 Task: Create a set of stickers with the words 'WOW', 'LOL', and 'HA HA' using different shapes and colors in Figma.
Action: Key pressed f
Screenshot: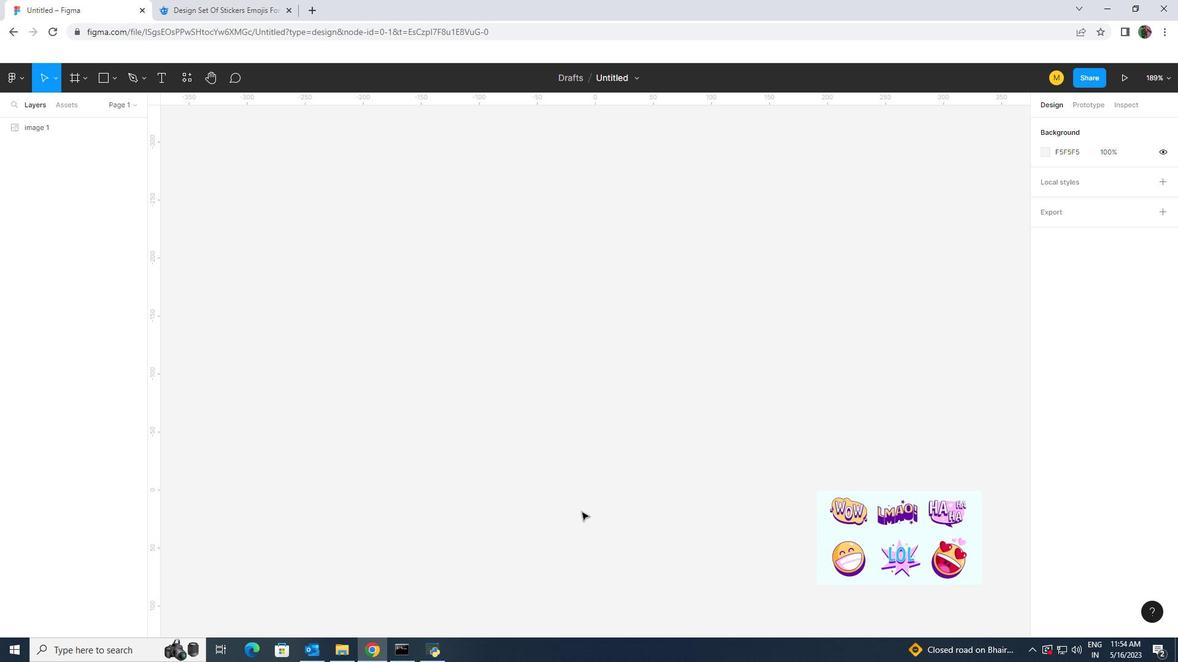 
Action: Mouse moved to (1083, 446)
Screenshot: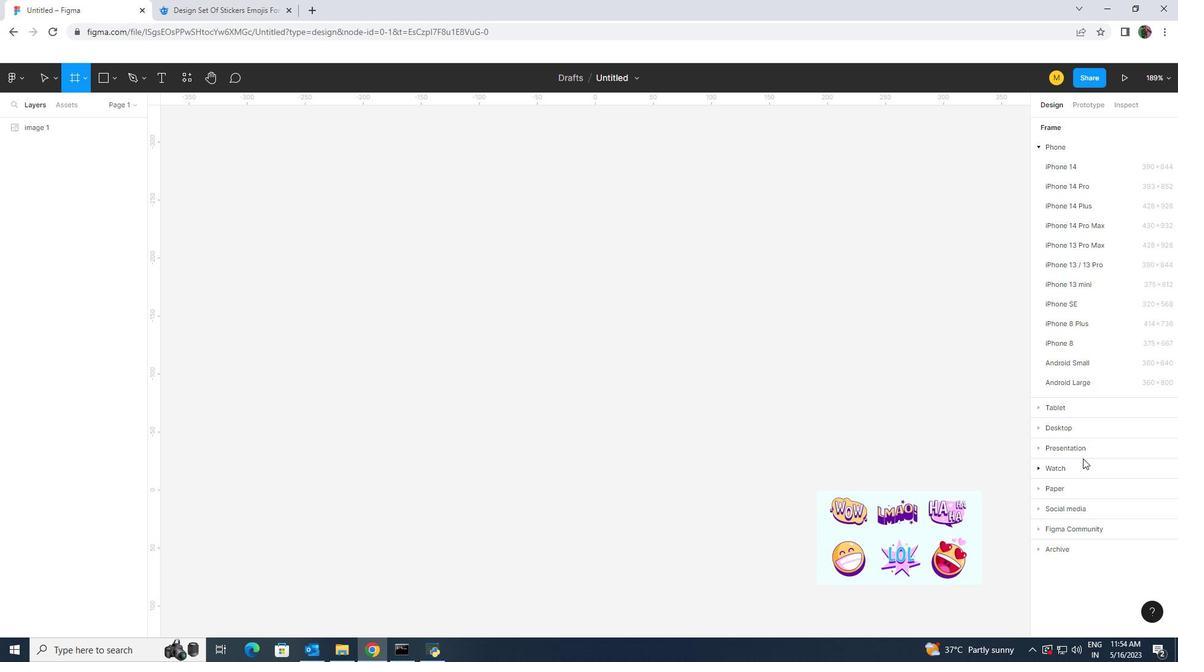 
Action: Mouse pressed left at (1083, 446)
Screenshot: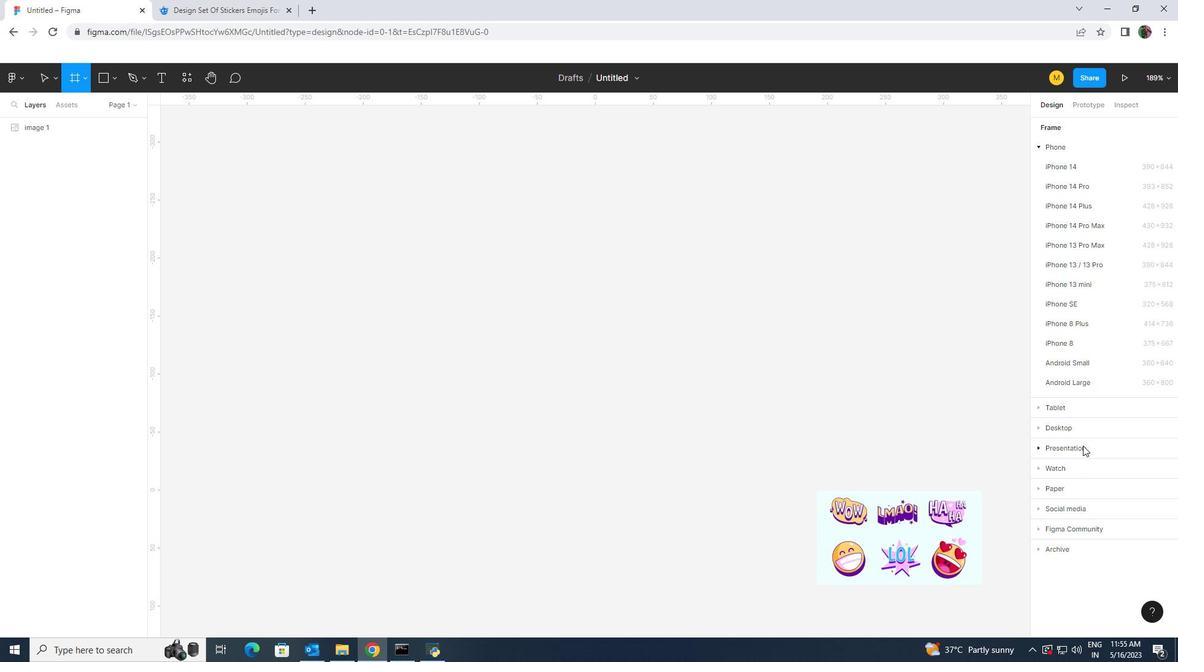 
Action: Mouse moved to (1062, 229)
Screenshot: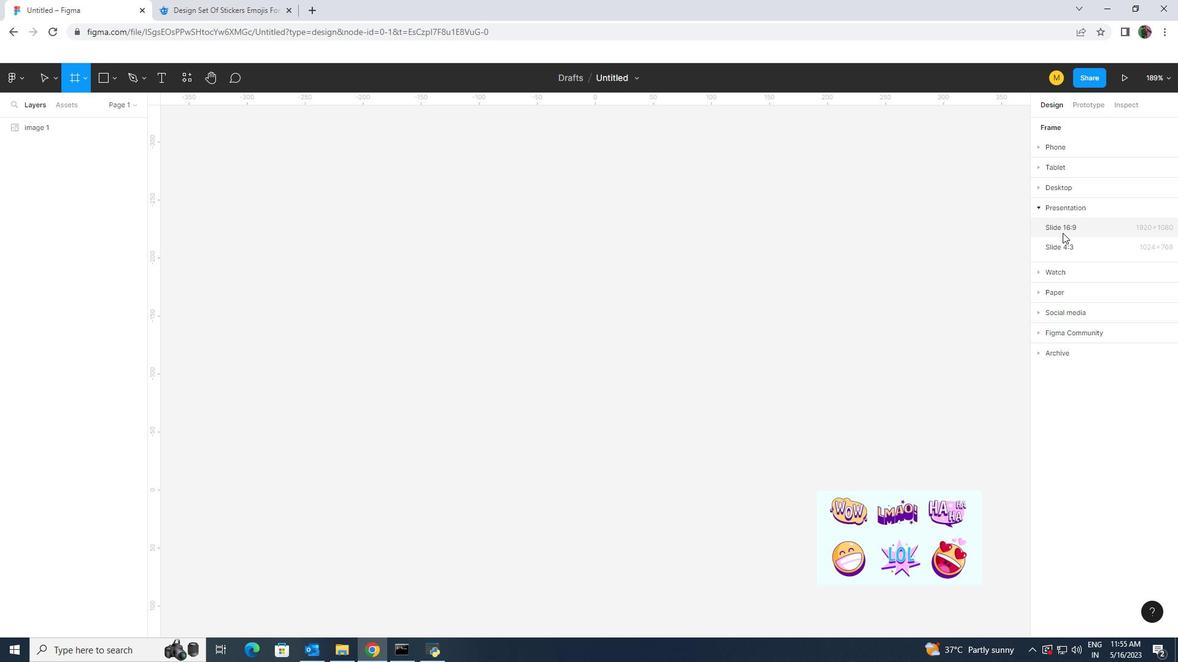
Action: Mouse pressed left at (1062, 229)
Screenshot: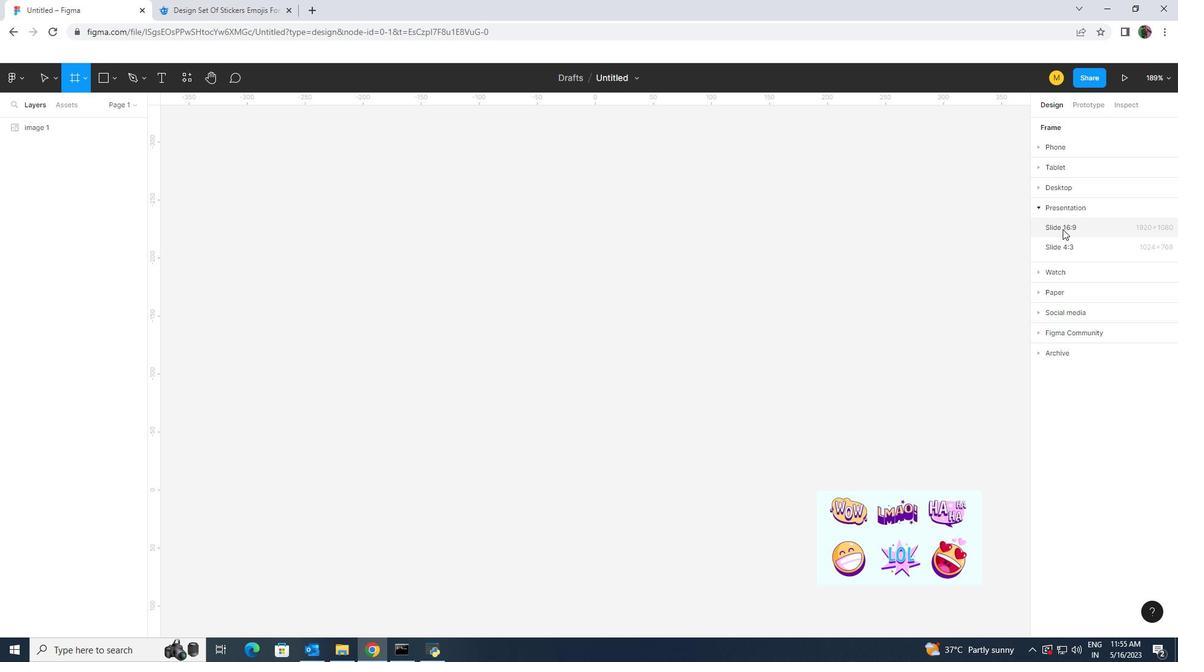 
Action: Mouse moved to (930, 274)
Screenshot: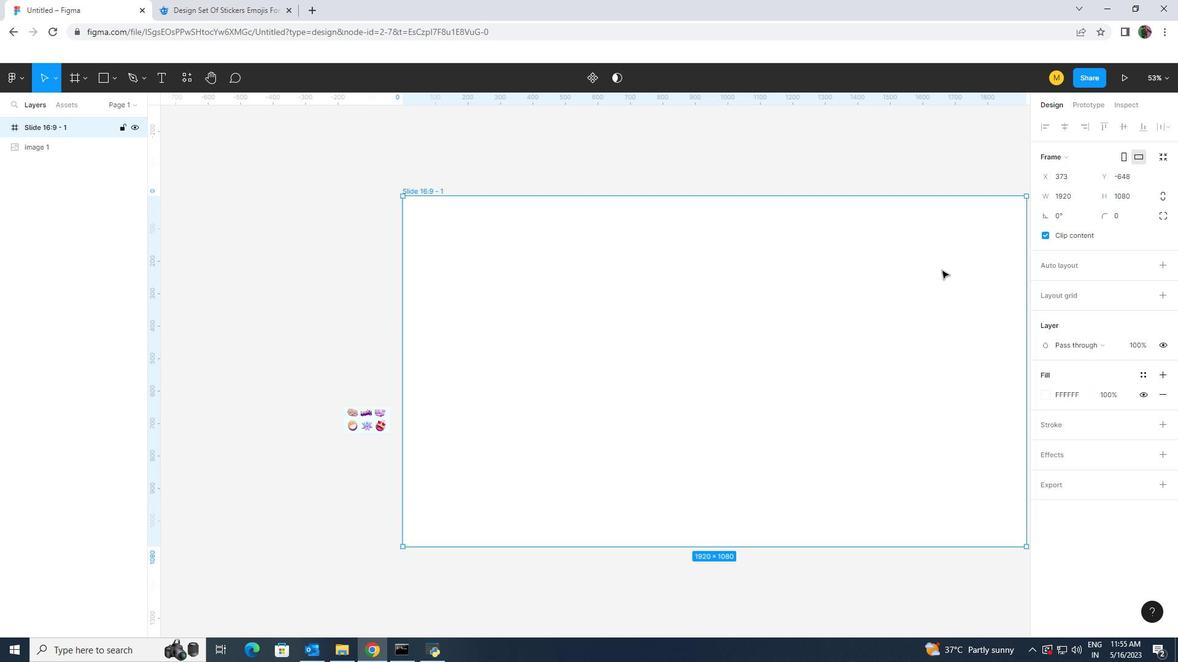 
Action: Mouse pressed left at (930, 274)
Screenshot: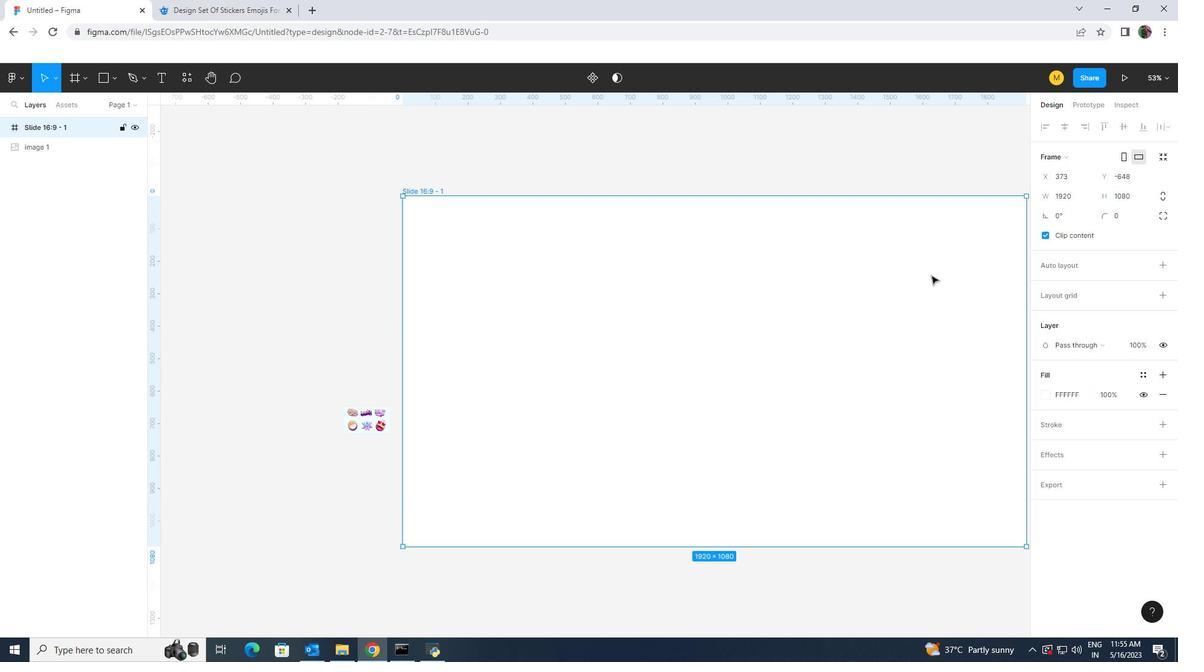 
Action: Mouse moved to (379, 420)
Screenshot: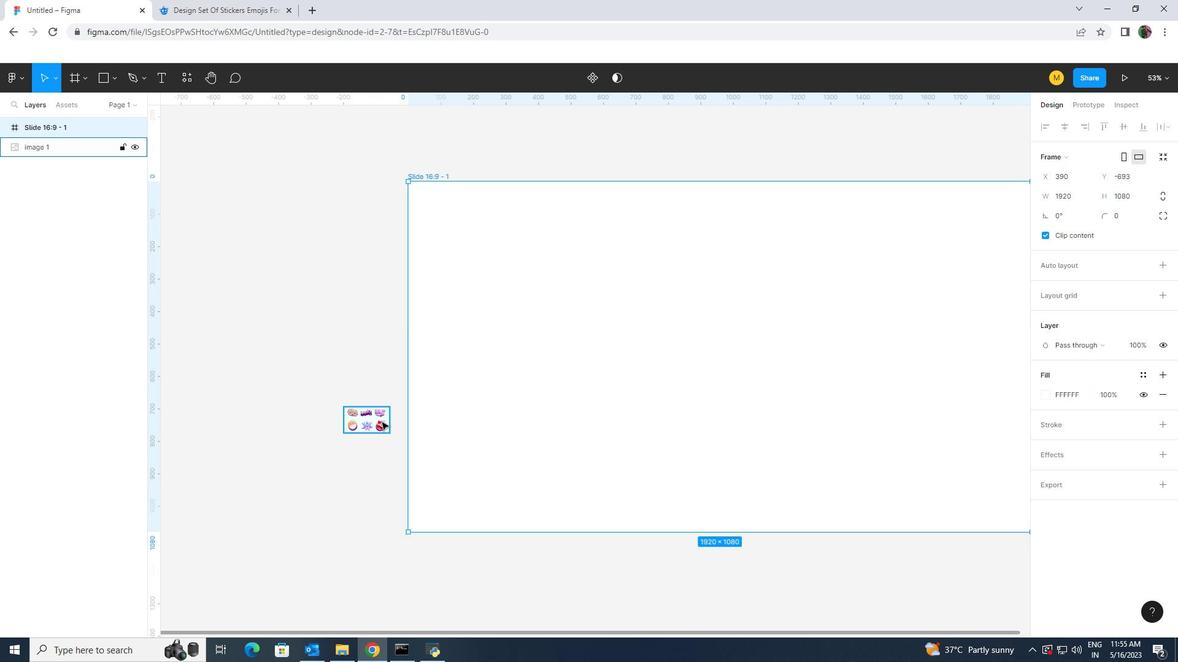 
Action: Mouse pressed left at (379, 420)
Screenshot: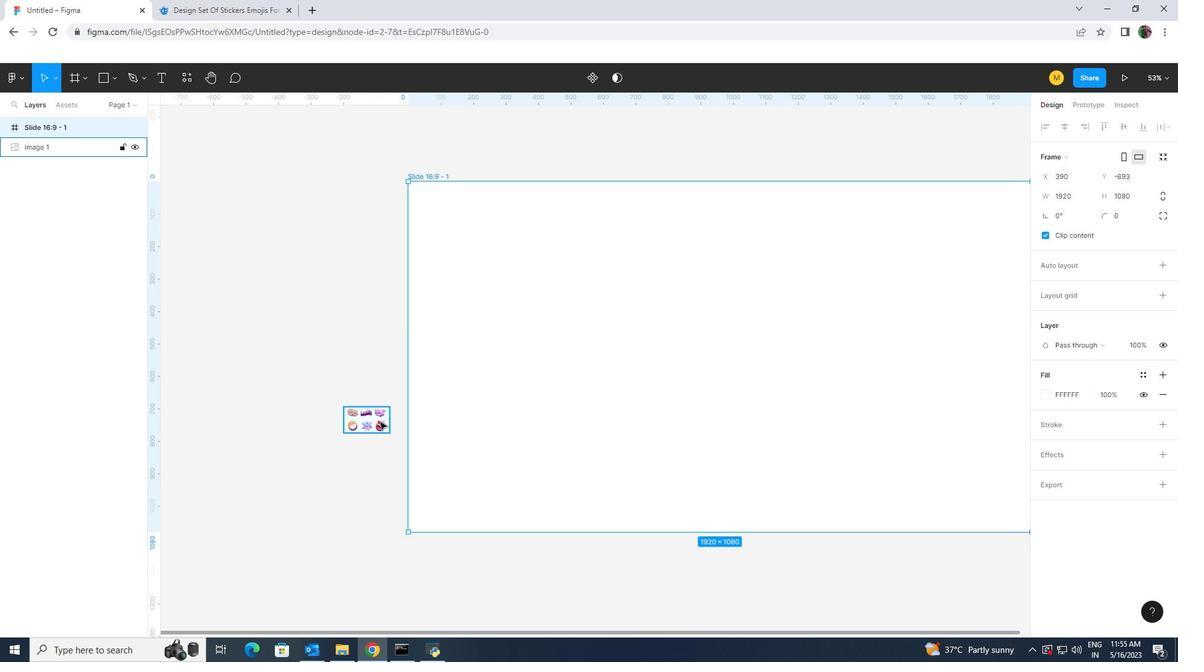 
Action: Mouse moved to (566, 460)
Screenshot: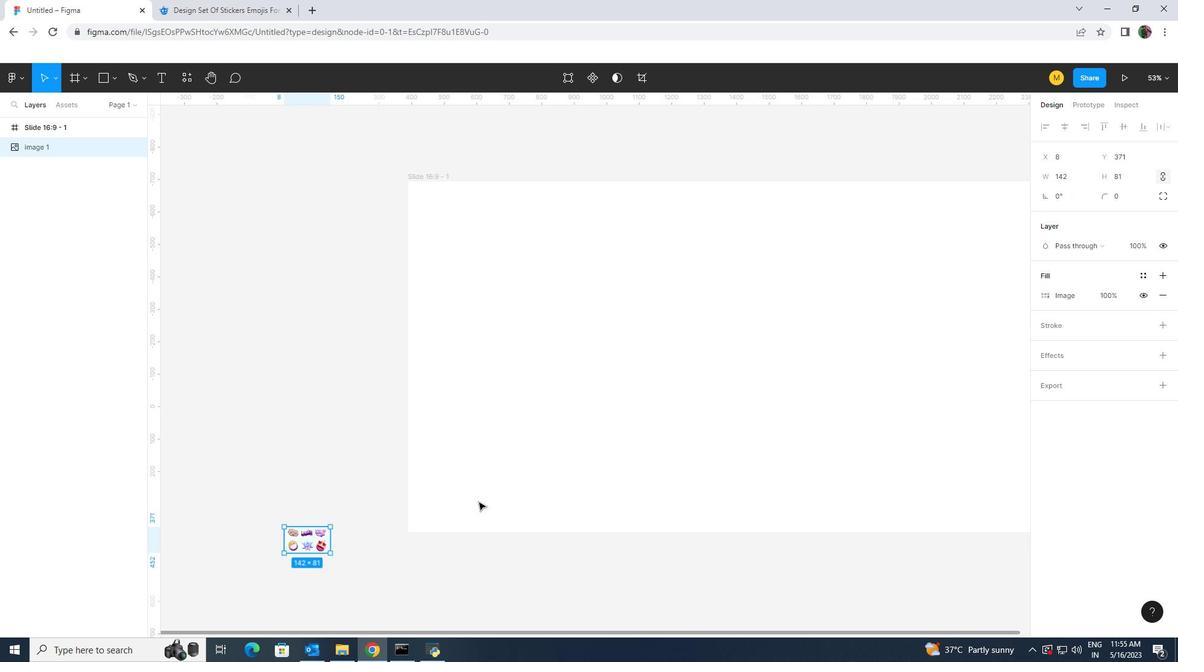 
Action: Mouse pressed left at (566, 460)
Screenshot: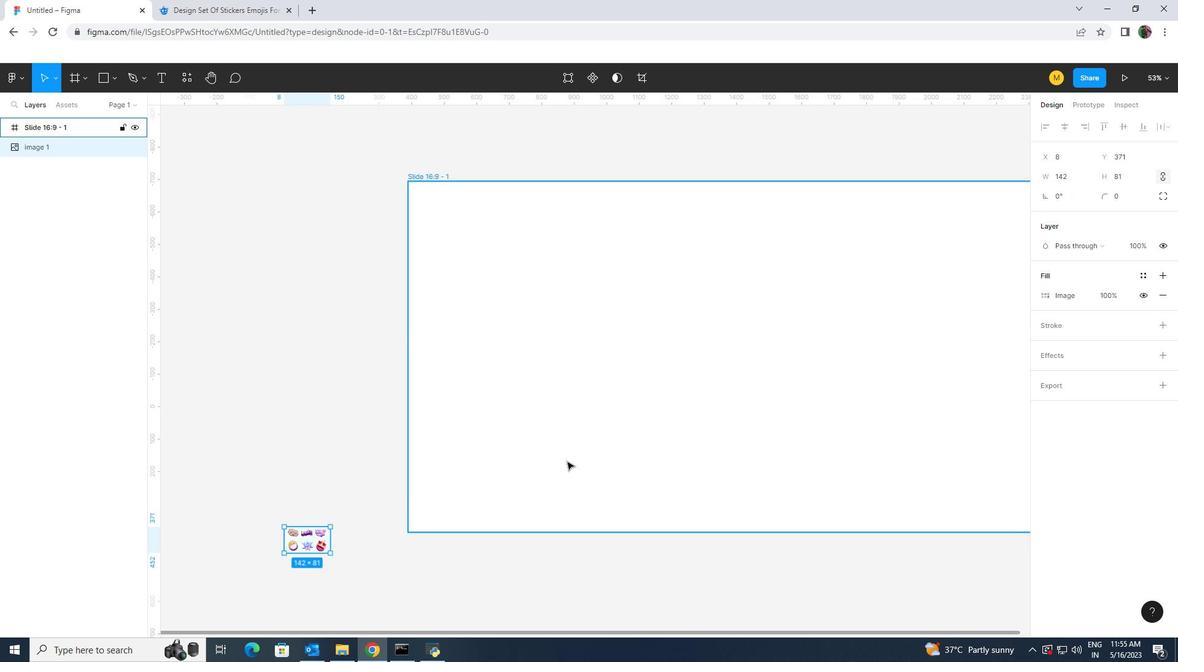 
Action: Mouse moved to (377, 161)
Screenshot: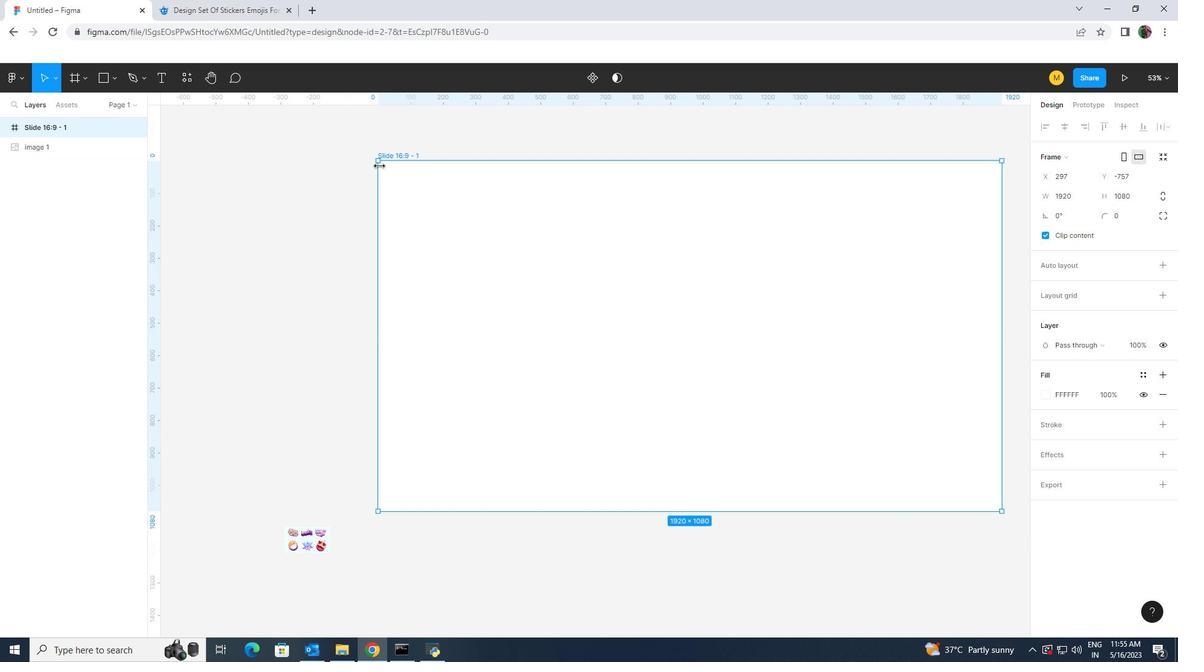 
Action: Mouse pressed left at (377, 161)
Screenshot: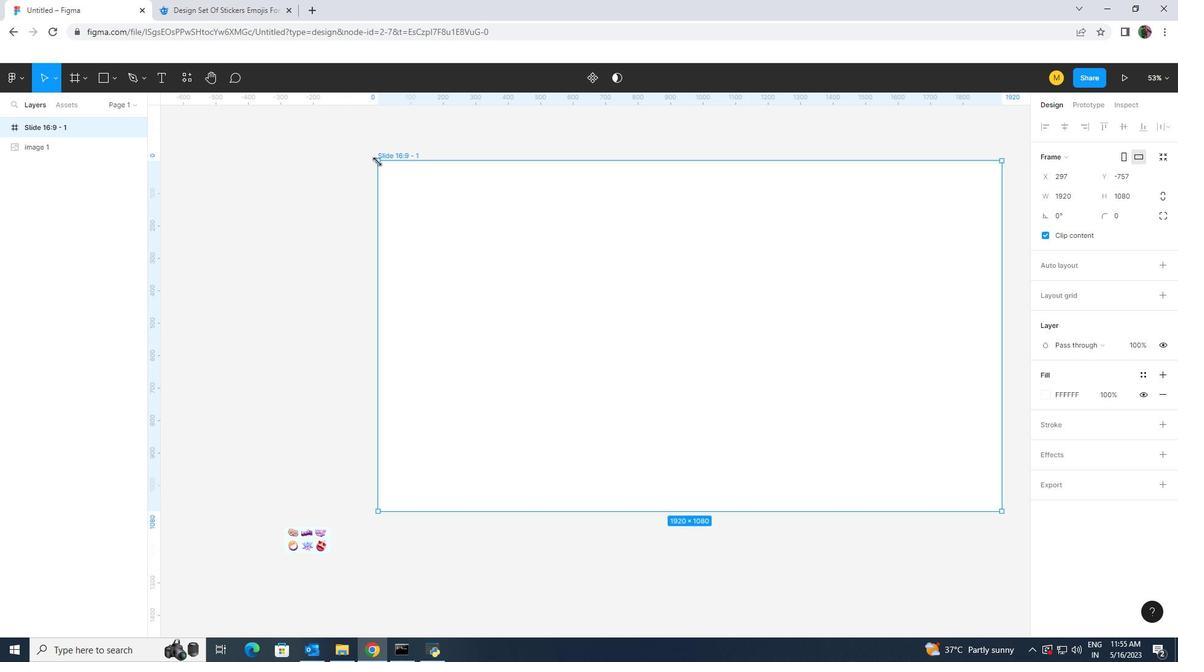 
Action: Mouse moved to (713, 404)
Screenshot: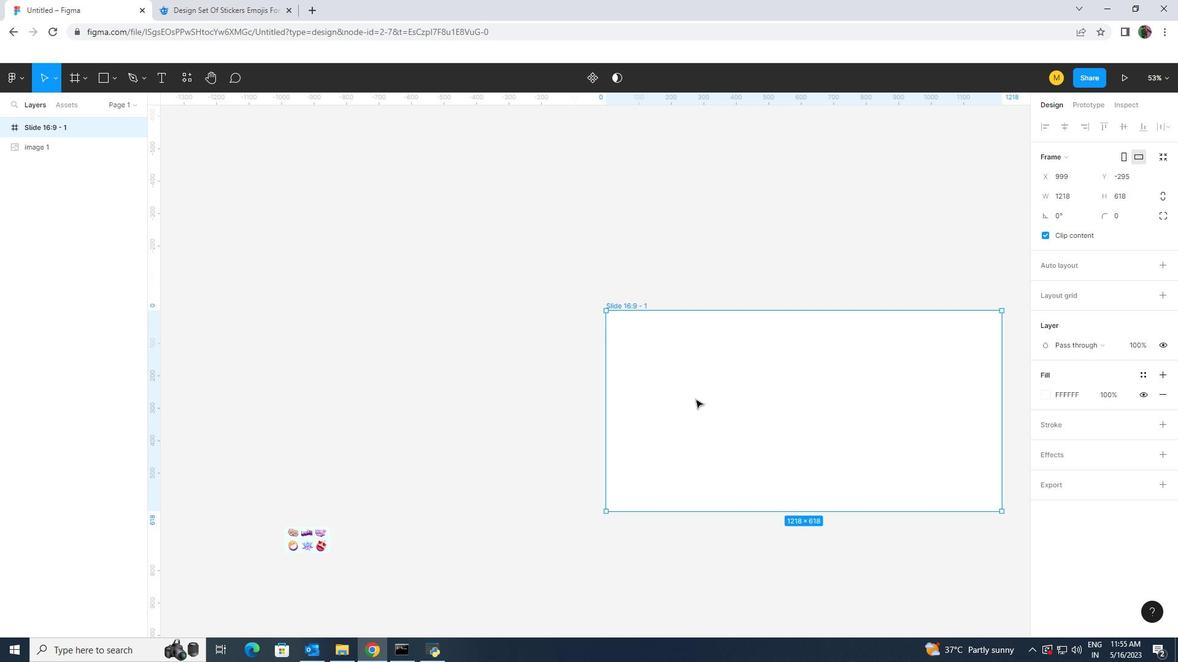 
Action: Mouse pressed left at (713, 404)
Screenshot: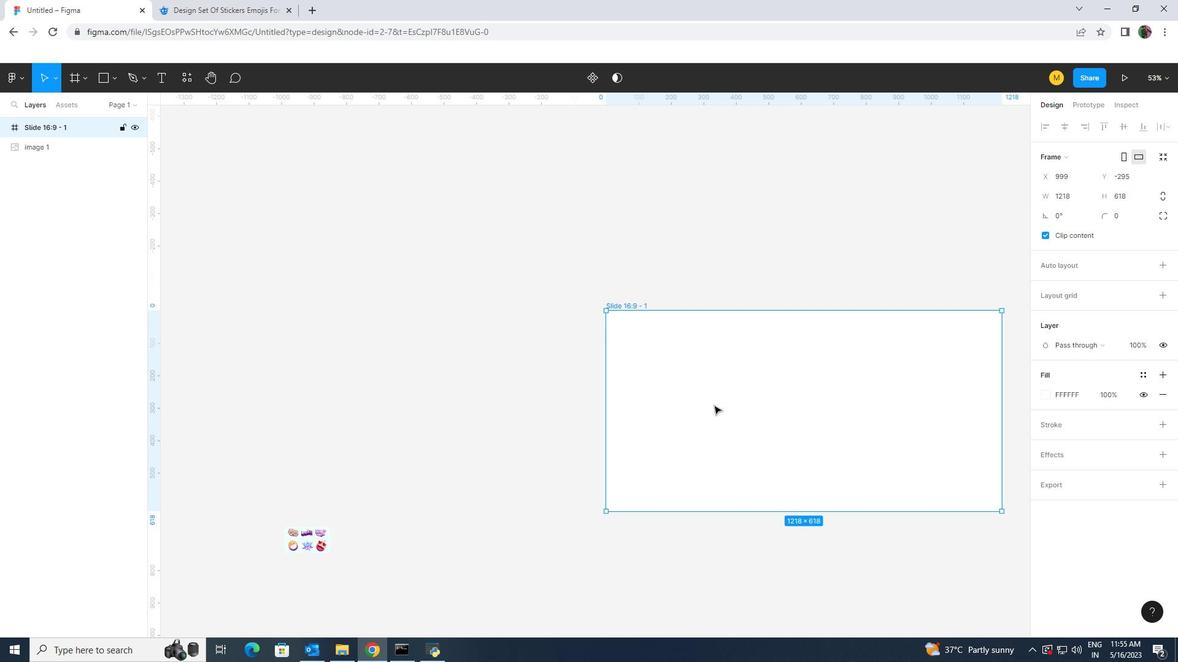 
Action: Mouse moved to (1169, 76)
Screenshot: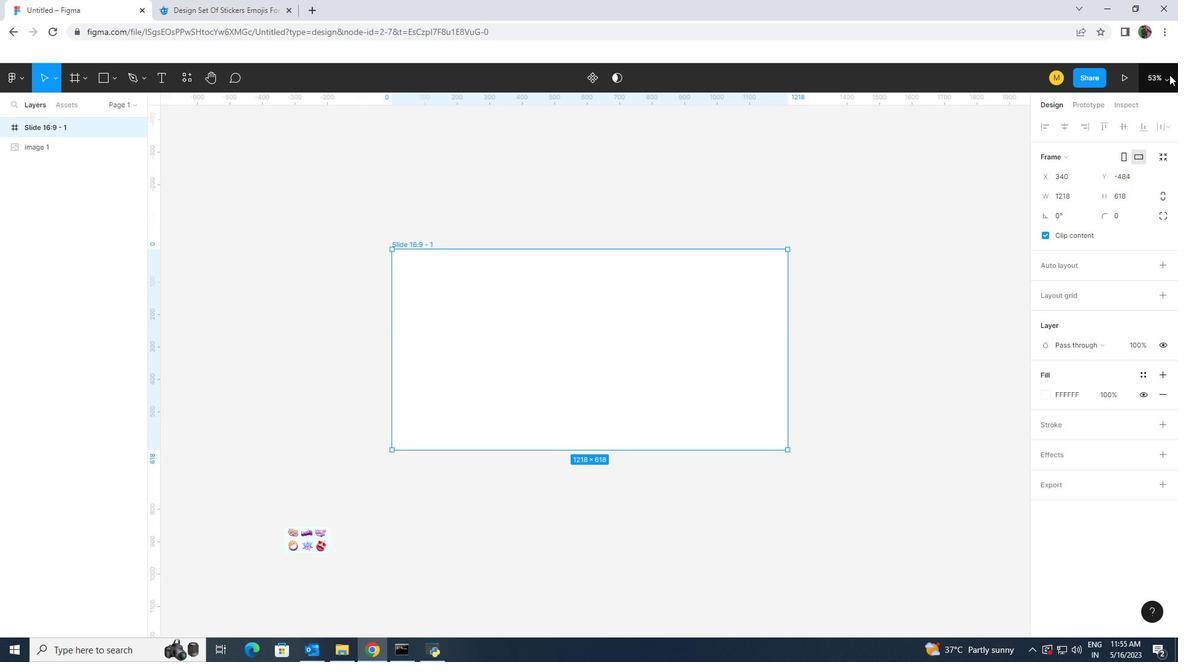 
Action: Mouse pressed left at (1169, 76)
Screenshot: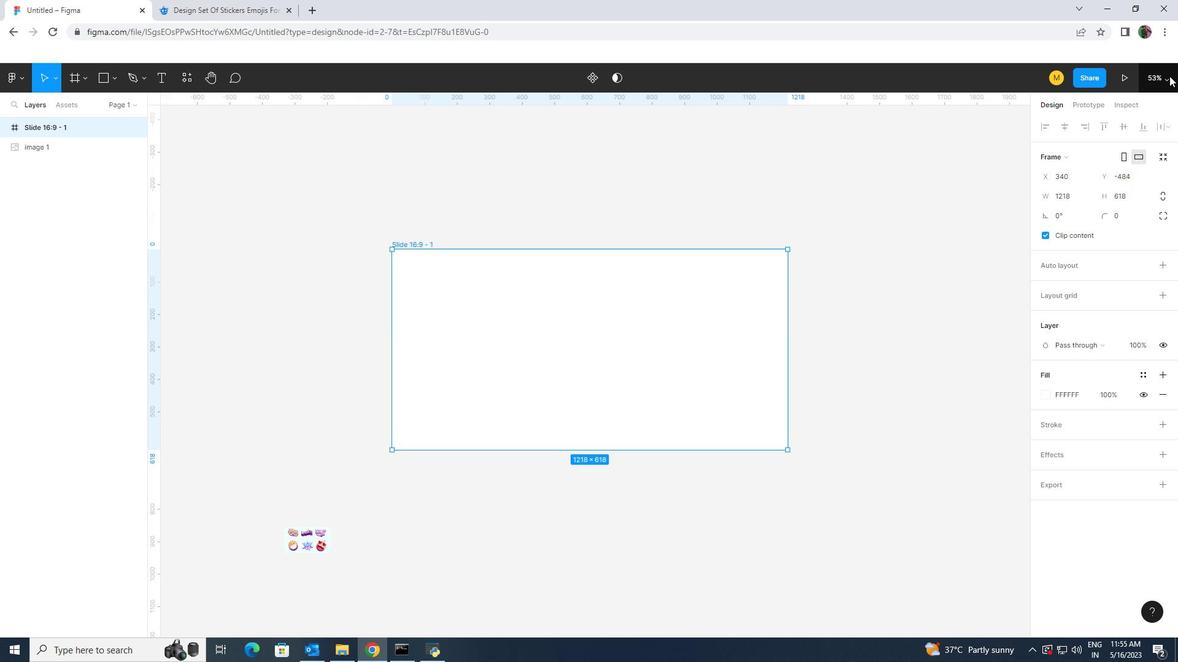 
Action: Mouse moved to (1095, 196)
Screenshot: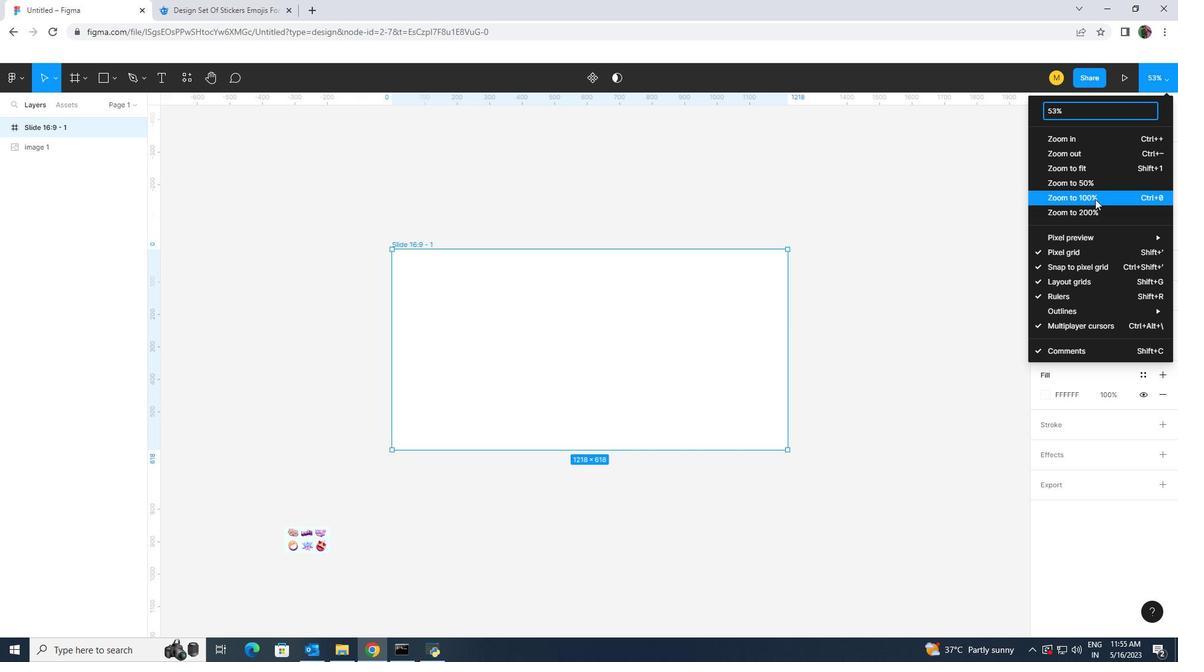
Action: Mouse pressed left at (1095, 196)
Screenshot: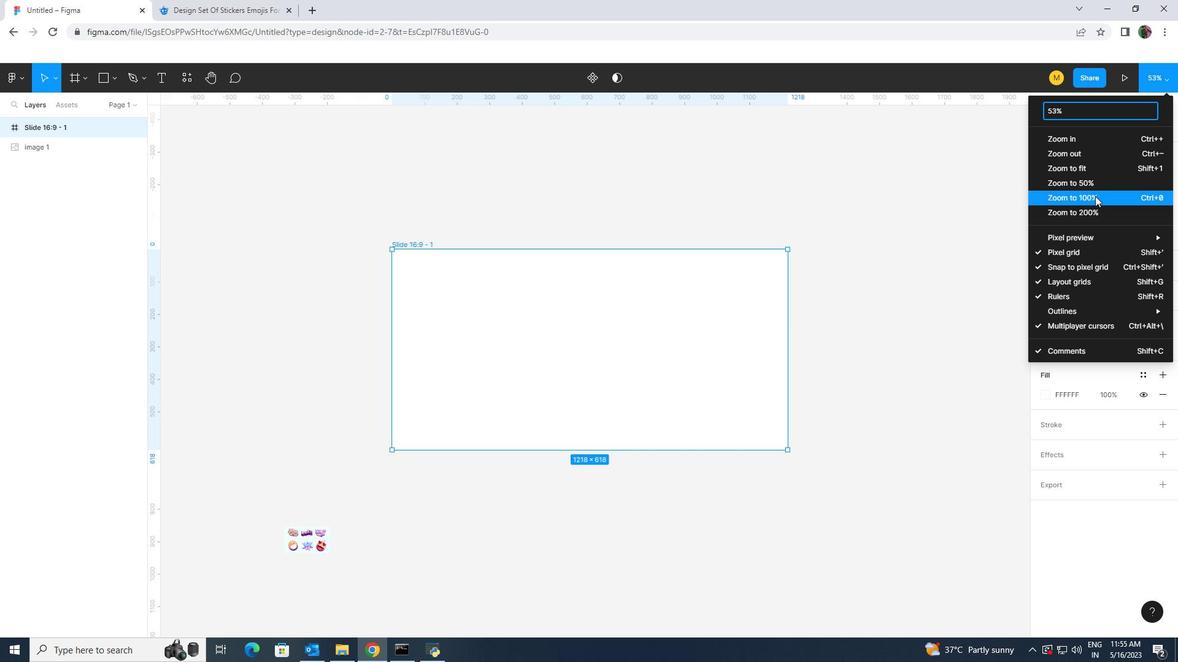 
Action: Mouse moved to (611, 301)
Screenshot: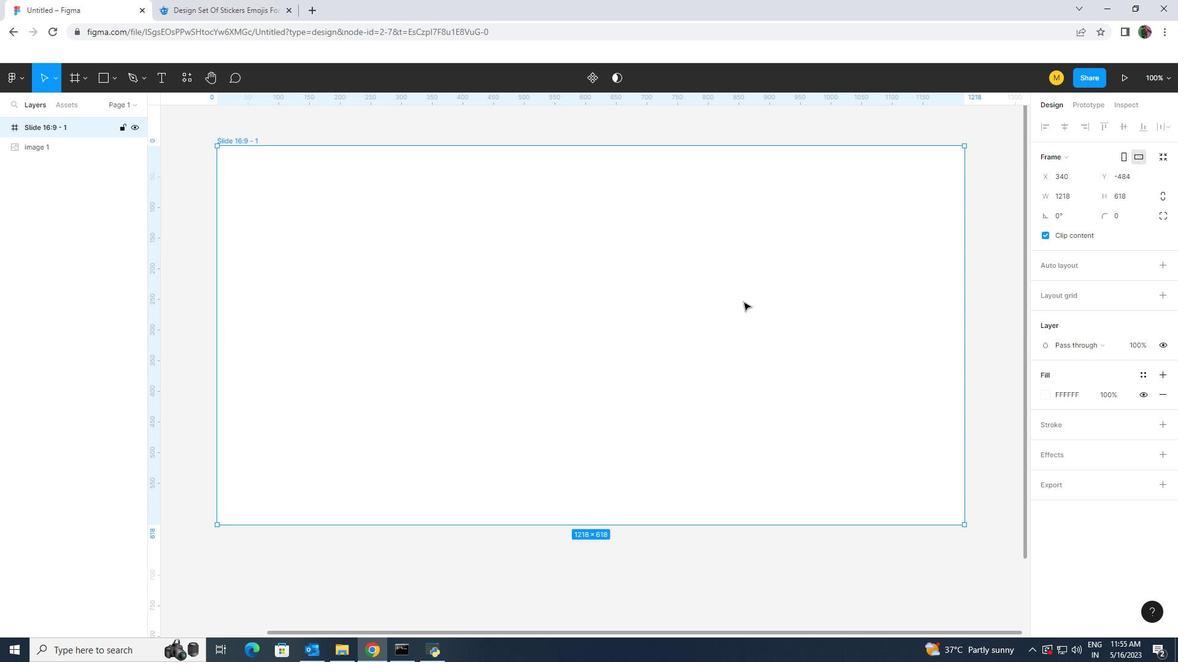 
Action: Mouse pressed left at (611, 301)
Screenshot: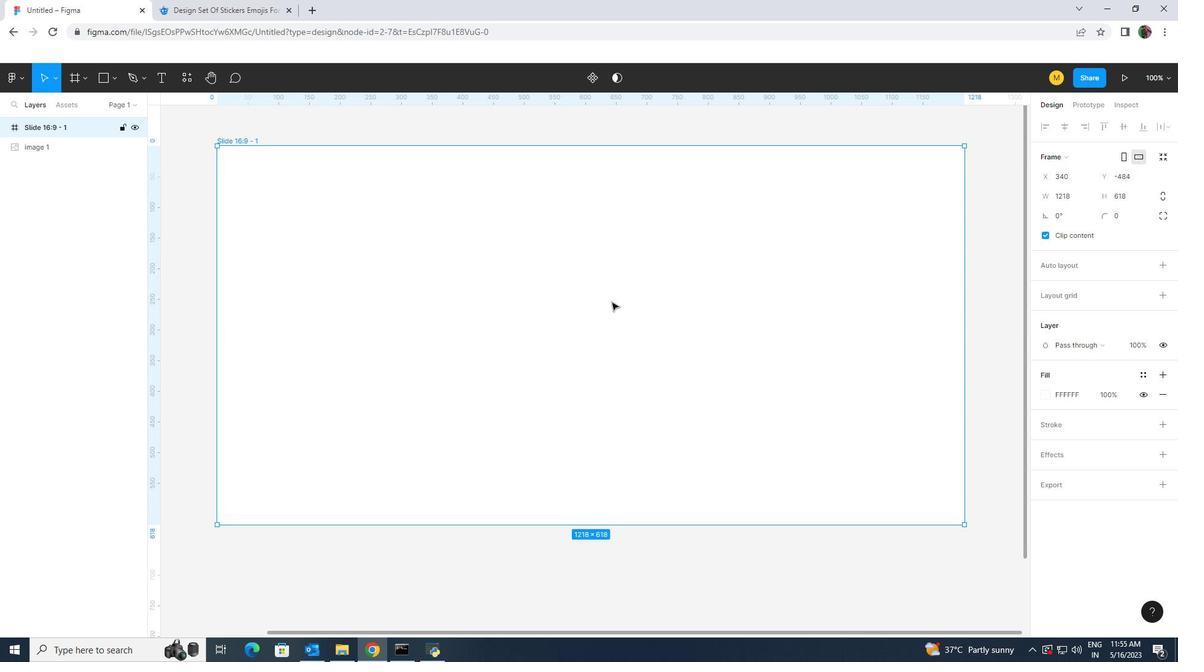 
Action: Mouse moved to (1169, 82)
Screenshot: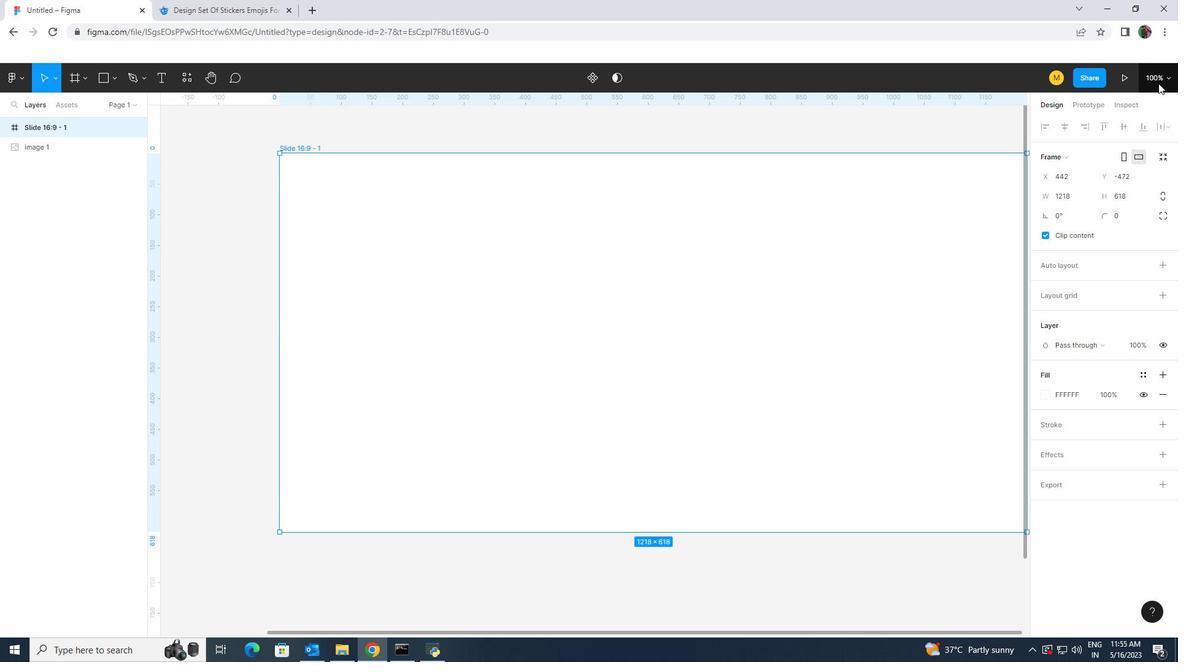 
Action: Mouse pressed left at (1169, 82)
Screenshot: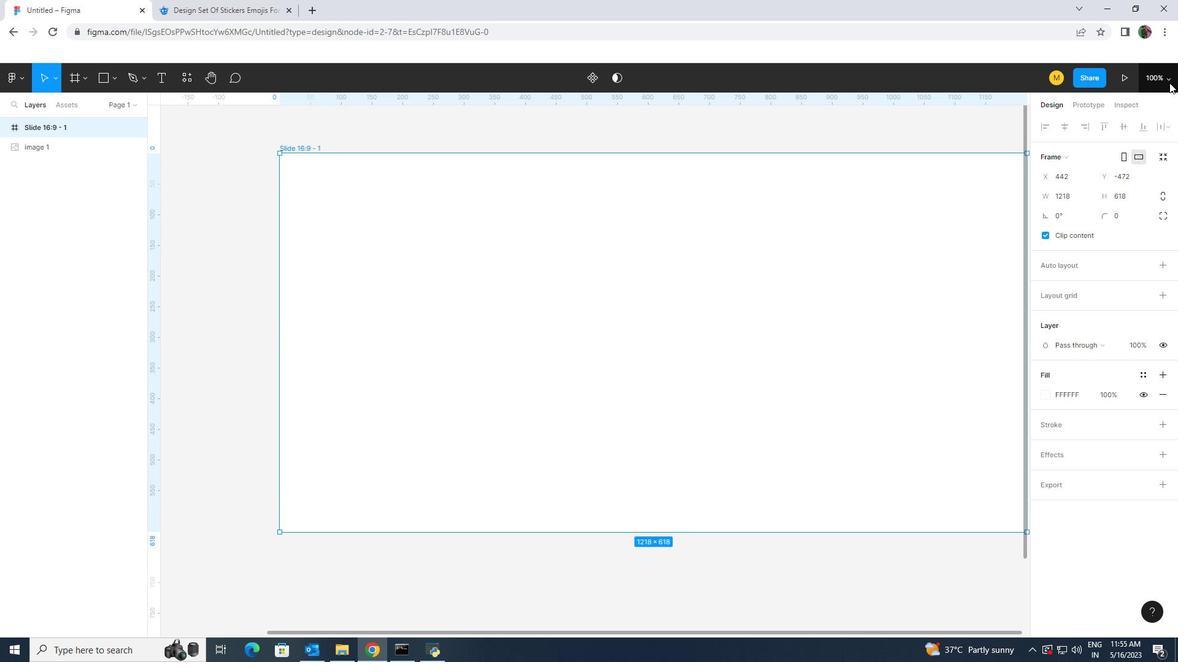 
Action: Mouse moved to (1121, 183)
Screenshot: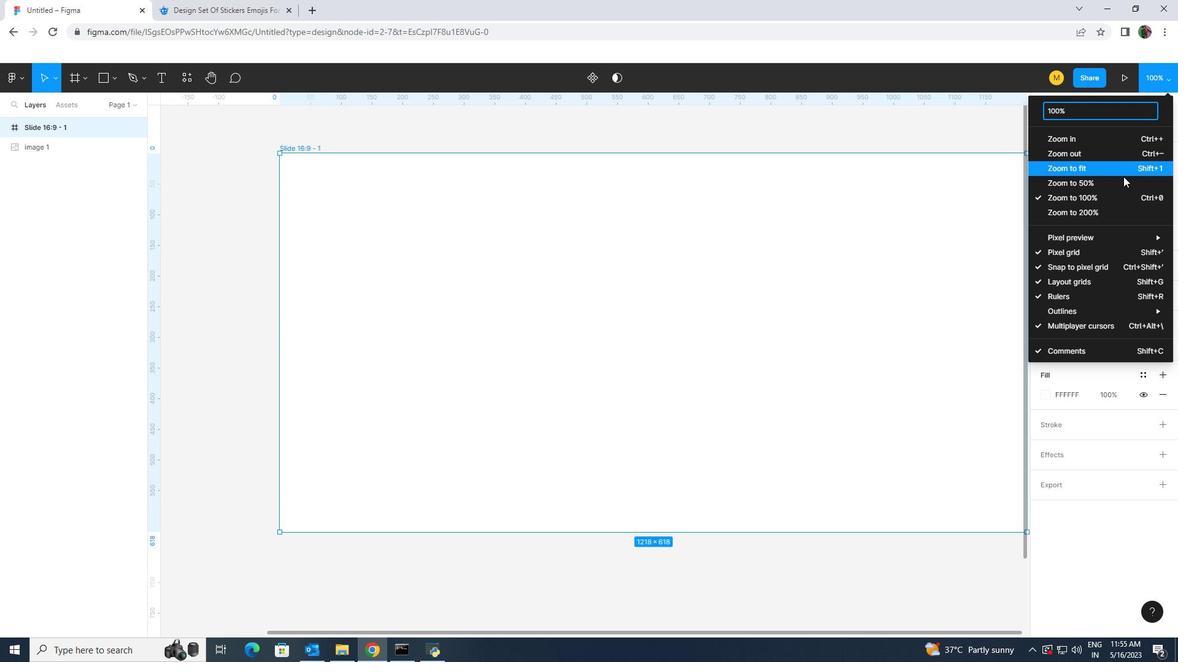 
Action: Mouse pressed left at (1121, 183)
Screenshot: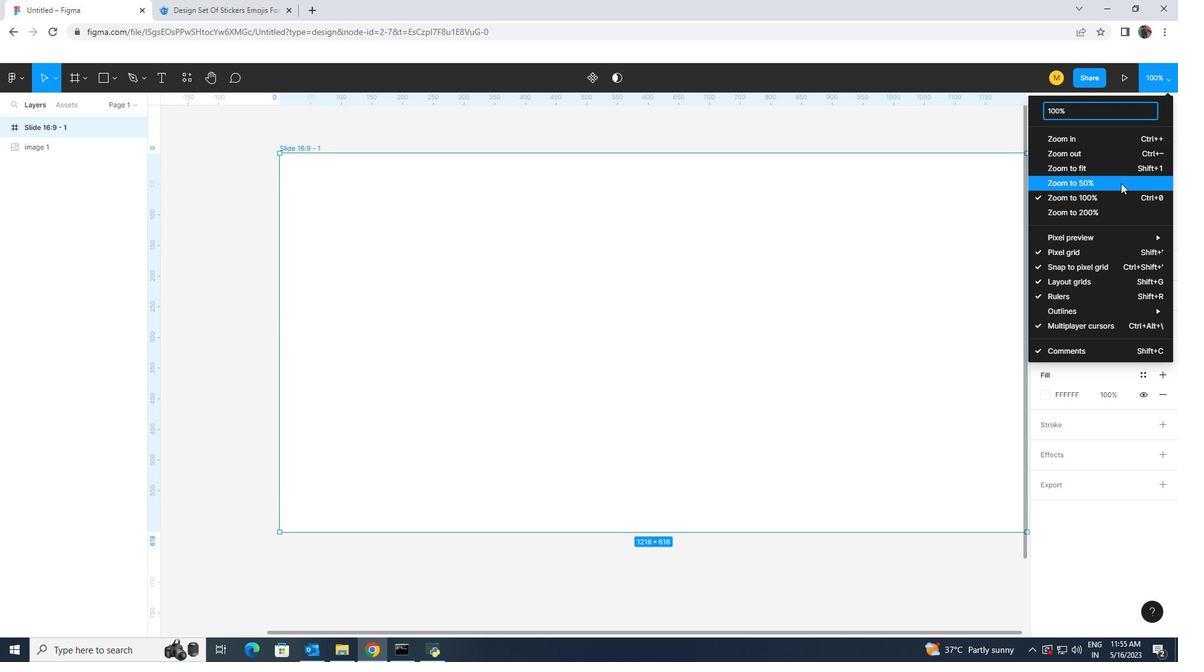 
Action: Mouse moved to (498, 422)
Screenshot: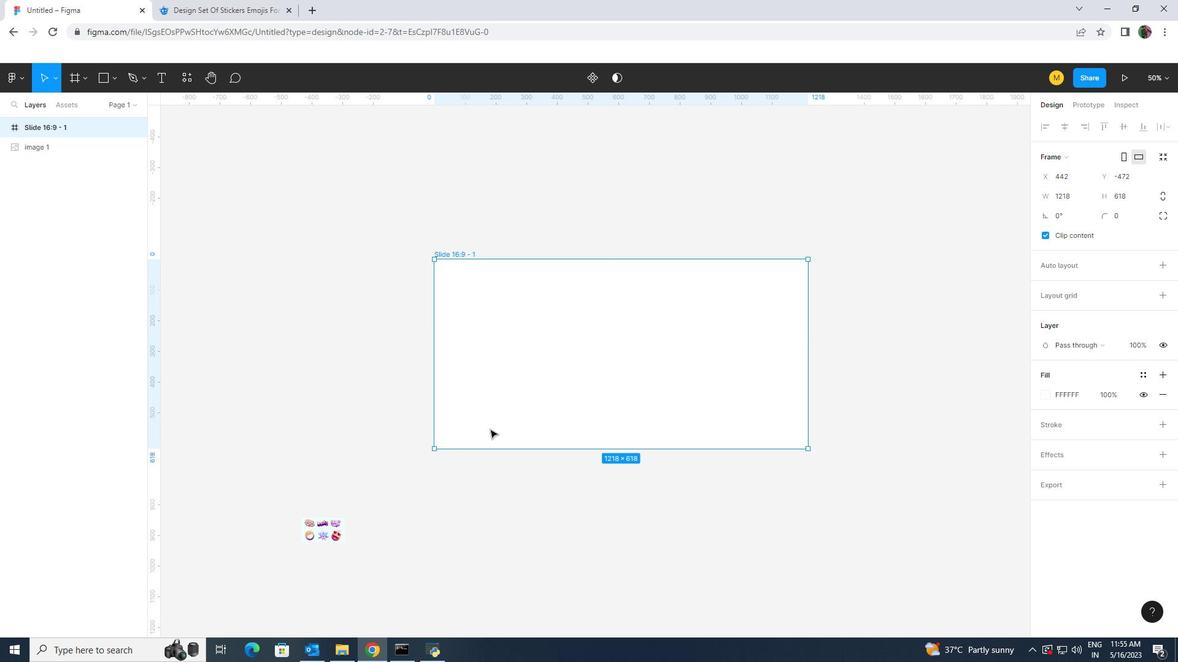 
Action: Mouse pressed left at (498, 422)
Screenshot: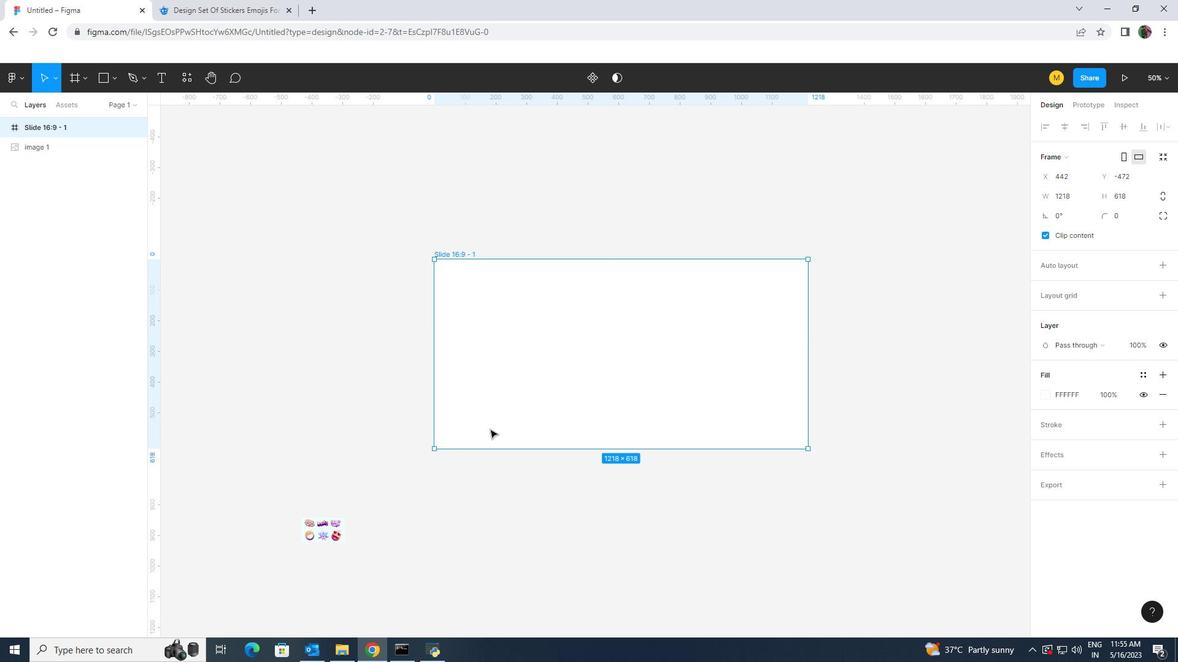 
Action: Mouse moved to (343, 530)
Screenshot: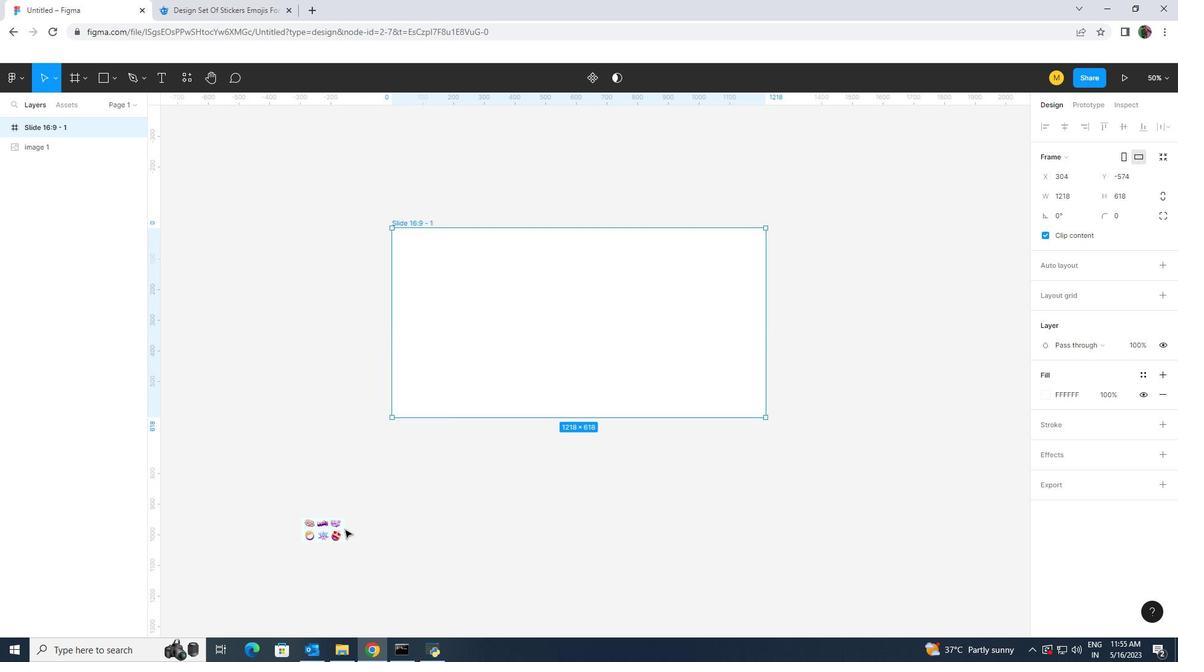 
Action: Mouse pressed left at (343, 530)
Screenshot: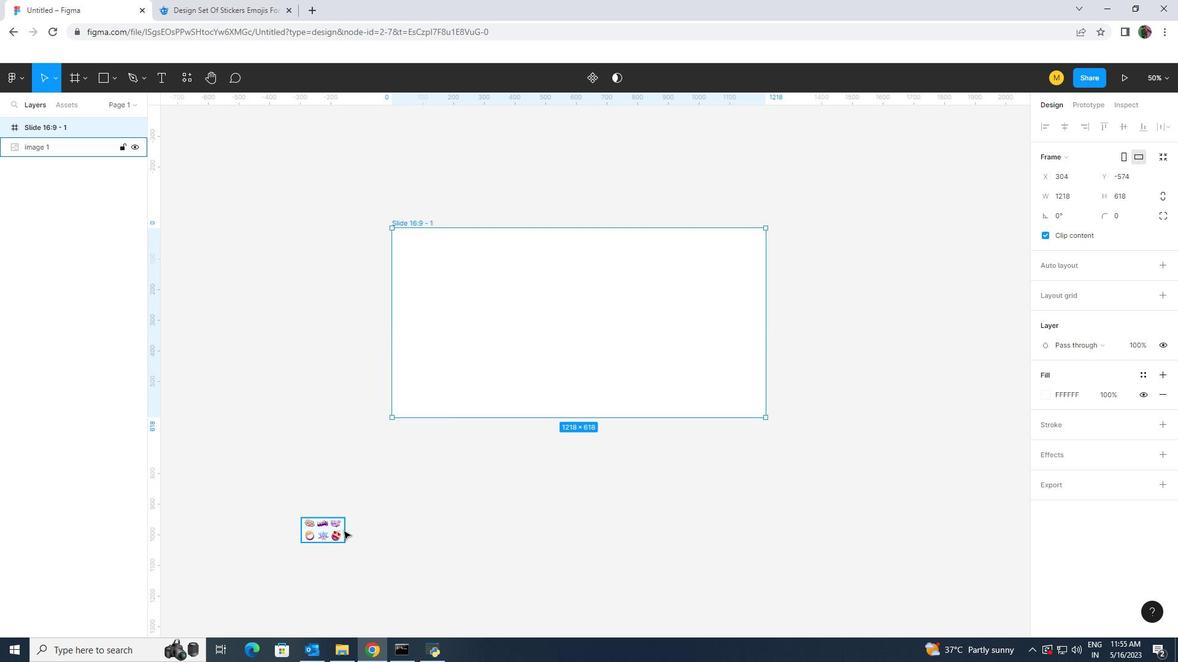 
Action: Mouse moved to (346, 544)
Screenshot: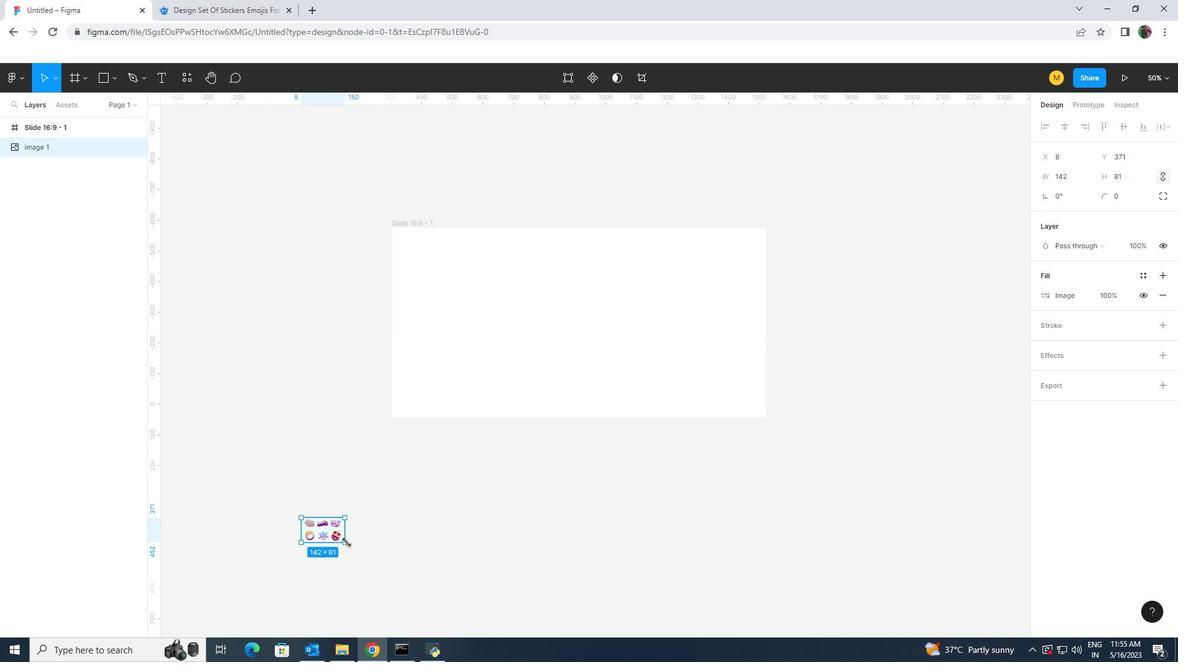 
Action: Mouse pressed left at (346, 544)
Screenshot: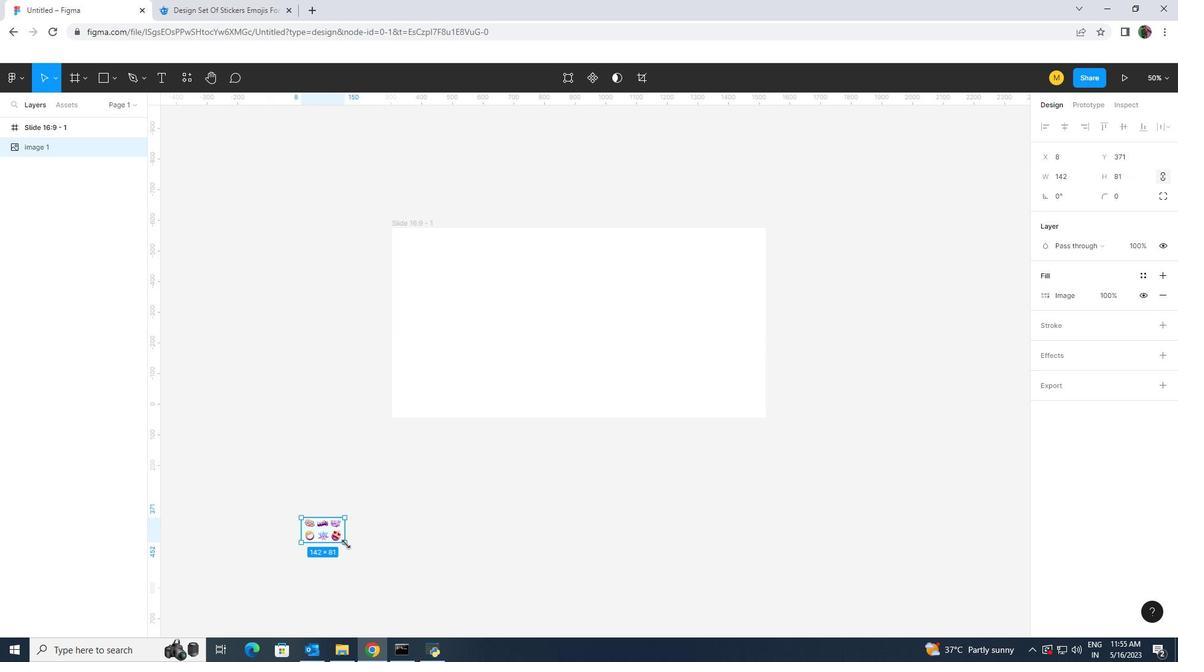 
Action: Mouse moved to (474, 489)
Screenshot: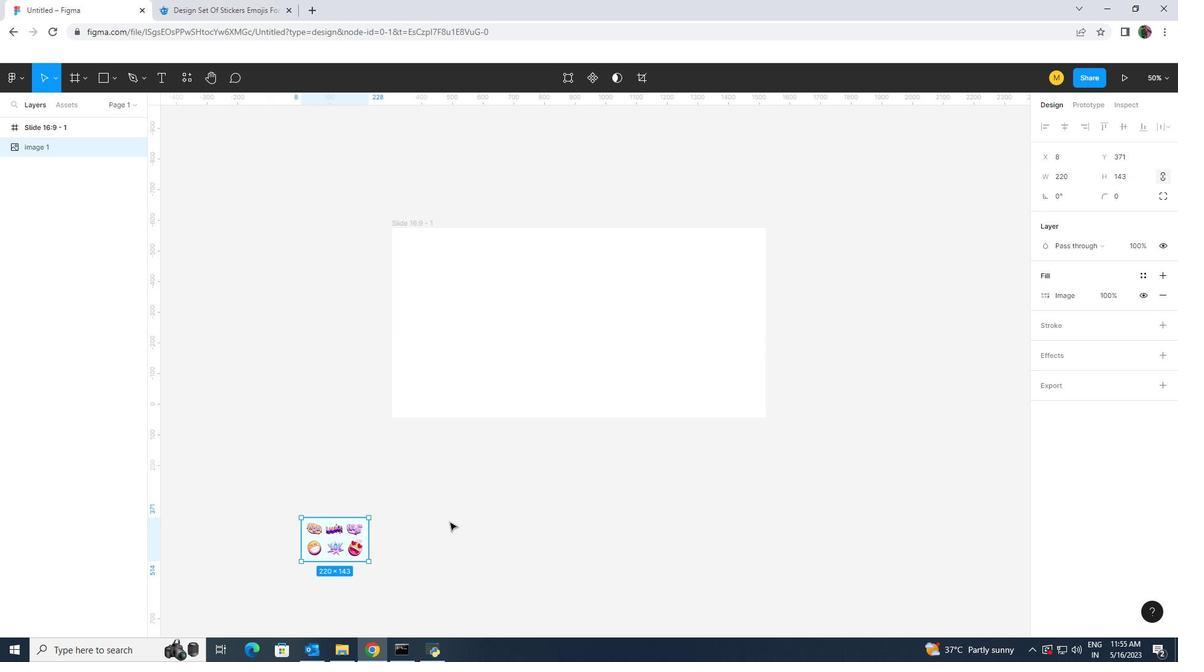 
Action: Mouse pressed left at (474, 489)
Screenshot: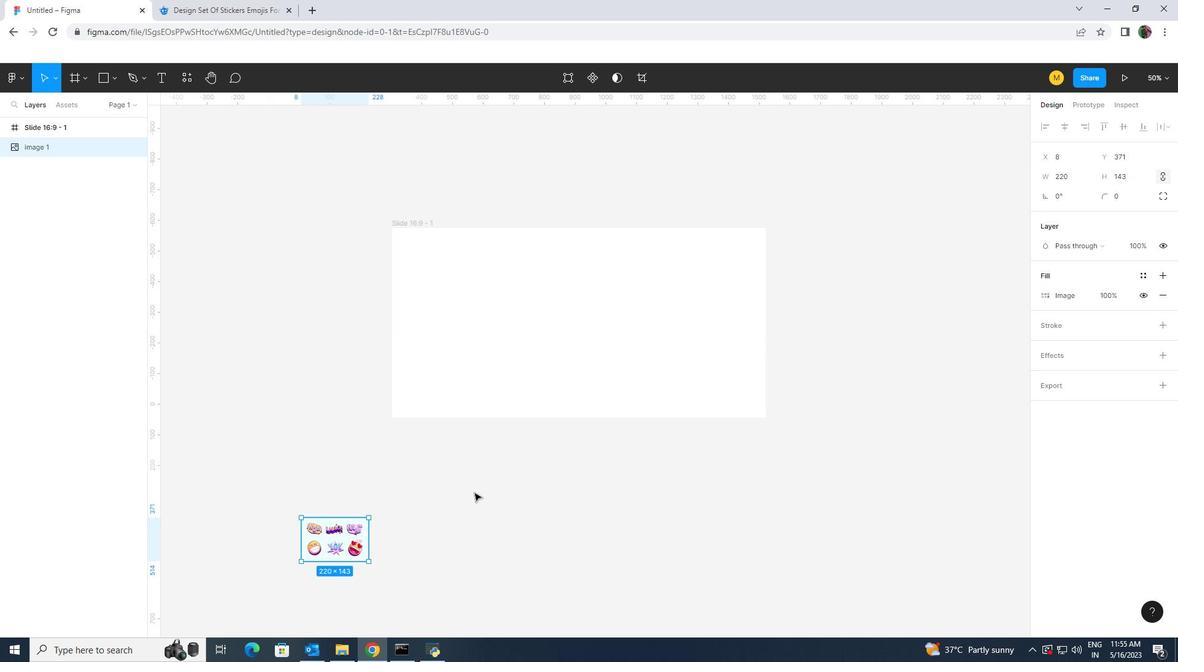 
Action: Mouse moved to (112, 78)
Screenshot: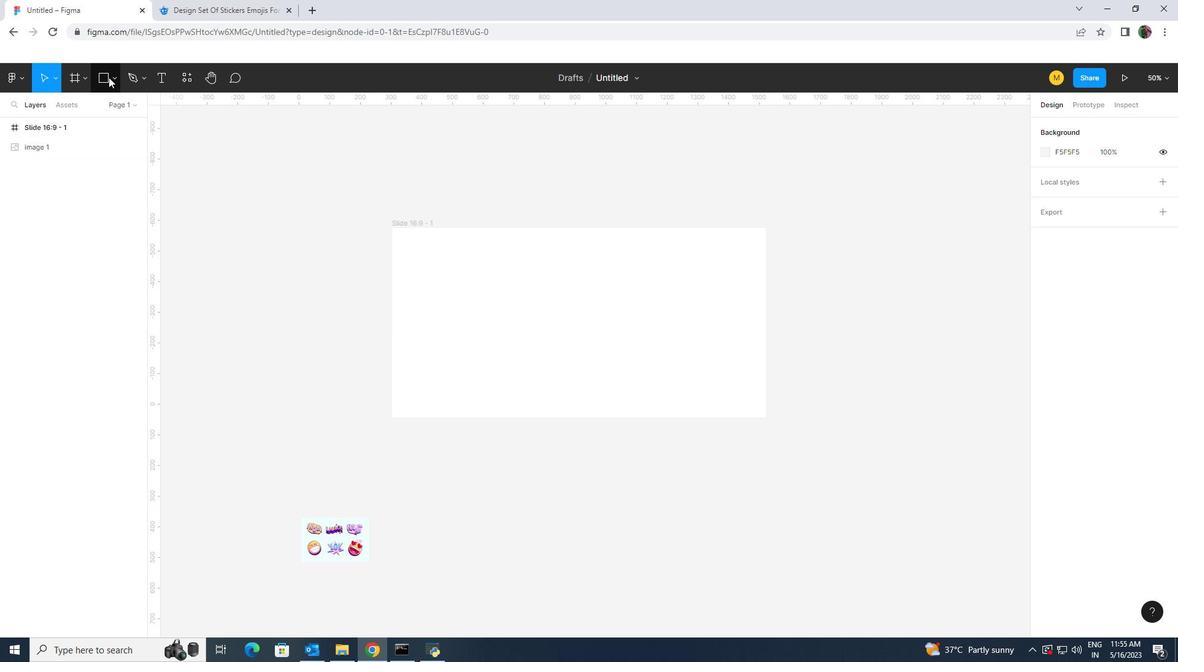 
Action: Mouse pressed left at (112, 78)
Screenshot: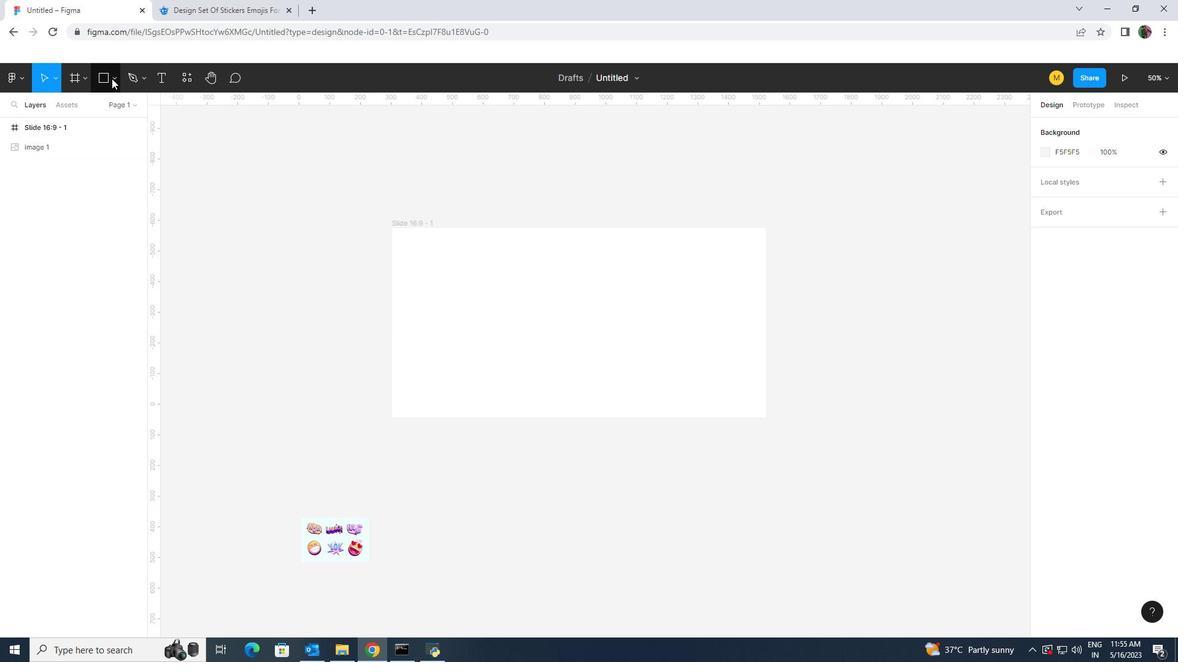 
Action: Mouse moved to (111, 152)
Screenshot: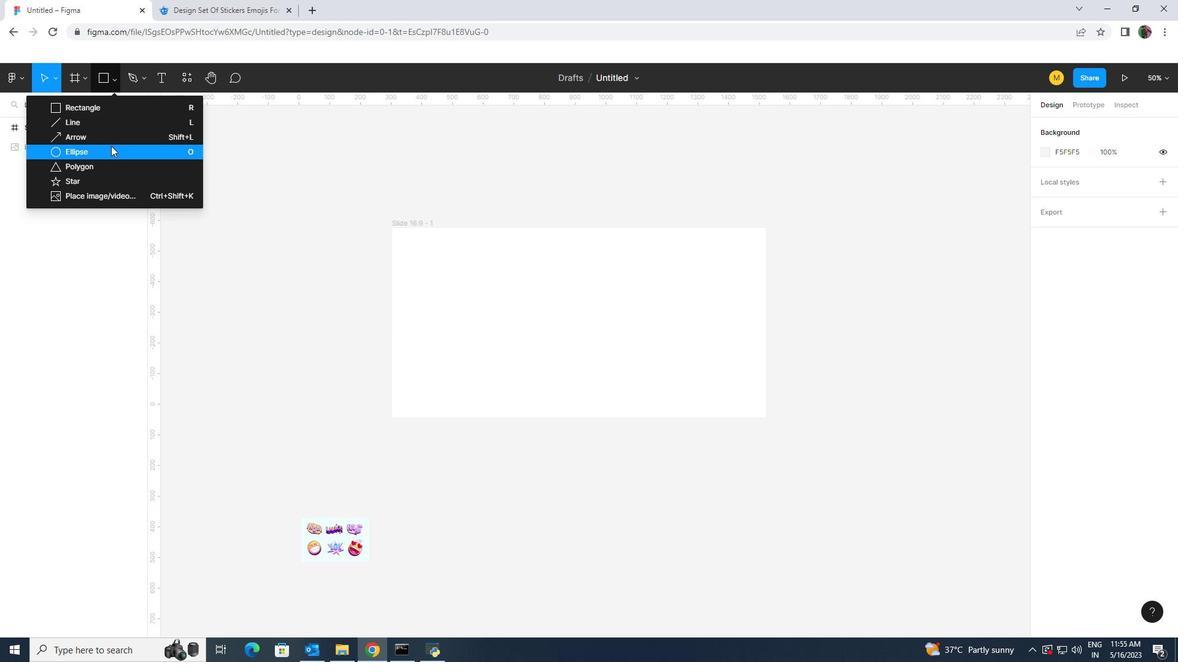 
Action: Mouse pressed left at (111, 152)
Screenshot: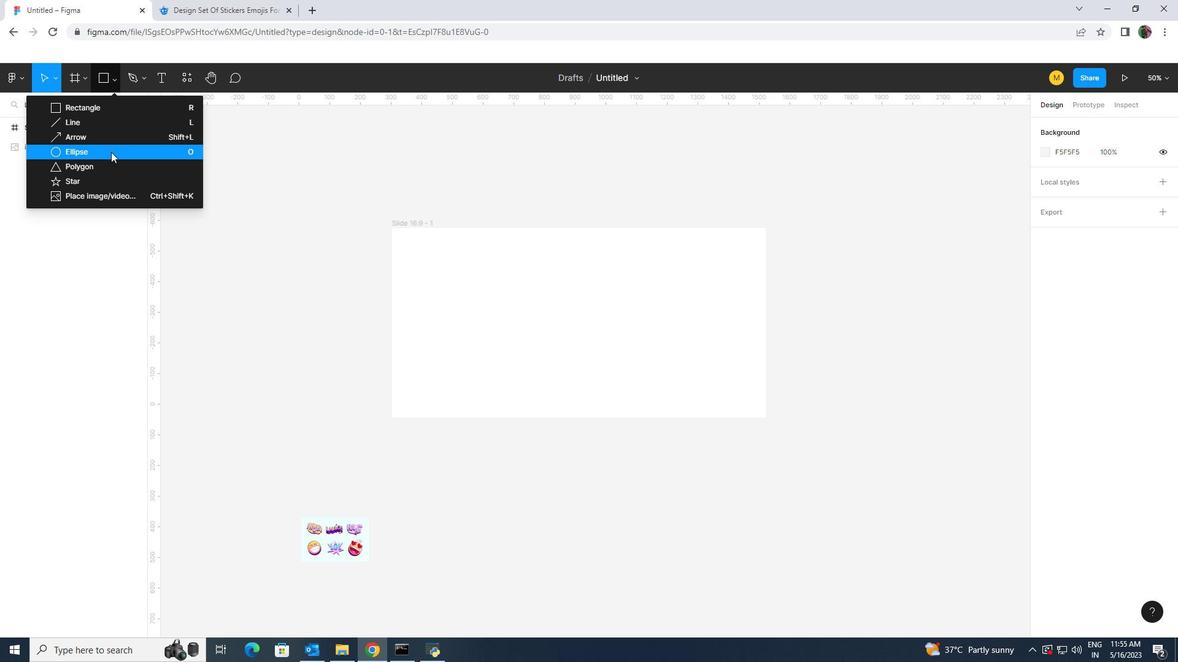 
Action: Mouse moved to (451, 268)
Screenshot: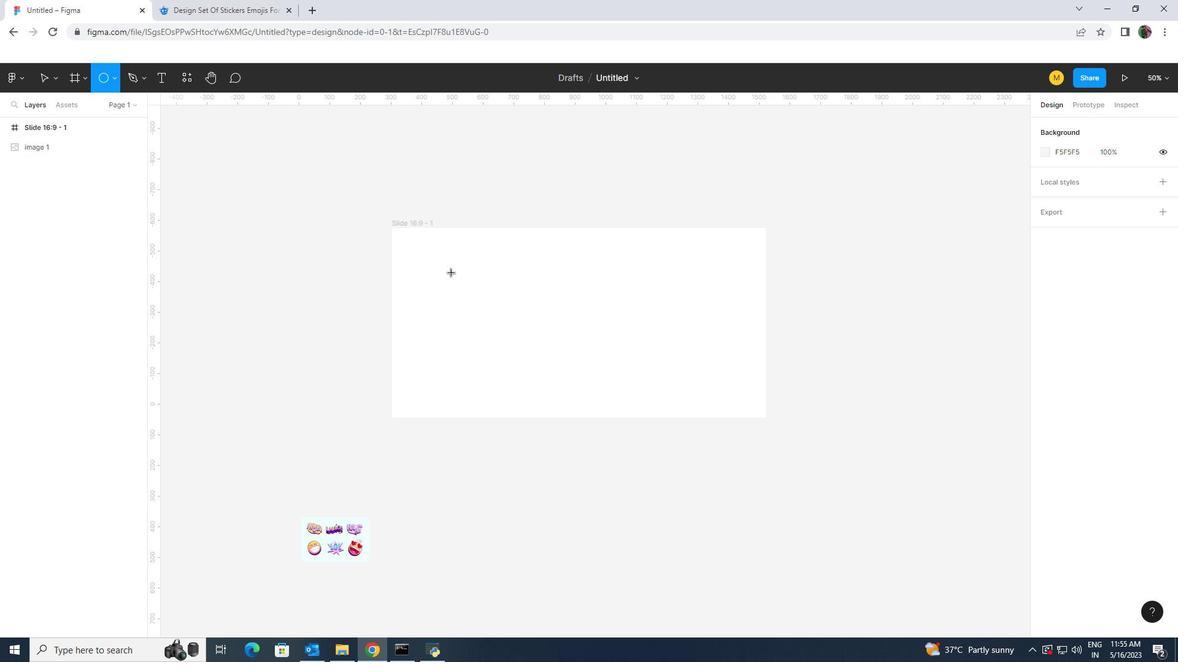 
Action: Mouse pressed left at (451, 268)
Screenshot: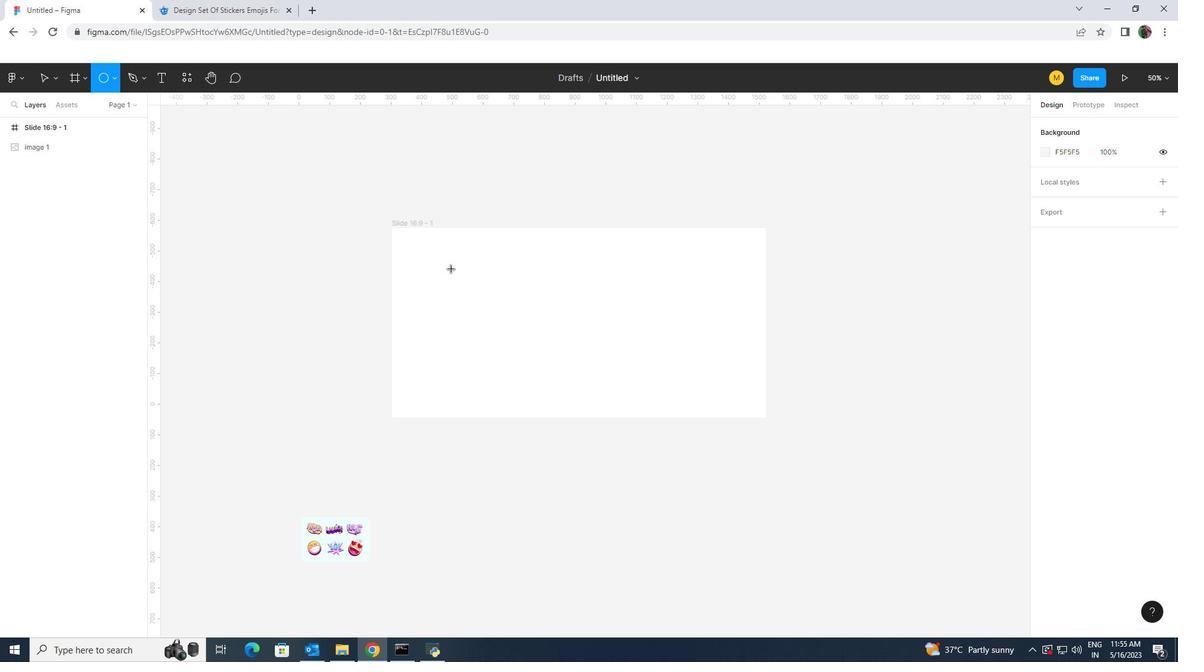
Action: Mouse moved to (454, 305)
Screenshot: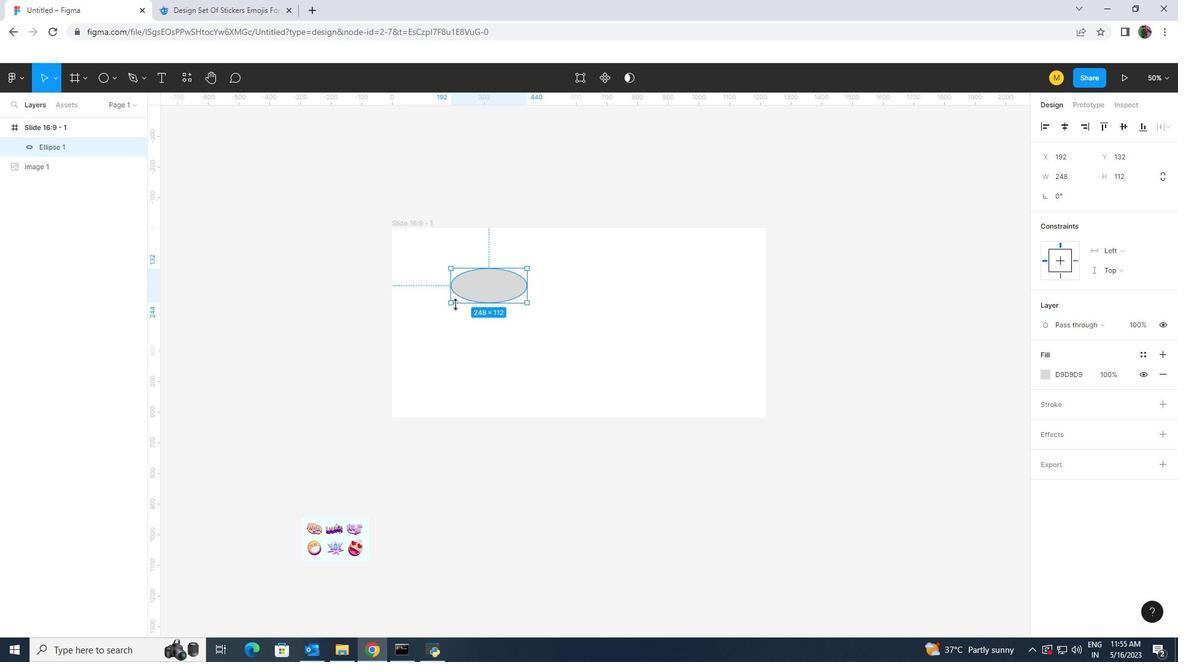 
Action: Mouse pressed left at (454, 305)
Screenshot: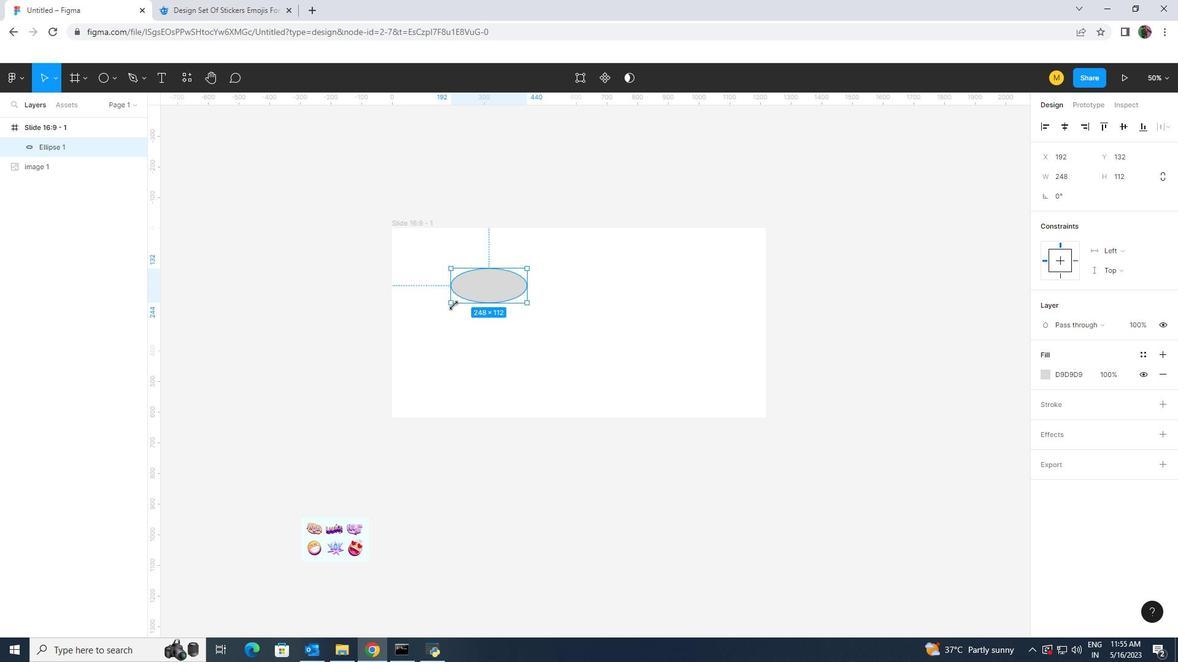 
Action: Mouse moved to (595, 427)
Screenshot: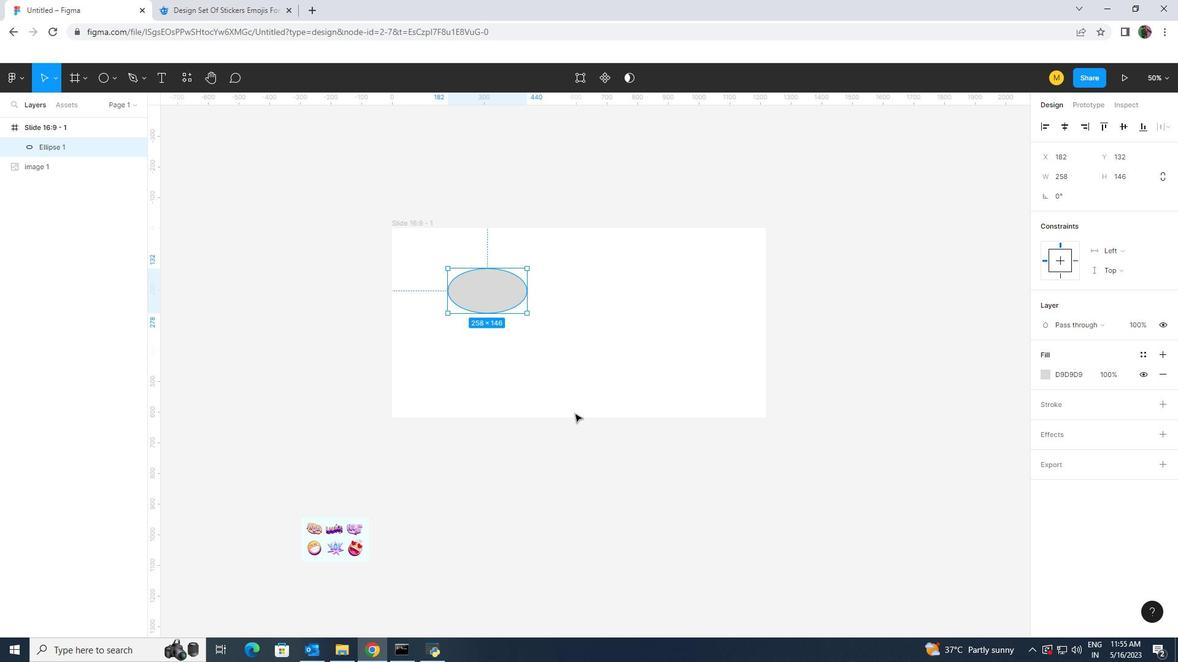 
Action: Mouse pressed left at (595, 427)
Screenshot: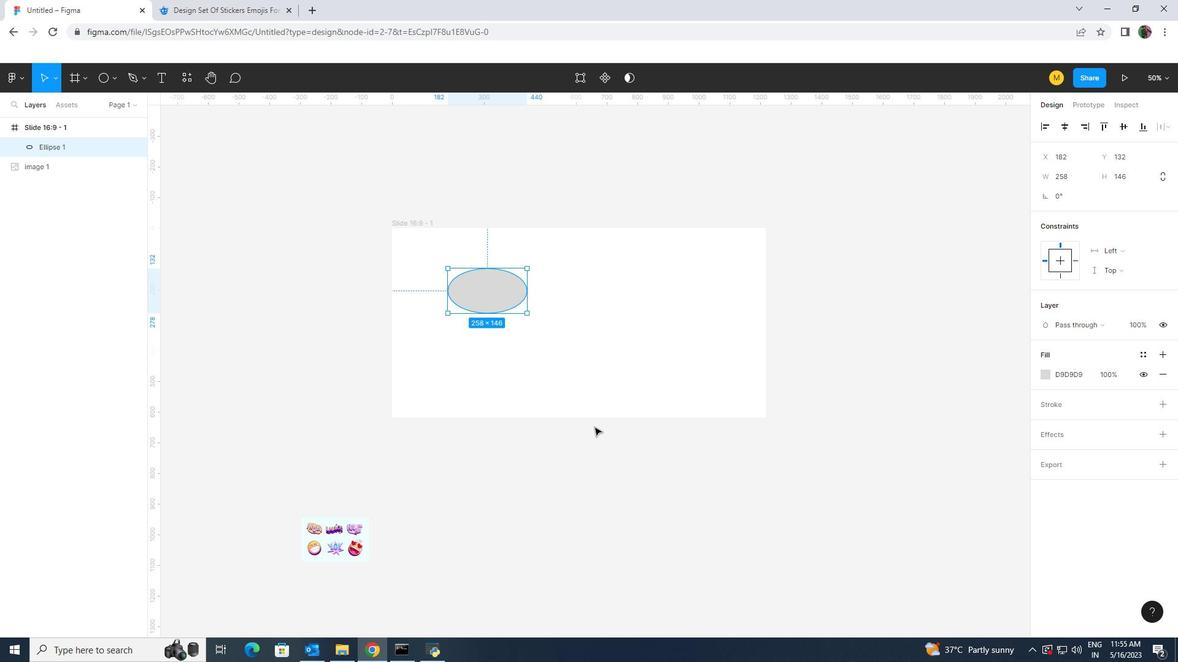 
Action: Mouse moved to (514, 303)
Screenshot: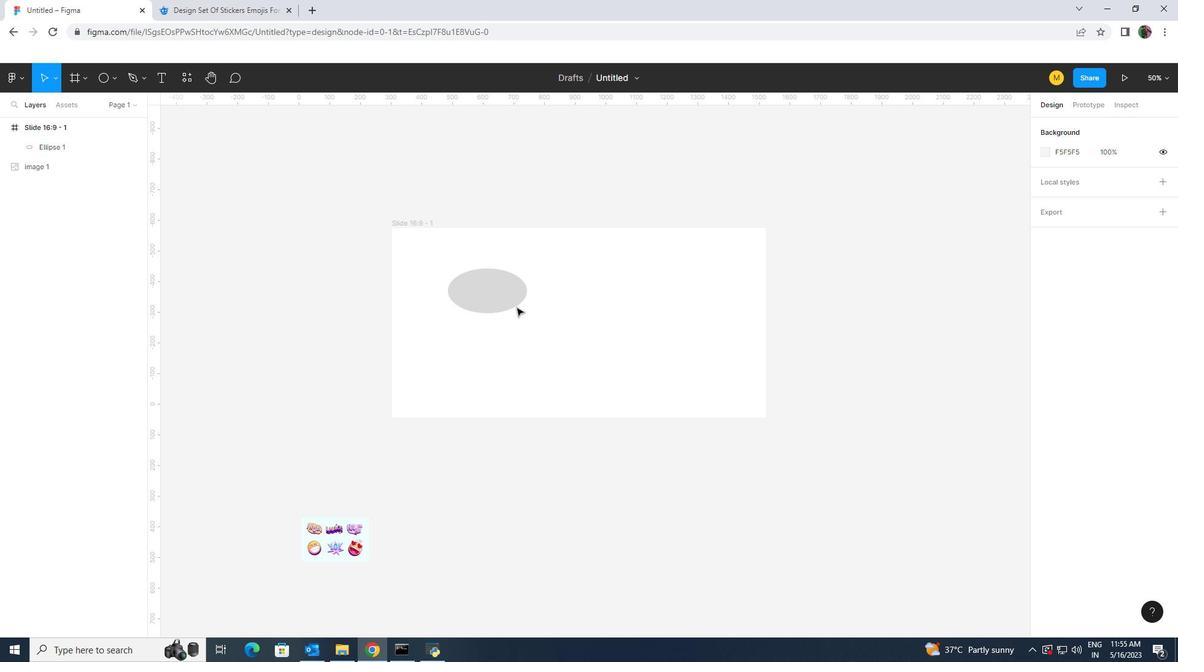 
Action: Mouse pressed left at (514, 303)
Screenshot: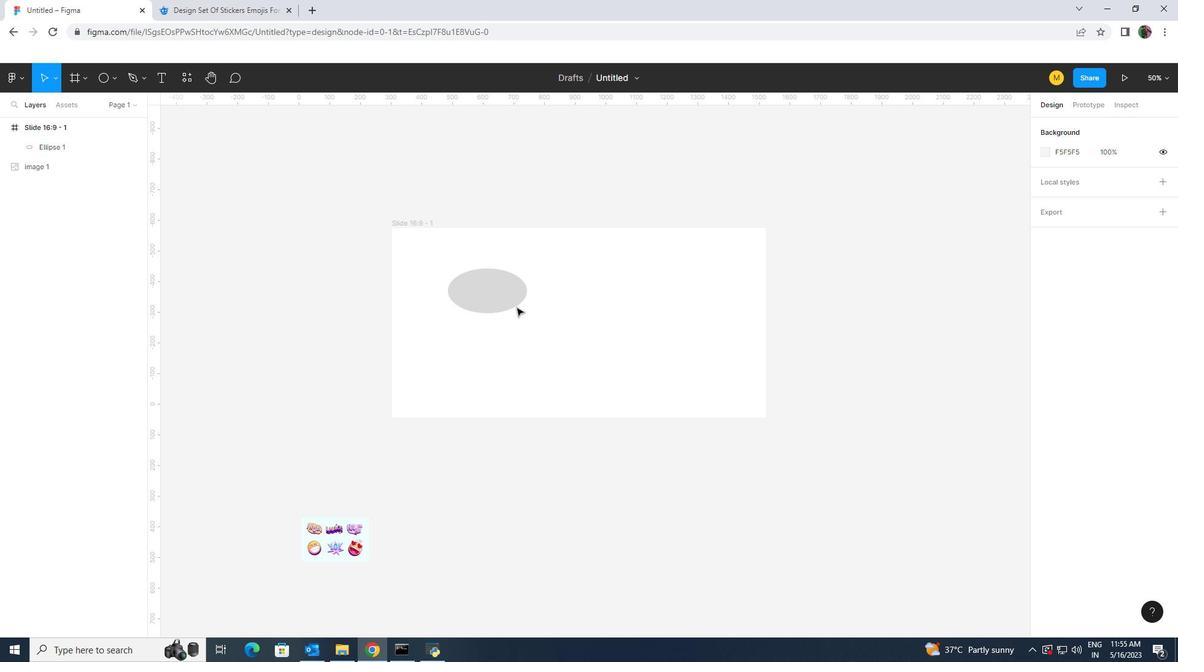 
Action: Mouse moved to (1046, 376)
Screenshot: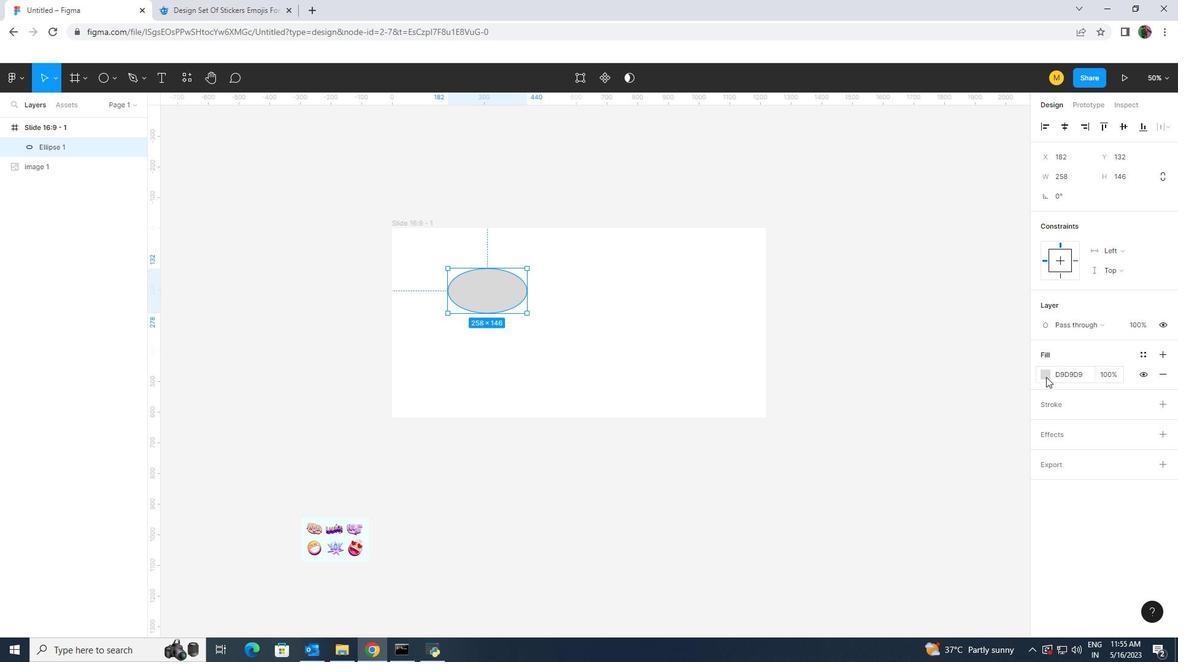 
Action: Mouse pressed left at (1046, 376)
Screenshot: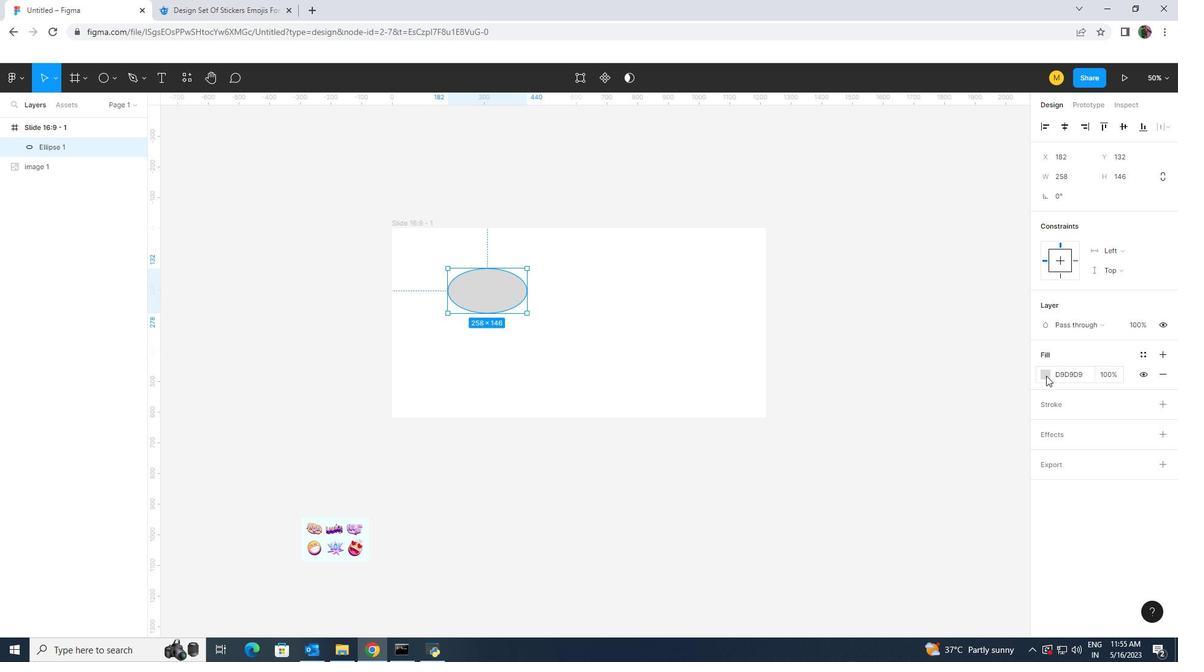 
Action: Mouse moved to (937, 492)
Screenshot: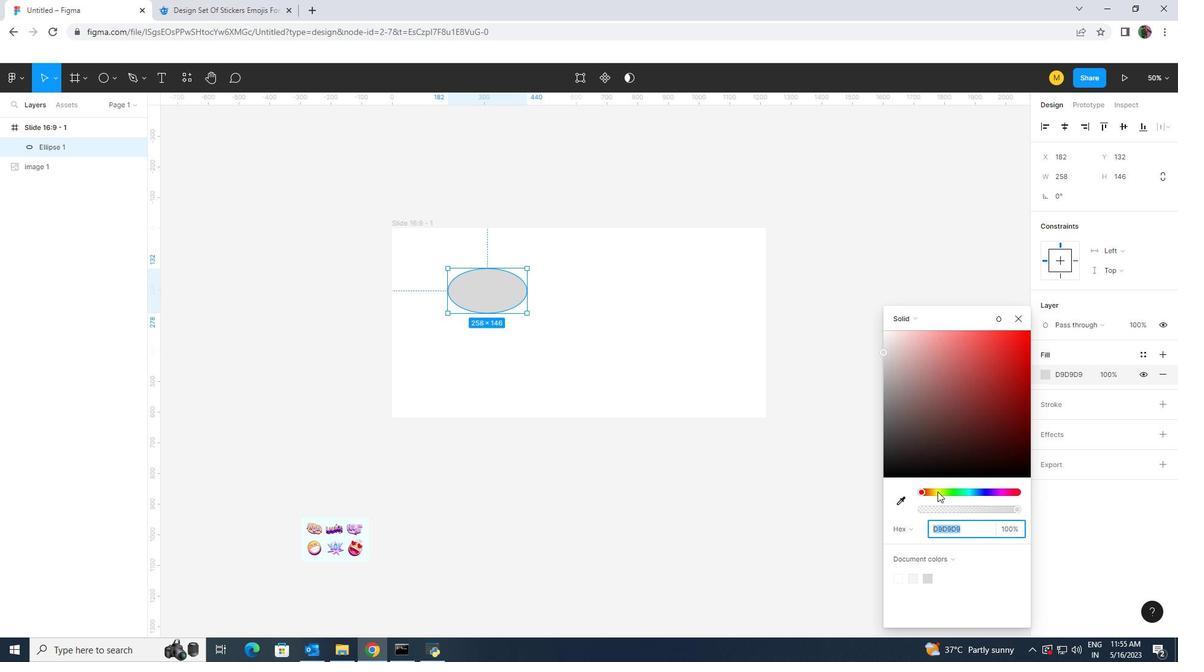 
Action: Mouse pressed left at (937, 492)
Screenshot: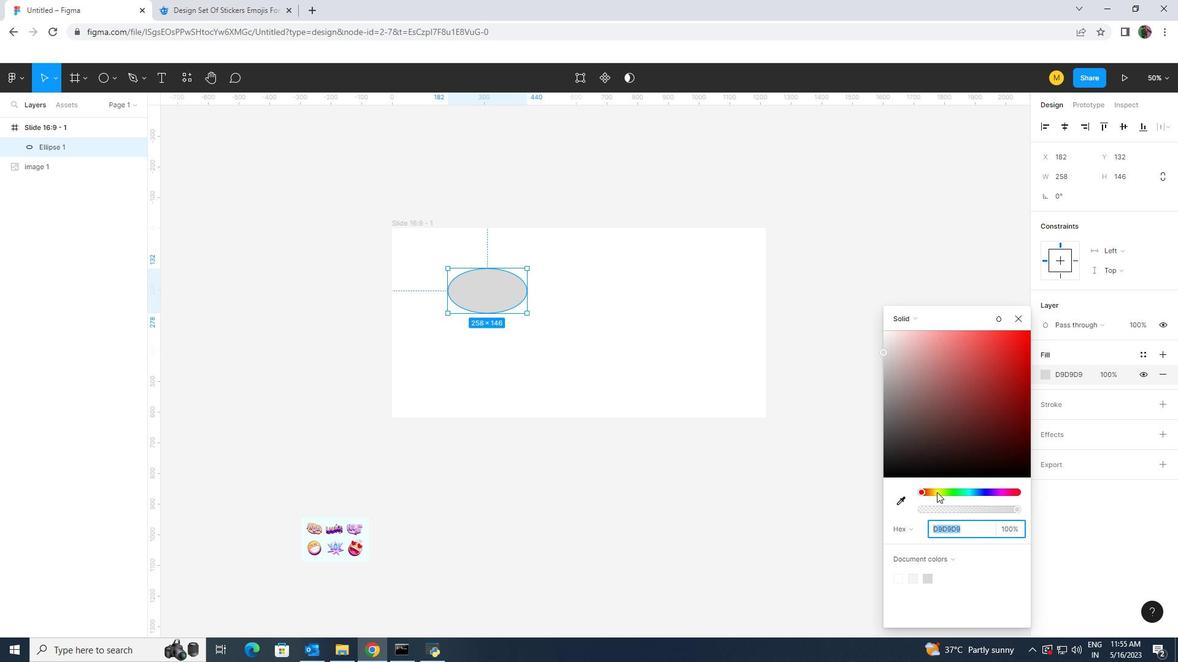 
Action: Mouse moved to (933, 496)
Screenshot: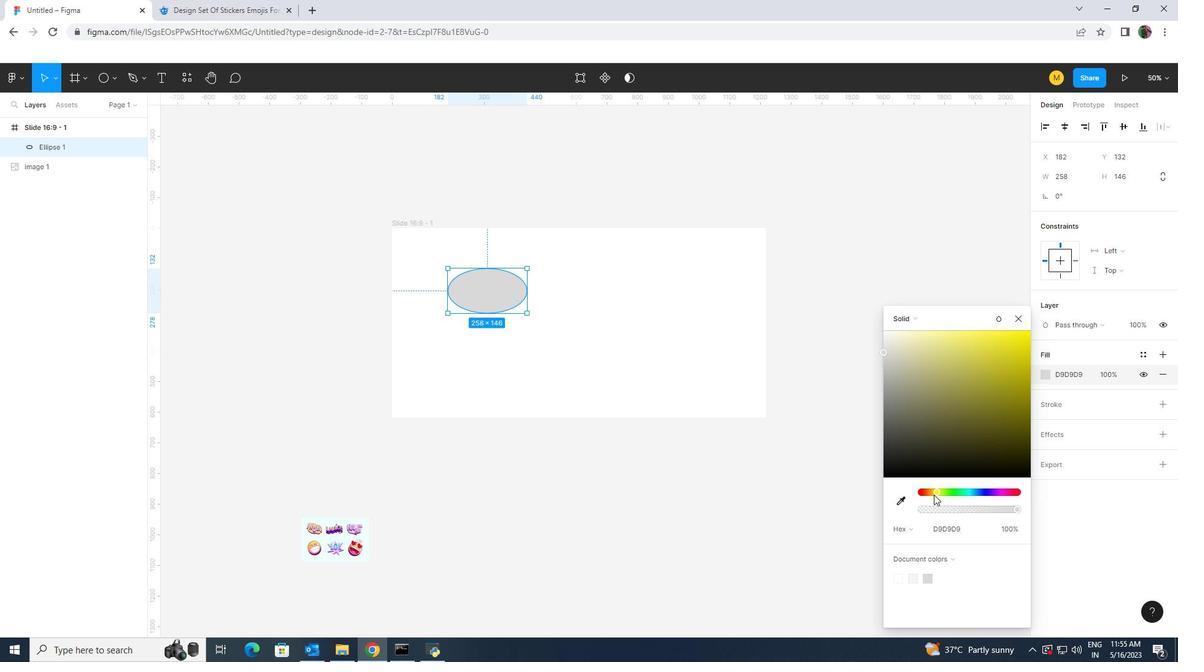 
Action: Mouse pressed left at (933, 496)
Screenshot: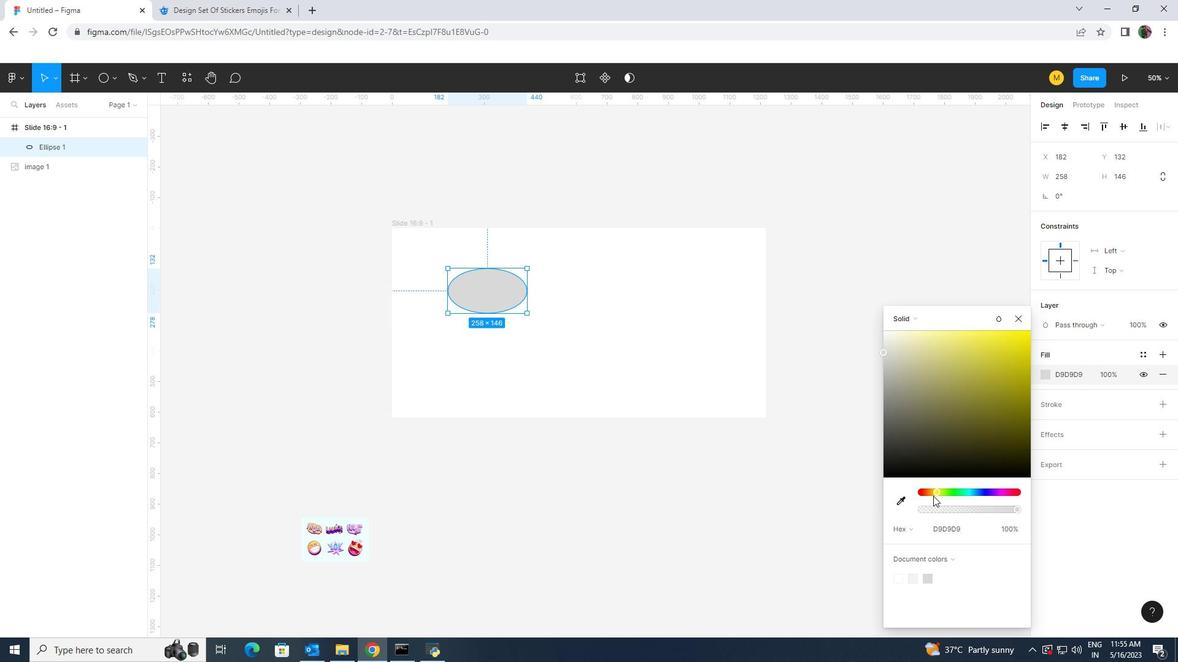 
Action: Mouse moved to (968, 360)
Screenshot: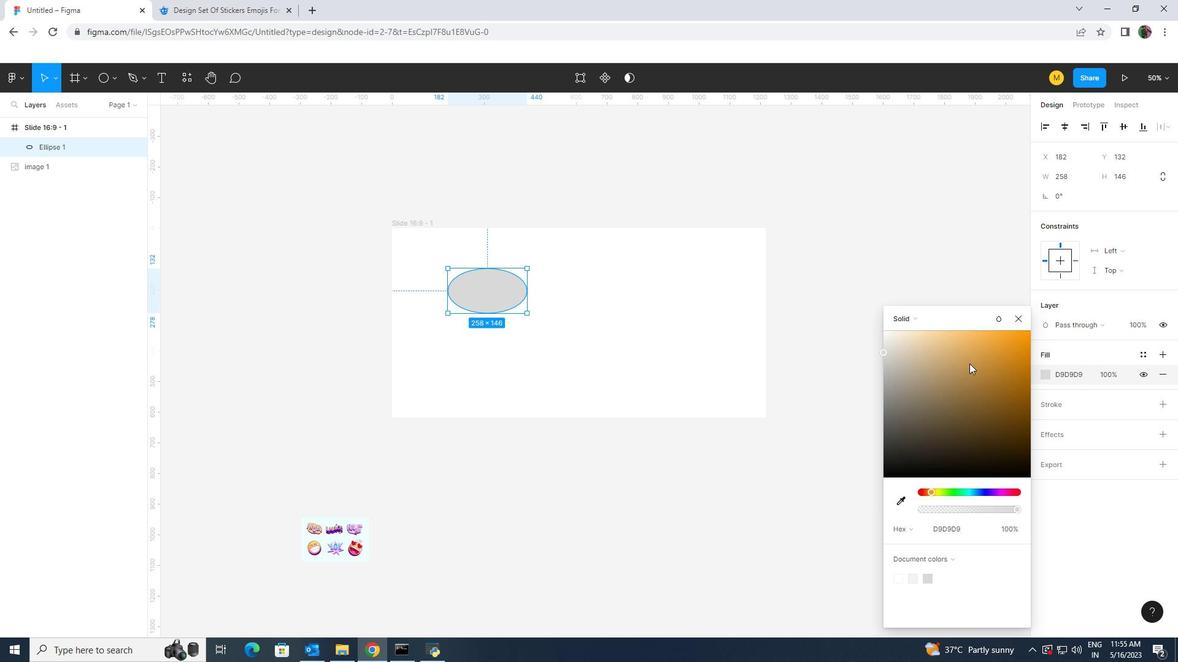
Action: Mouse pressed left at (968, 360)
Screenshot: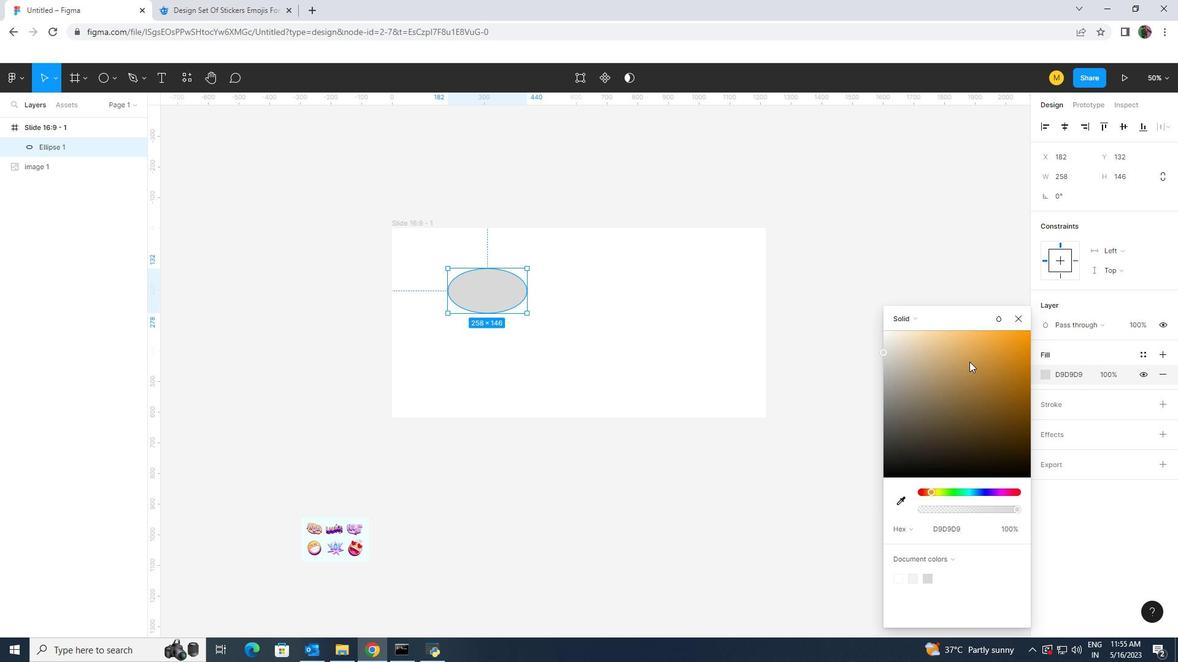 
Action: Mouse moved to (795, 348)
Screenshot: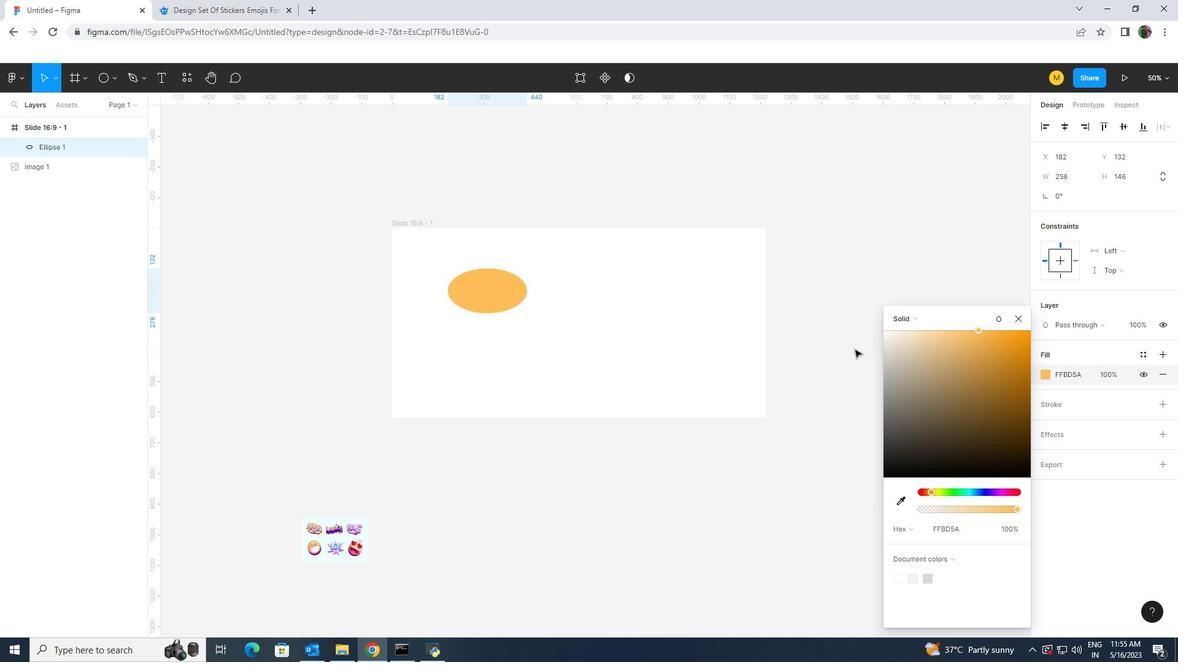 
Action: Mouse pressed left at (795, 348)
Screenshot: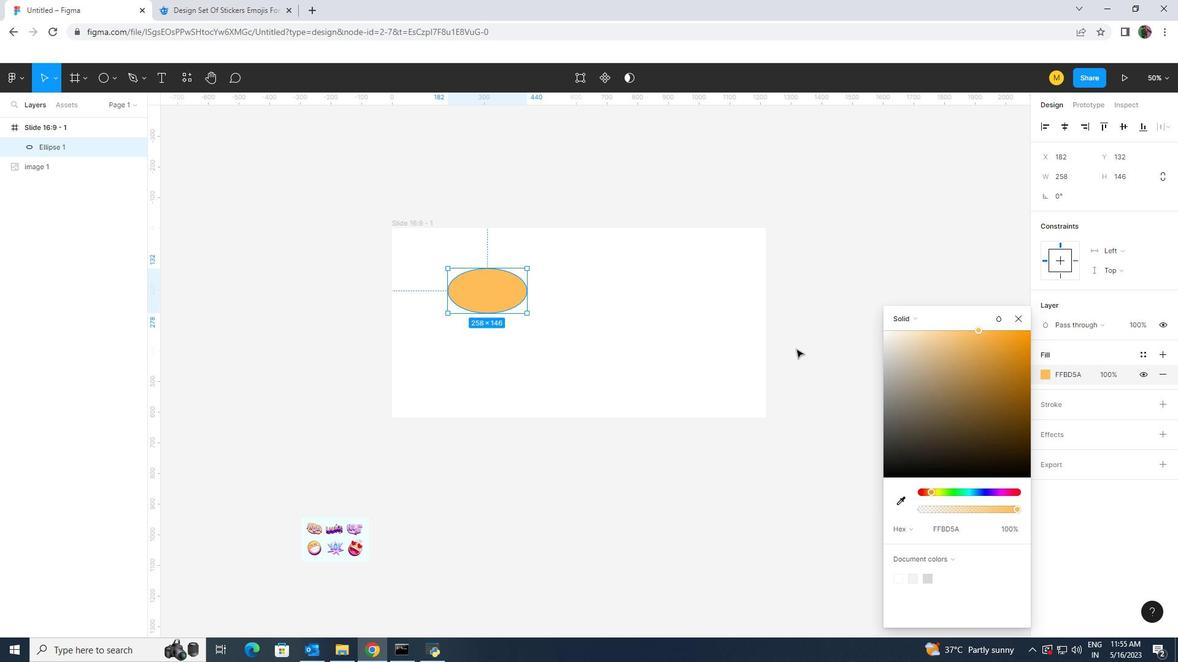 
Action: Mouse moved to (503, 309)
Screenshot: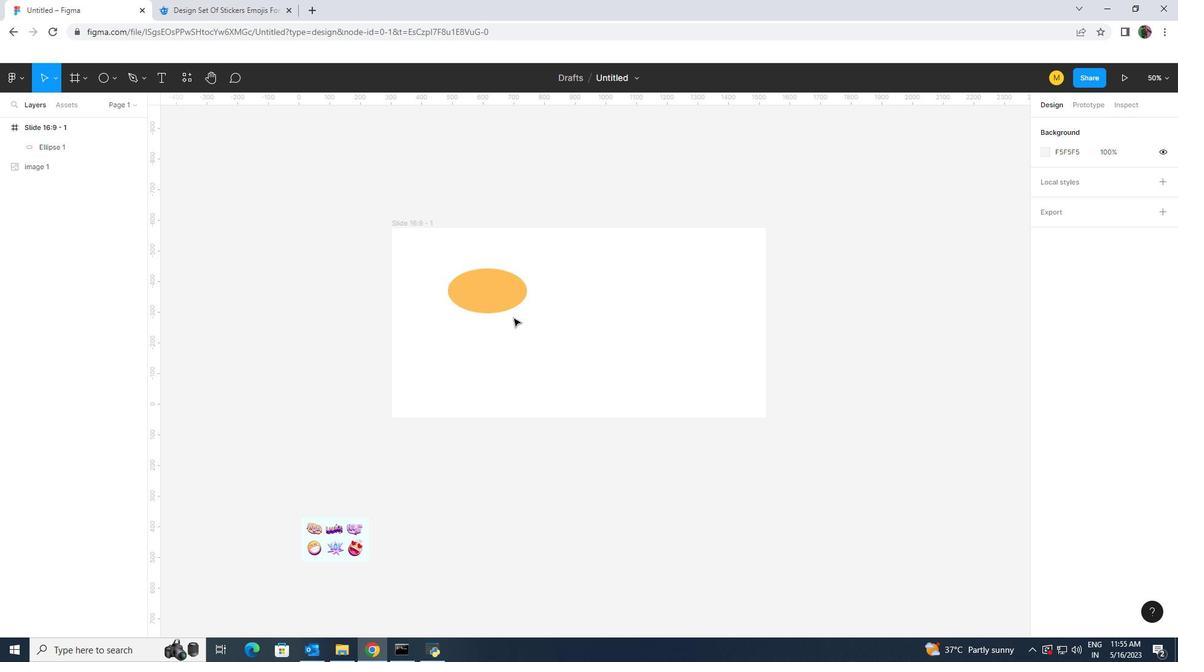 
Action: Mouse pressed left at (503, 309)
Screenshot: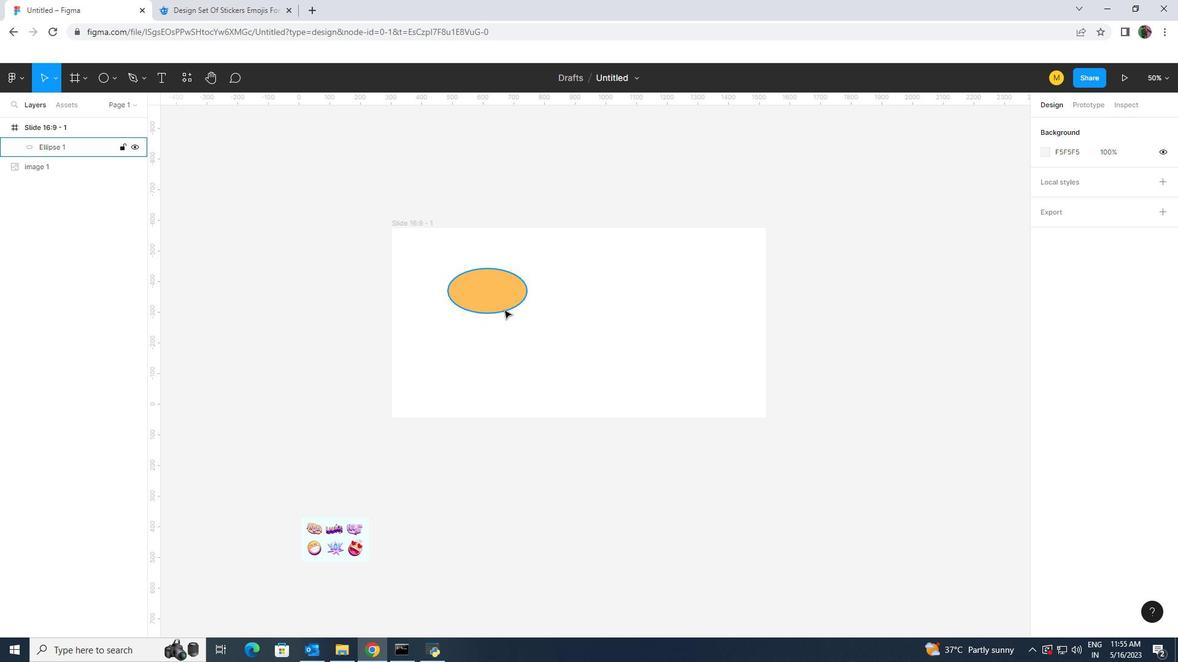 
Action: Mouse moved to (528, 292)
Screenshot: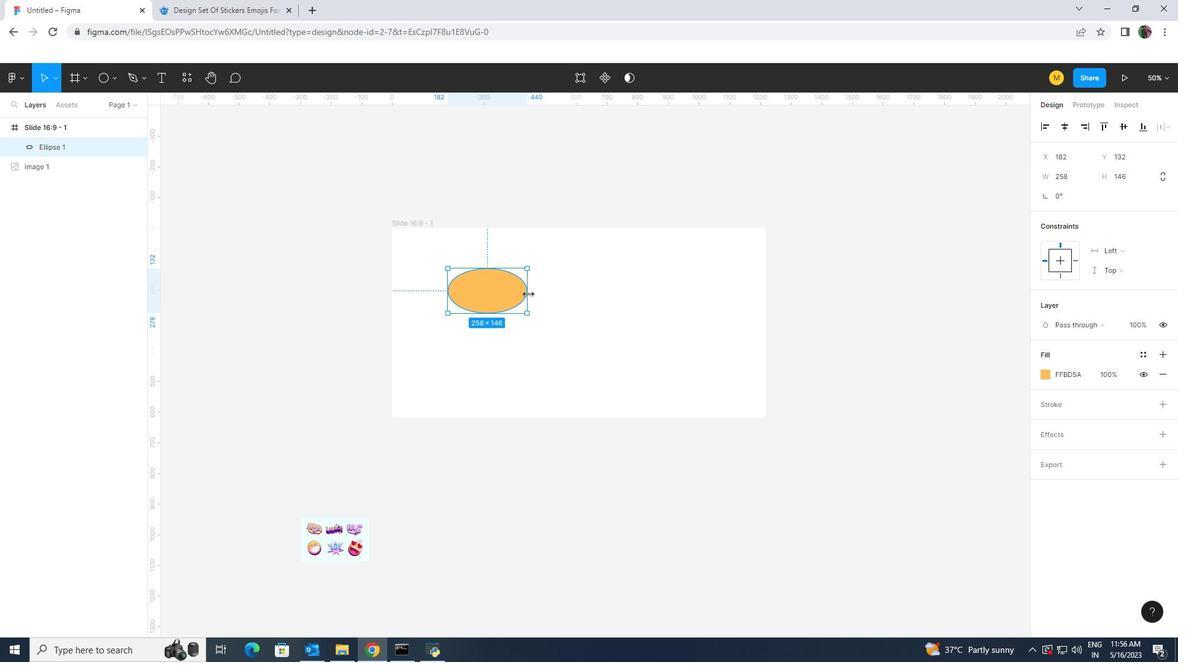 
Action: Mouse pressed left at (528, 292)
Screenshot: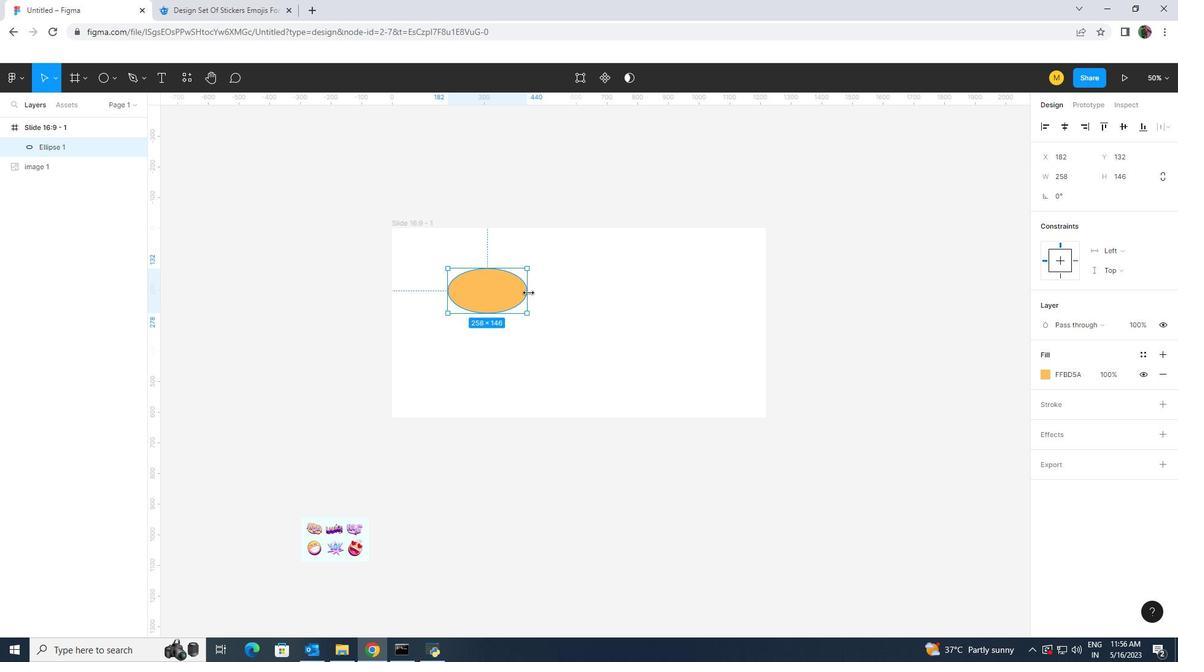 
Action: Mouse pressed left at (528, 292)
Screenshot: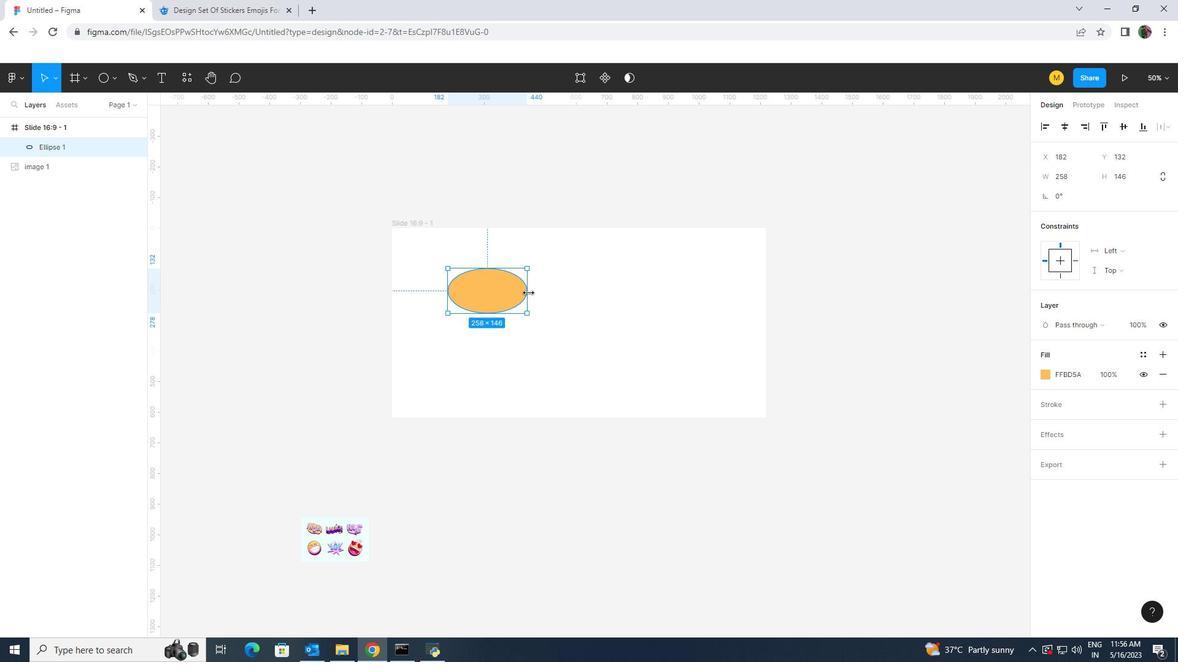 
Action: Mouse pressed left at (528, 292)
Screenshot: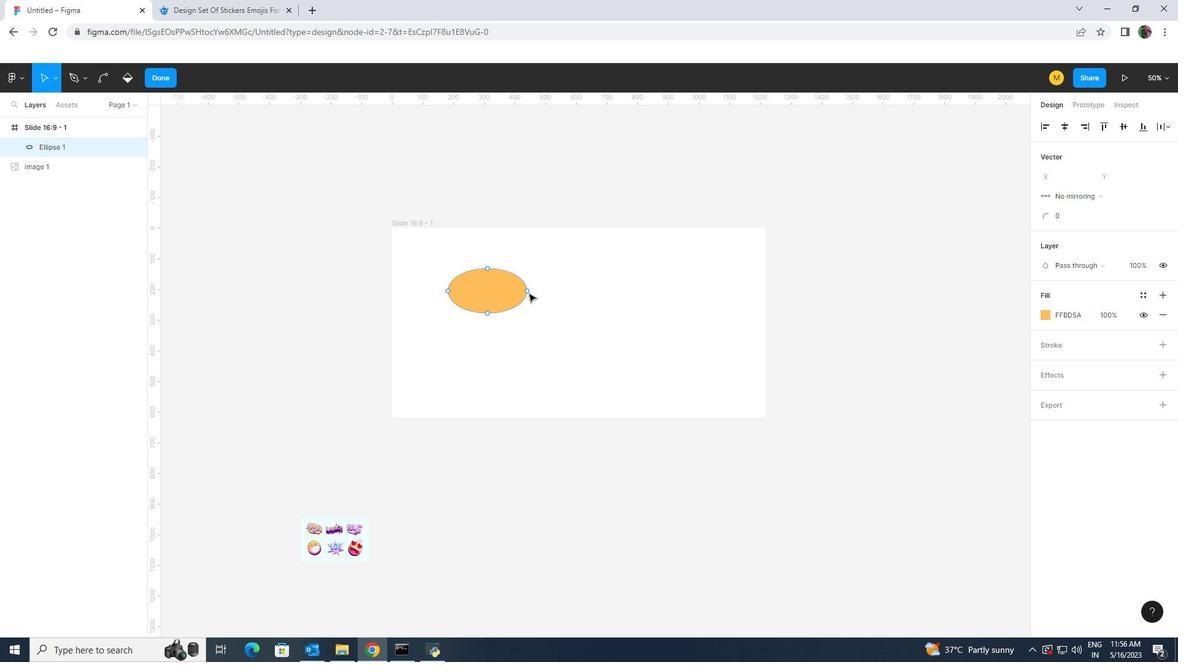 
Action: Mouse moved to (526, 292)
Screenshot: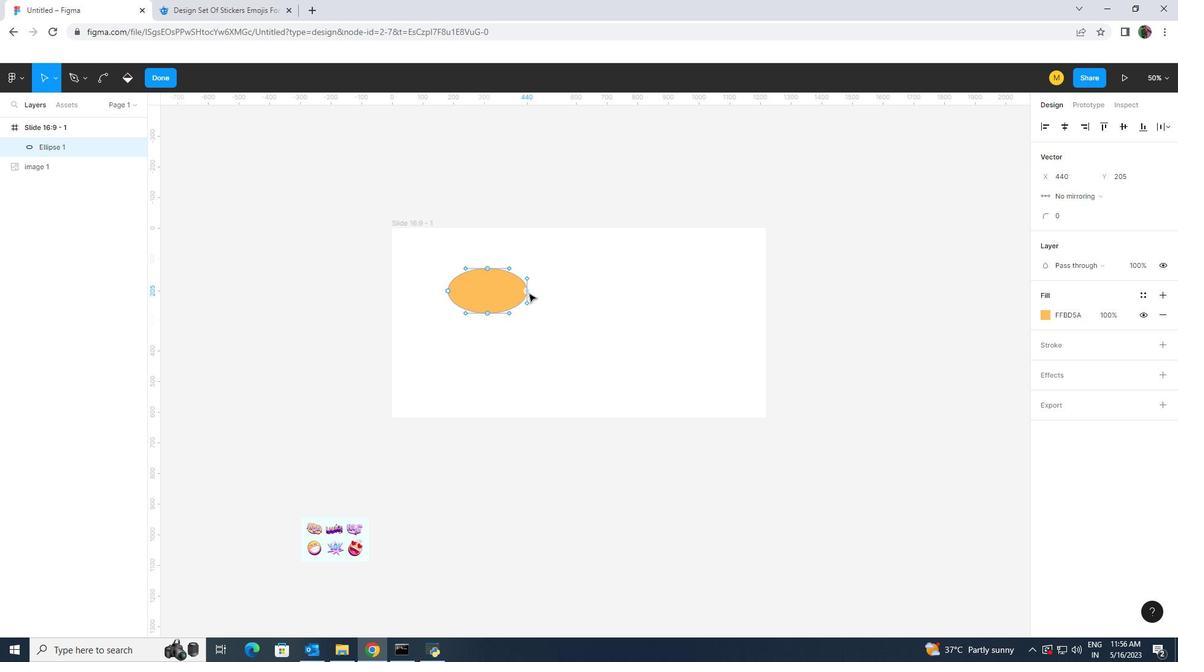 
Action: Mouse pressed left at (526, 292)
Screenshot: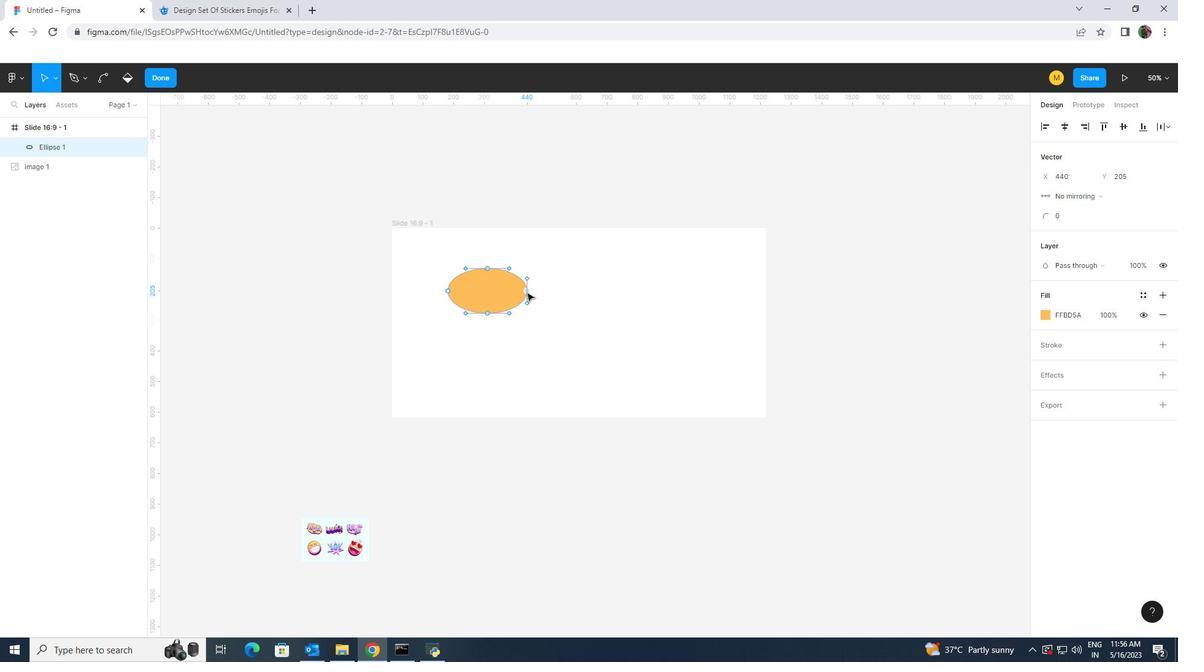 
Action: Mouse moved to (487, 312)
Screenshot: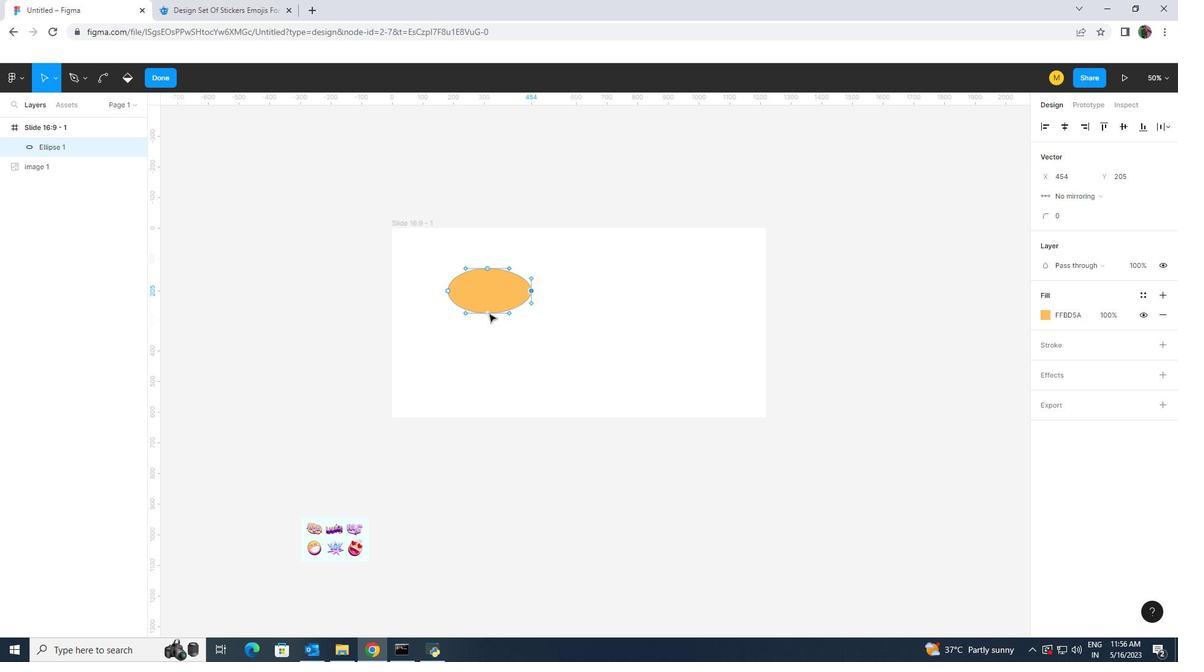 
Action: Mouse pressed left at (487, 312)
Screenshot: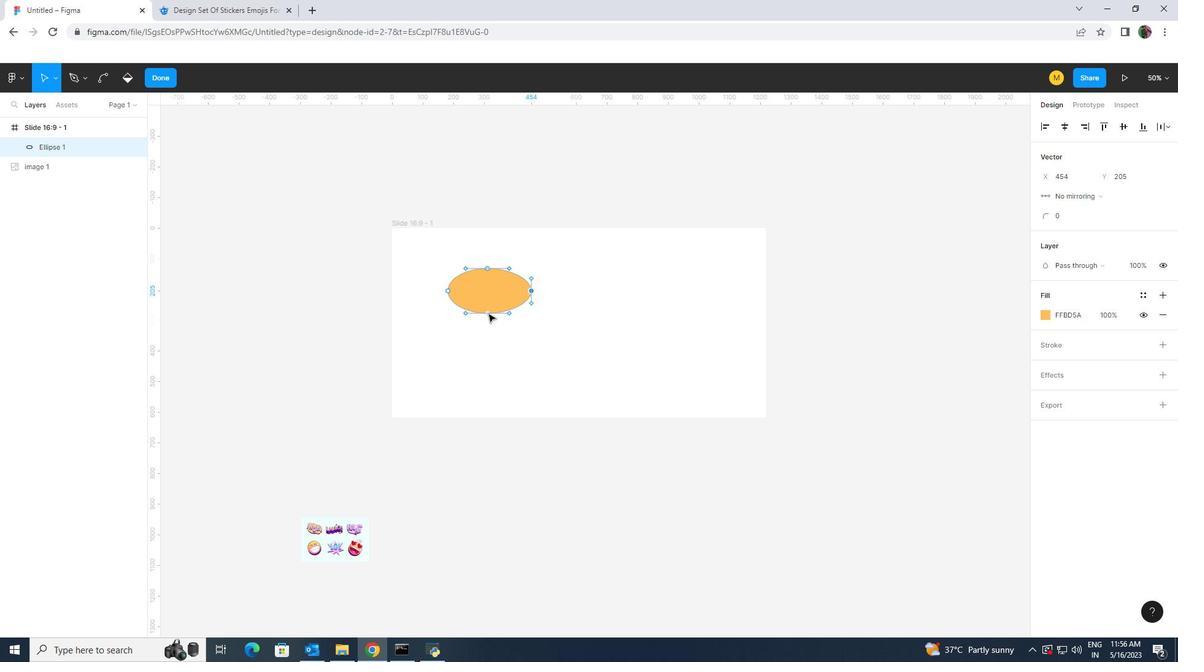 
Action: Mouse moved to (486, 312)
Screenshot: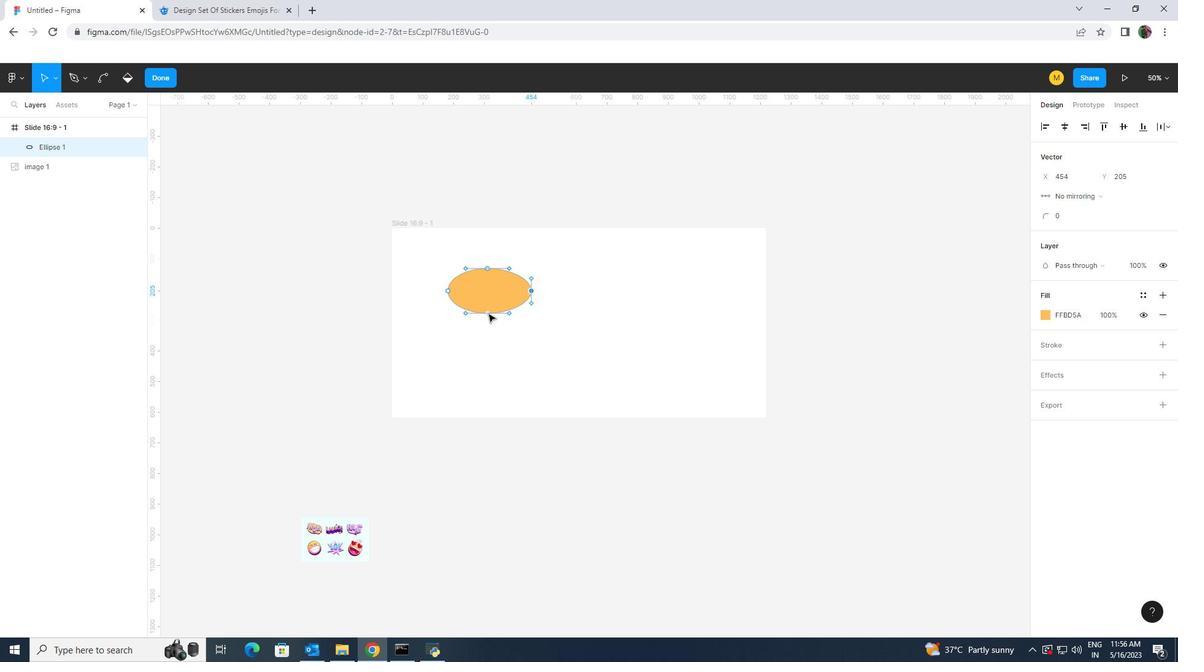 
Action: Mouse pressed left at (486, 312)
Screenshot: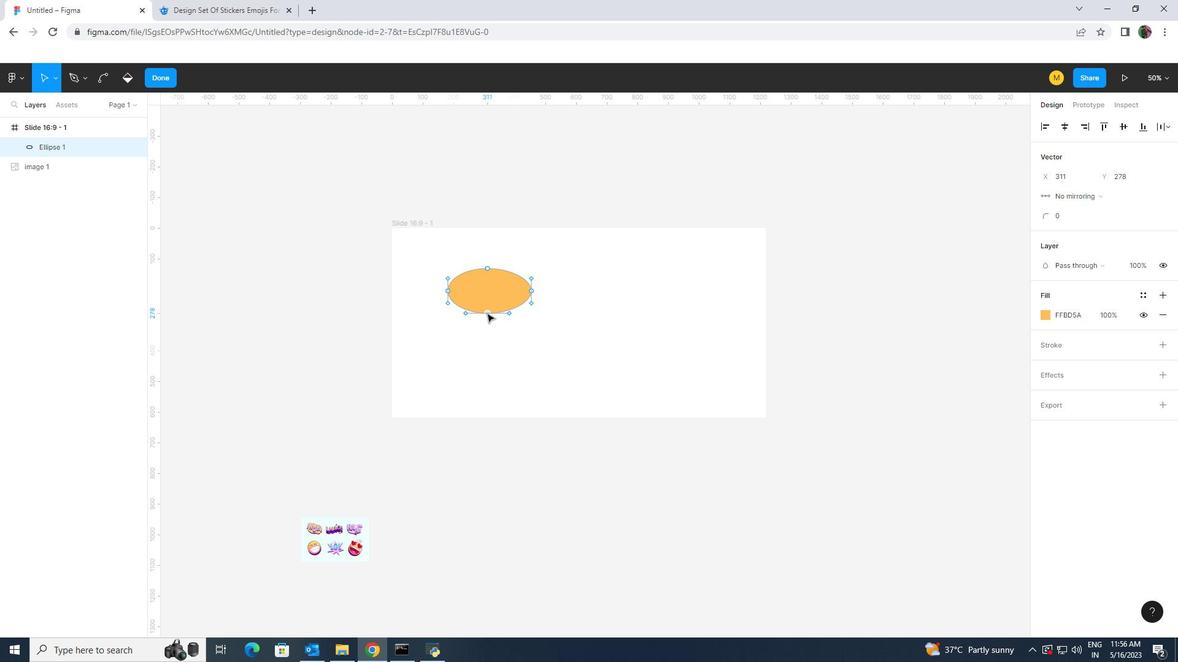 
Action: Mouse moved to (486, 312)
Screenshot: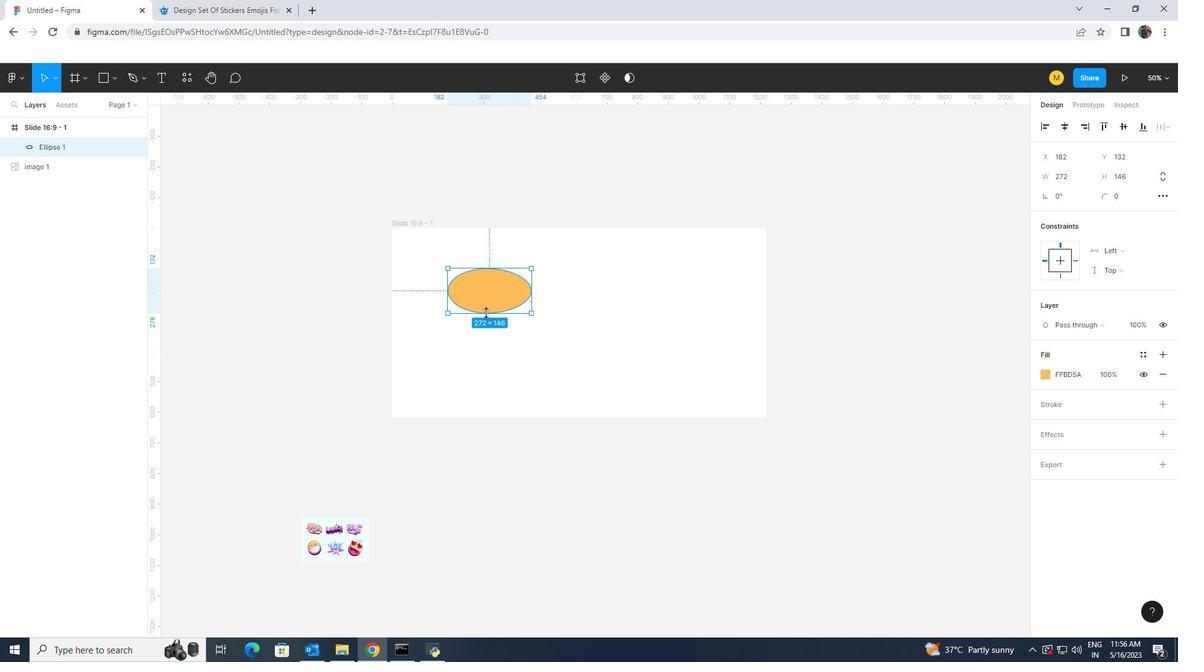 
Action: Mouse pressed left at (486, 312)
Screenshot: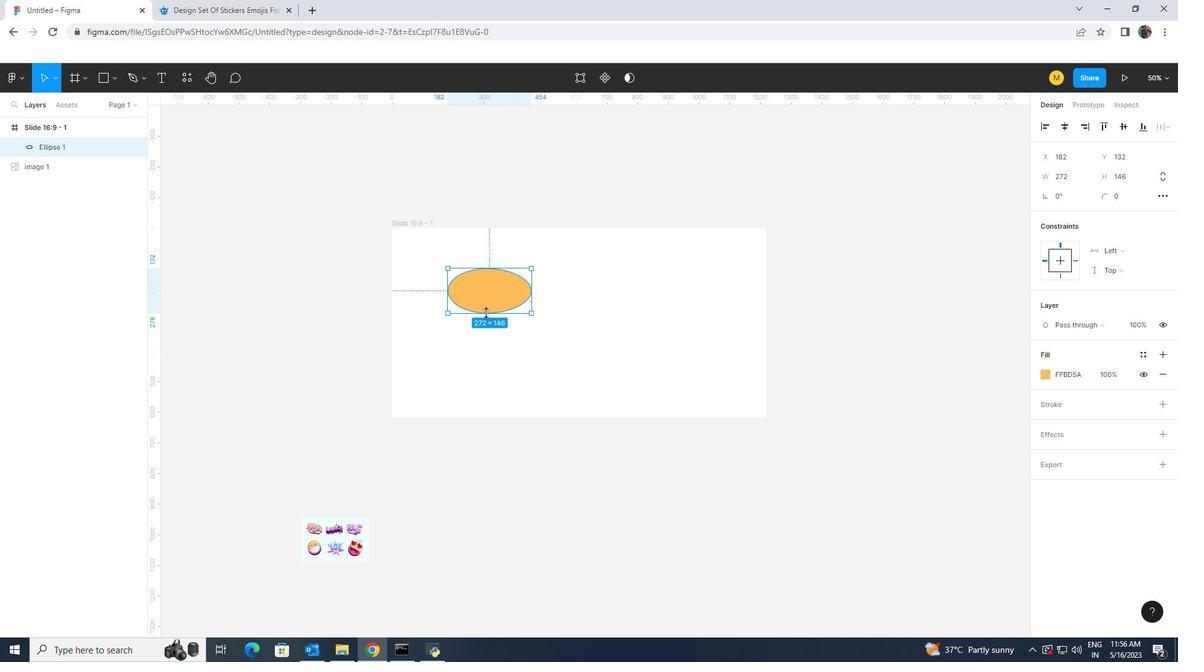 
Action: Mouse pressed left at (486, 312)
Screenshot: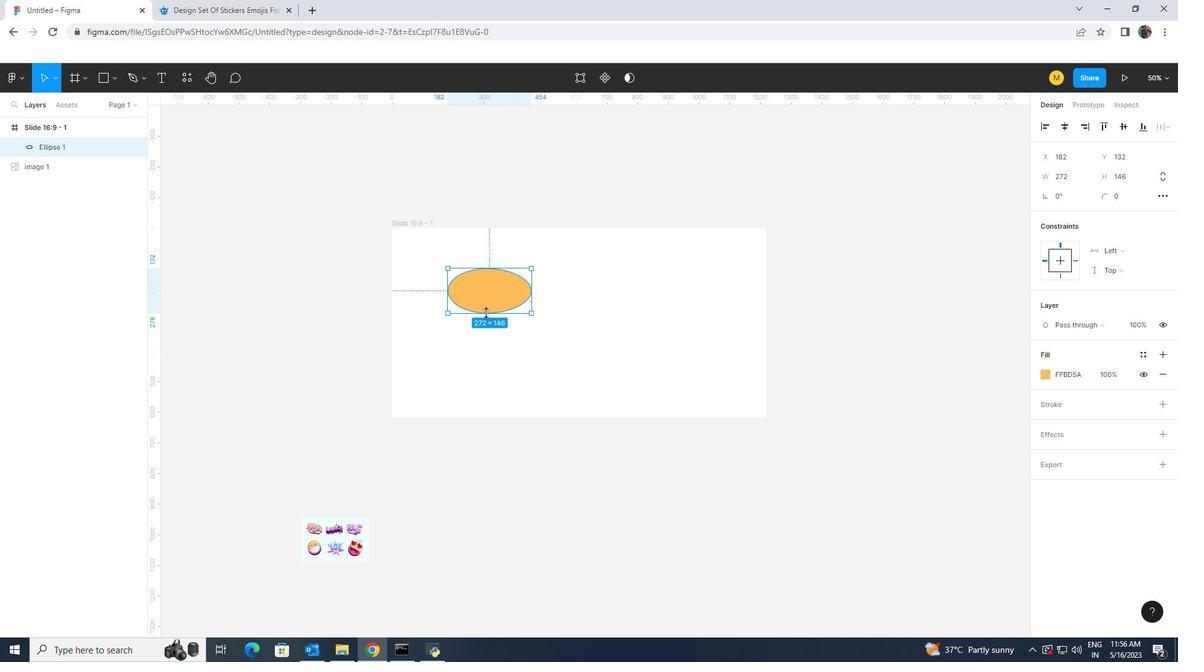 
Action: Mouse moved to (487, 312)
Screenshot: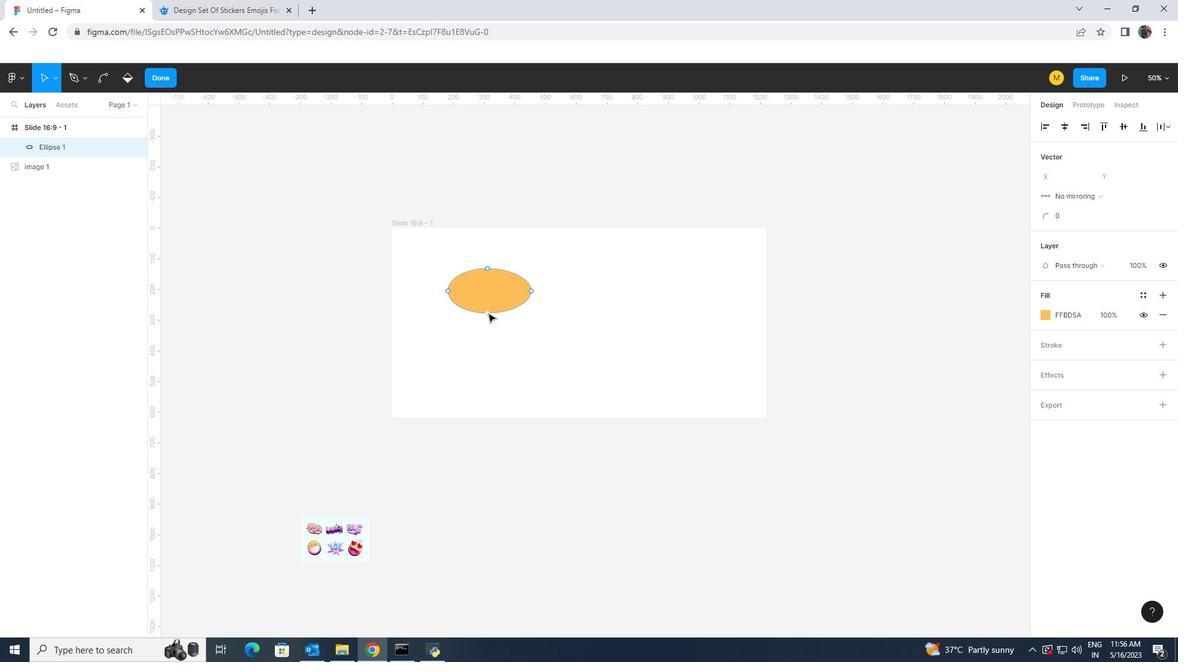 
Action: Mouse pressed left at (487, 312)
Screenshot: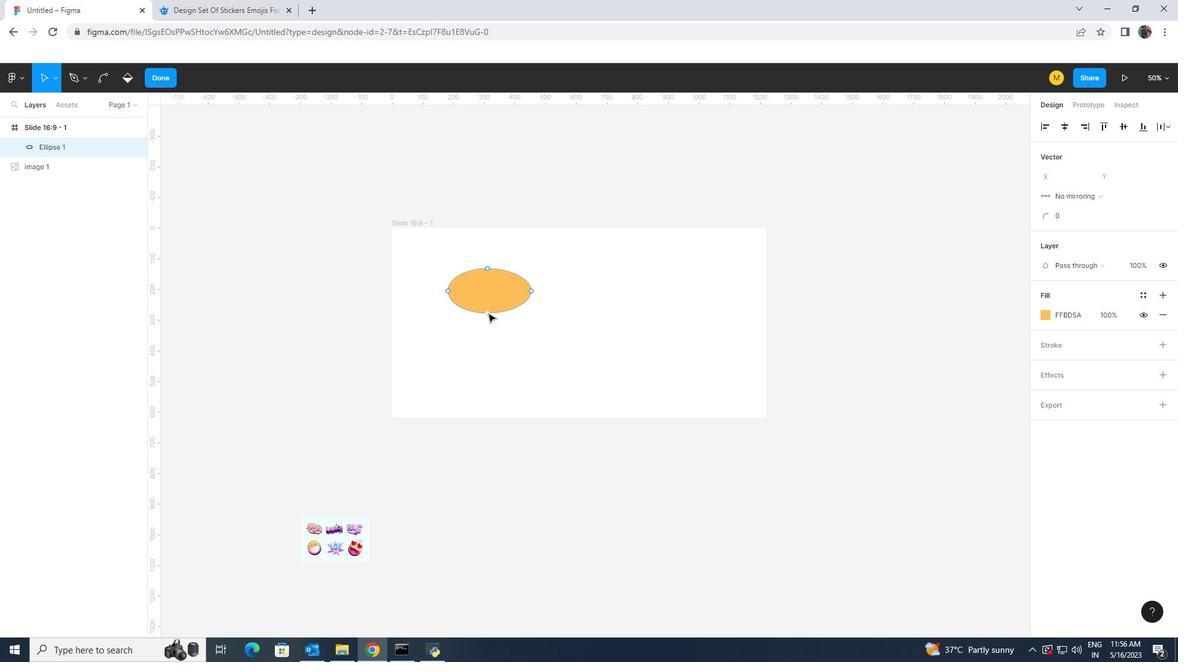 
Action: Mouse moved to (447, 290)
Screenshot: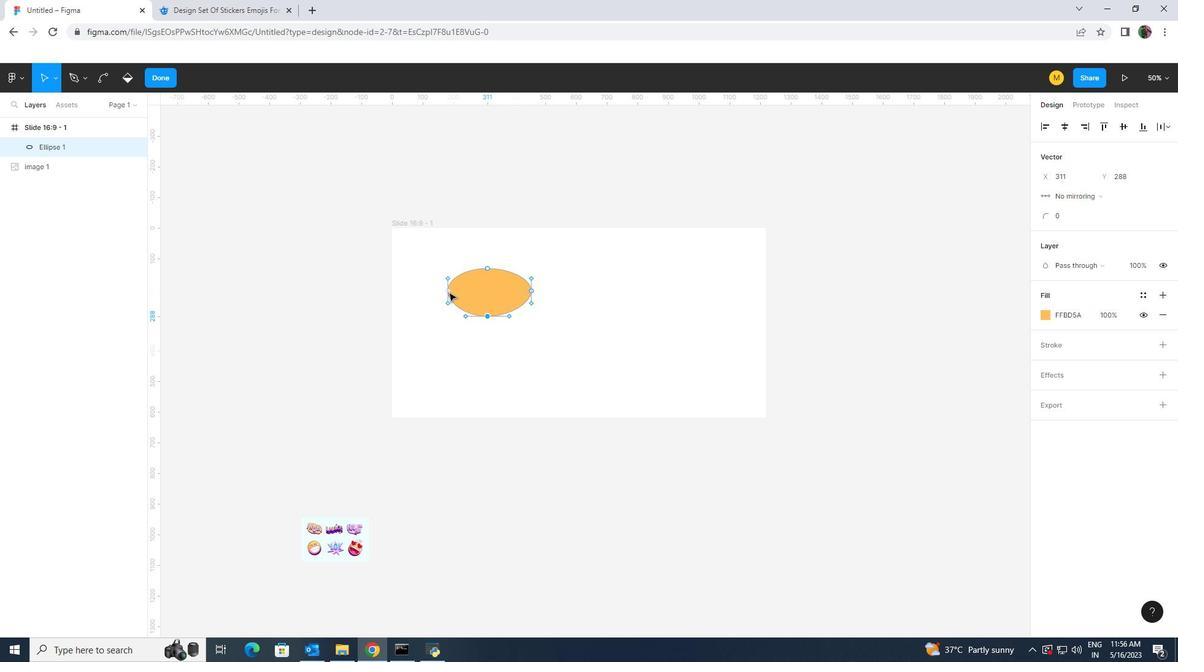 
Action: Mouse pressed left at (447, 290)
Screenshot: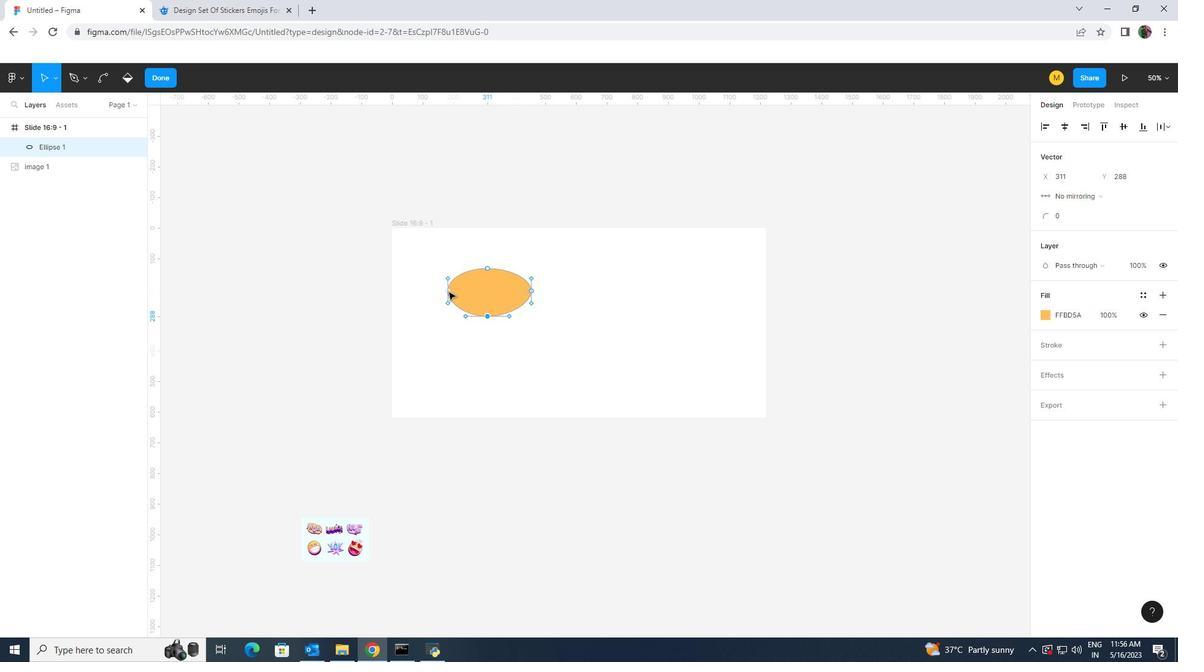 
Action: Mouse pressed left at (447, 290)
Screenshot: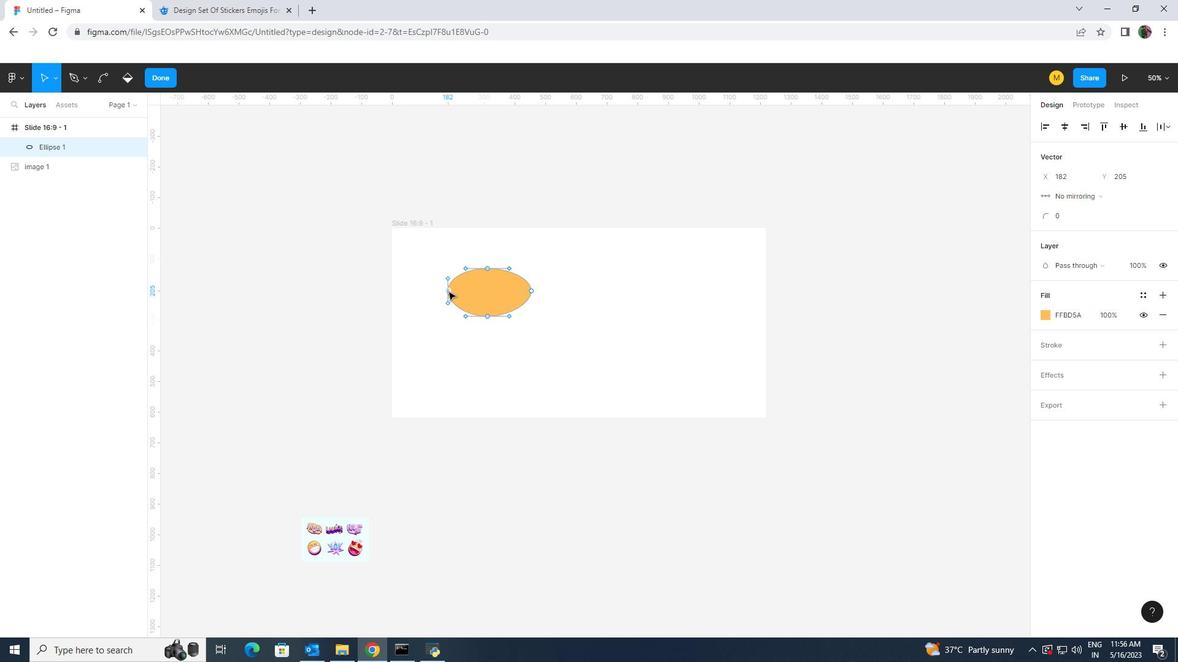 
Action: Mouse moved to (446, 290)
Screenshot: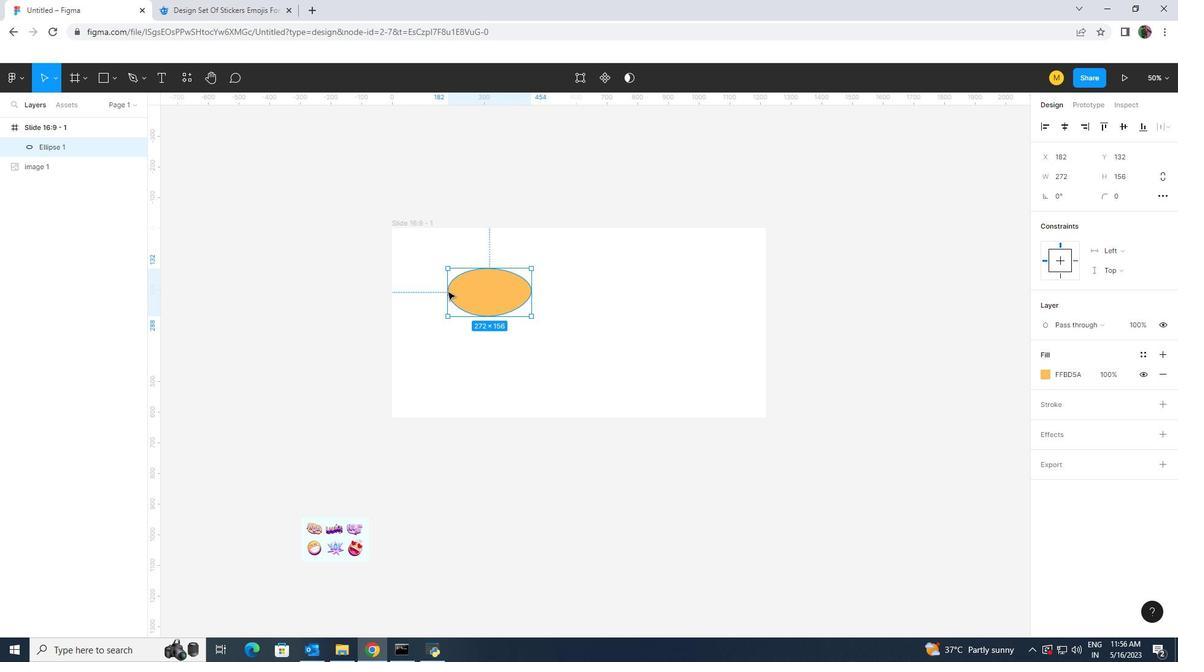 
Action: Mouse pressed left at (446, 290)
Screenshot: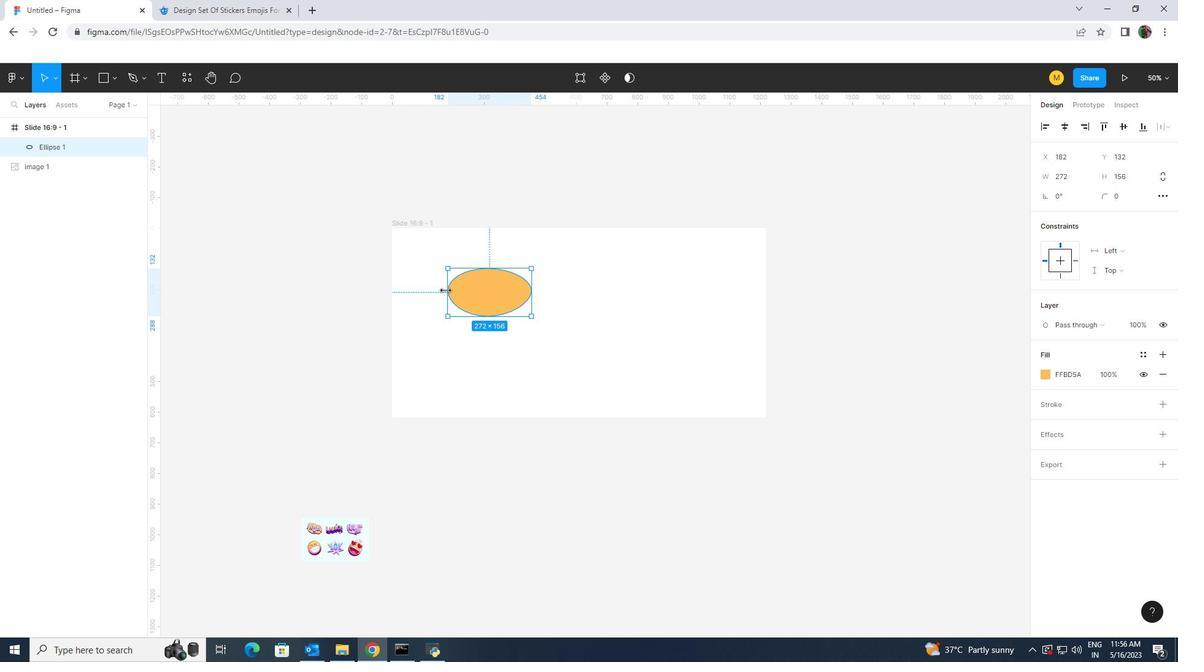 
Action: Mouse pressed left at (446, 290)
Screenshot: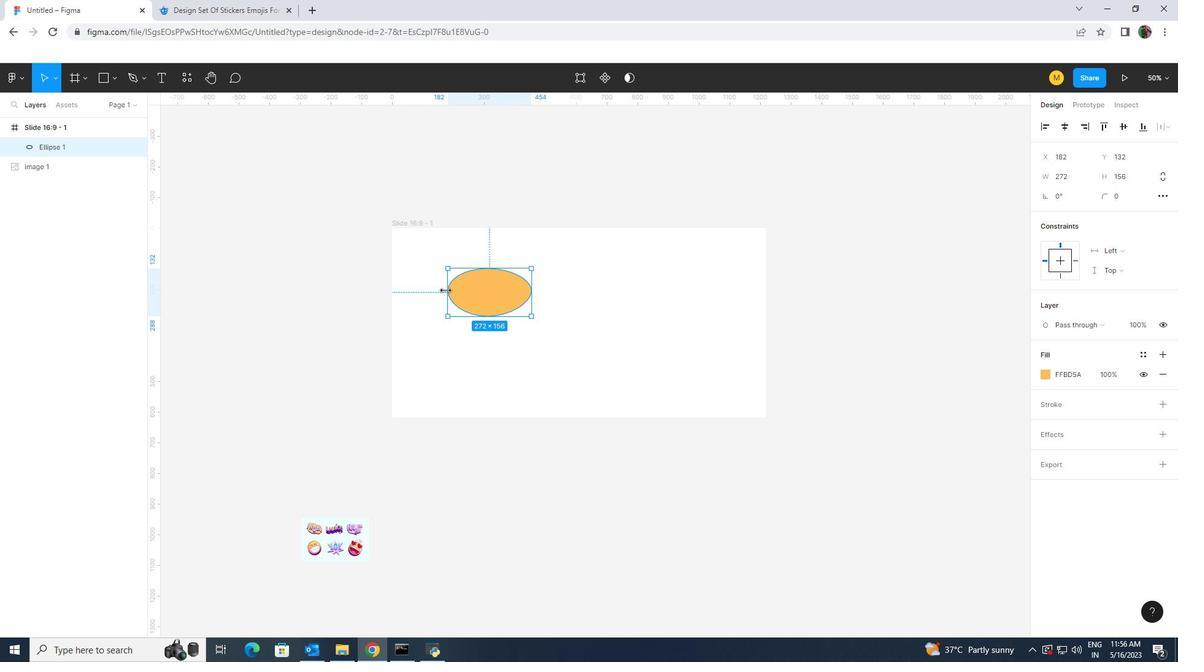 
Action: Mouse pressed left at (446, 290)
Screenshot: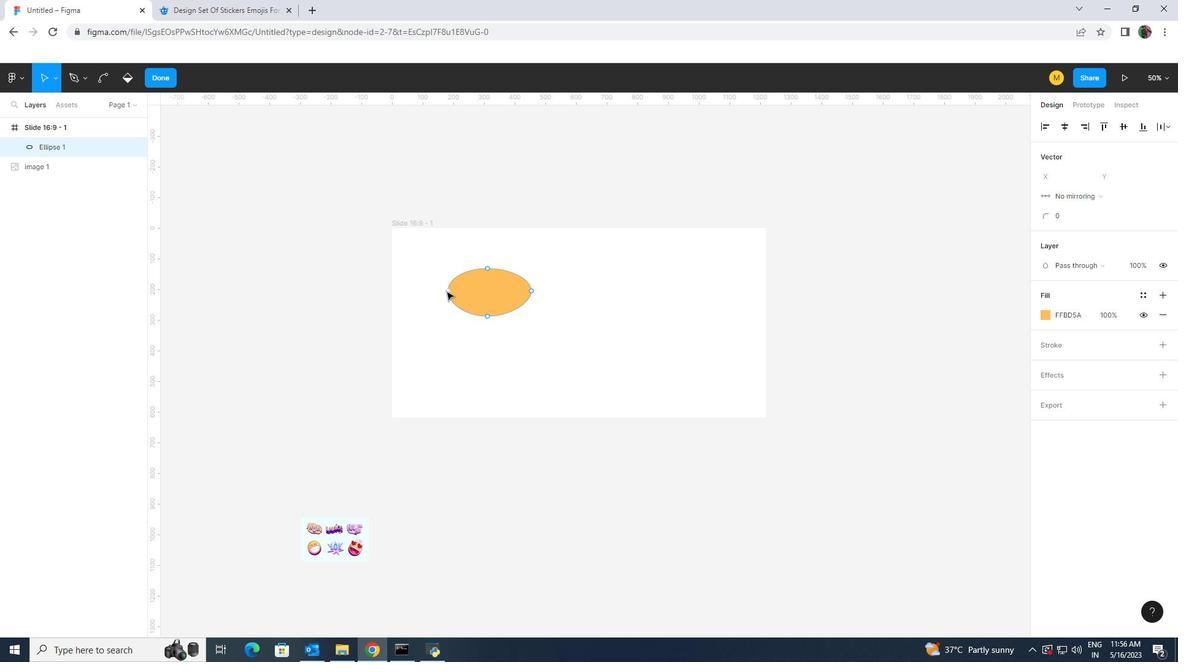 
Action: Mouse moved to (484, 266)
Screenshot: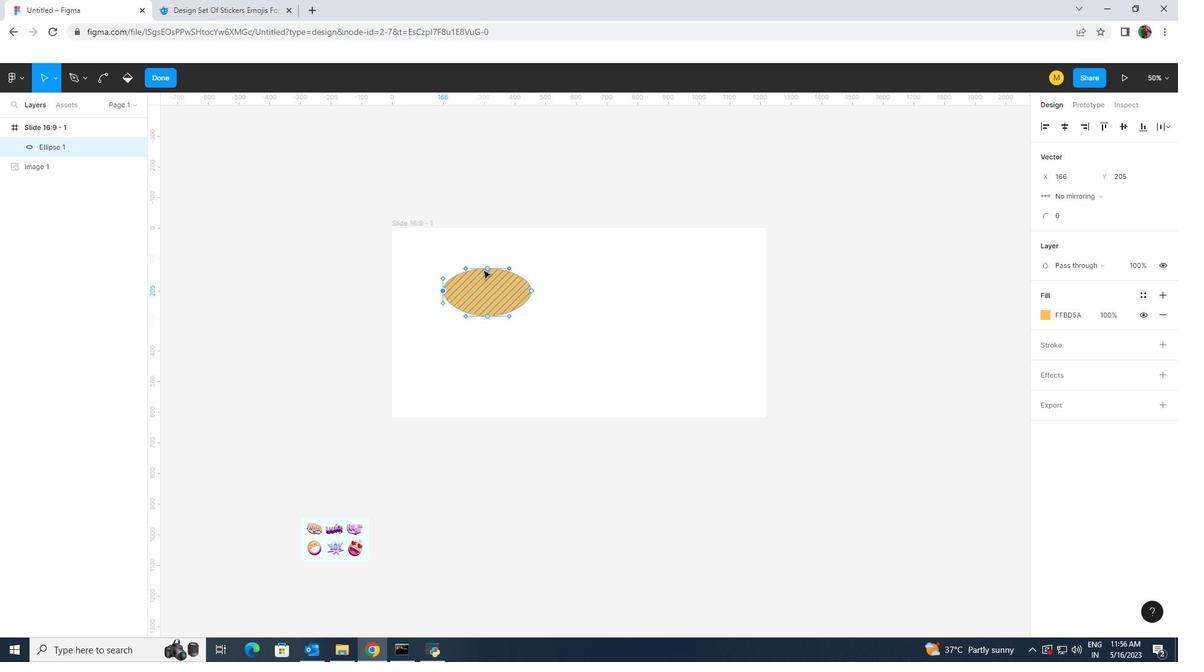 
Action: Mouse pressed left at (484, 266)
Screenshot: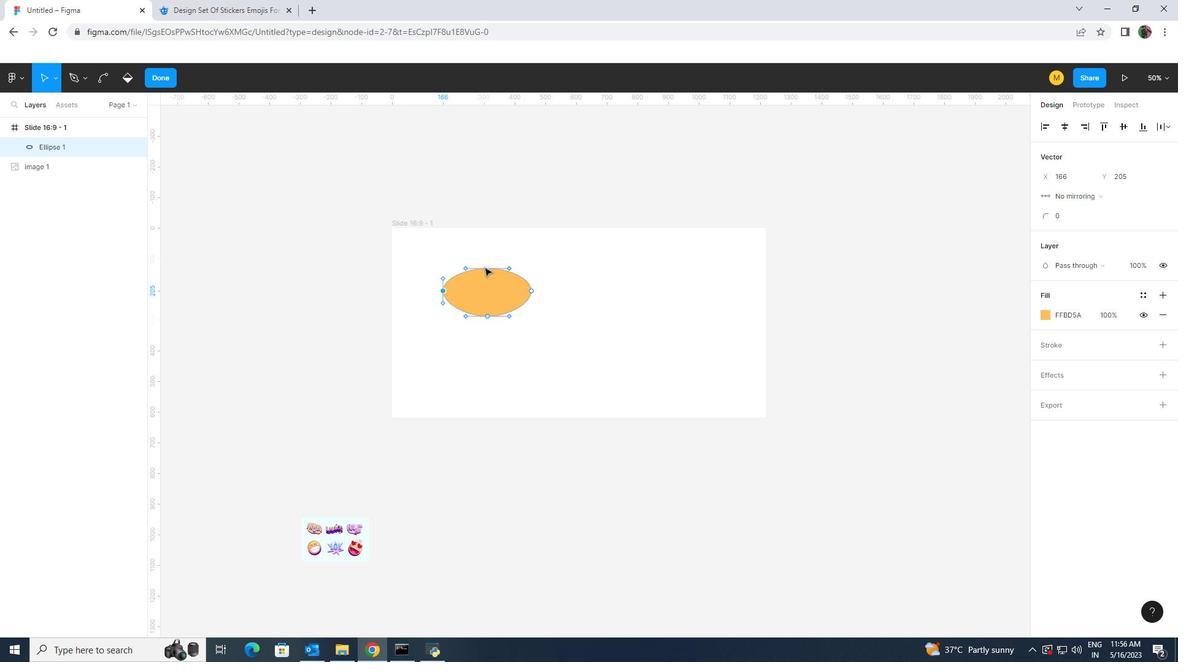 
Action: Mouse pressed left at (484, 266)
Screenshot: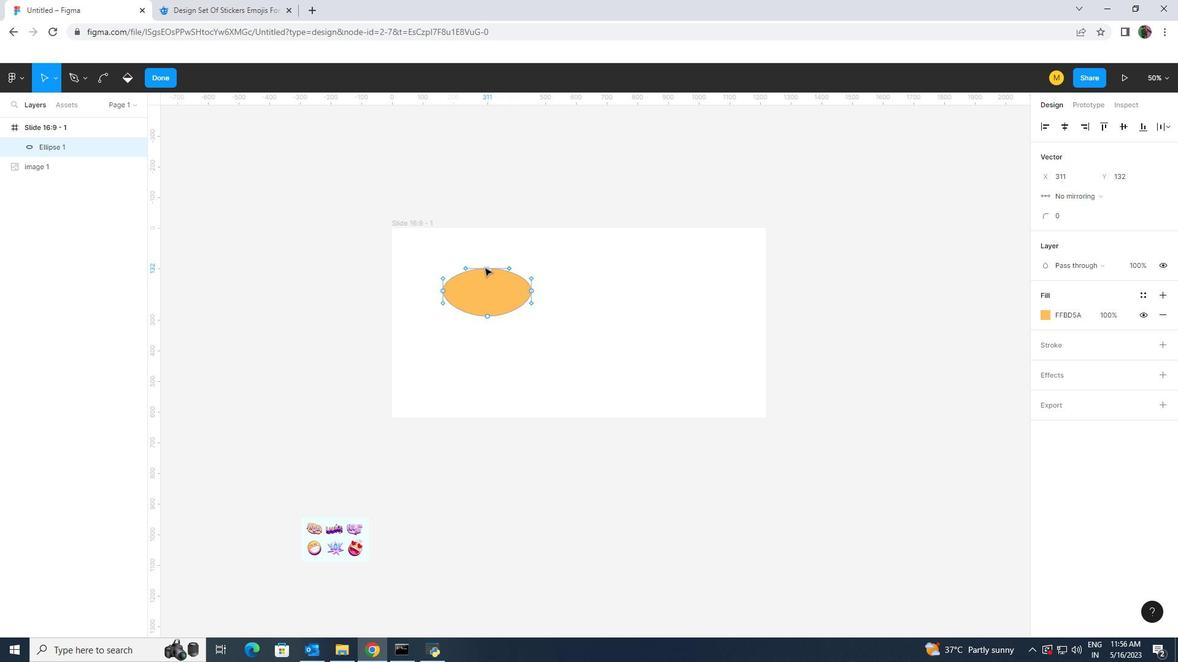 
Action: Mouse pressed left at (484, 266)
Screenshot: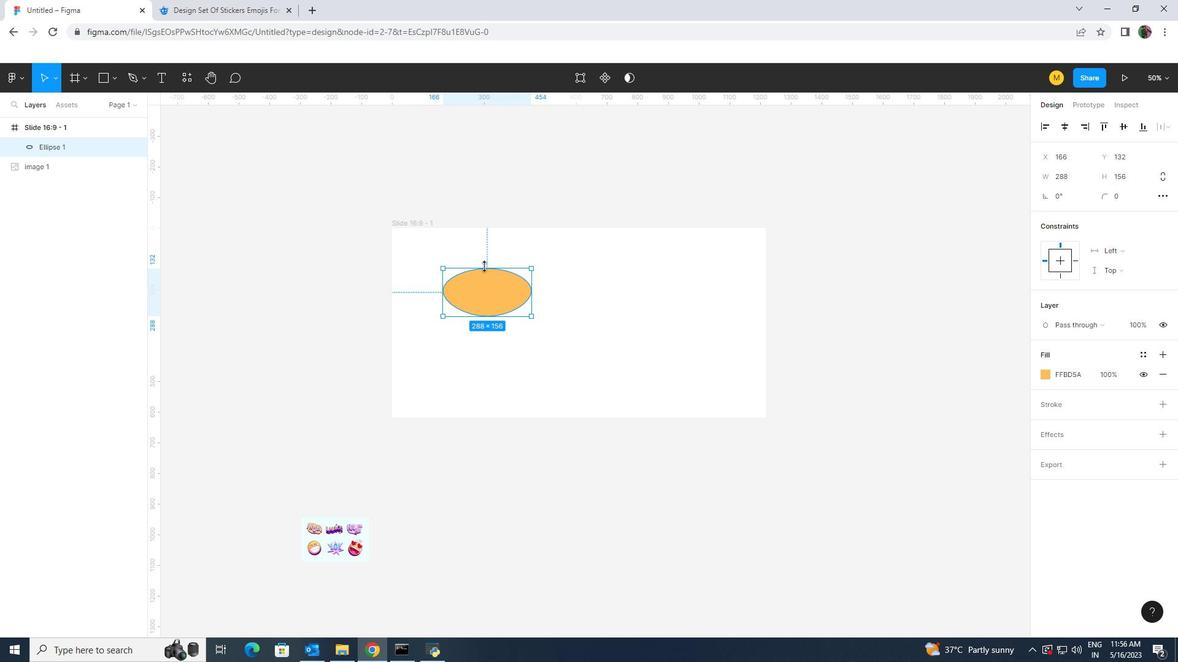 
Action: Mouse moved to (487, 281)
Screenshot: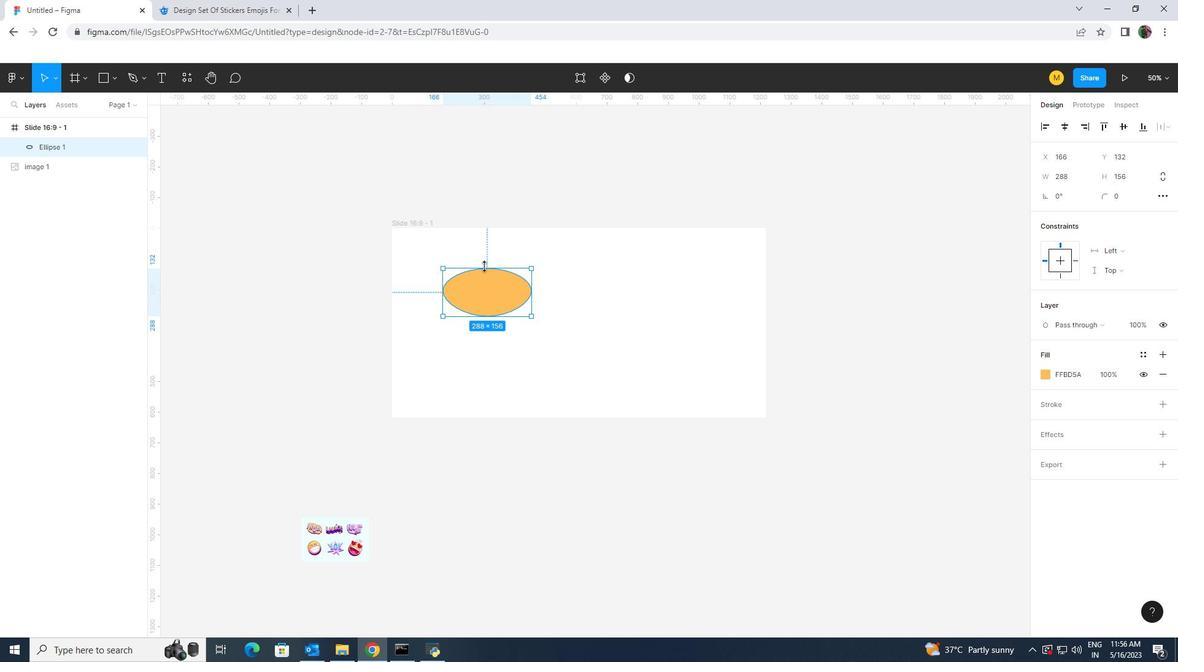 
Action: Mouse pressed left at (487, 281)
Screenshot: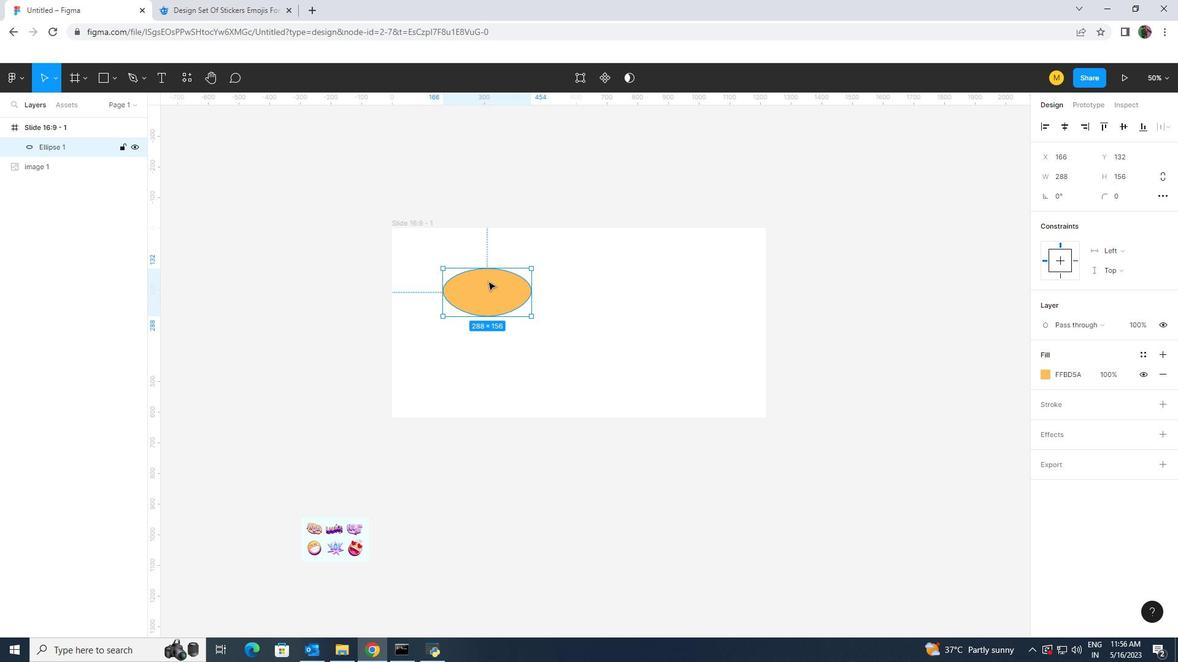 
Action: Mouse moved to (488, 284)
Screenshot: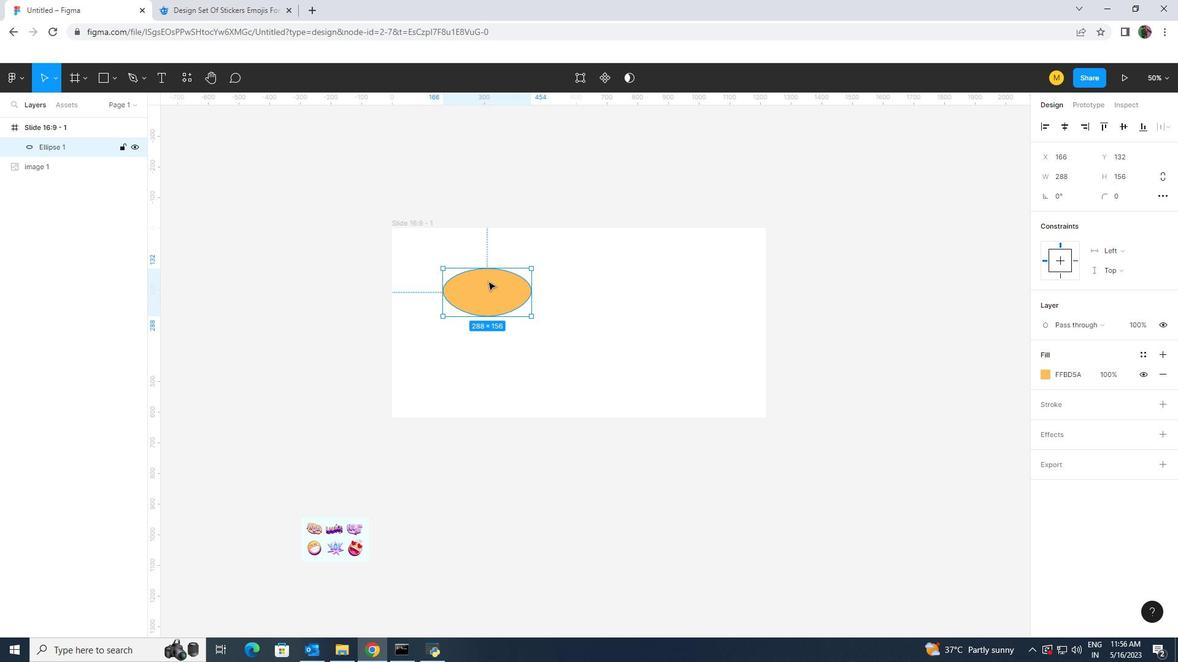 
Action: Mouse pressed left at (488, 284)
Screenshot: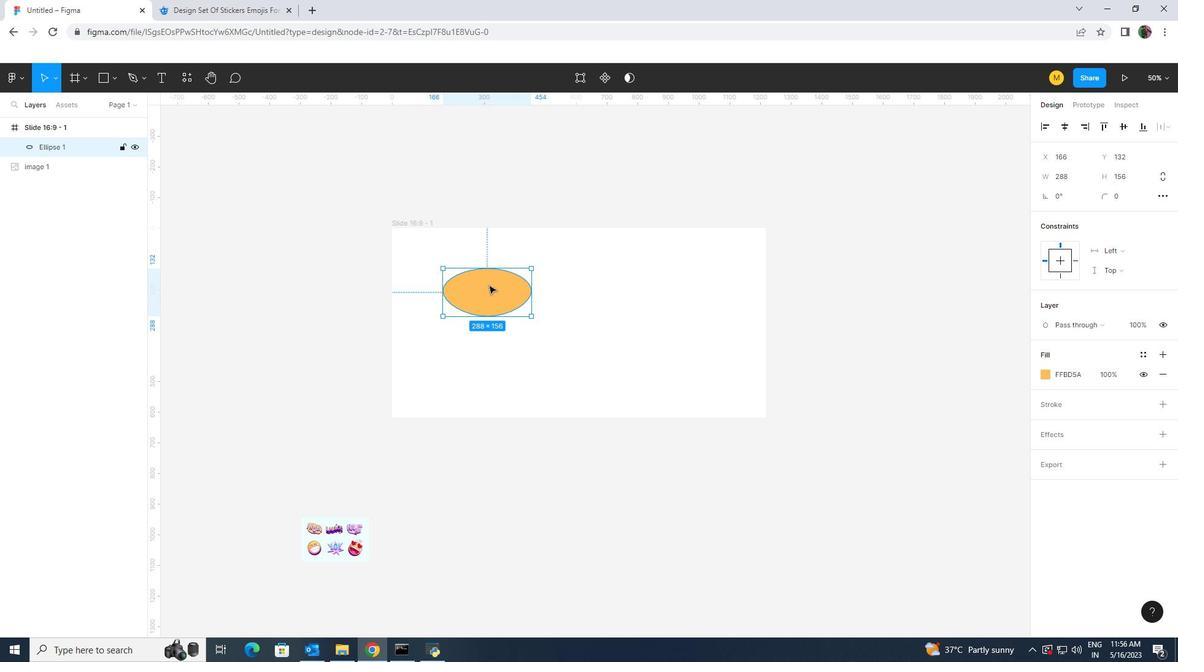 
Action: Mouse moved to (567, 357)
Screenshot: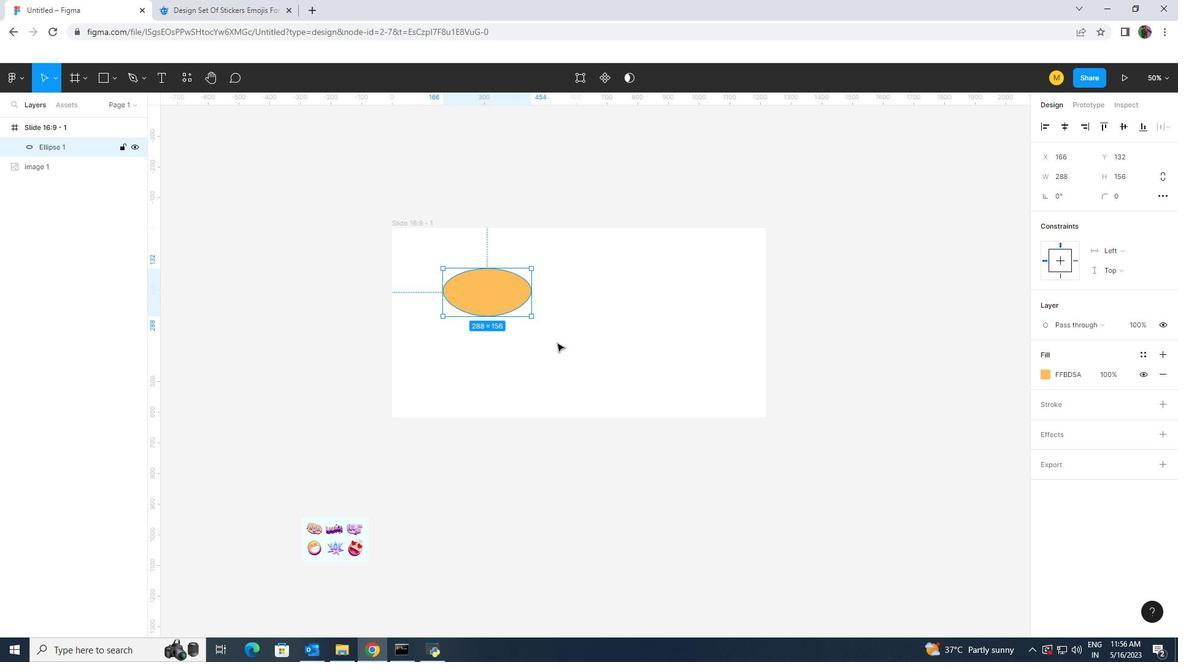 
Action: Mouse pressed left at (567, 357)
Screenshot: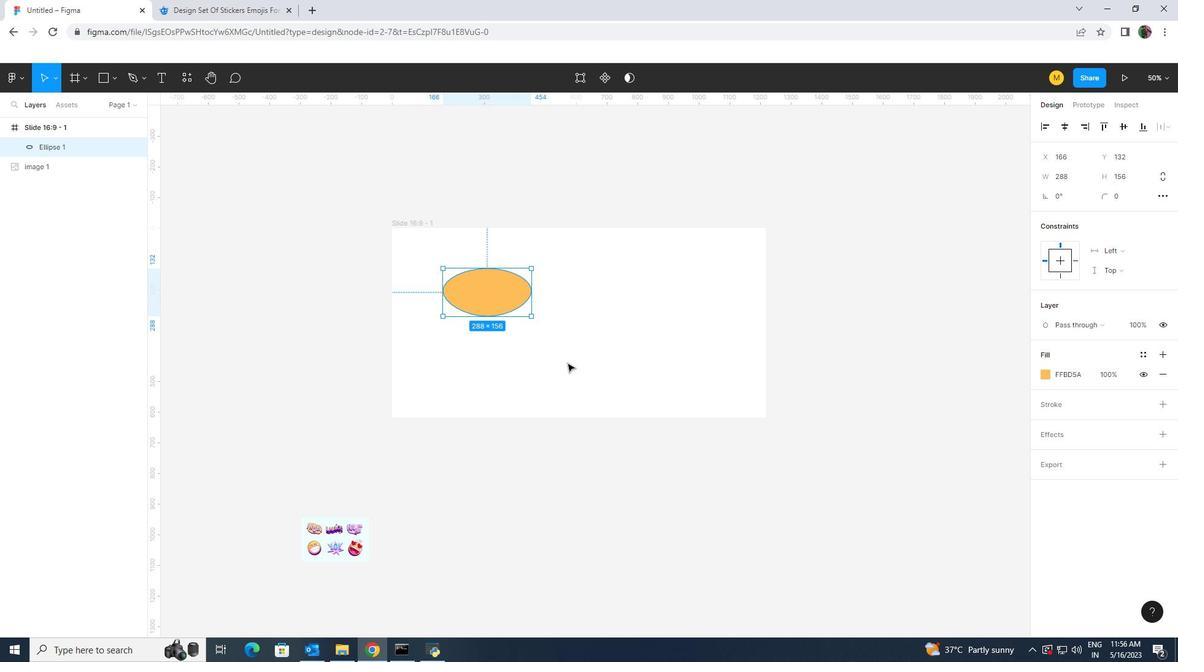 
Action: Mouse moved to (493, 298)
Screenshot: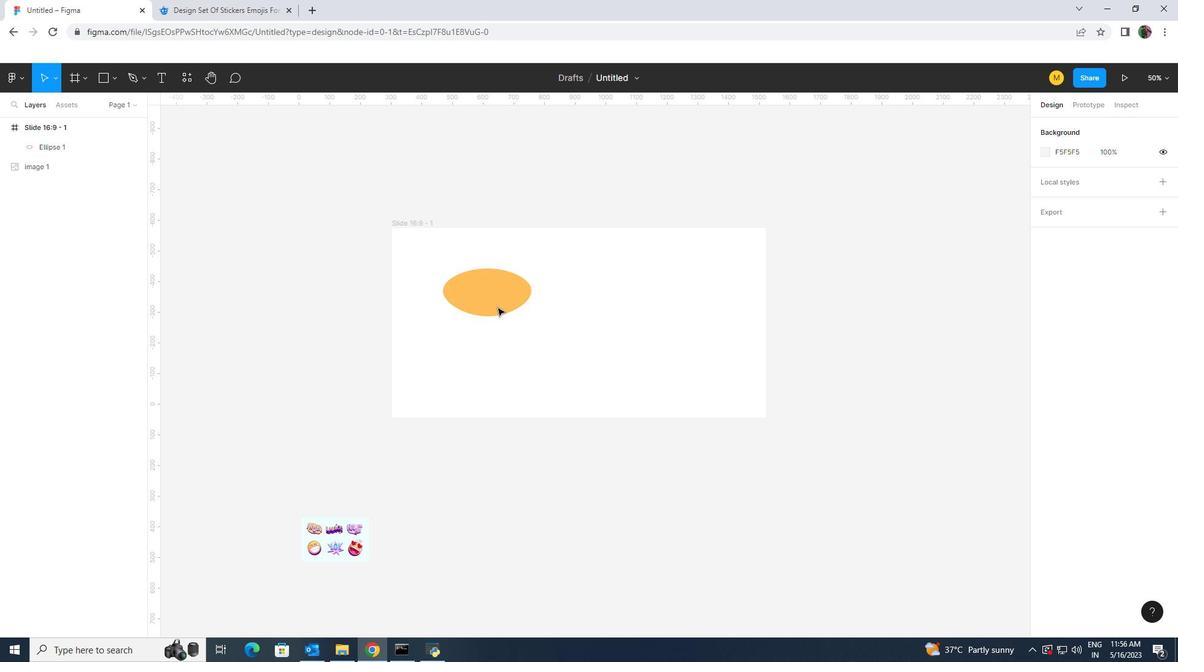 
Action: Mouse pressed left at (493, 298)
Screenshot: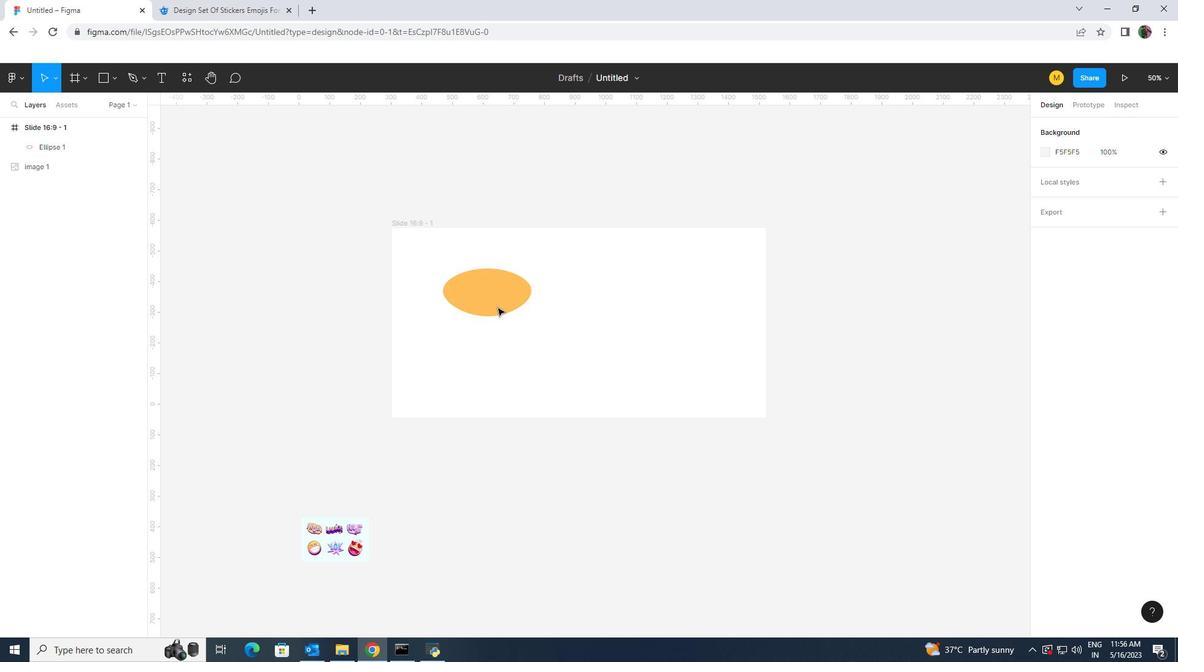 
Action: Mouse moved to (490, 269)
Screenshot: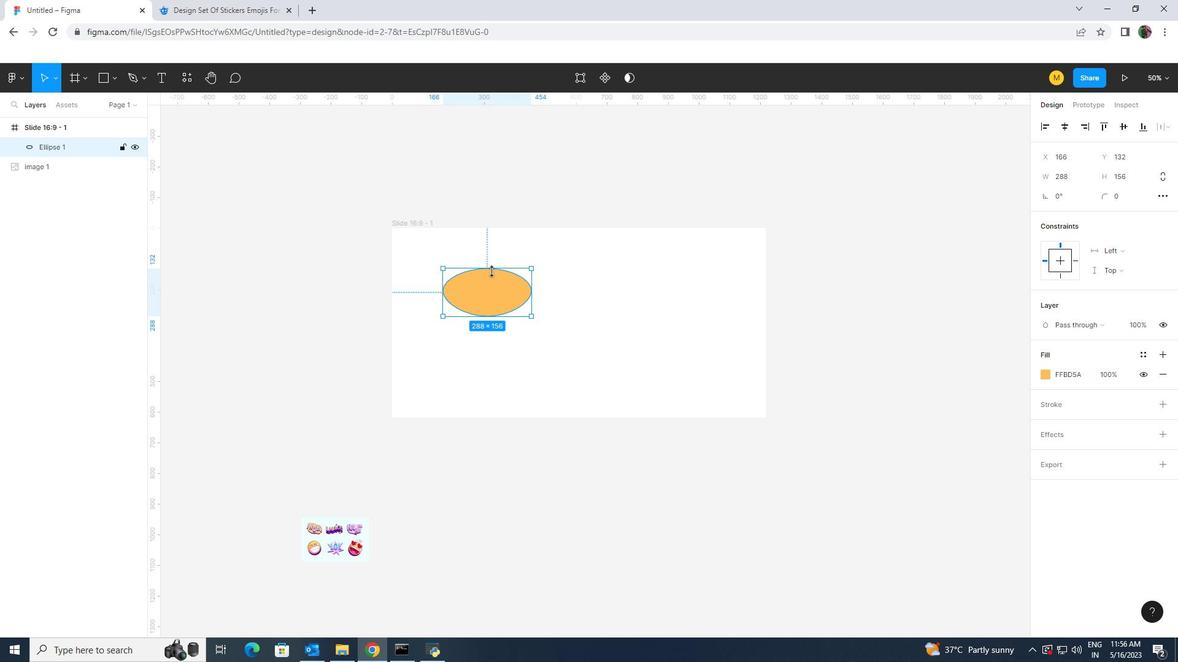 
Action: Mouse pressed left at (490, 269)
Screenshot: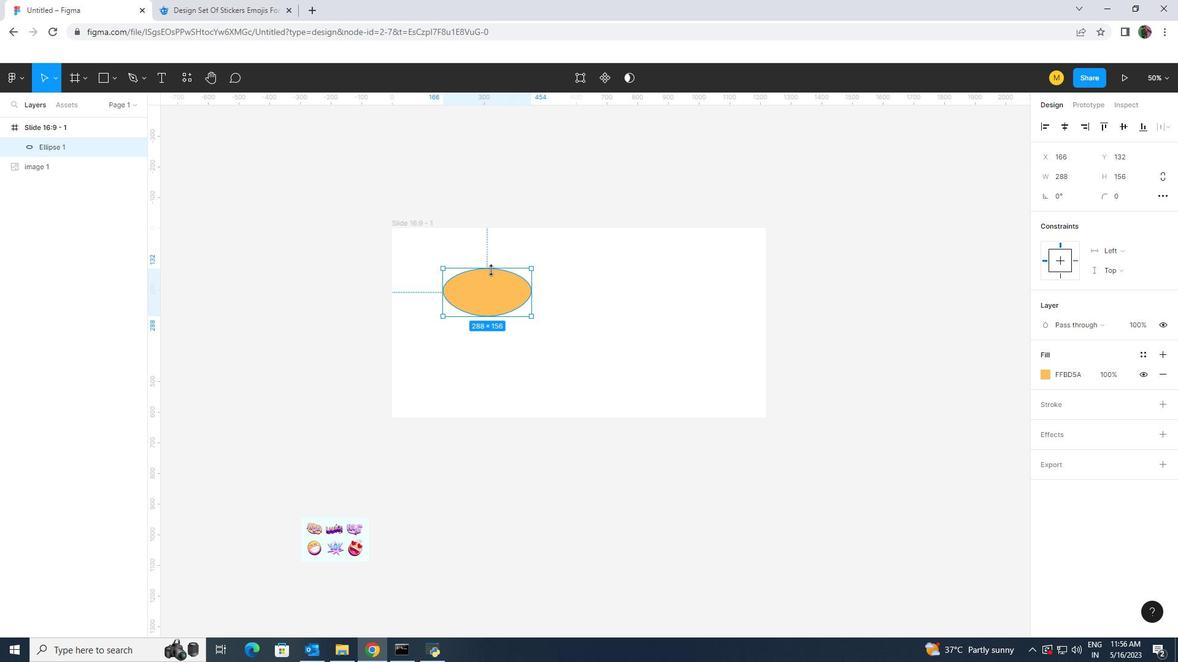 
Action: Mouse pressed left at (490, 269)
Screenshot: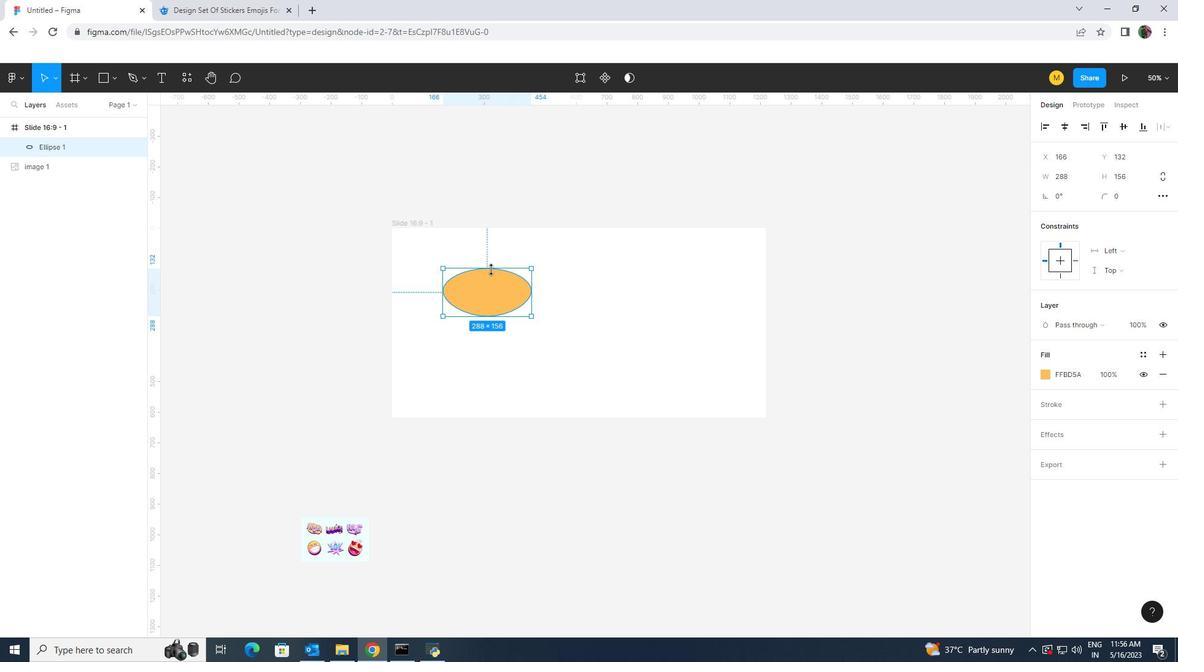
Action: Mouse moved to (487, 267)
Screenshot: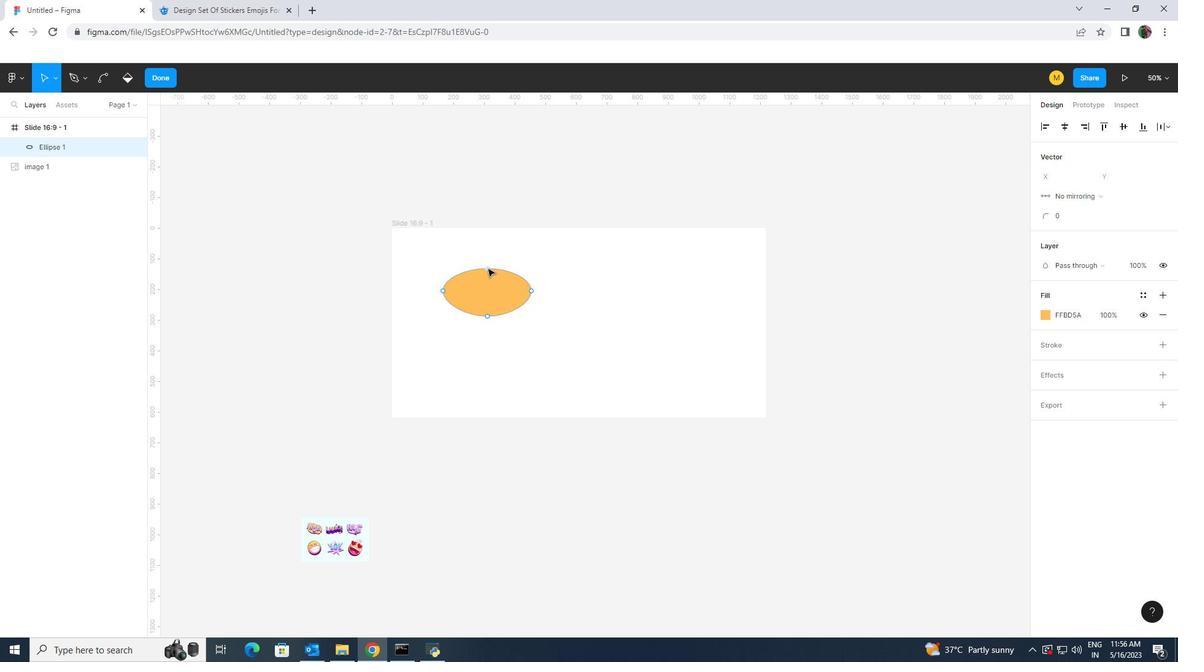 
Action: Mouse pressed left at (487, 267)
Screenshot: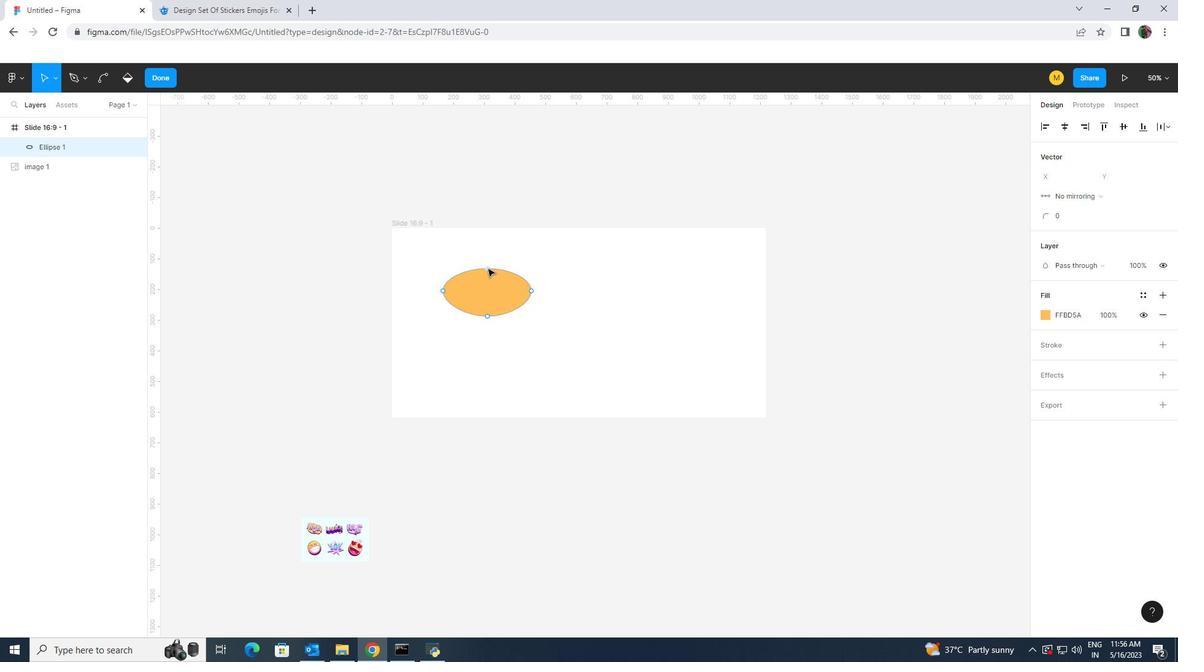 
Action: Mouse moved to (533, 322)
Screenshot: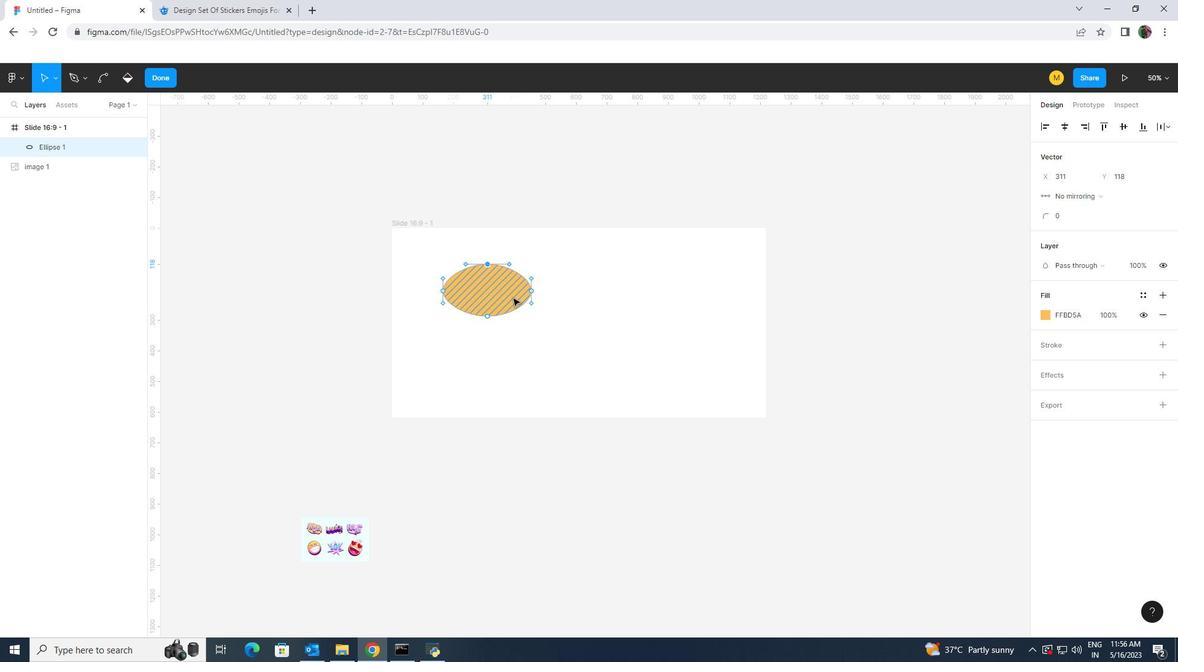 
Action: Mouse pressed left at (533, 322)
Screenshot: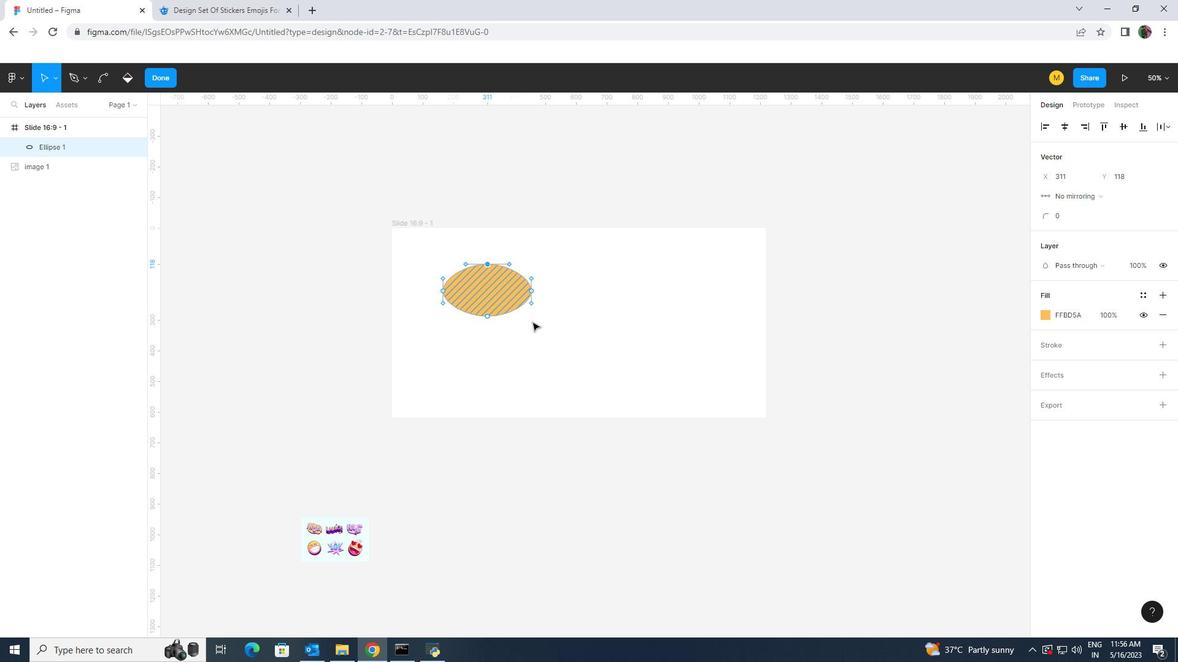 
Action: Mouse moved to (533, 323)
Screenshot: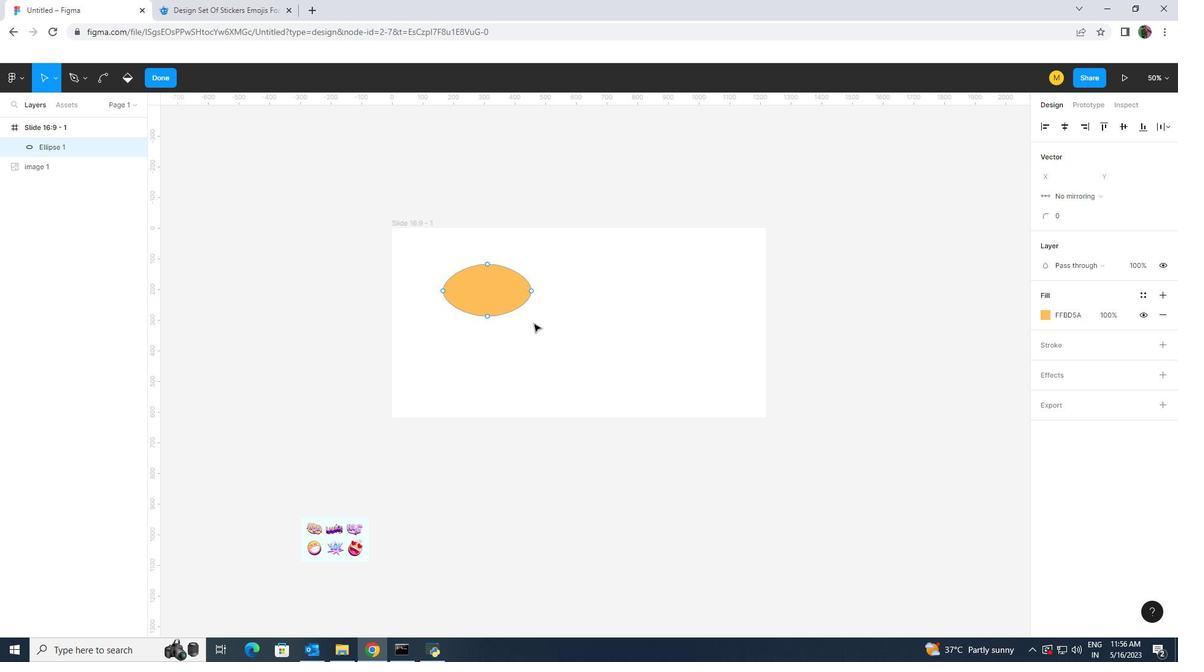 
Action: Mouse pressed left at (533, 323)
Screenshot: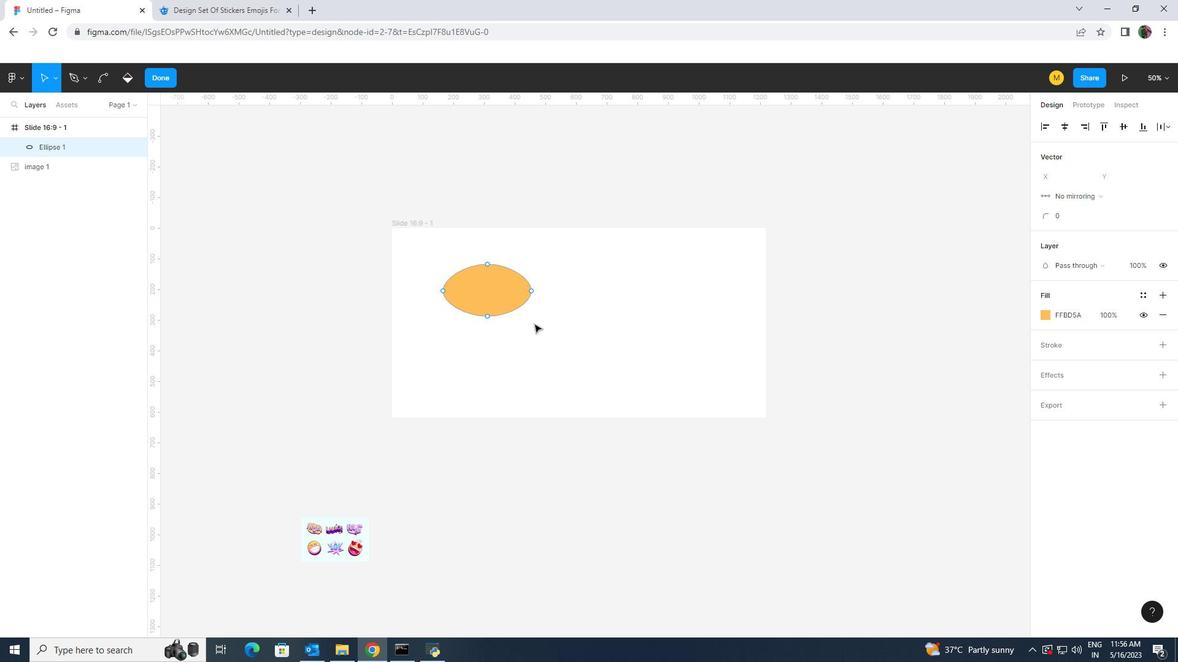 
Action: Mouse pressed left at (533, 323)
Screenshot: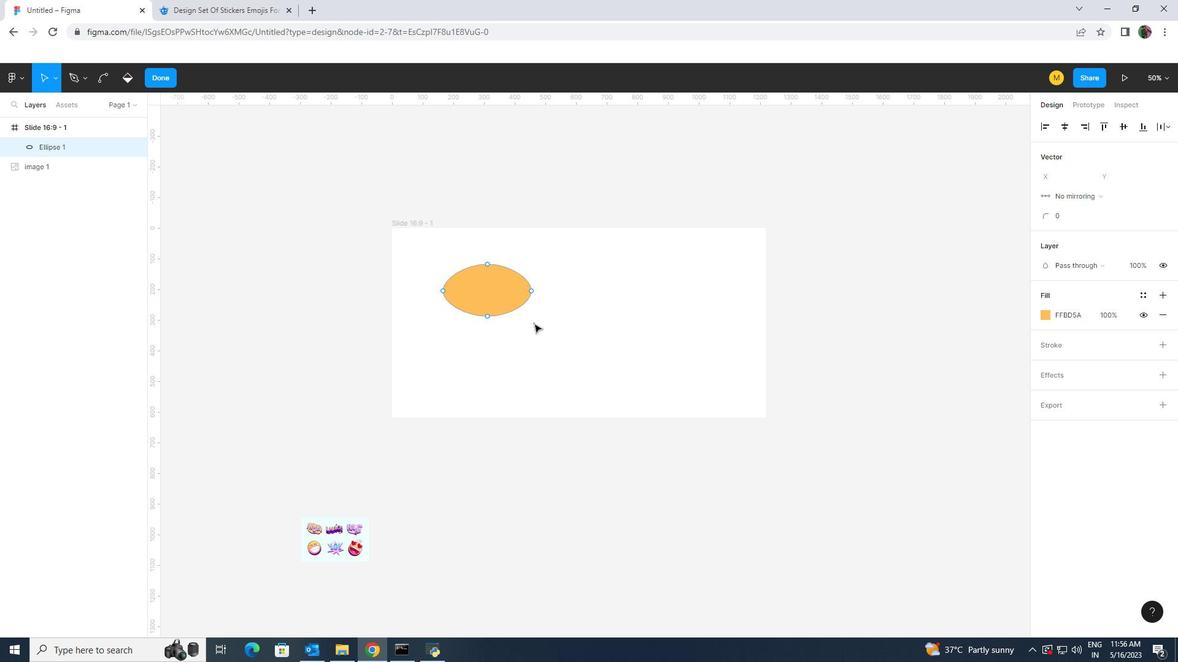 
Action: Mouse pressed left at (533, 323)
Screenshot: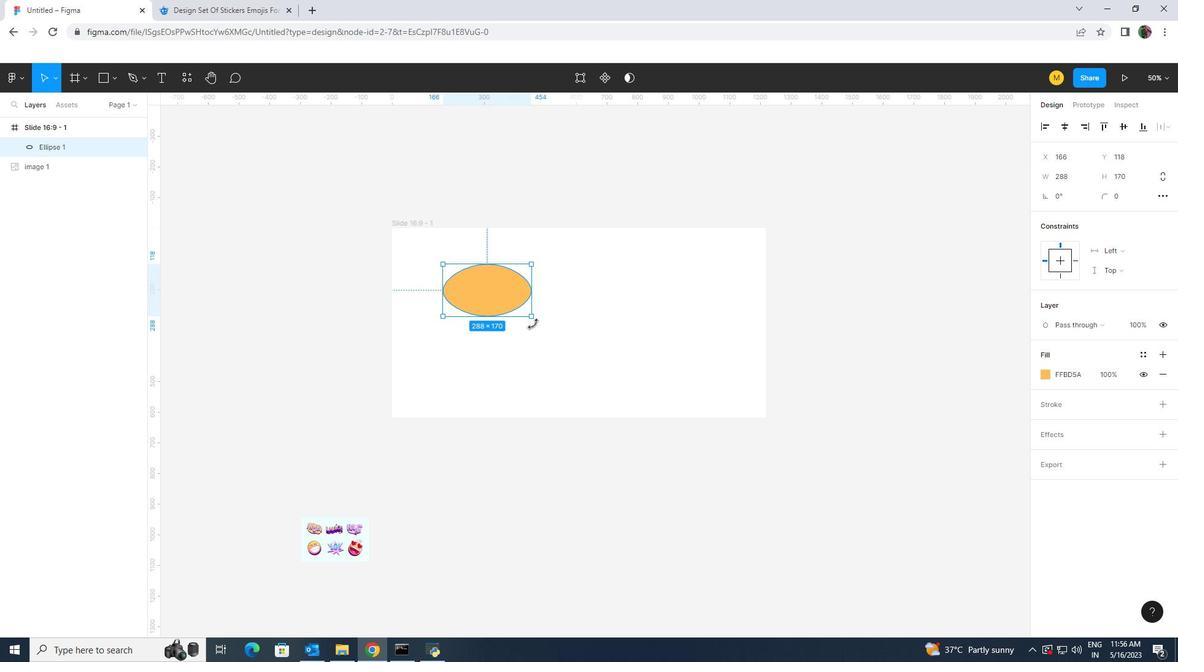 
Action: Mouse moved to (554, 351)
Screenshot: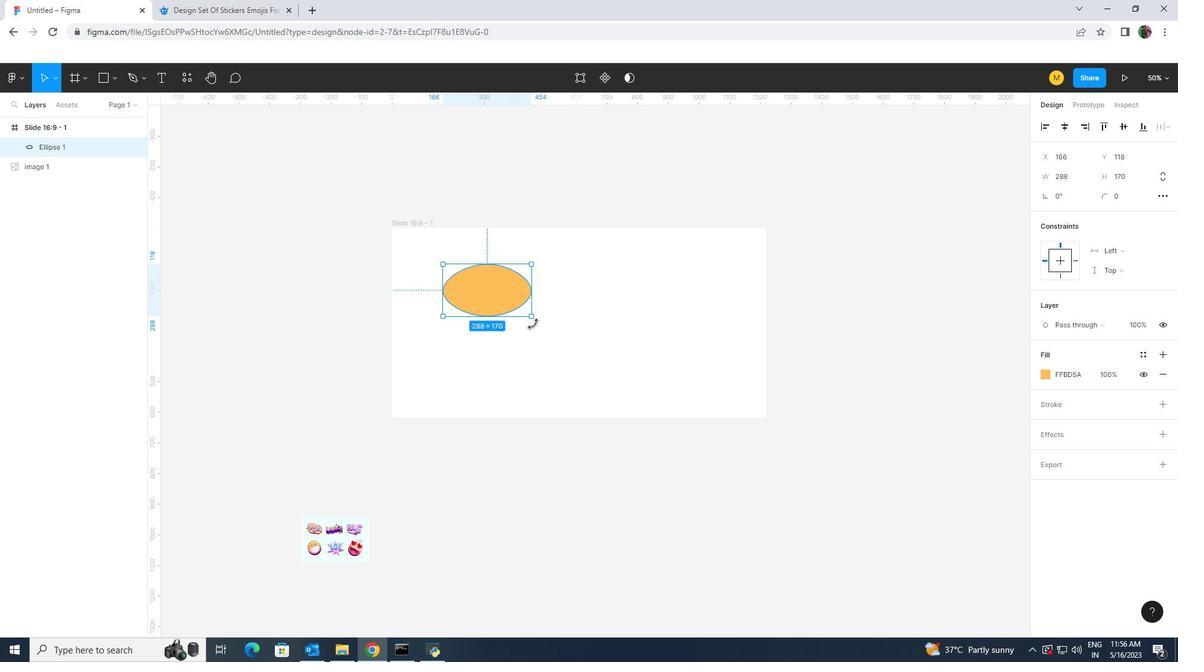 
Action: Mouse pressed left at (554, 351)
Screenshot: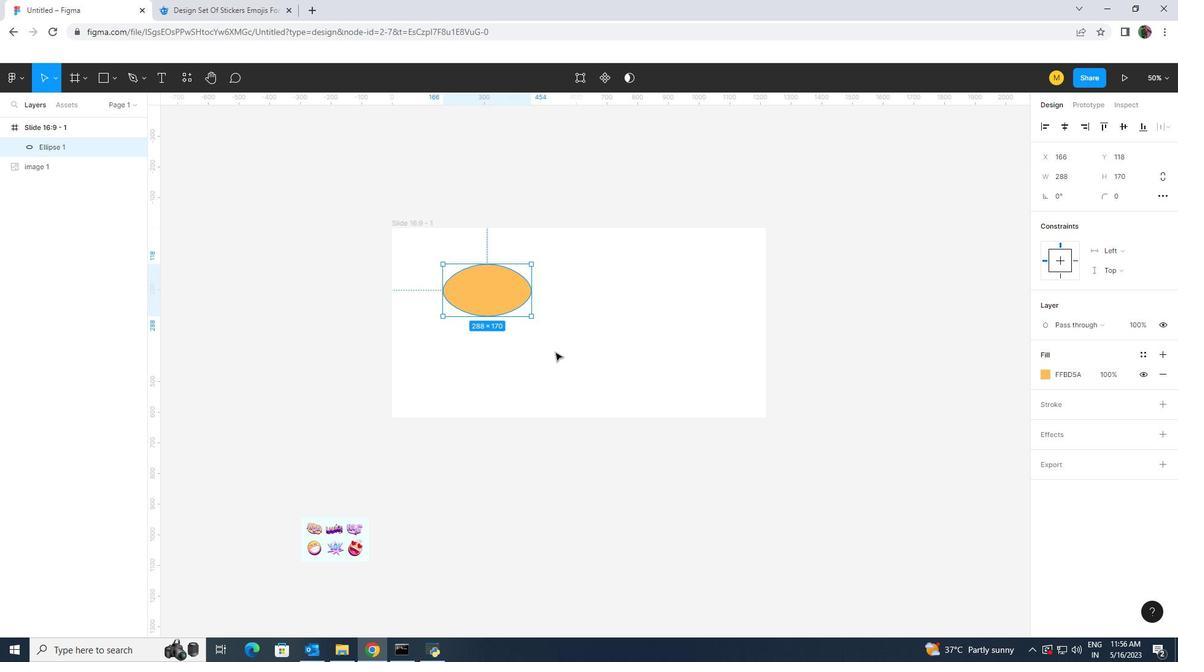 
Action: Mouse moved to (498, 301)
Screenshot: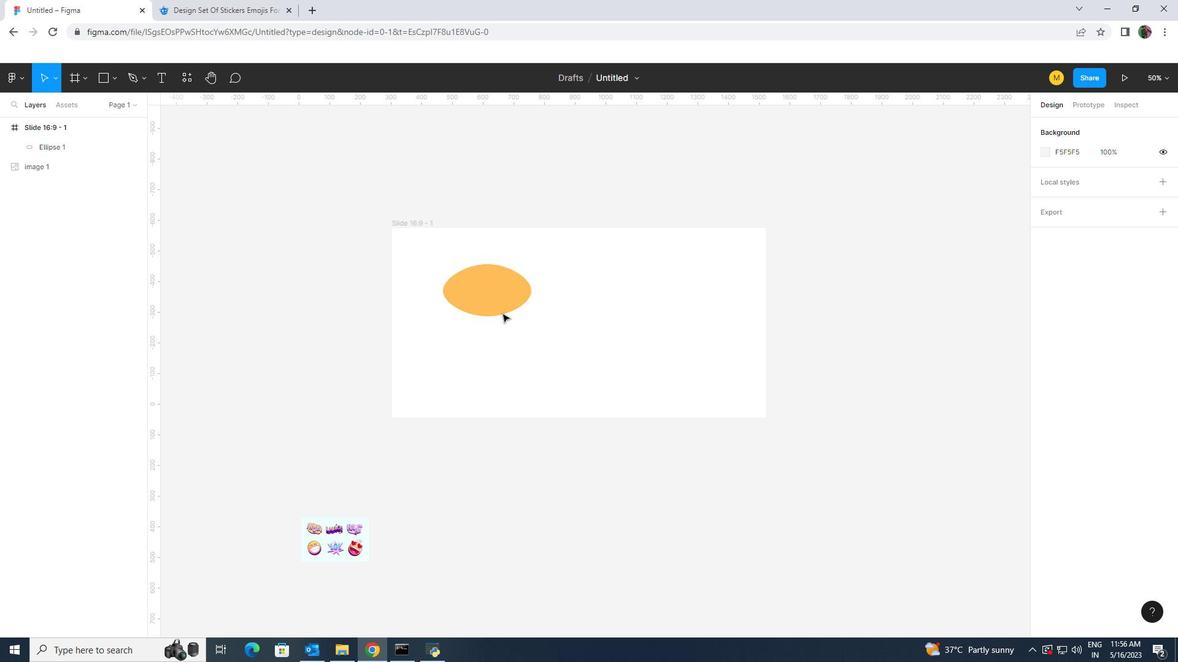 
Action: Mouse pressed left at (498, 301)
Screenshot: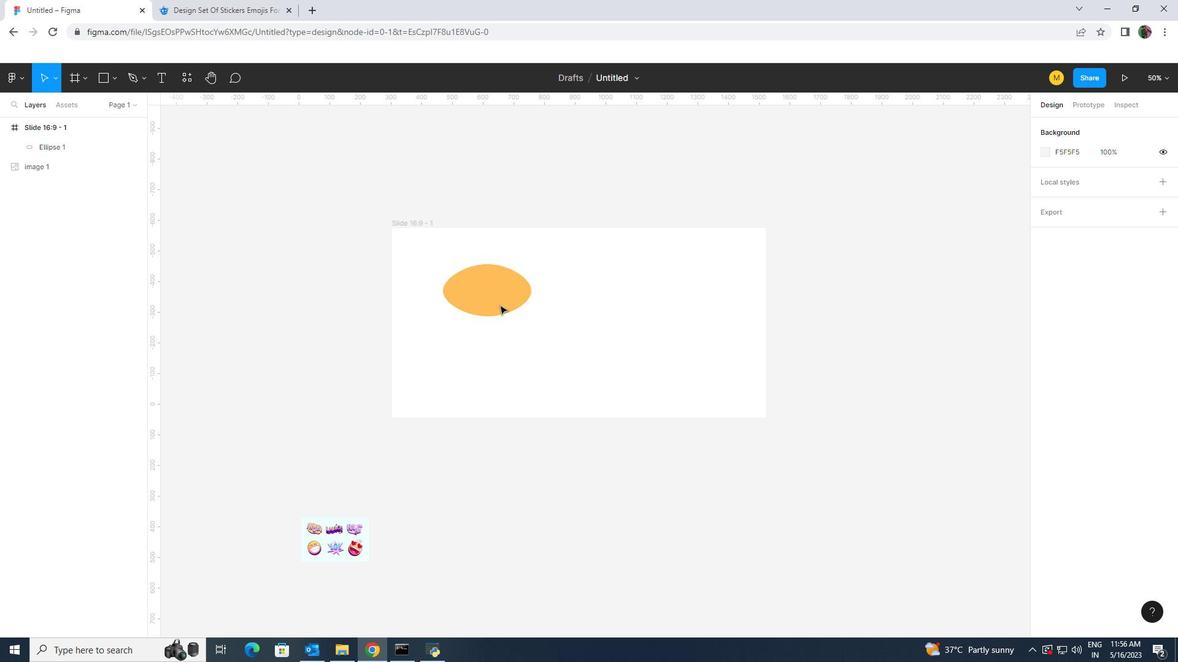 
Action: Mouse moved to (161, 84)
Screenshot: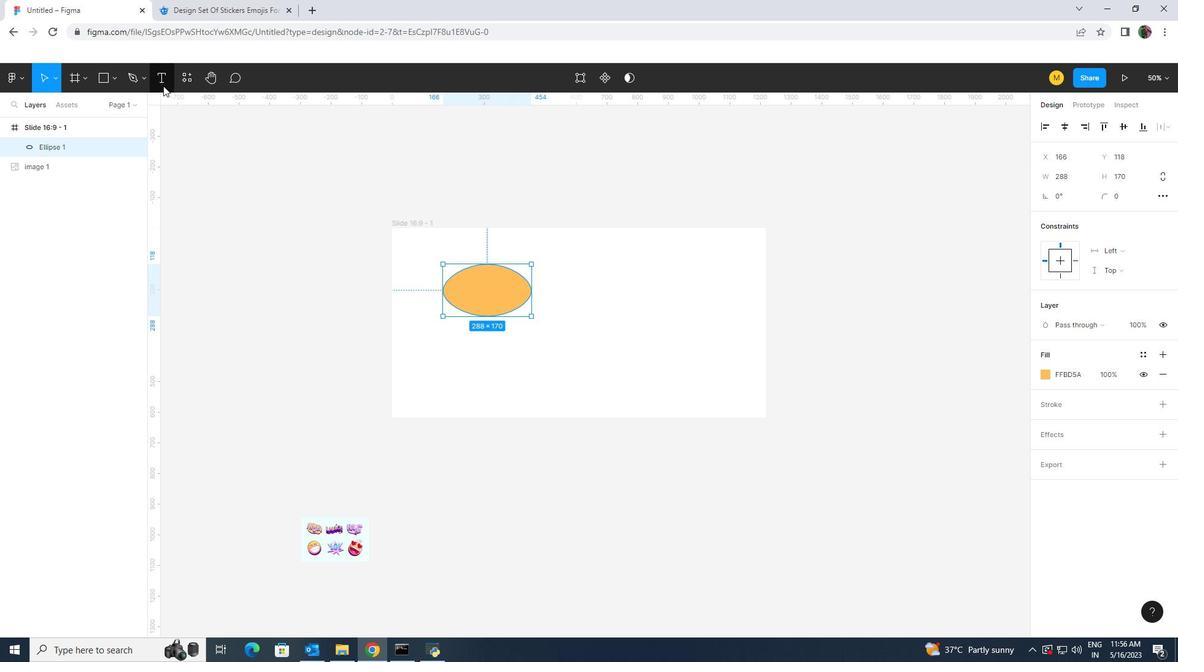 
Action: Mouse pressed left at (161, 84)
Screenshot: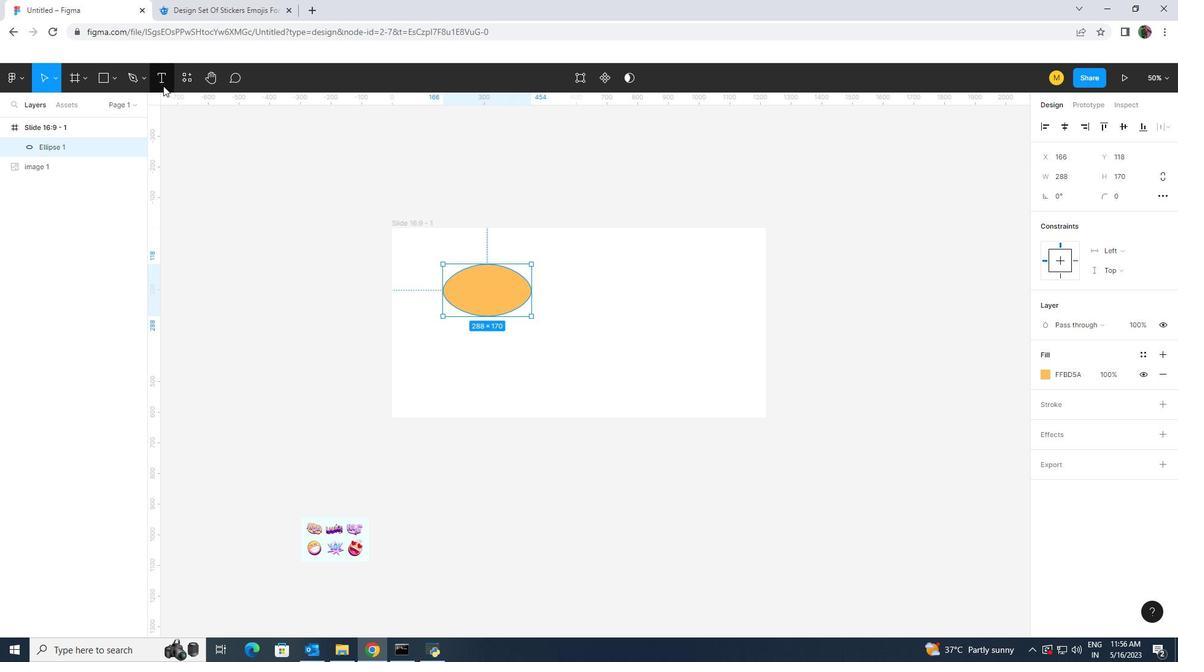 
Action: Mouse moved to (572, 301)
Screenshot: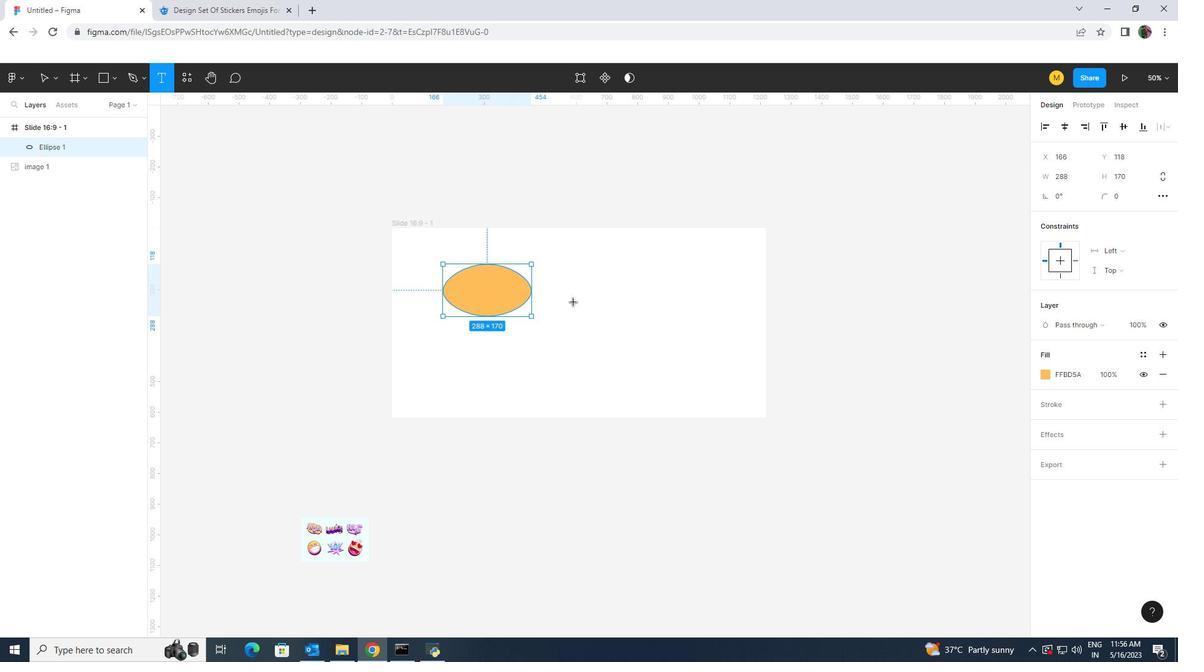 
Action: Mouse pressed left at (572, 301)
Screenshot: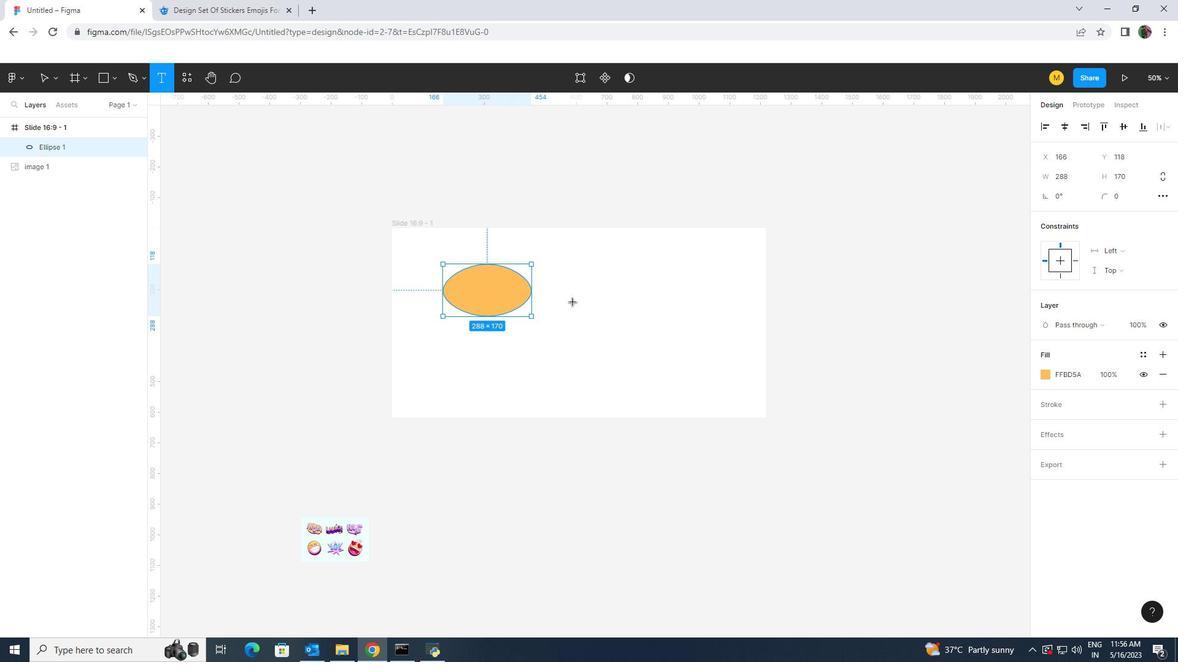
Action: Key pressed <Key.shift><Key.shift><Key.shift><Key.shift><Key.shift><Key.shift><Key.shift><Key.shift><Key.shift><Key.shift><Key.shift><Key.shift><Key.shift><Key.shift><Key.shift><Key.shift><Key.shift><Key.shift><Key.shift><Key.shift><Key.shift><Key.shift><Key.shift><Key.shift><Key.shift><Key.shift><Key.shift><Key.shift><Key.shift><Key.shift><Key.shift><Key.shift><Key.shift>Wo<Key.shift><Key.shift>W
Screenshot: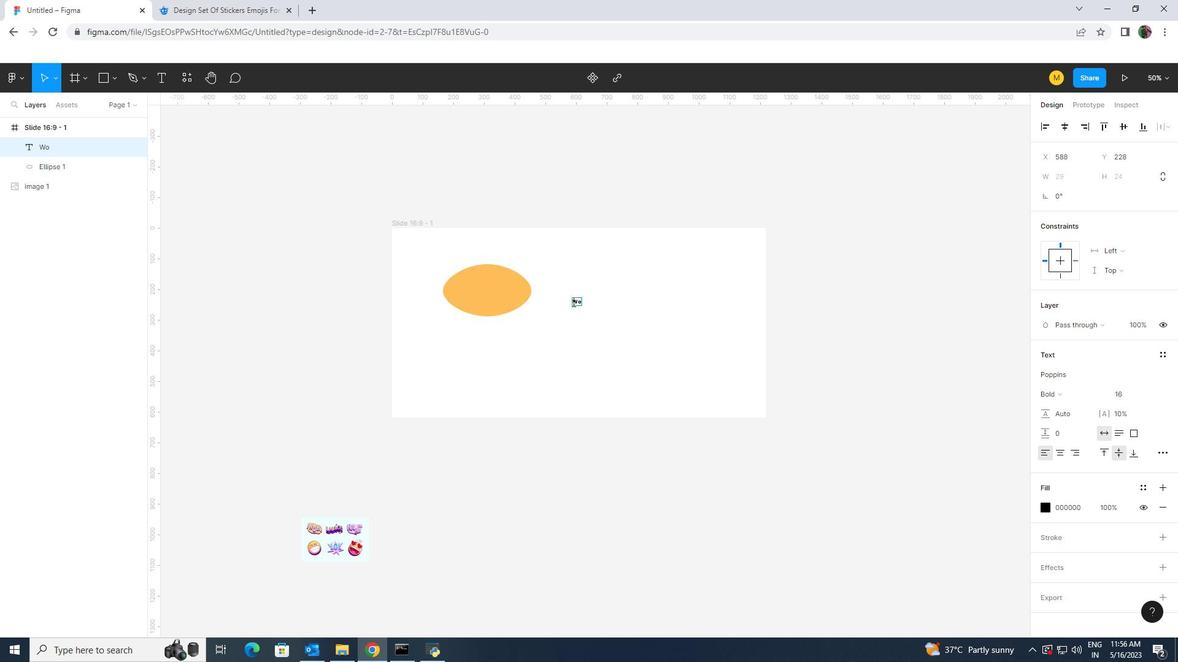 
Action: Mouse moved to (578, 302)
Screenshot: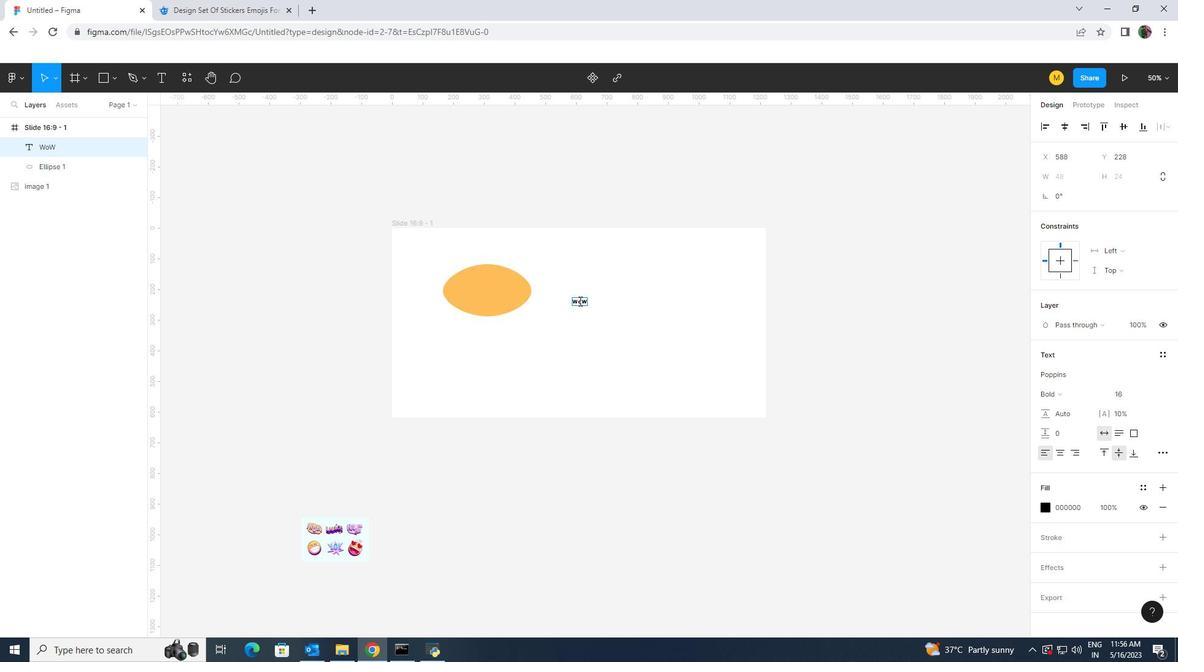 
Action: Mouse pressed left at (578, 302)
Screenshot: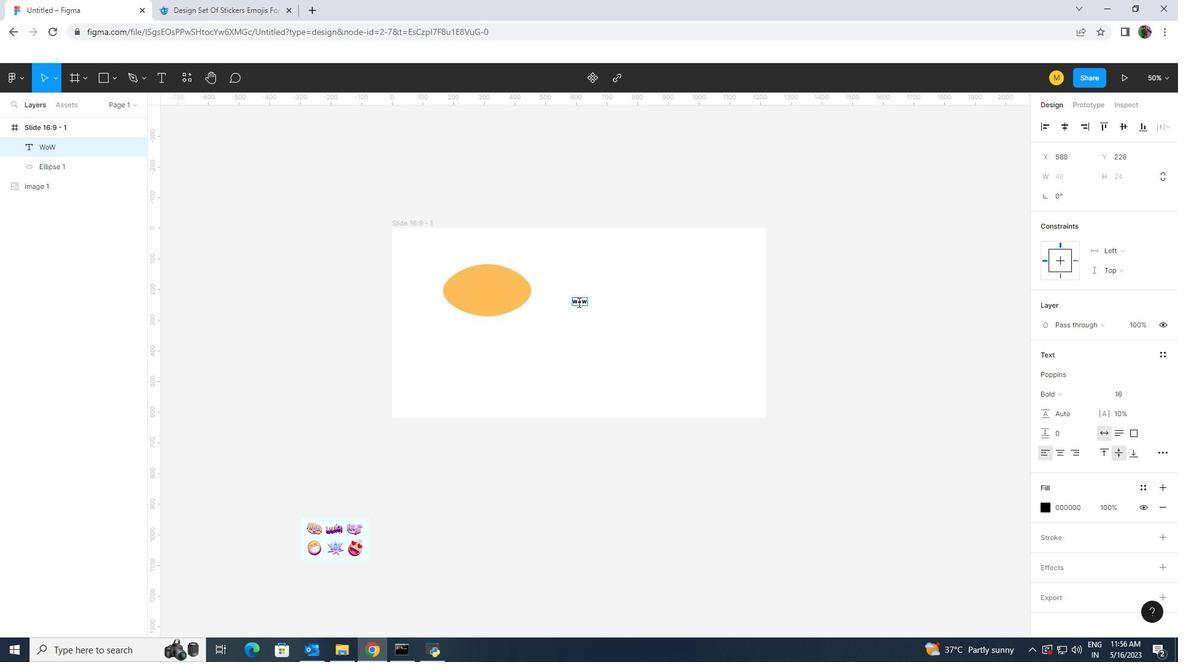 
Action: Mouse moved to (582, 301)
Screenshot: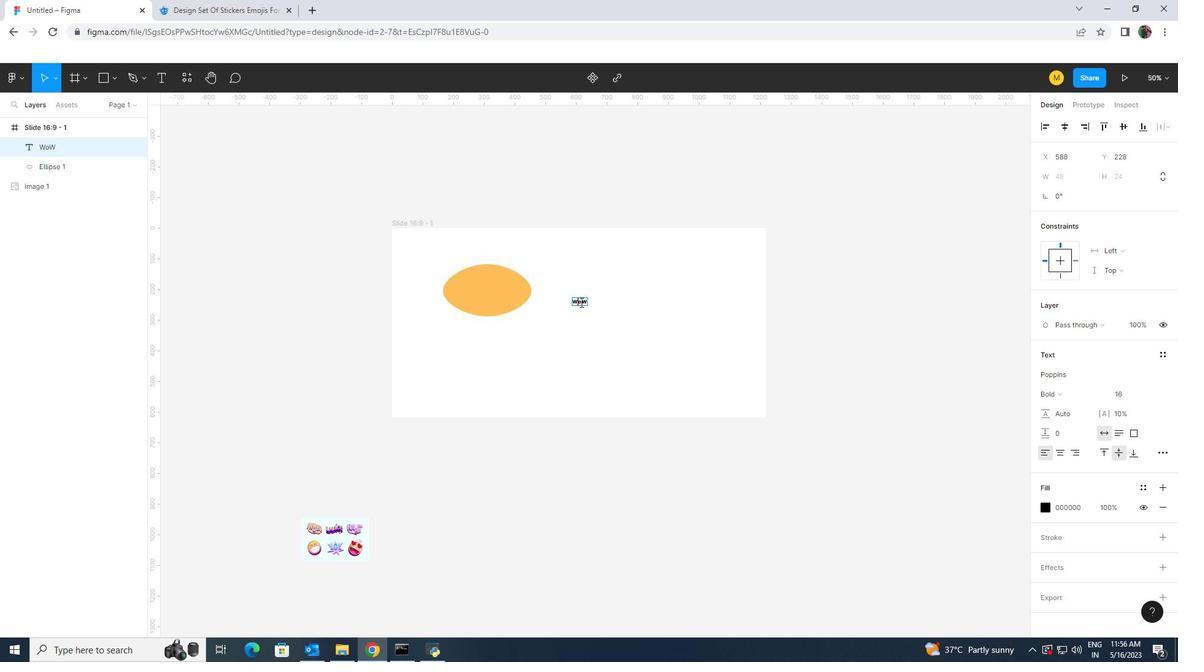 
Action: Key pressed <Key.backspace>o
Screenshot: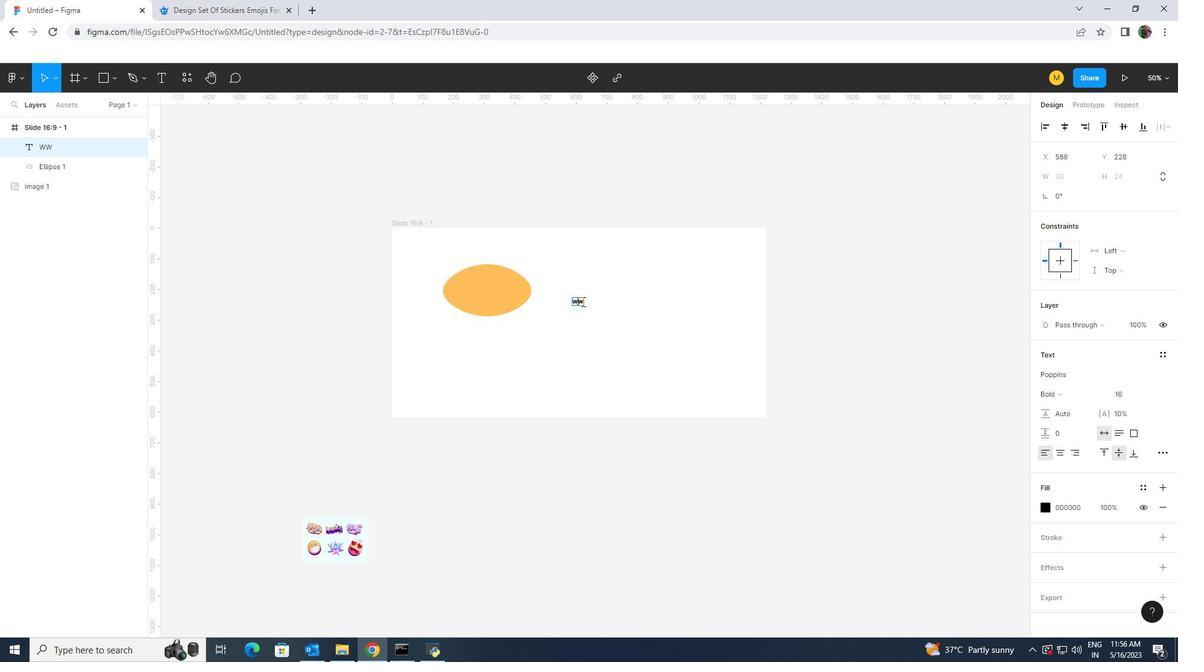
Action: Mouse moved to (601, 325)
Screenshot: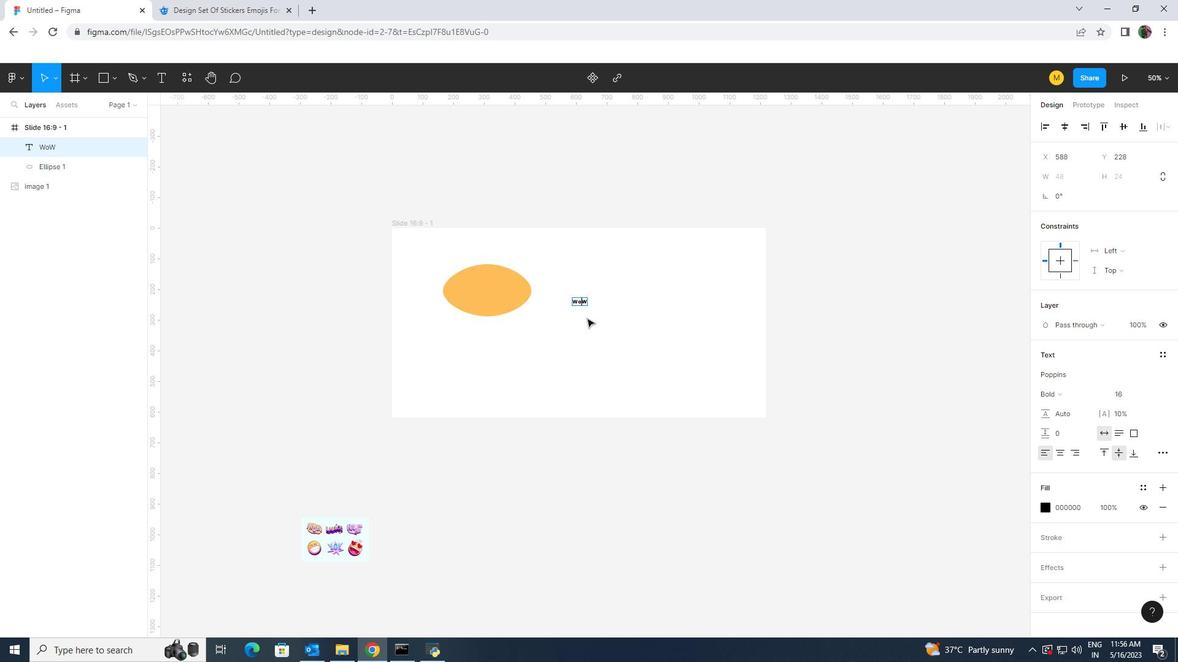 
Action: Mouse pressed left at (601, 325)
Screenshot: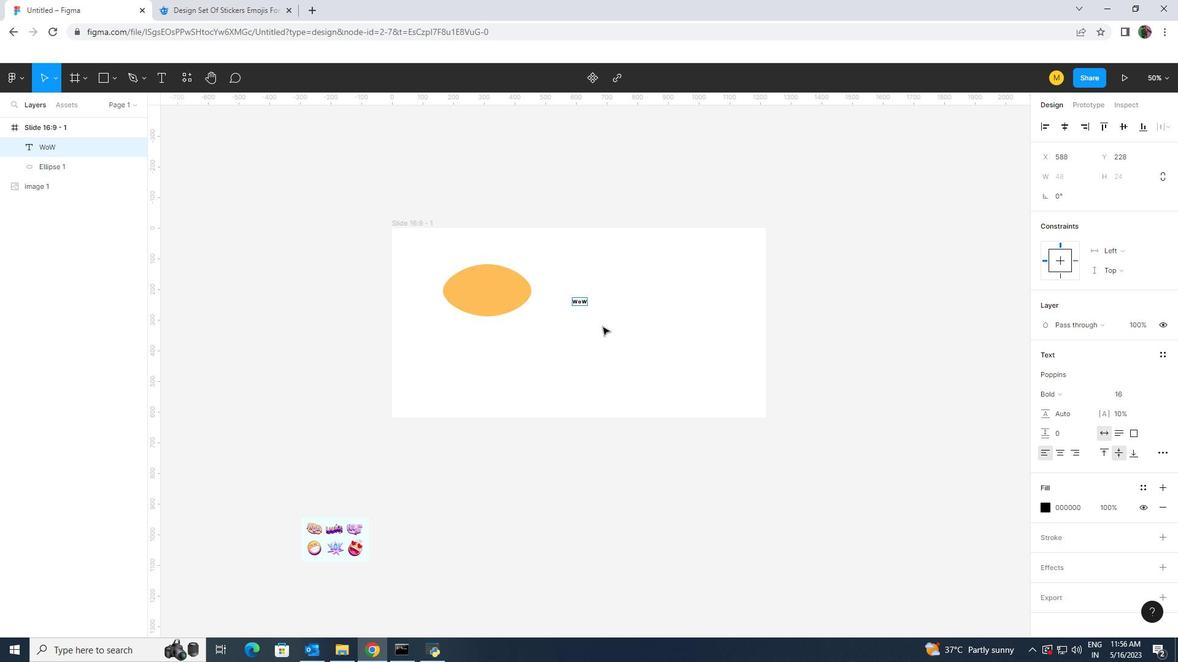 
Action: Mouse moved to (601, 322)
Screenshot: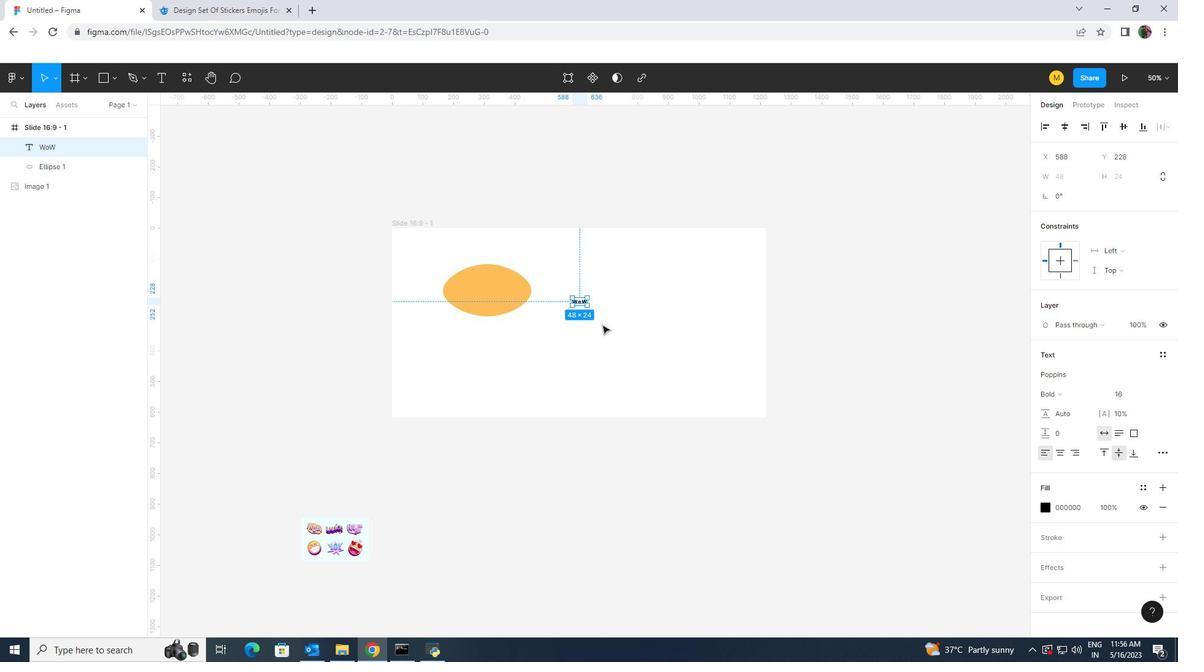 
Action: Mouse pressed left at (601, 322)
Screenshot: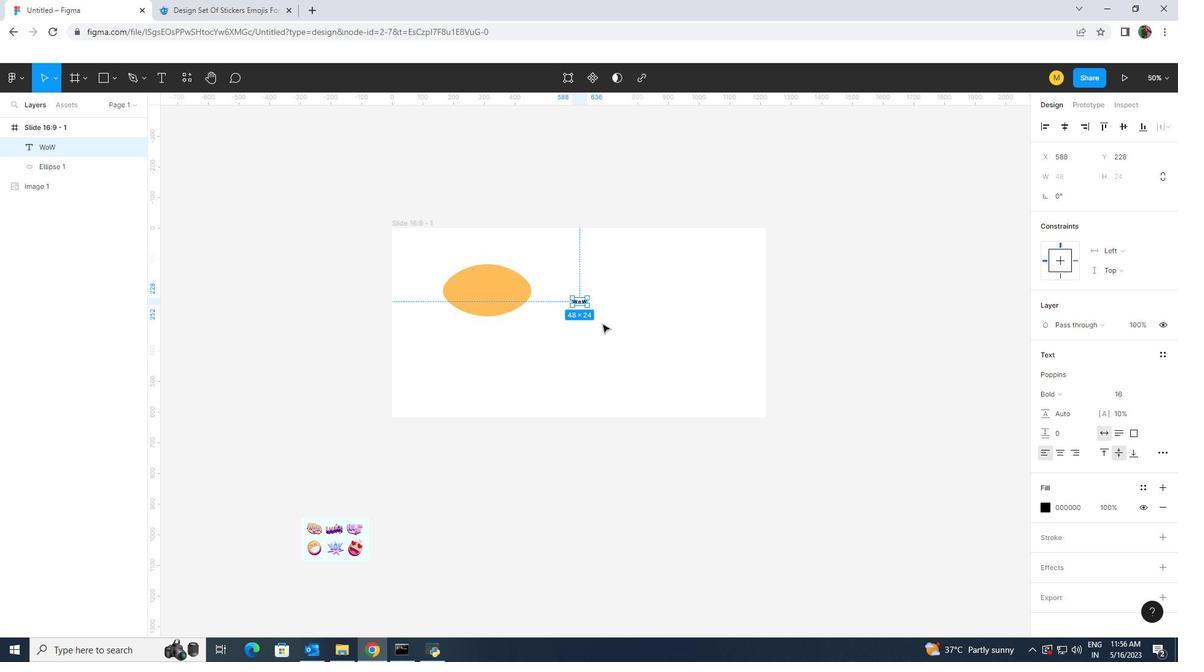 
Action: Mouse moved to (575, 298)
Screenshot: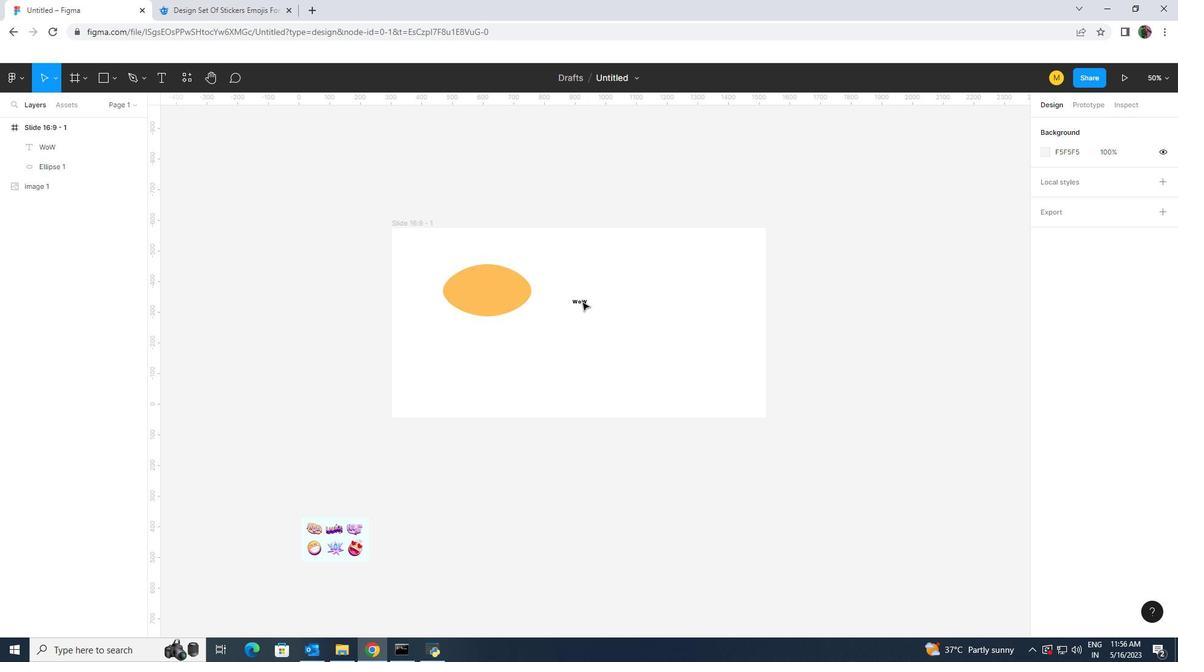 
Action: Mouse pressed left at (575, 298)
Screenshot: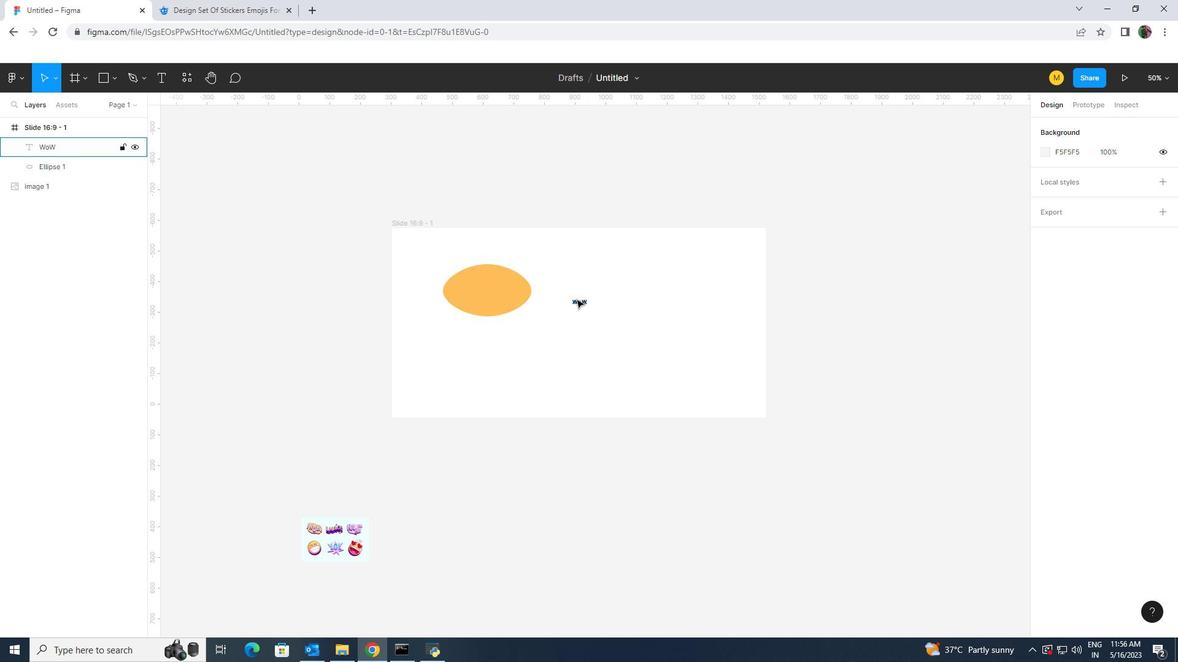 
Action: Key pressed <Key.backspace><Key.shift><Key.shift>Wt
Screenshot: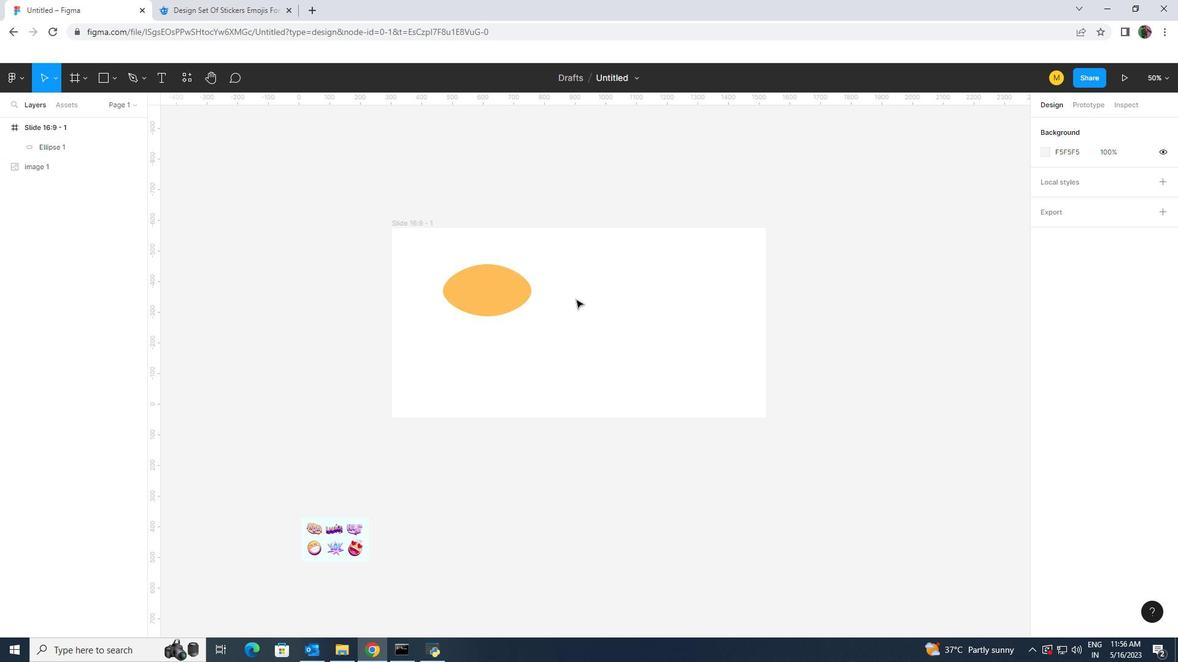 
Action: Mouse pressed left at (575, 298)
Screenshot: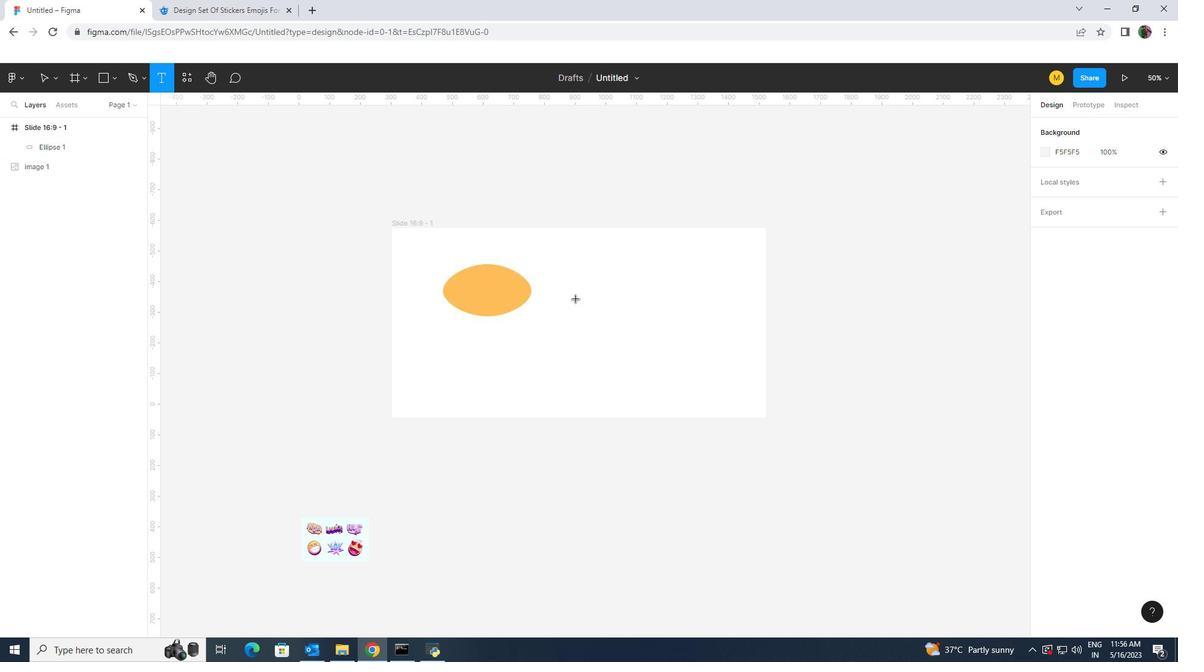 
Action: Key pressed <Key.shift>WOW
Screenshot: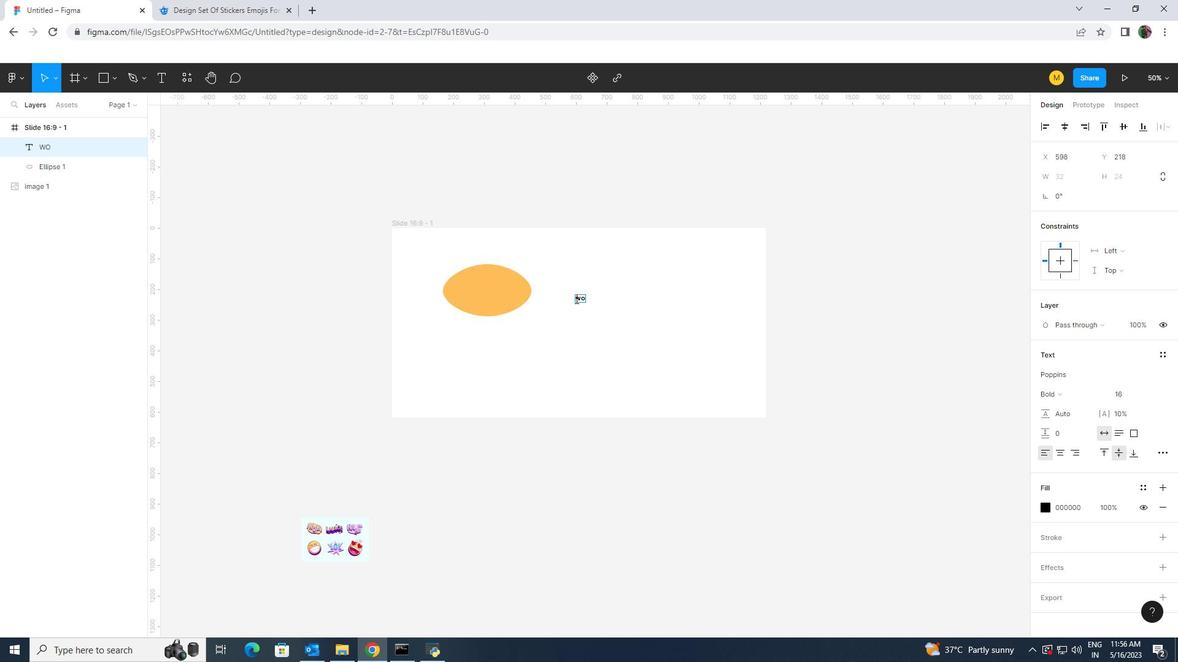 
Action: Mouse moved to (600, 307)
Screenshot: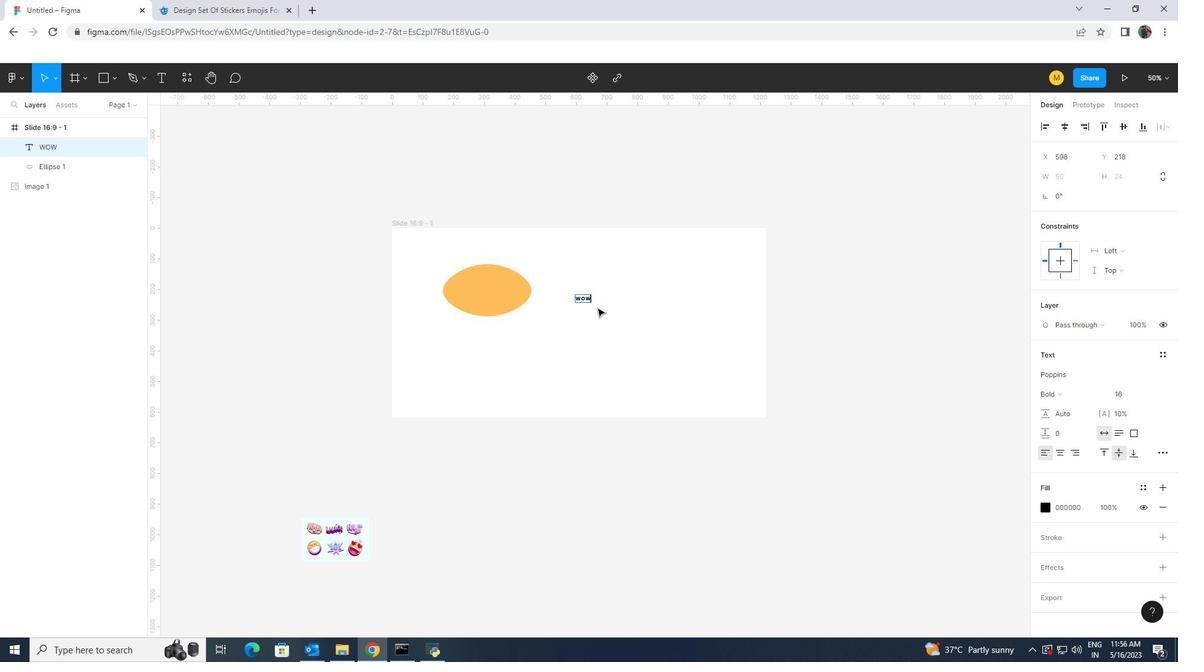 
Action: Mouse pressed left at (600, 307)
Screenshot: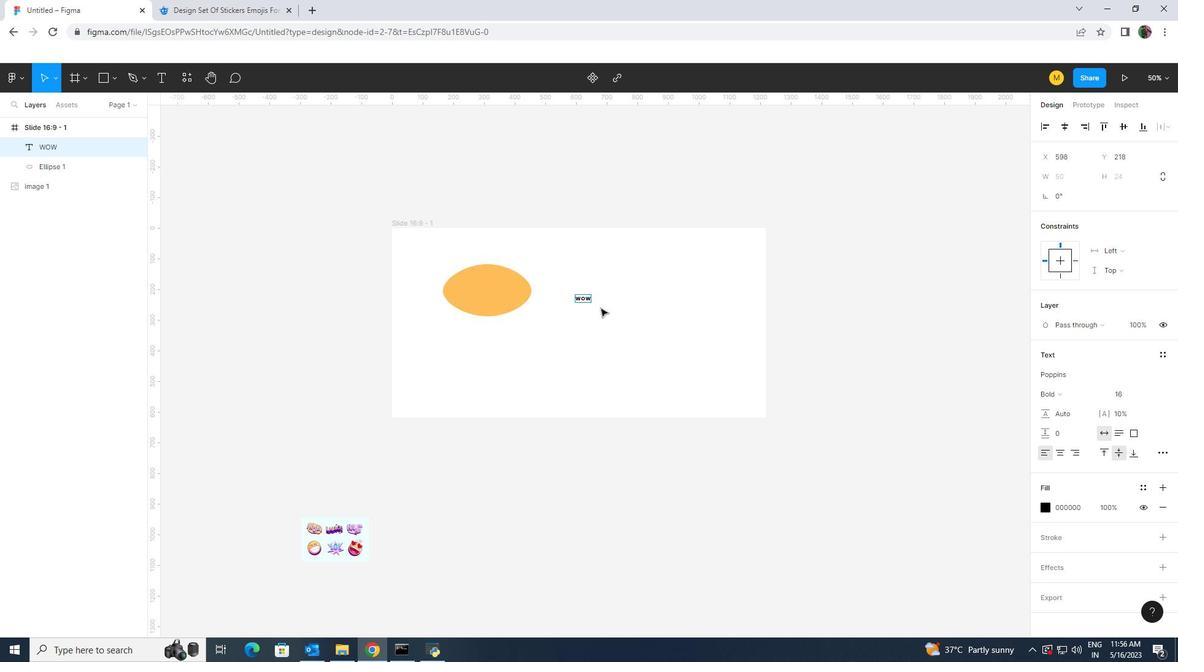 
Action: Mouse moved to (593, 303)
Screenshot: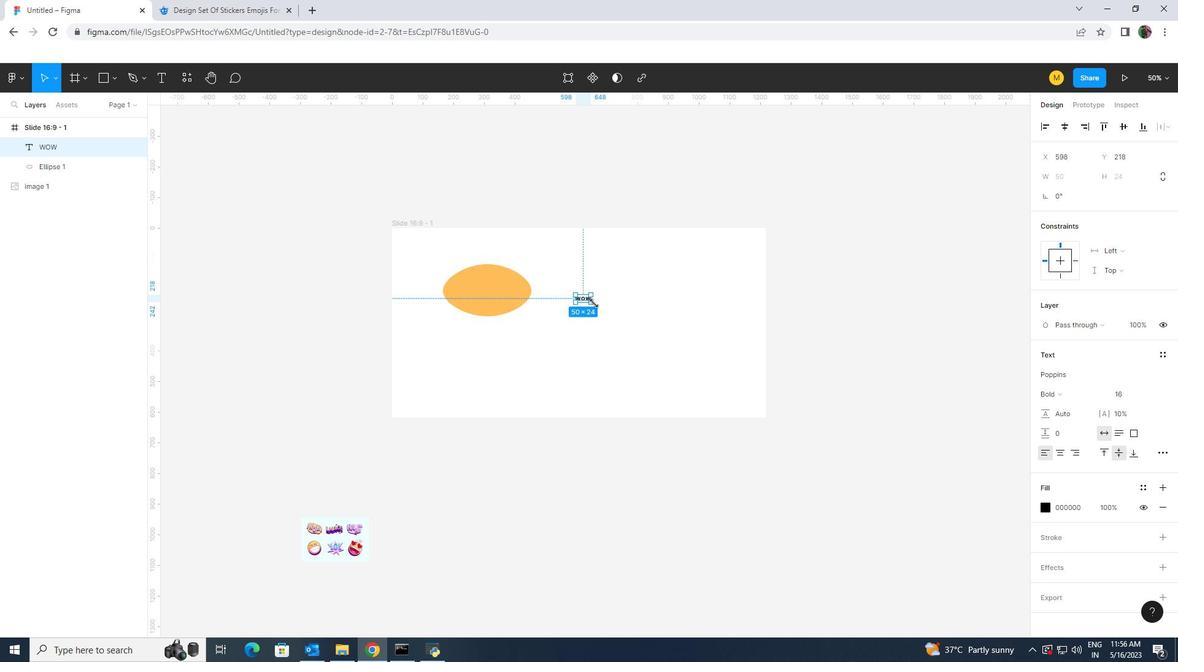 
Action: Mouse pressed left at (593, 303)
Screenshot: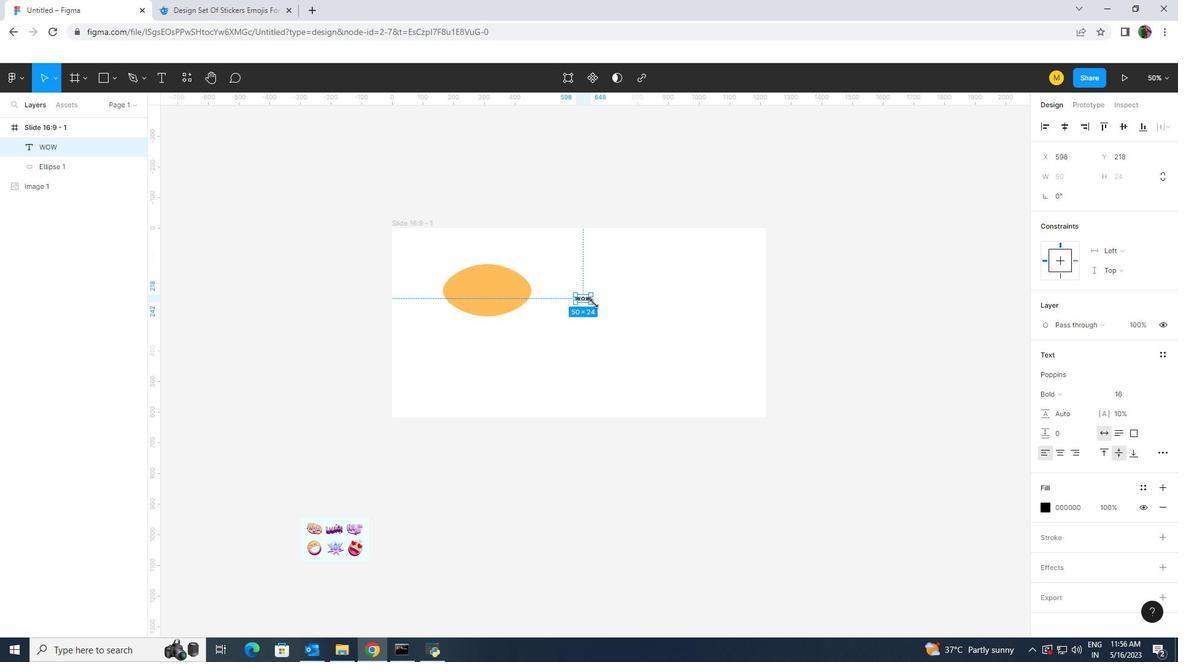 
Action: Mouse moved to (1152, 393)
Screenshot: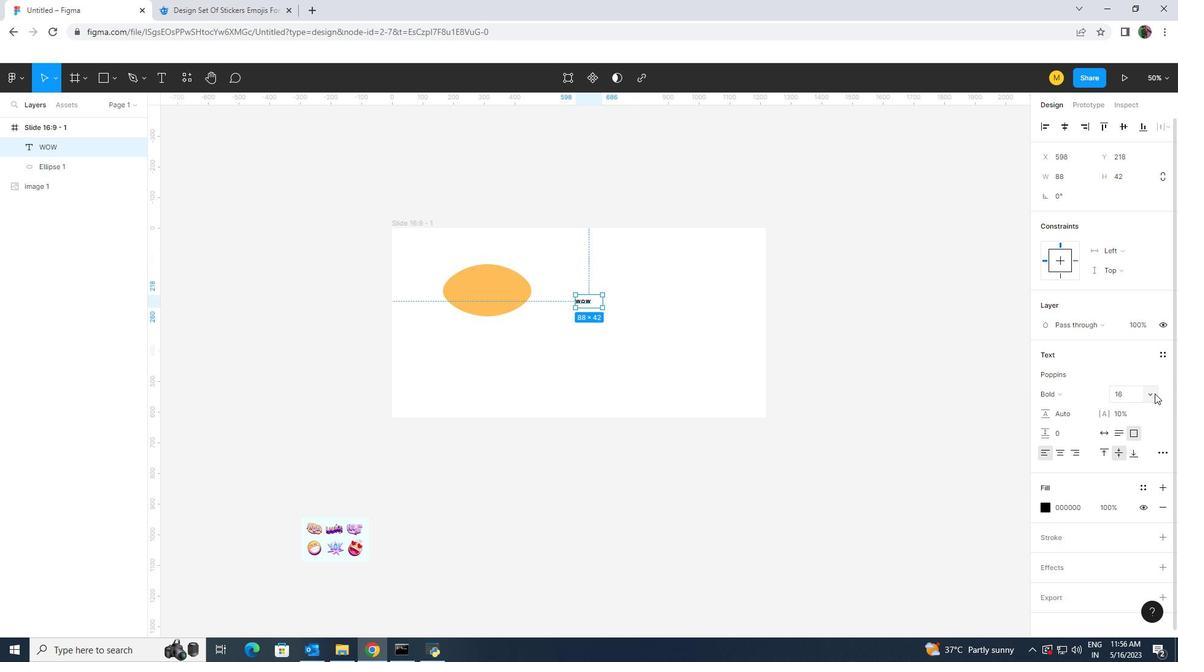 
Action: Mouse pressed left at (1152, 393)
Screenshot: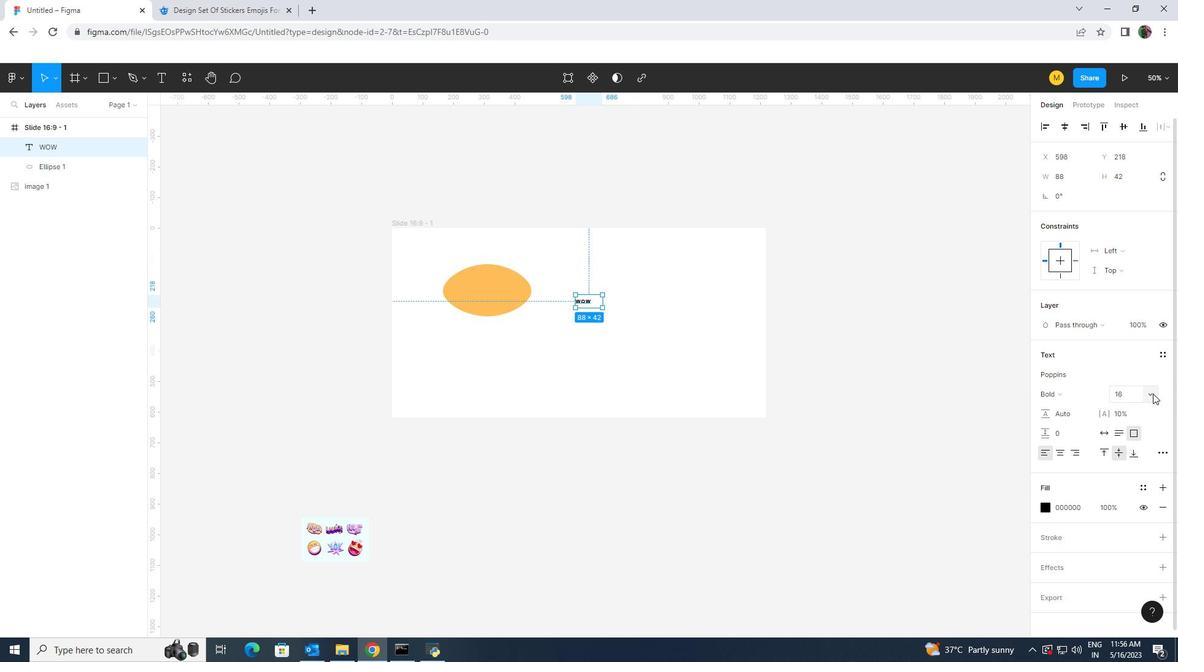 
Action: Mouse moved to (1139, 435)
Screenshot: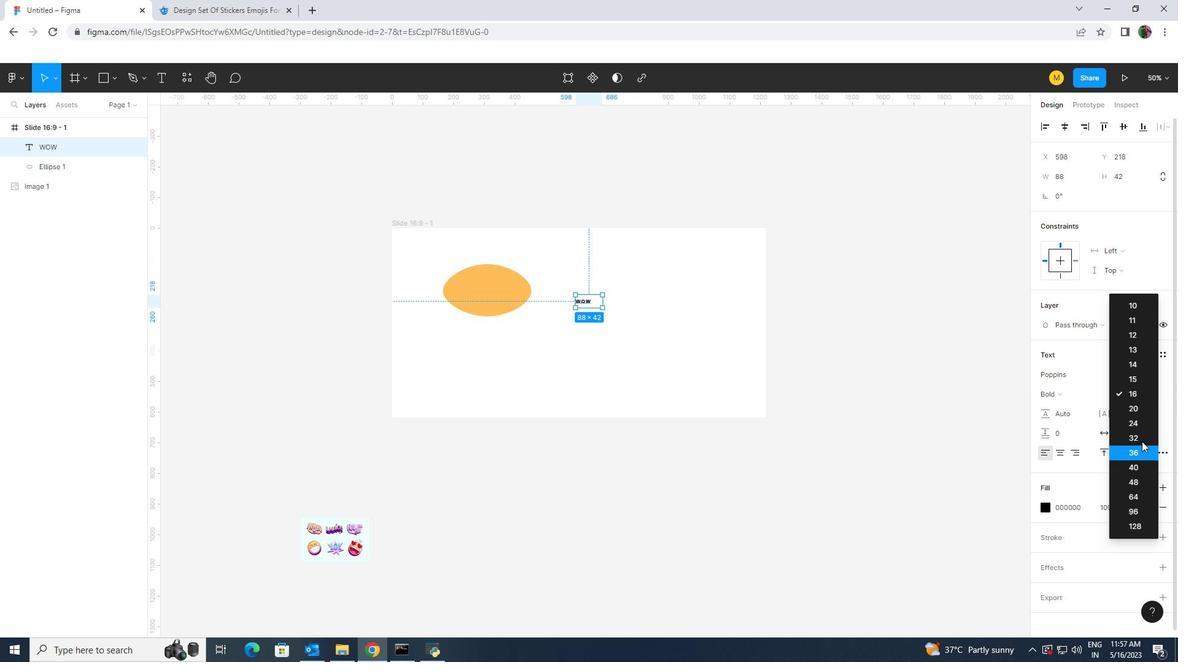 
Action: Mouse pressed left at (1139, 435)
Screenshot: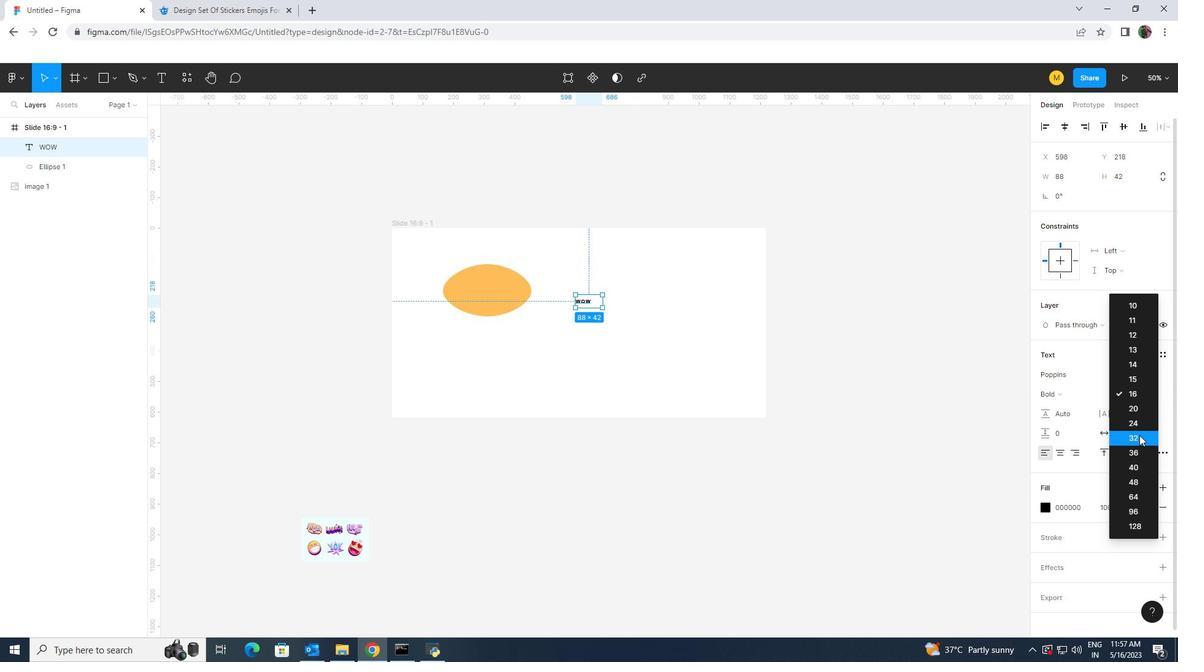 
Action: Mouse moved to (602, 301)
Screenshot: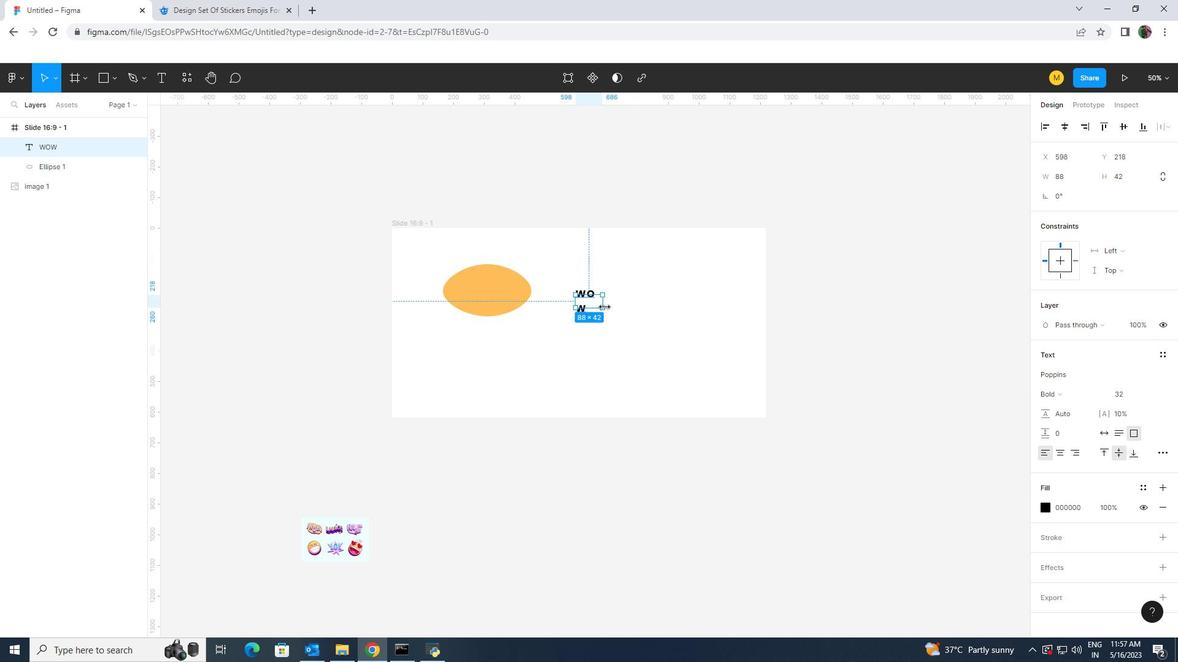 
Action: Mouse pressed left at (602, 301)
Screenshot: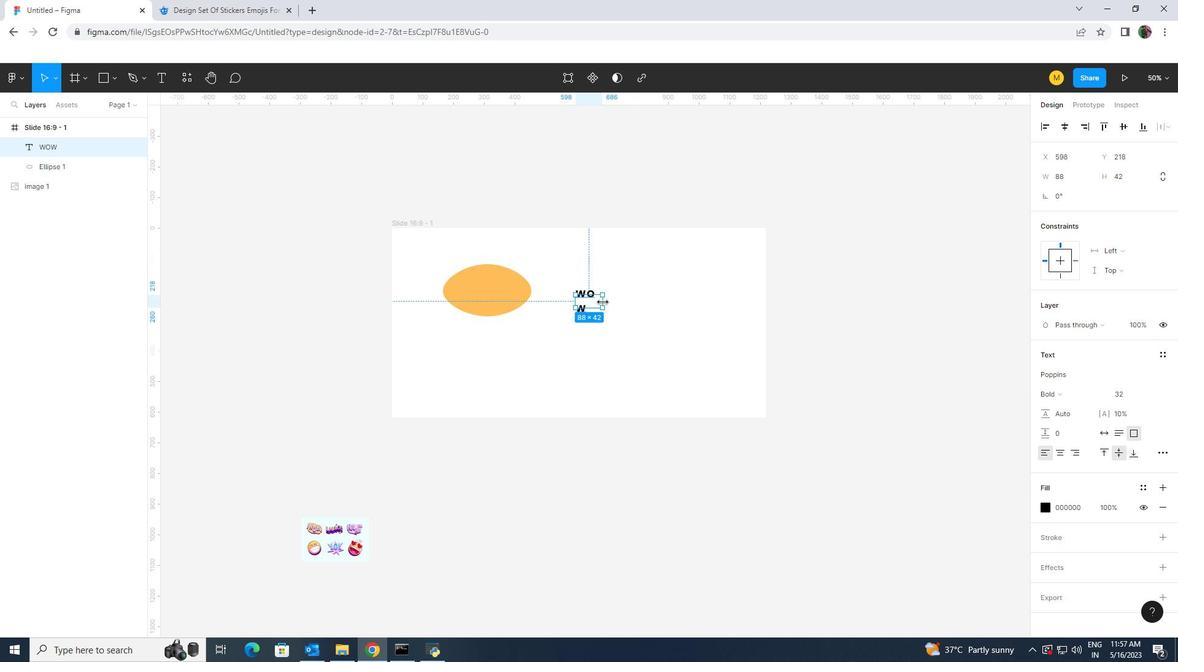 
Action: Mouse moved to (631, 333)
Screenshot: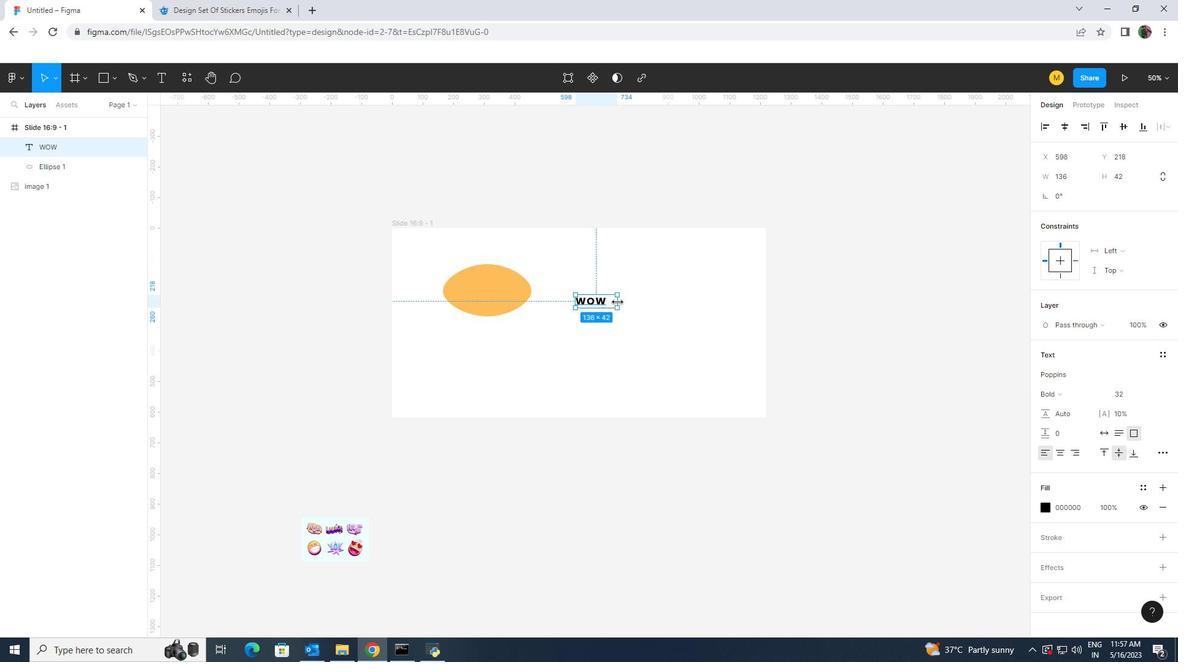 
Action: Mouse pressed left at (631, 333)
Screenshot: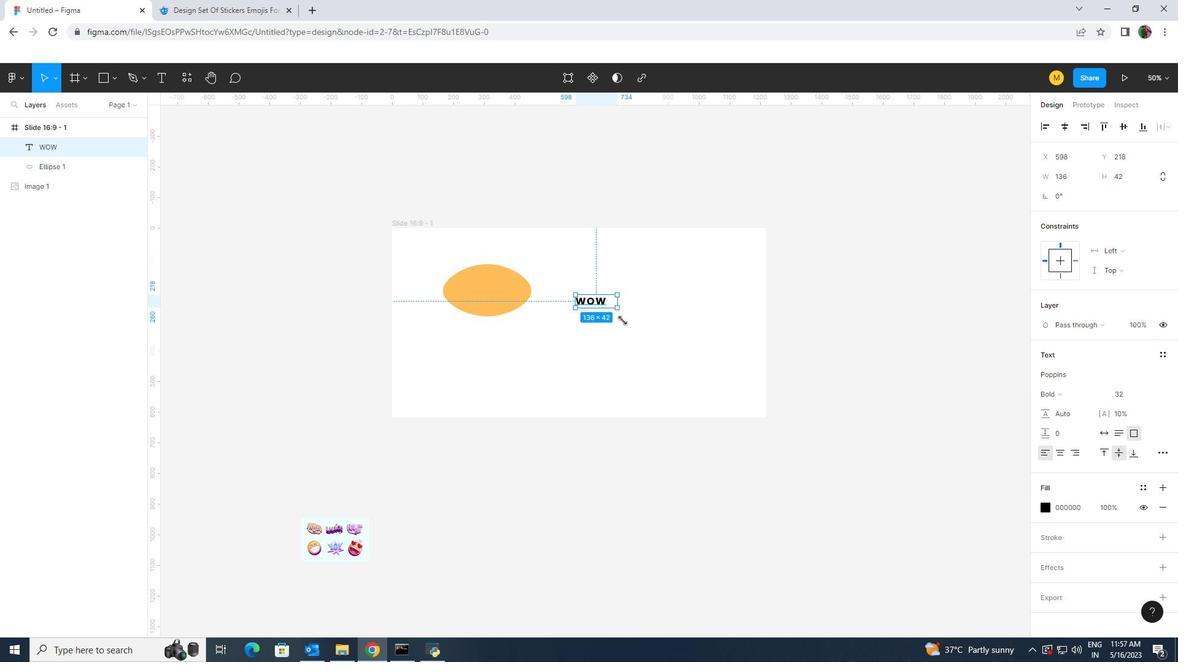 
Action: Mouse moved to (600, 306)
Screenshot: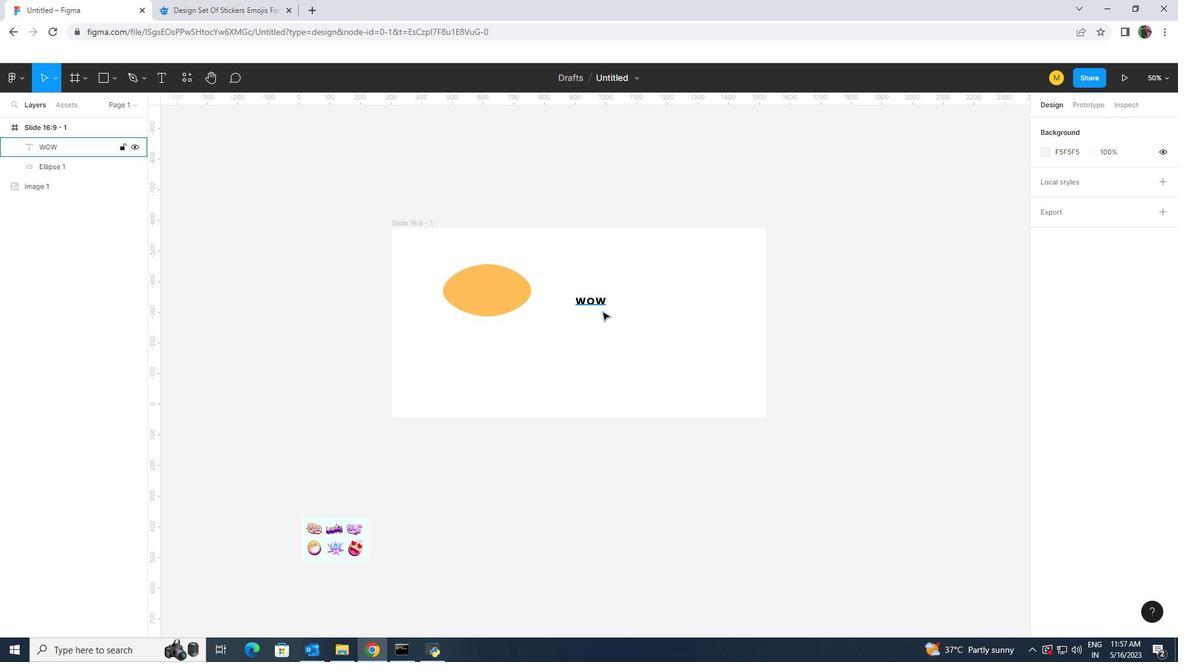 
Action: Mouse pressed left at (600, 306)
Screenshot: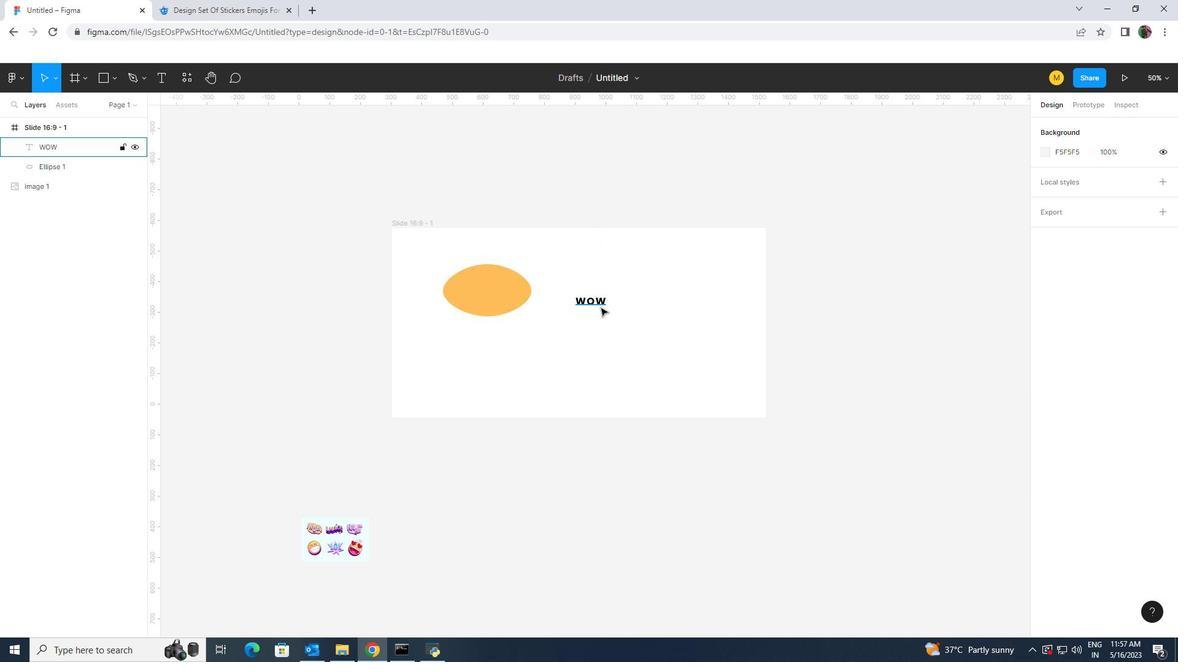 
Action: Mouse moved to (1101, 394)
Screenshot: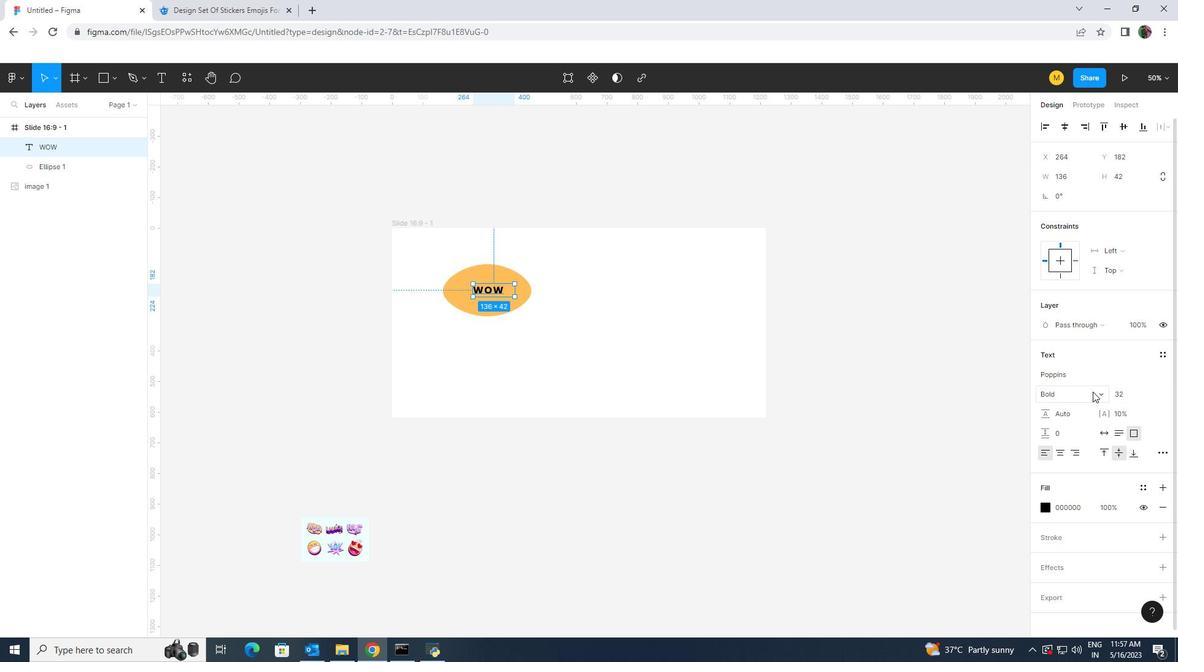 
Action: Mouse pressed left at (1101, 394)
Screenshot: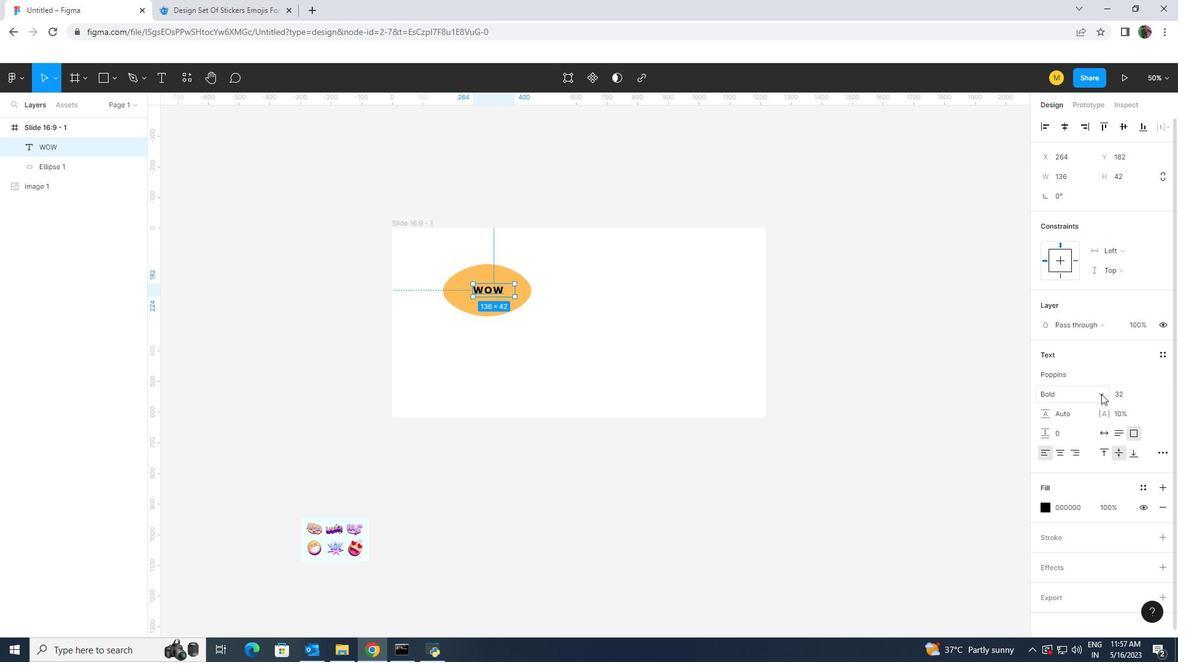 
Action: Mouse moved to (1096, 393)
Screenshot: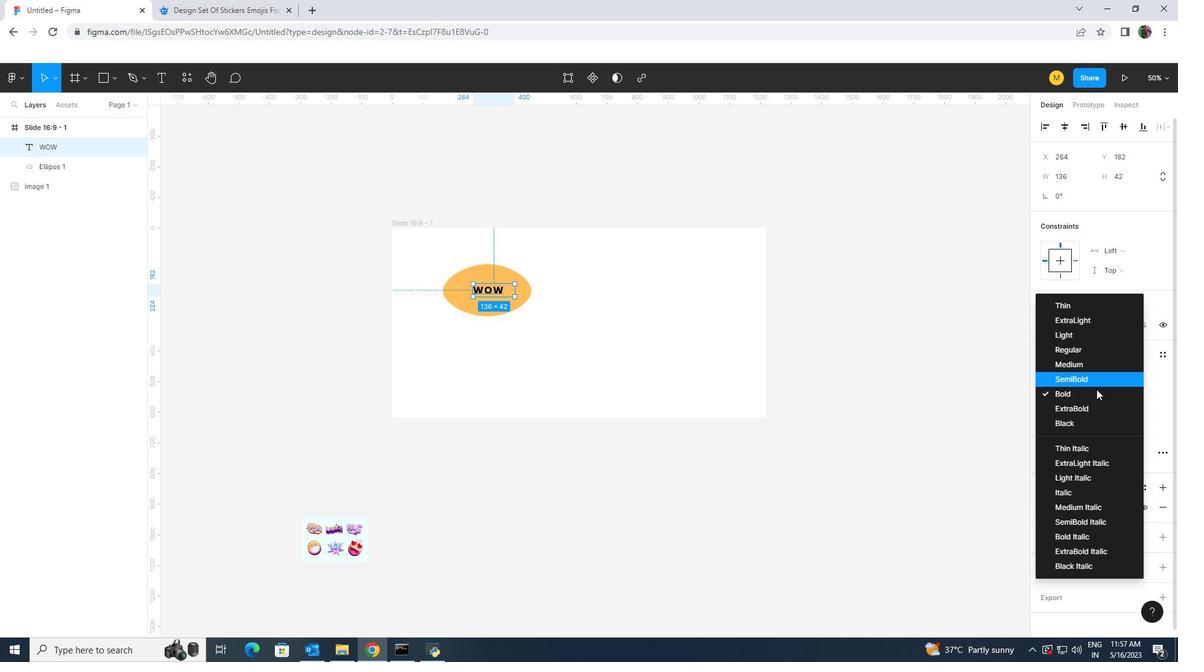 
Action: Mouse pressed left at (1096, 393)
Screenshot: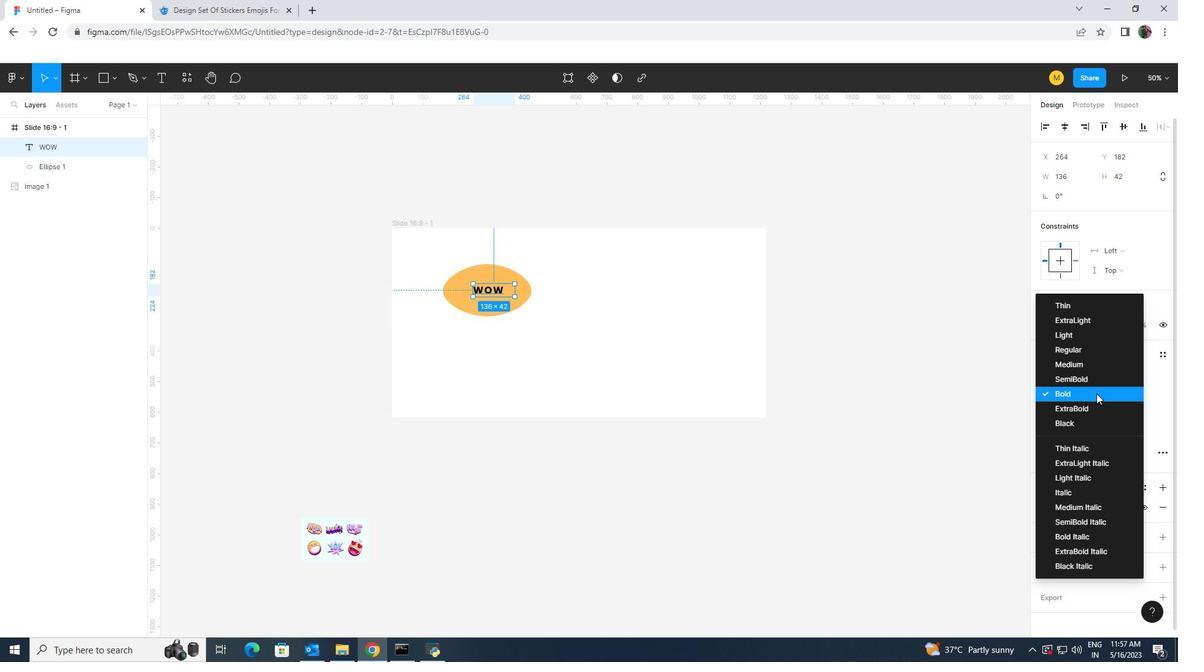 
Action: Mouse moved to (668, 373)
Screenshot: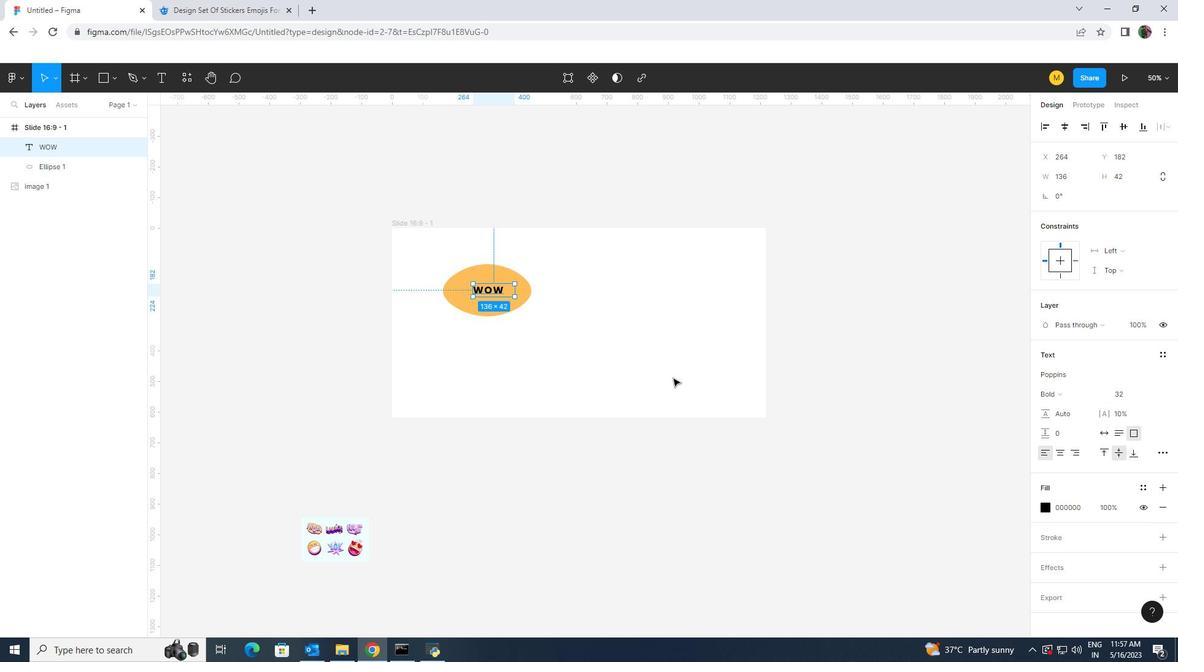 
Action: Mouse pressed left at (668, 373)
Screenshot: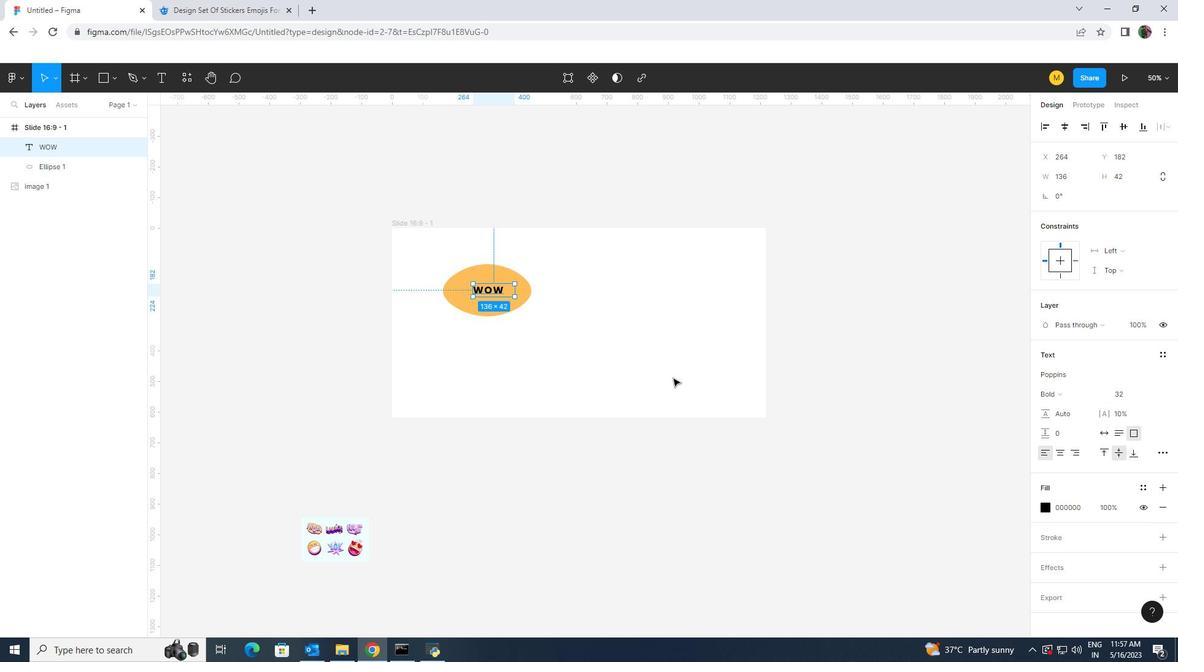 
Action: Mouse moved to (487, 295)
Screenshot: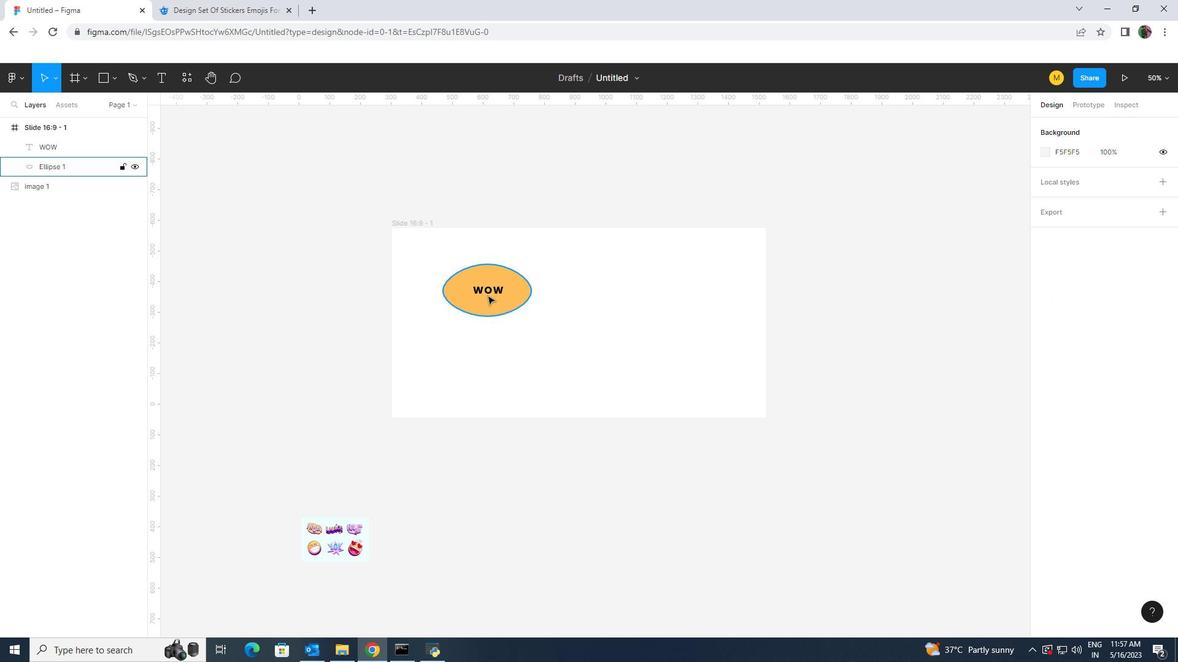 
Action: Mouse pressed left at (487, 295)
Screenshot: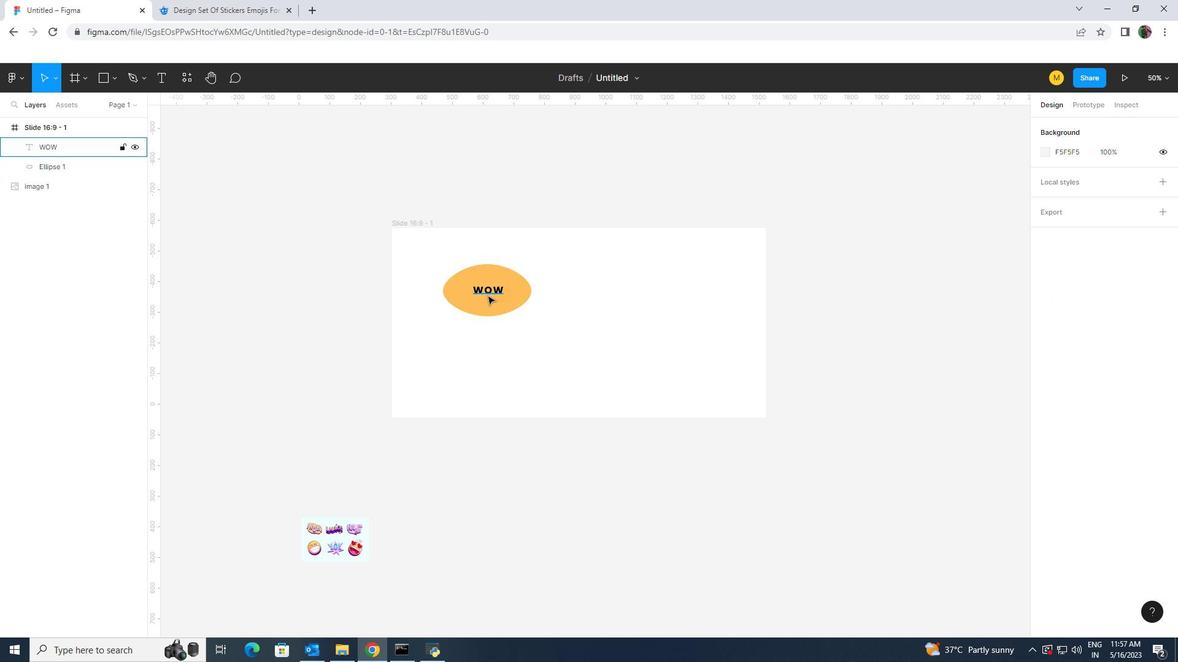 
Action: Mouse moved to (1151, 395)
Screenshot: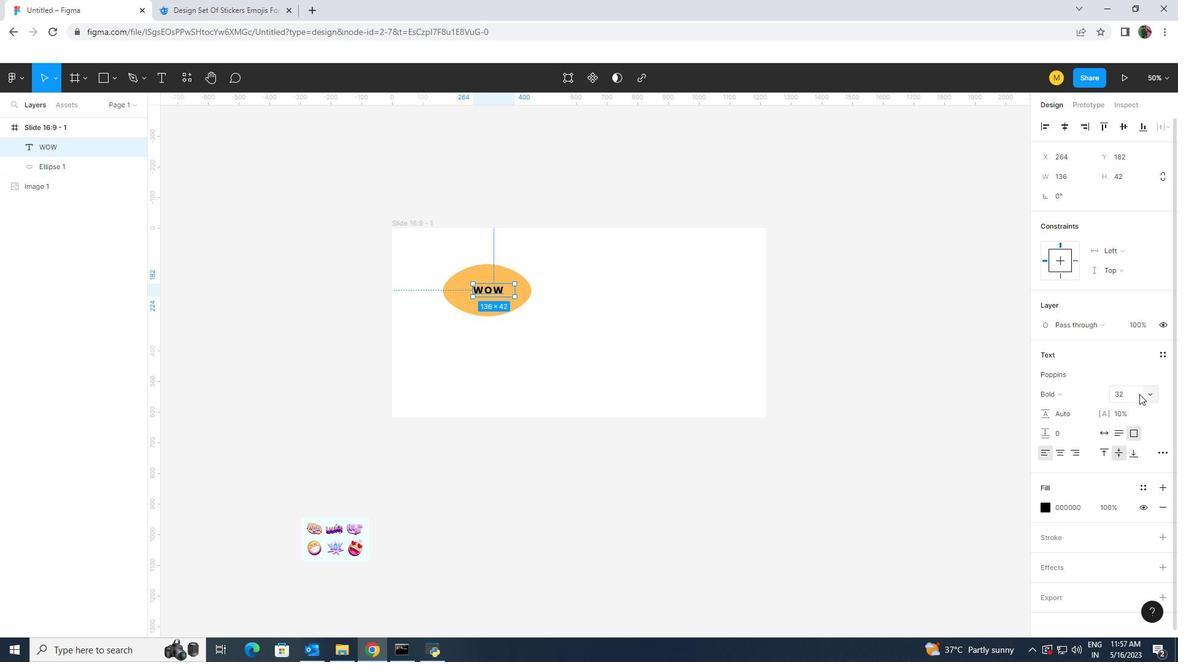 
Action: Mouse pressed left at (1151, 395)
Screenshot: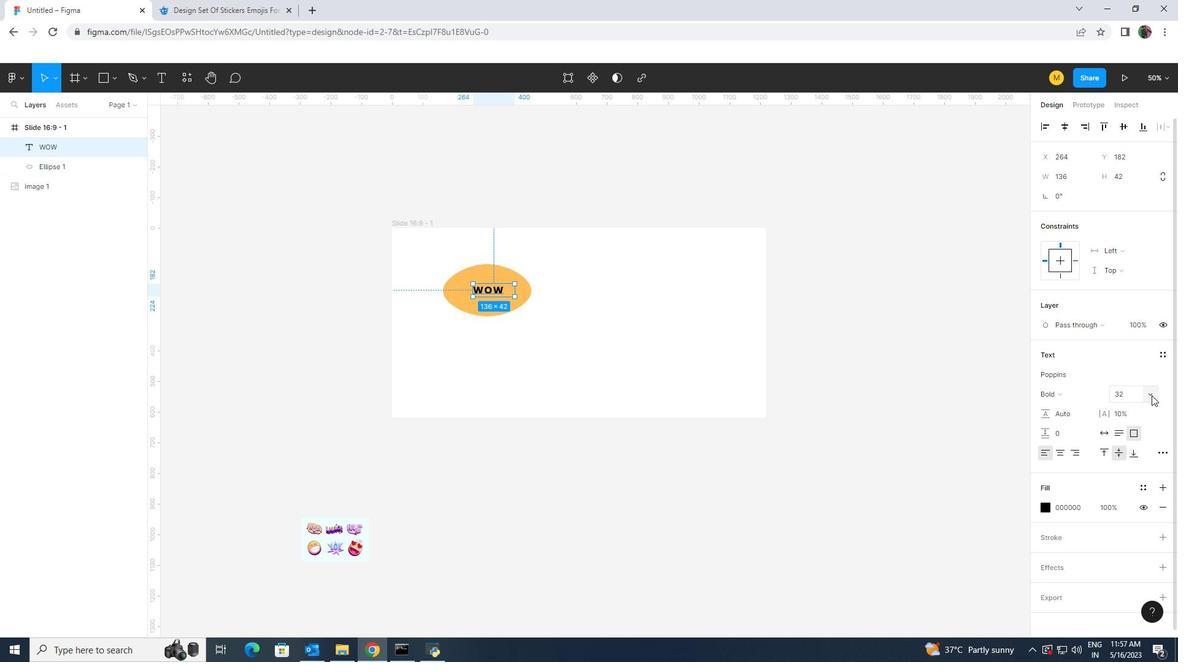 
Action: Mouse moved to (1148, 416)
Screenshot: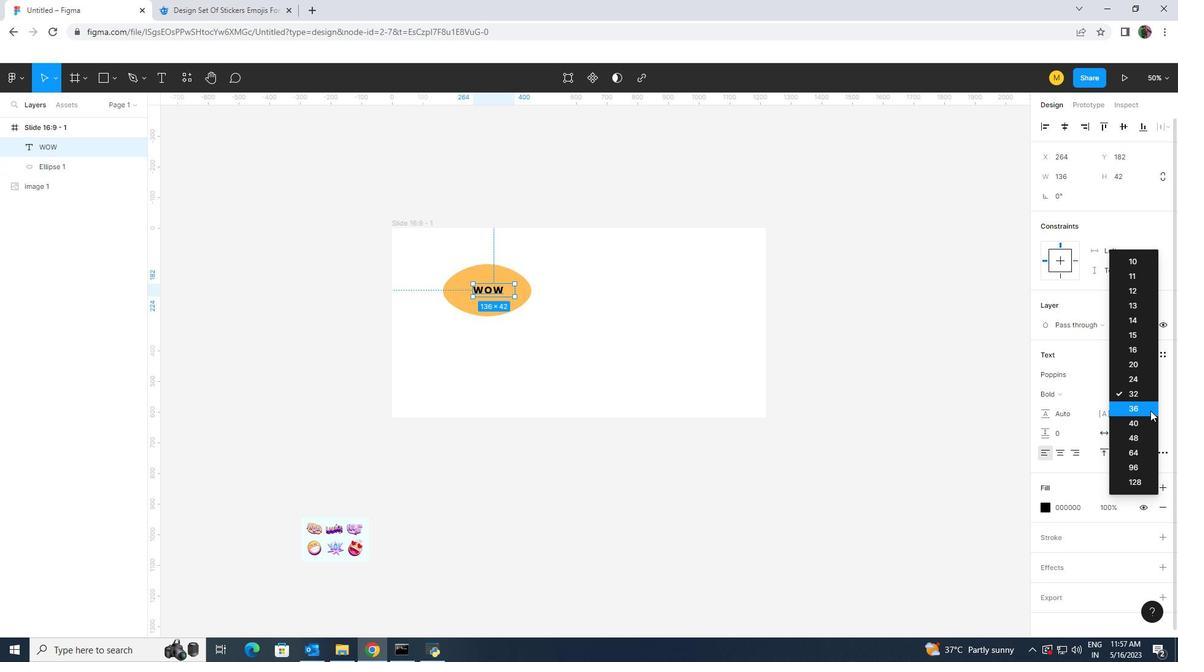 
Action: Mouse pressed left at (1148, 416)
Screenshot: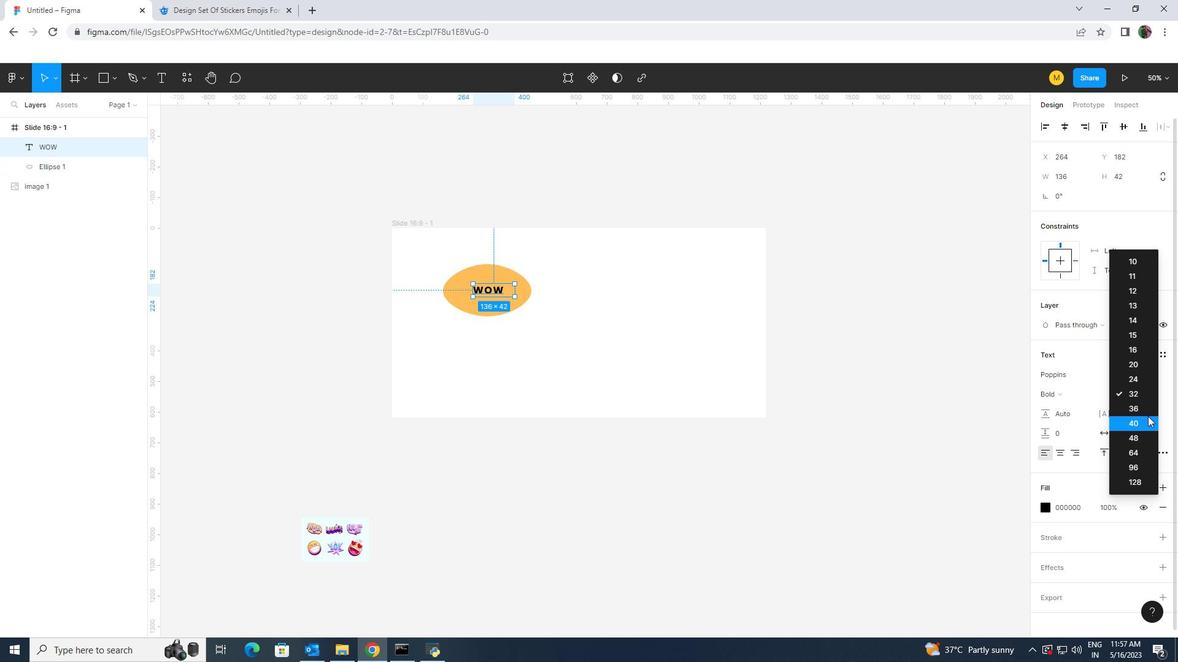 
Action: Mouse moved to (627, 366)
Screenshot: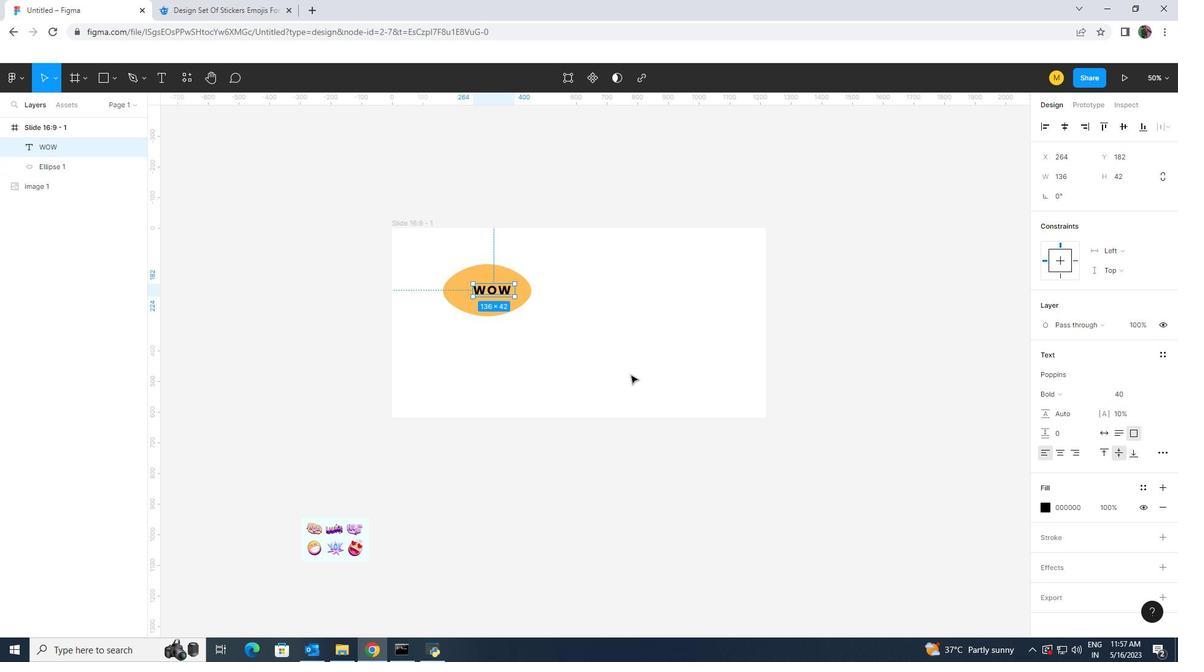 
Action: Mouse pressed left at (627, 366)
Screenshot: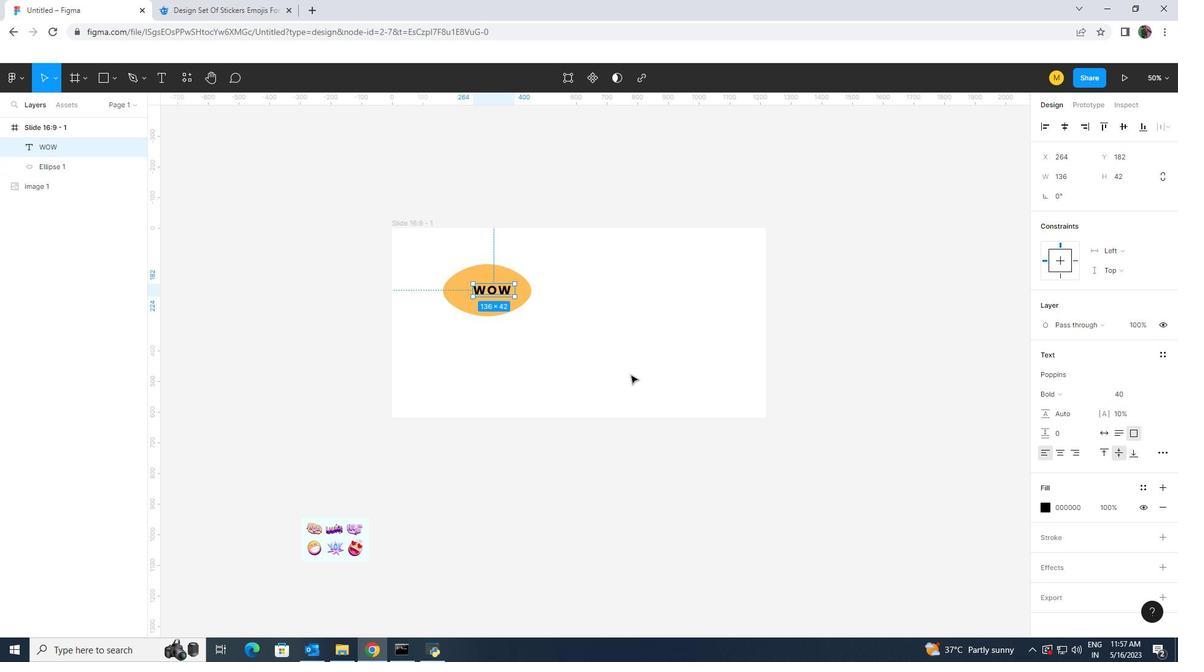 
Action: Mouse moved to (497, 295)
Screenshot: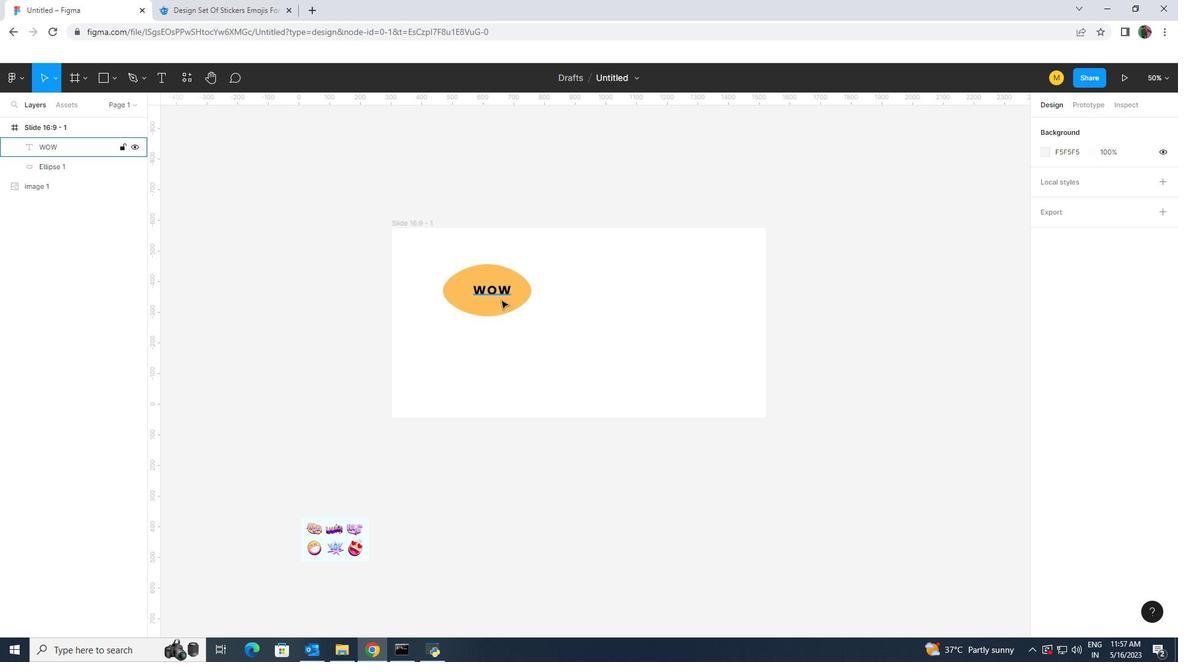 
Action: Mouse pressed left at (497, 295)
Screenshot: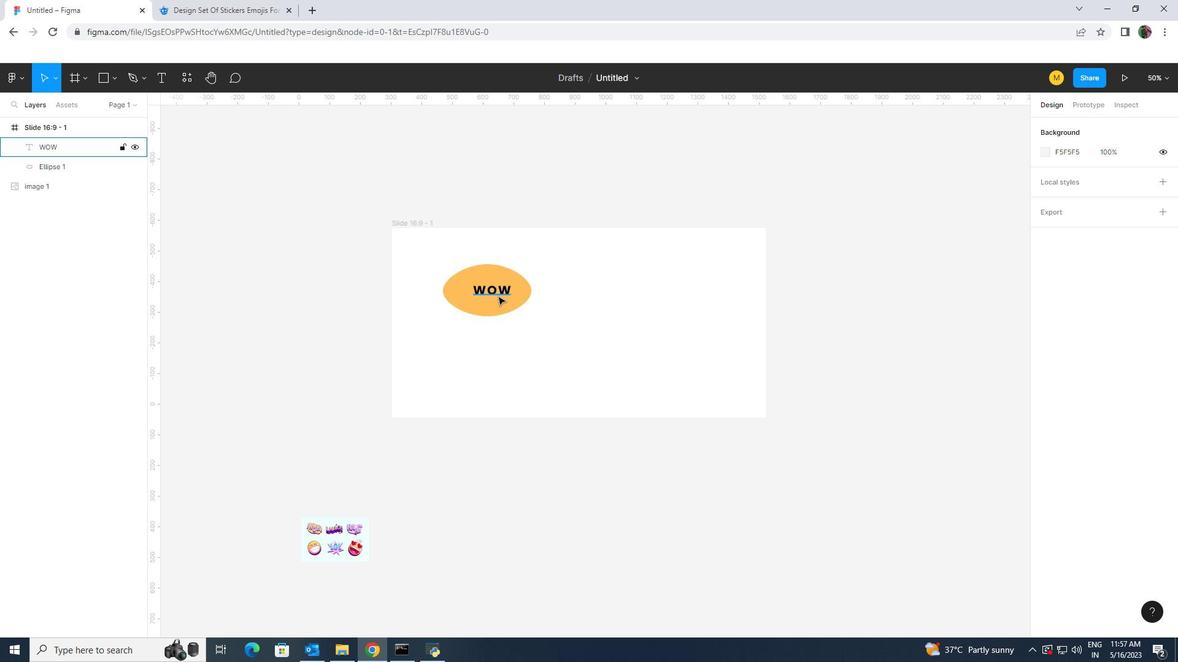 
Action: Mouse moved to (1149, 389)
Screenshot: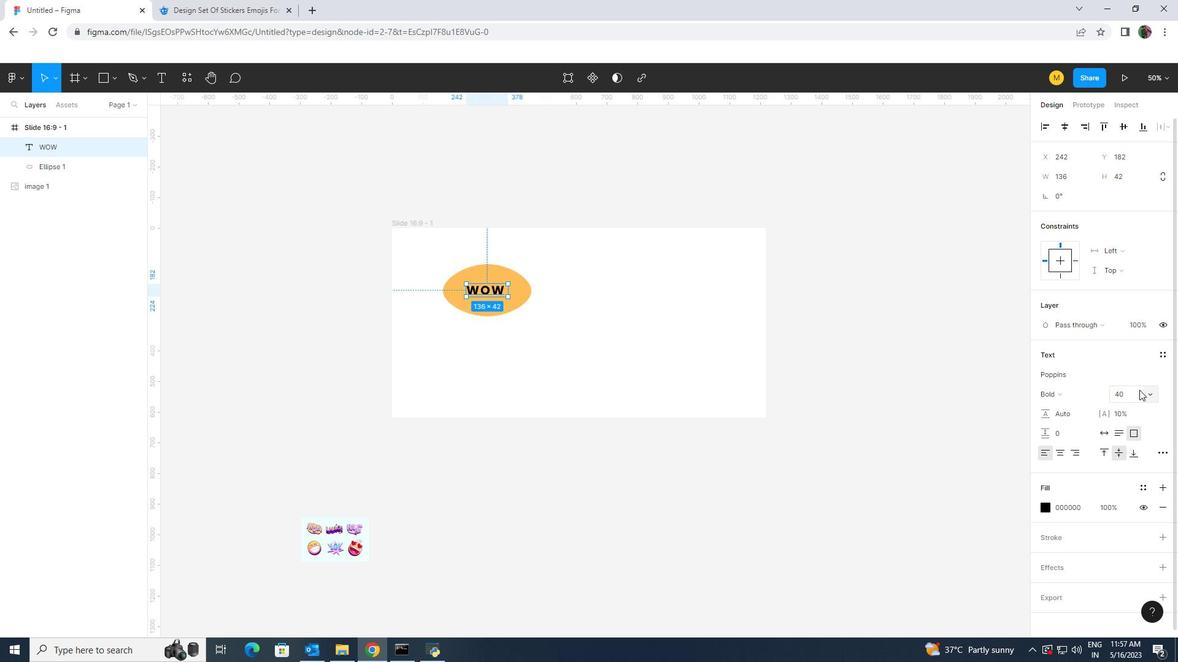 
Action: Mouse pressed left at (1149, 389)
Screenshot: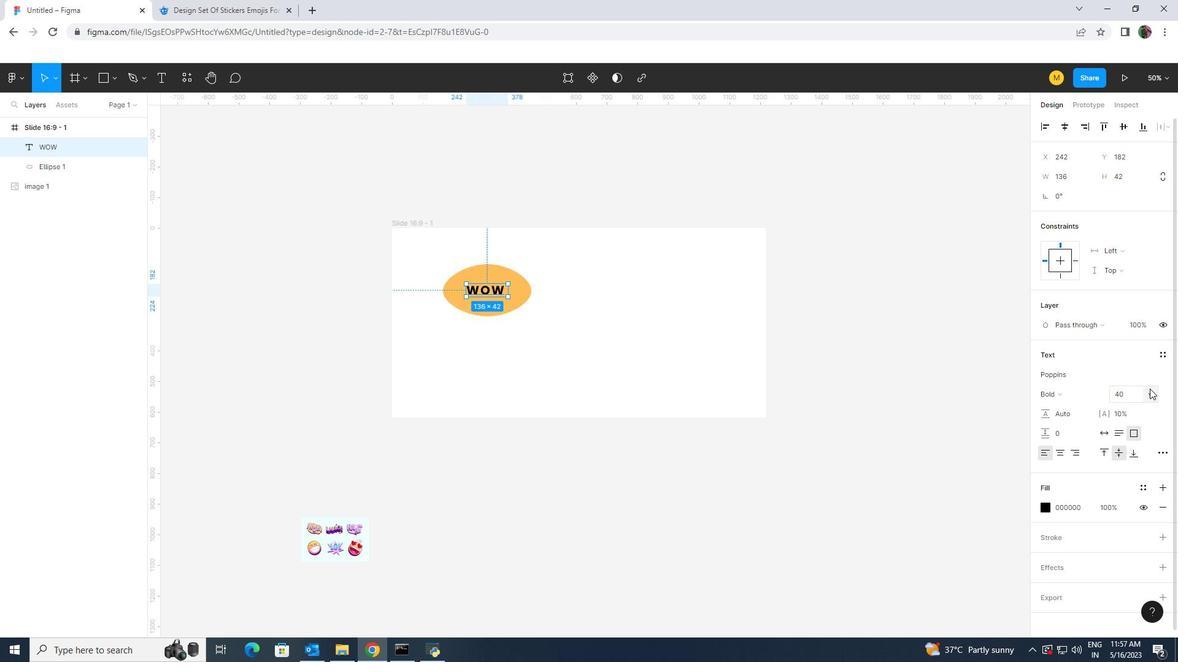 
Action: Mouse moved to (1148, 418)
Screenshot: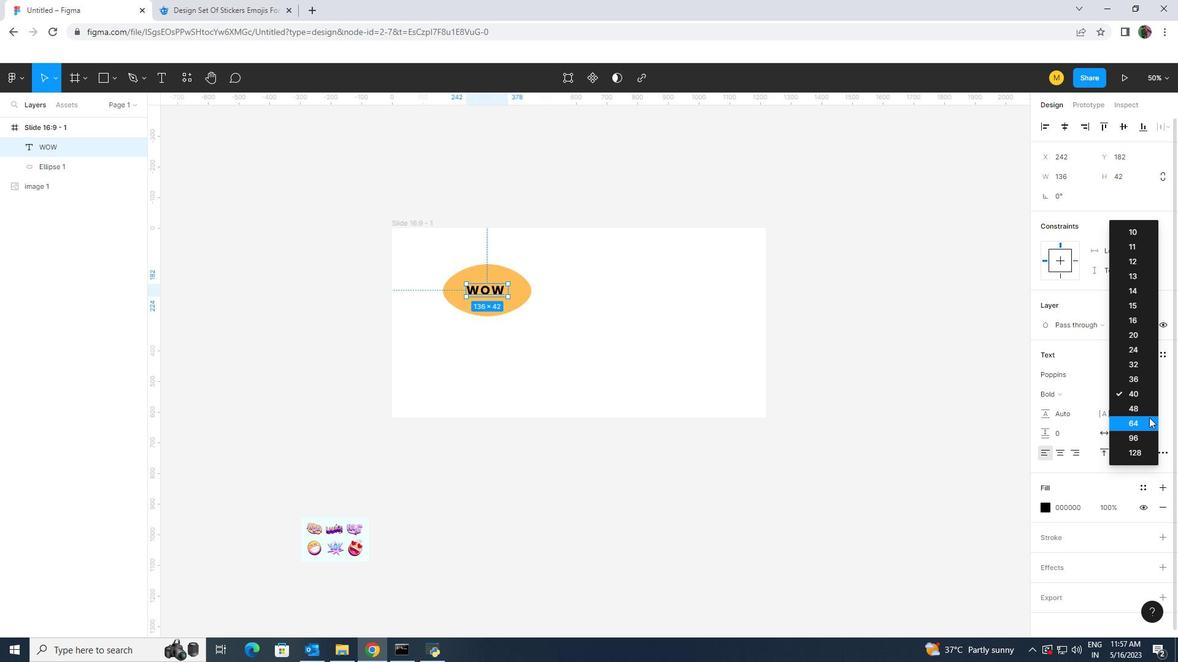 
Action: Mouse pressed left at (1148, 418)
Screenshot: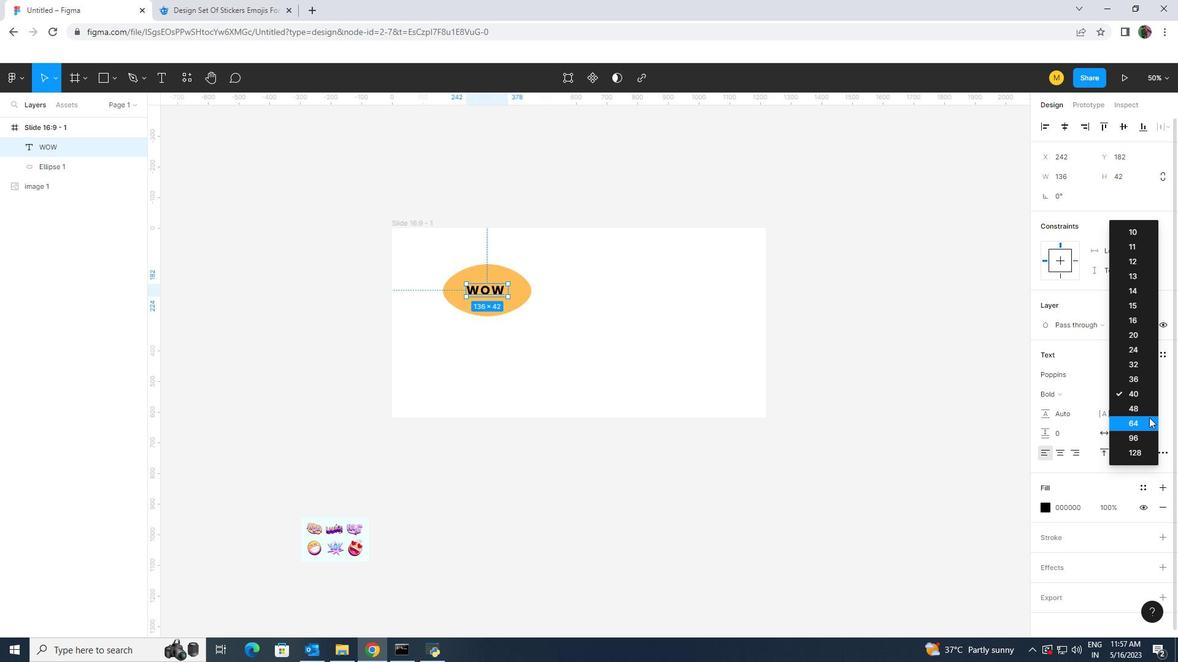
Action: Mouse moved to (745, 381)
Screenshot: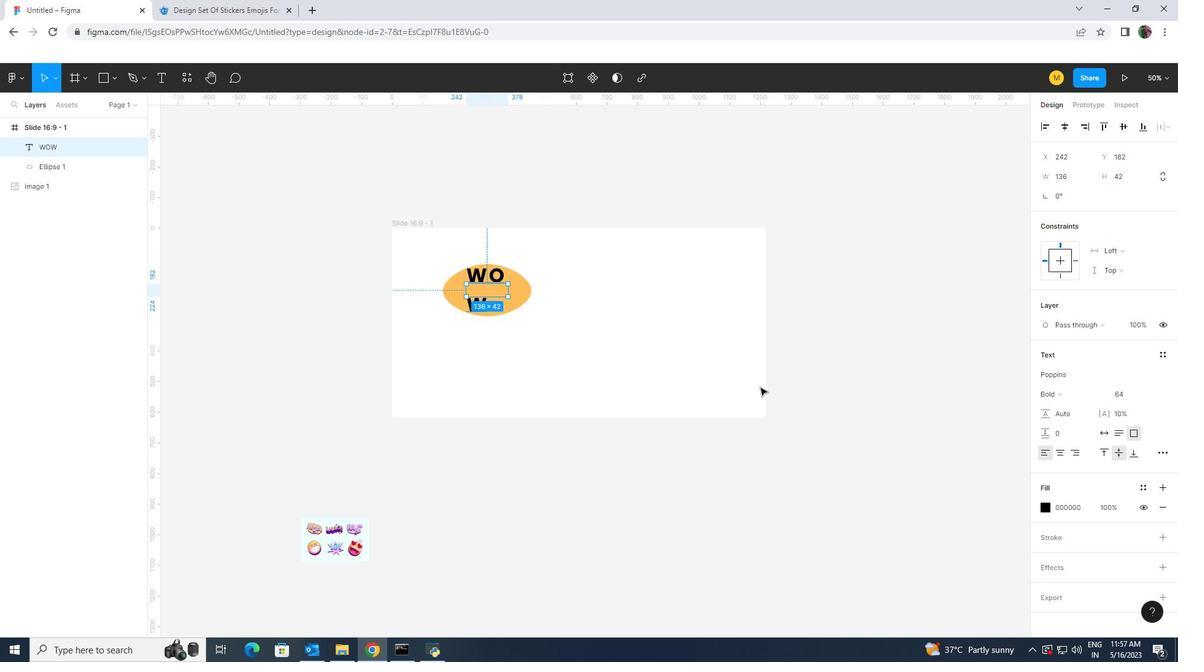 
Action: Mouse pressed left at (745, 381)
Screenshot: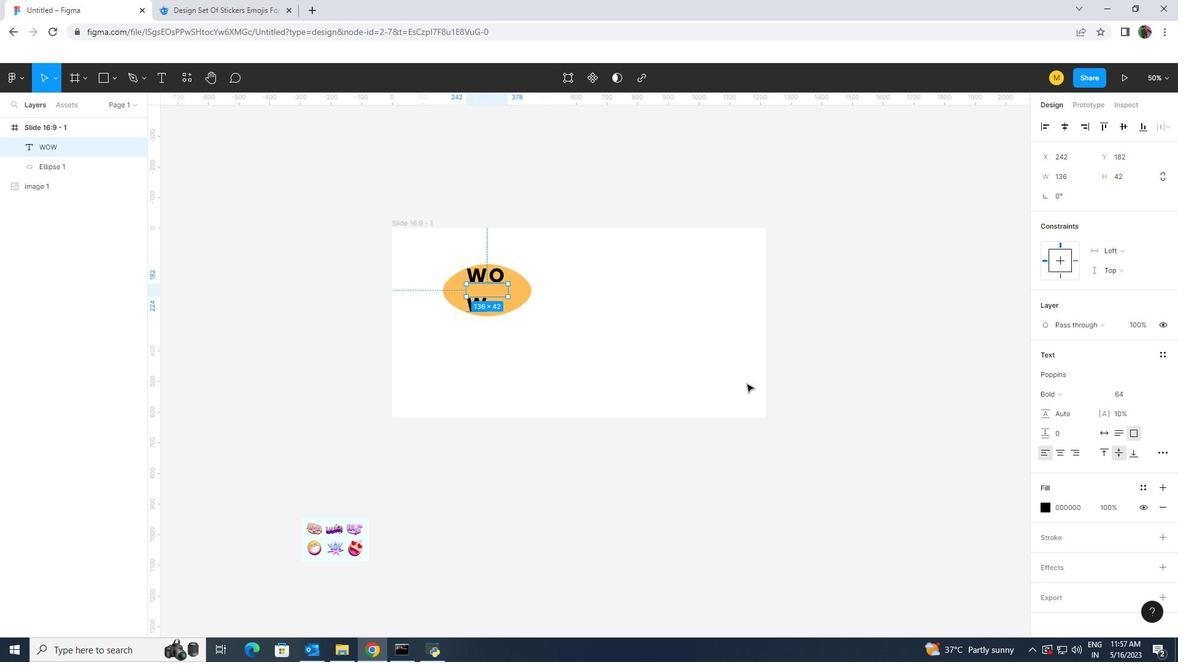 
Action: Mouse moved to (473, 281)
Screenshot: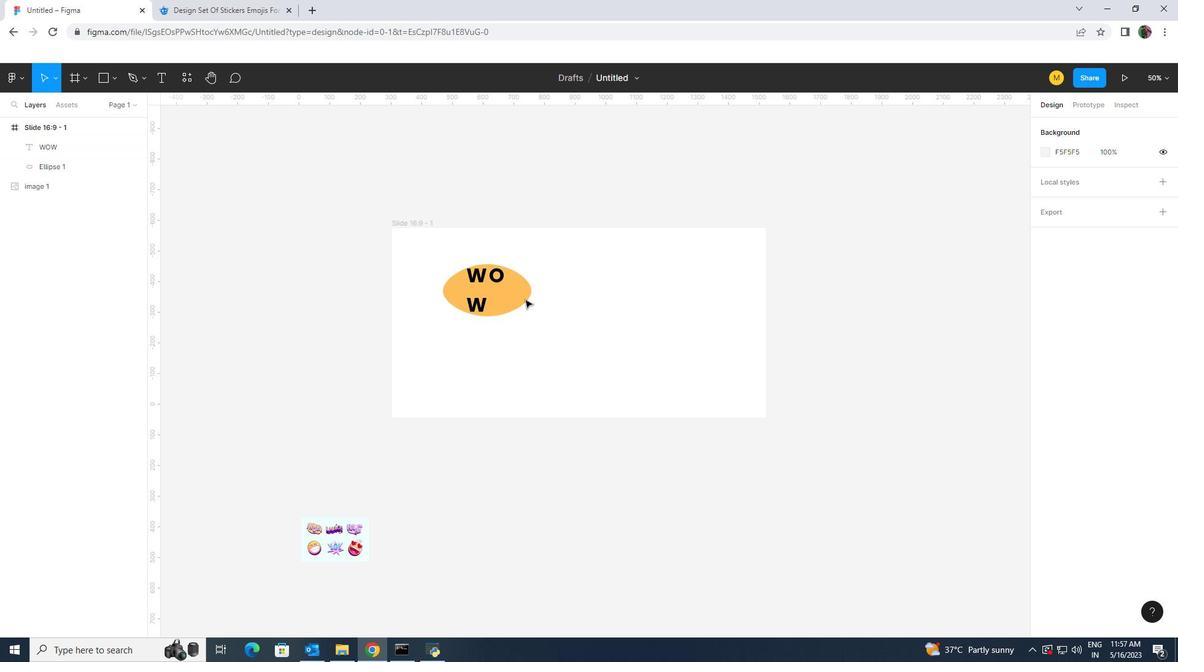 
Action: Mouse pressed left at (473, 281)
Screenshot: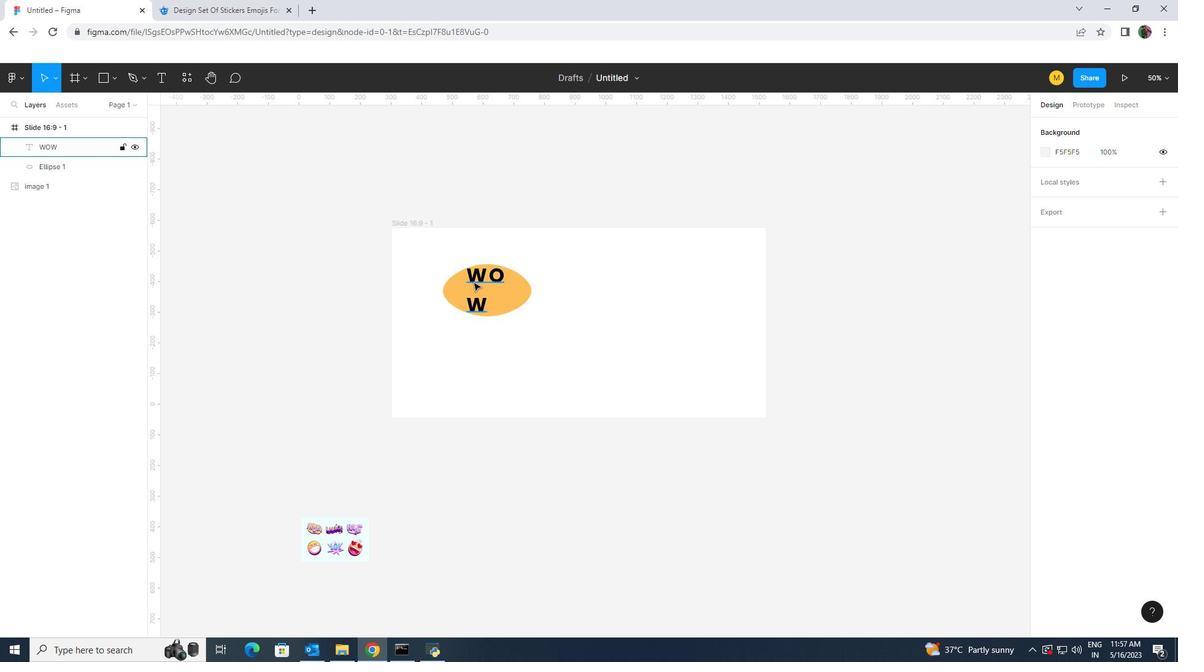 
Action: Mouse moved to (508, 293)
Screenshot: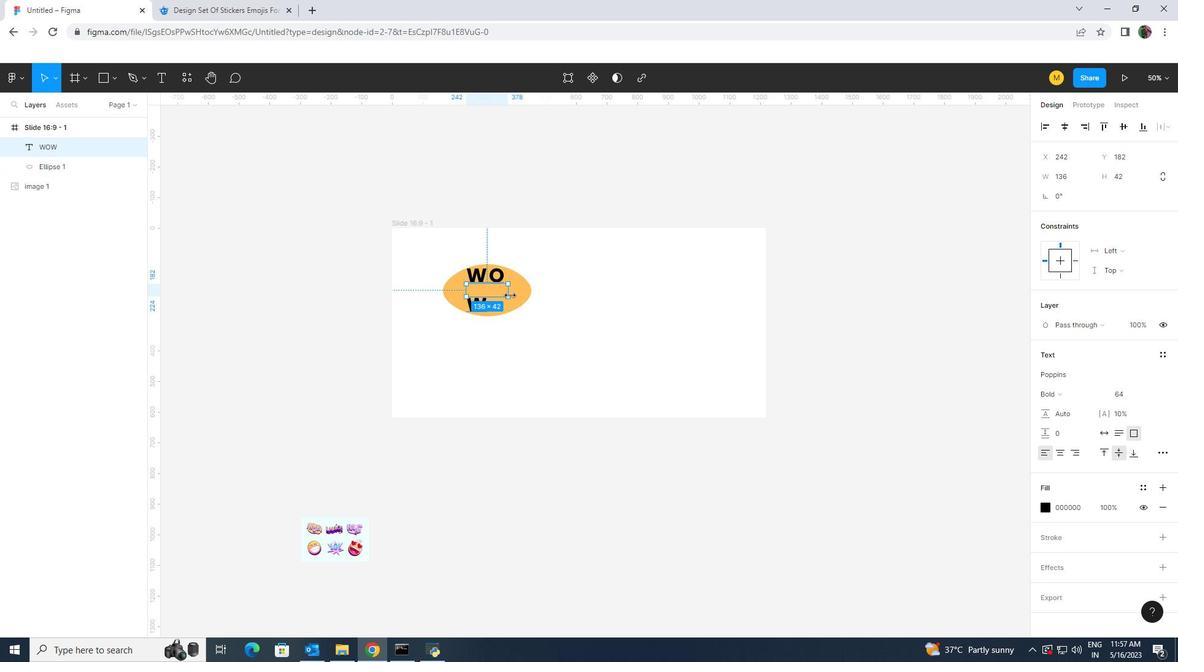 
Action: Mouse pressed left at (508, 293)
Screenshot: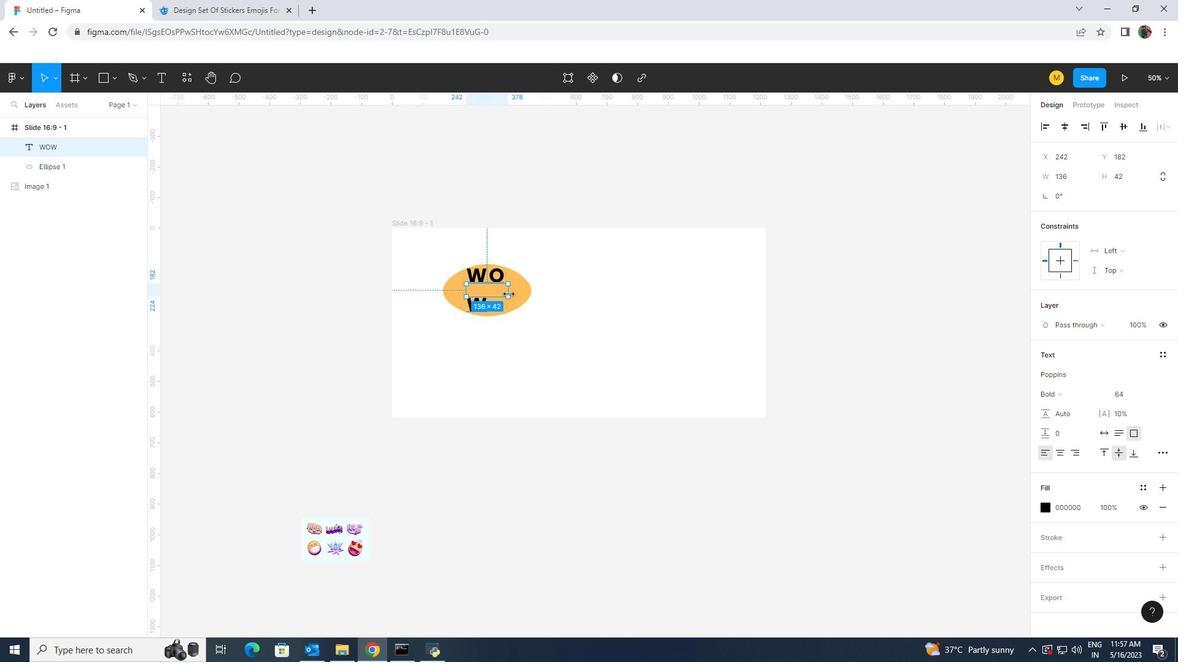 
Action: Mouse moved to (490, 289)
Screenshot: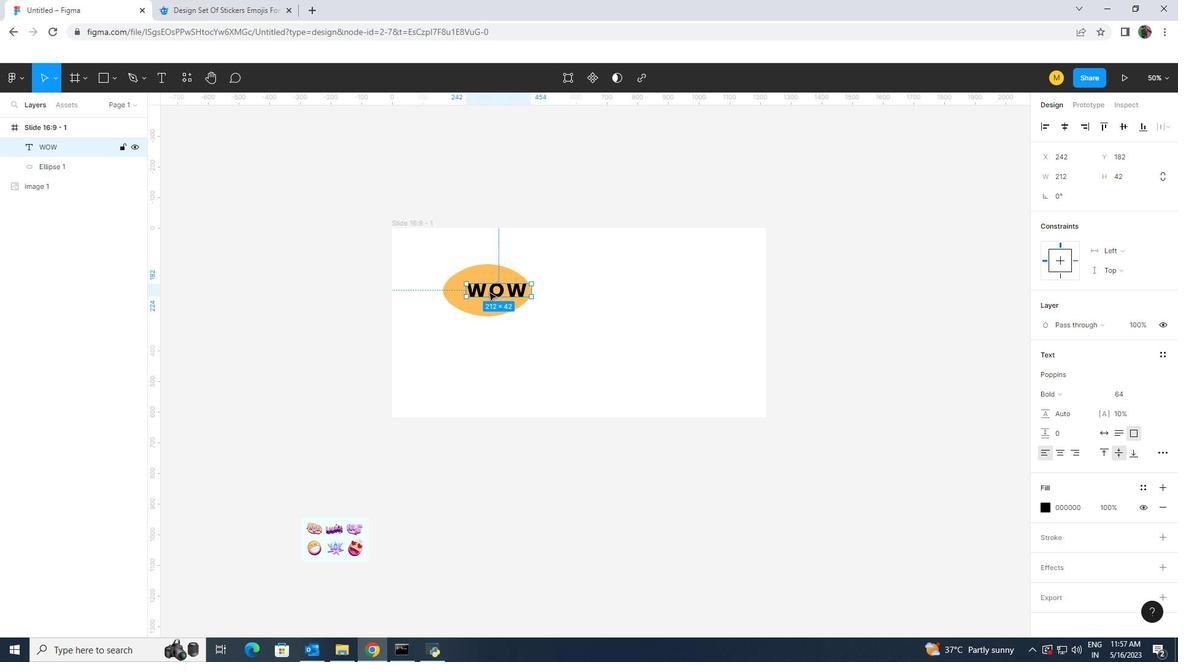 
Action: Mouse pressed left at (490, 289)
Screenshot: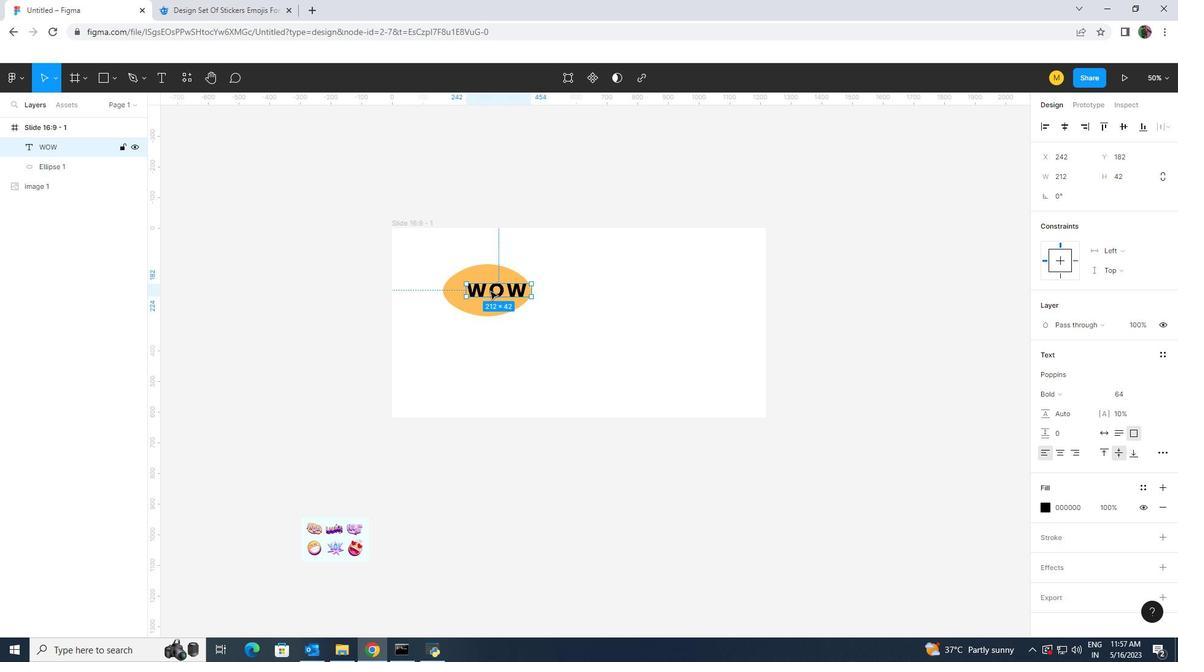 
Action: Mouse moved to (610, 334)
Screenshot: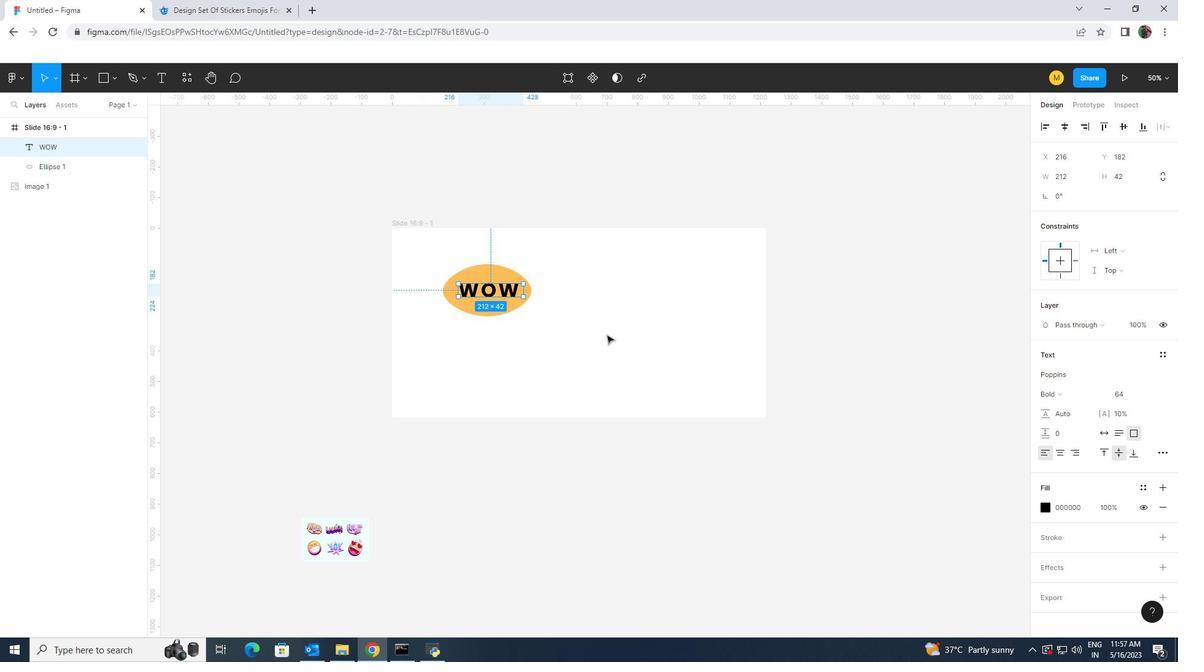 
Action: Mouse pressed left at (610, 334)
Screenshot: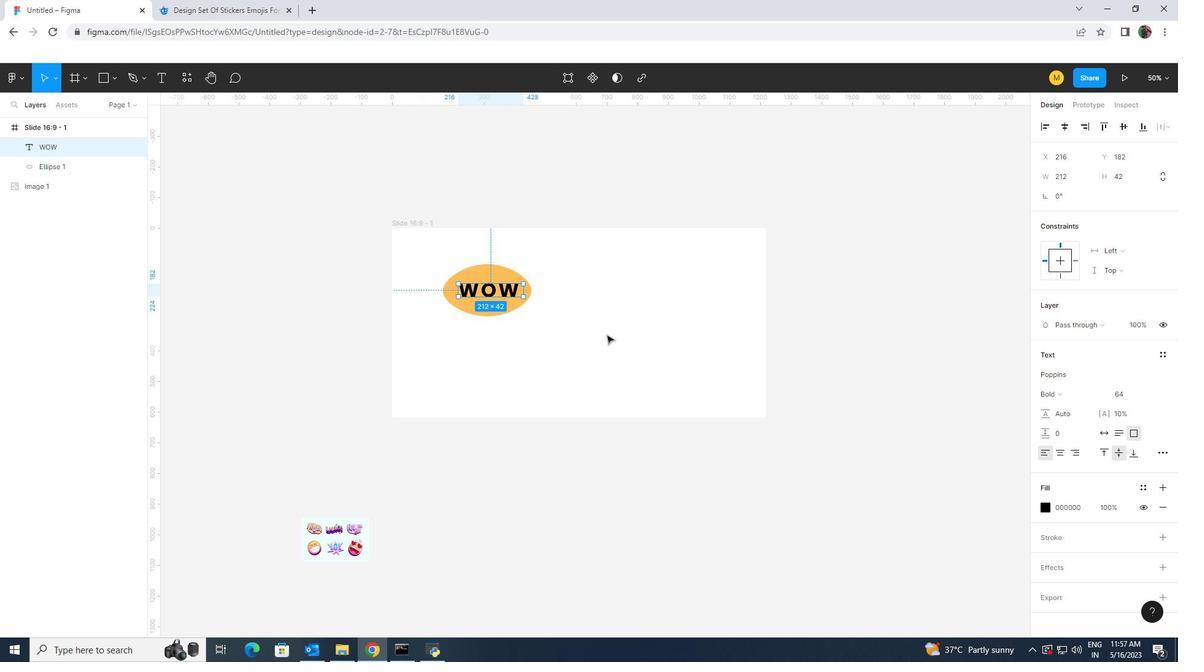 
Action: Mouse moved to (485, 286)
Screenshot: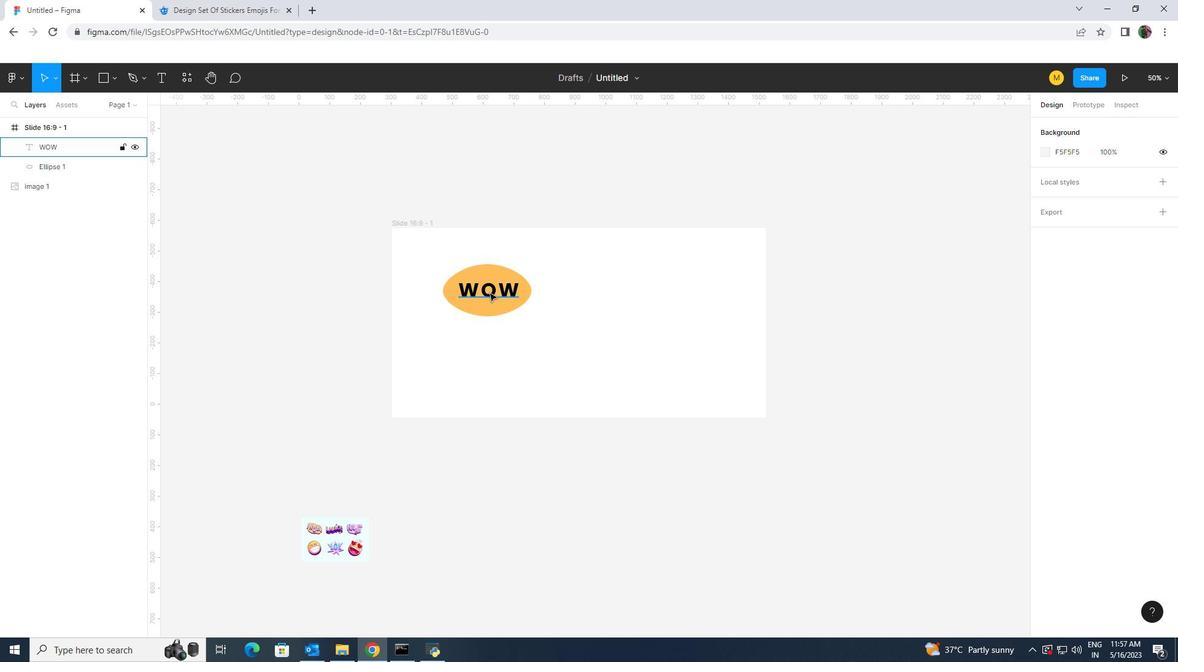 
Action: Mouse pressed left at (485, 286)
Screenshot: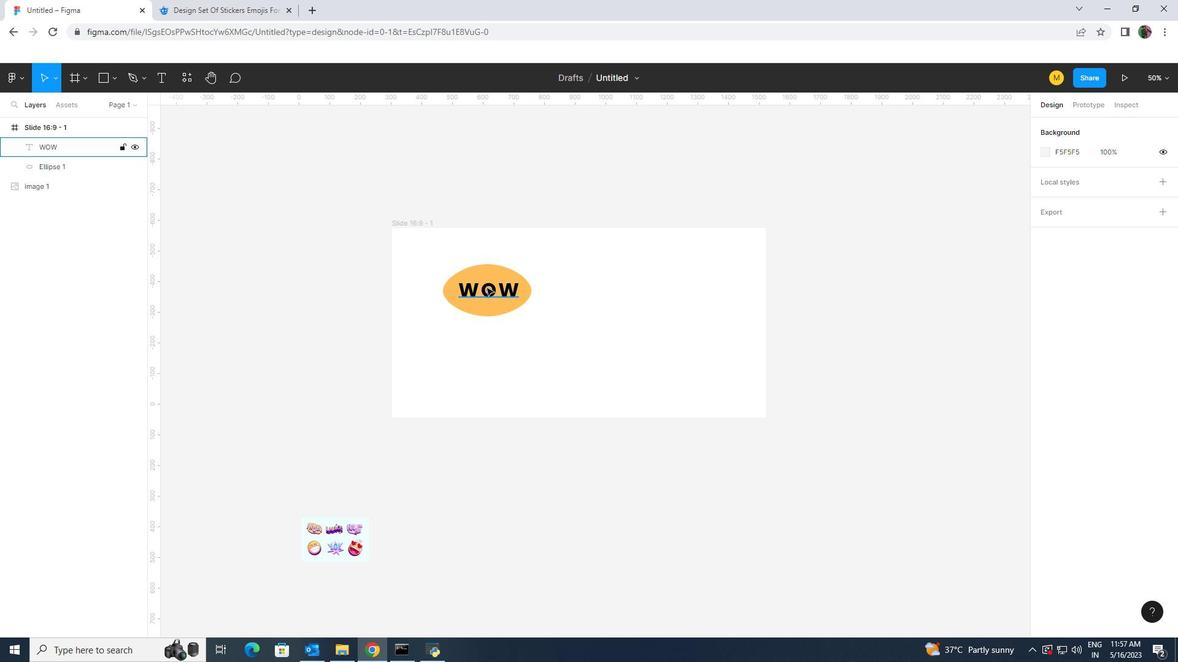 
Action: Mouse moved to (1045, 508)
Screenshot: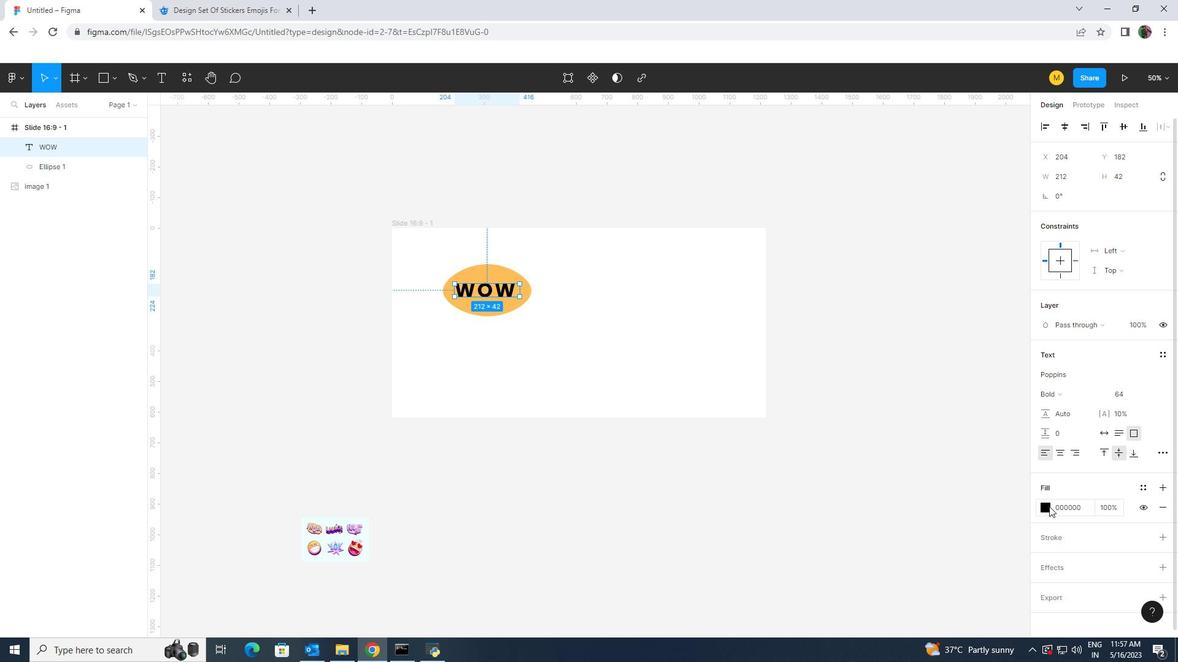 
Action: Mouse pressed left at (1045, 508)
Screenshot: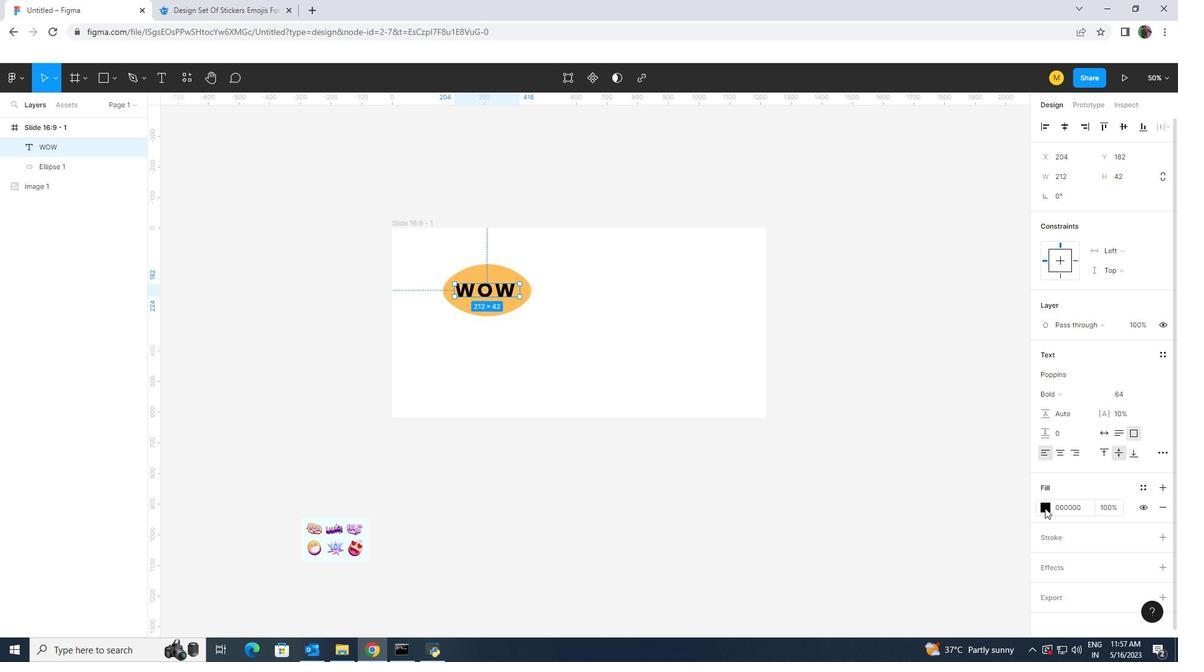 
Action: Mouse moved to (973, 353)
Screenshot: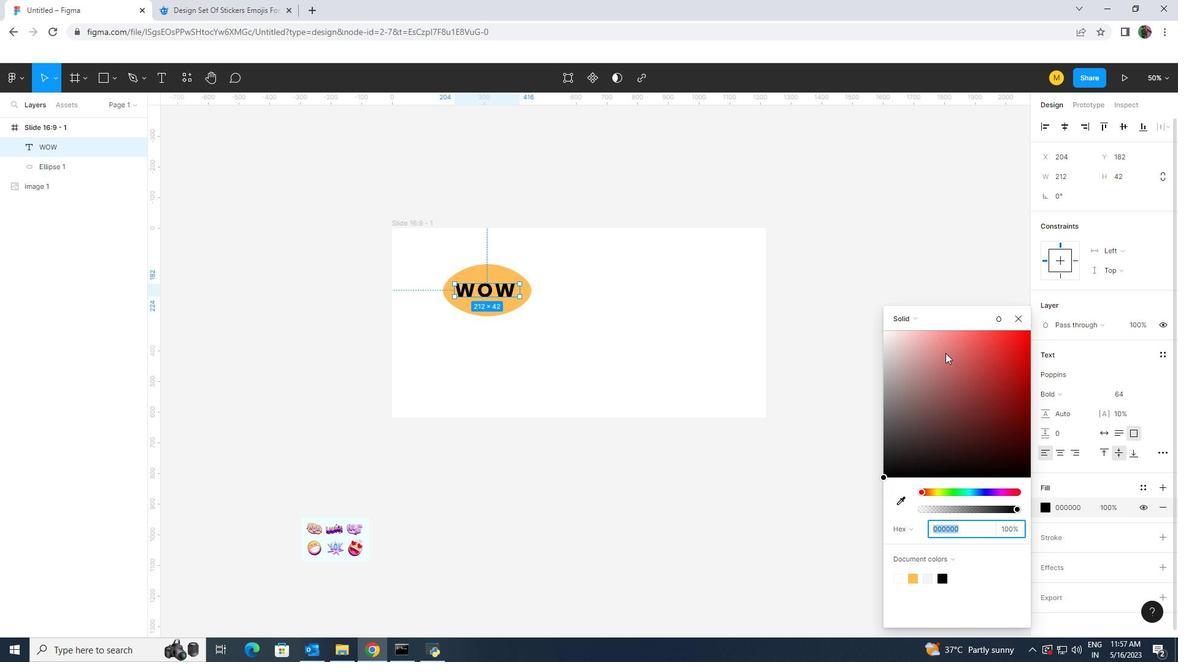 
Action: Mouse pressed left at (973, 353)
Screenshot: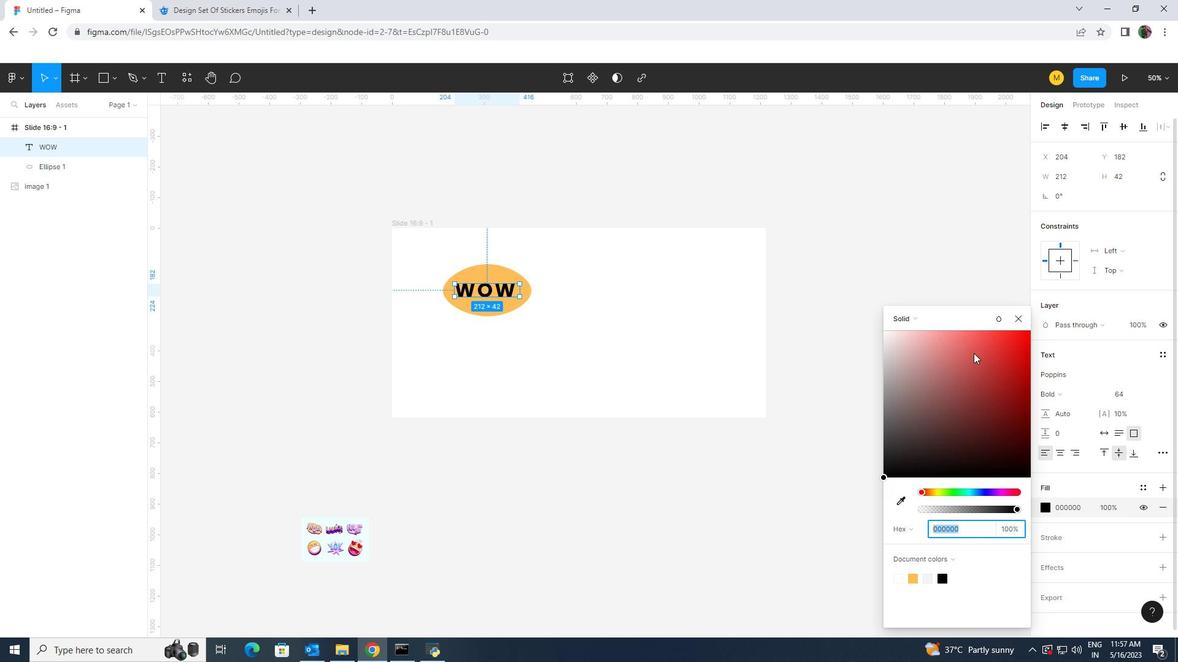 
Action: Mouse moved to (1011, 322)
Screenshot: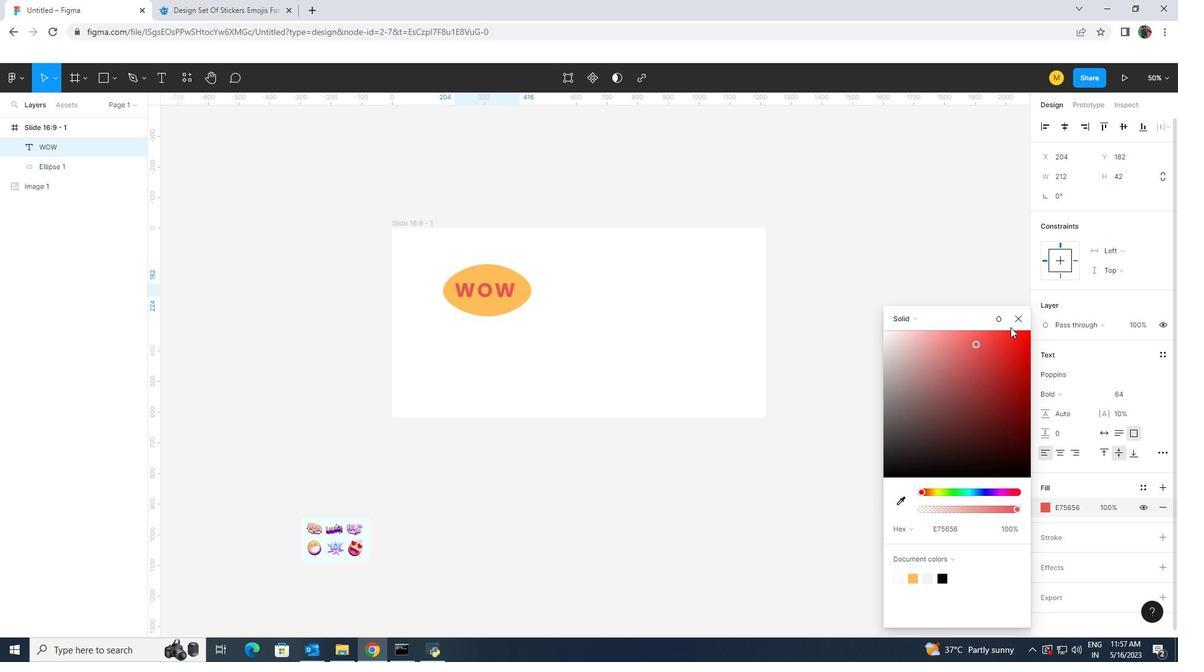 
Action: Mouse pressed left at (1011, 322)
Screenshot: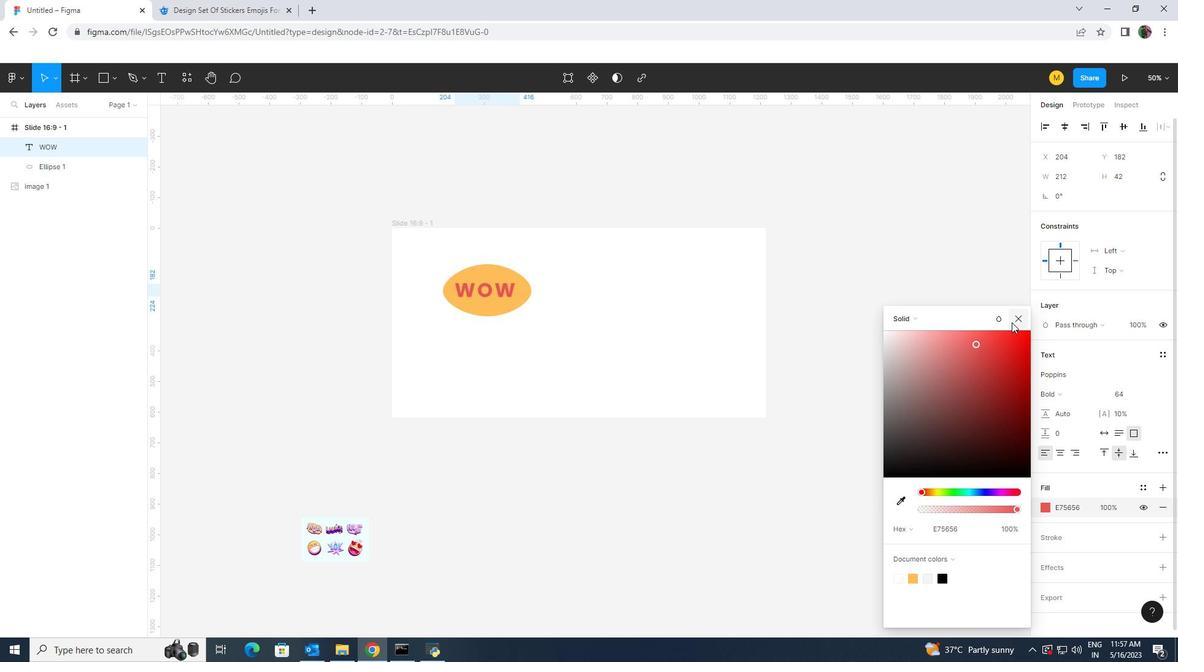 
Action: Mouse pressed left at (1011, 322)
Screenshot: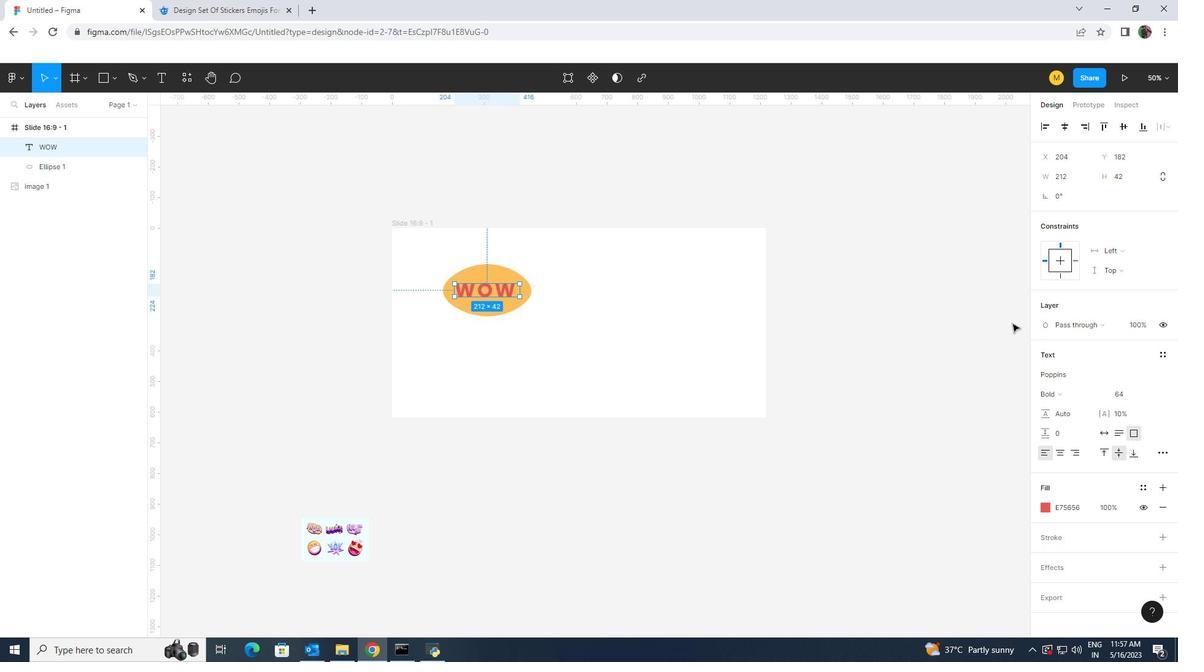 
Action: Mouse moved to (505, 291)
Screenshot: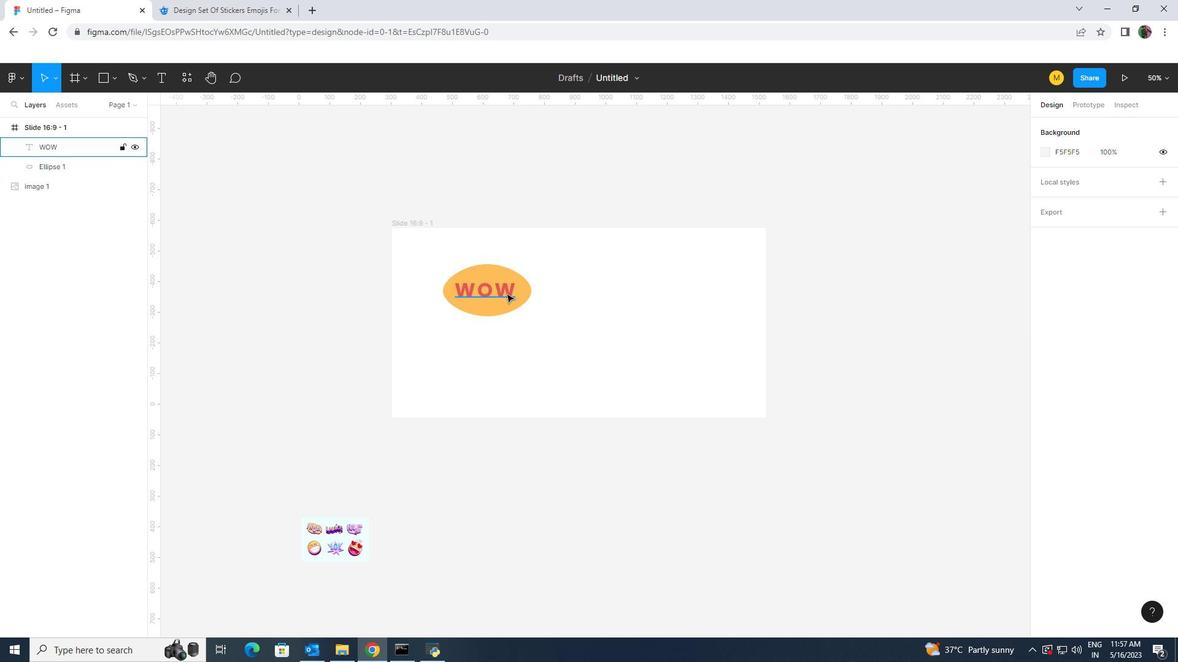 
Action: Mouse pressed left at (505, 291)
Screenshot: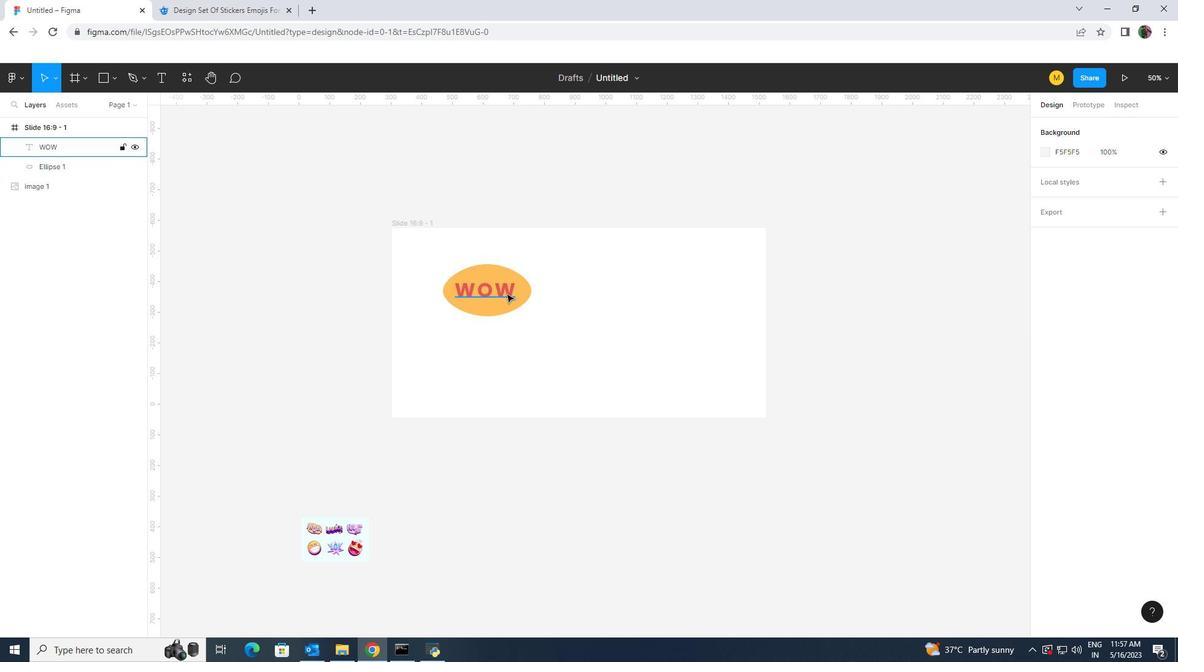 
Action: Mouse moved to (1046, 538)
Screenshot: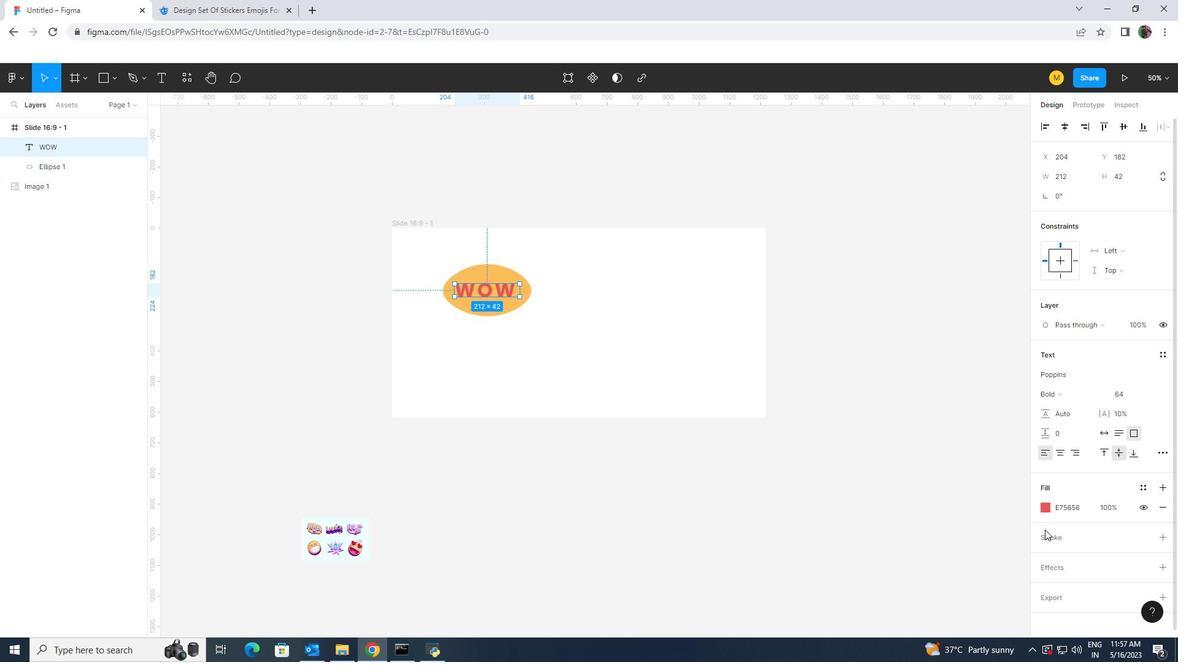 
Action: Mouse pressed left at (1046, 538)
Screenshot: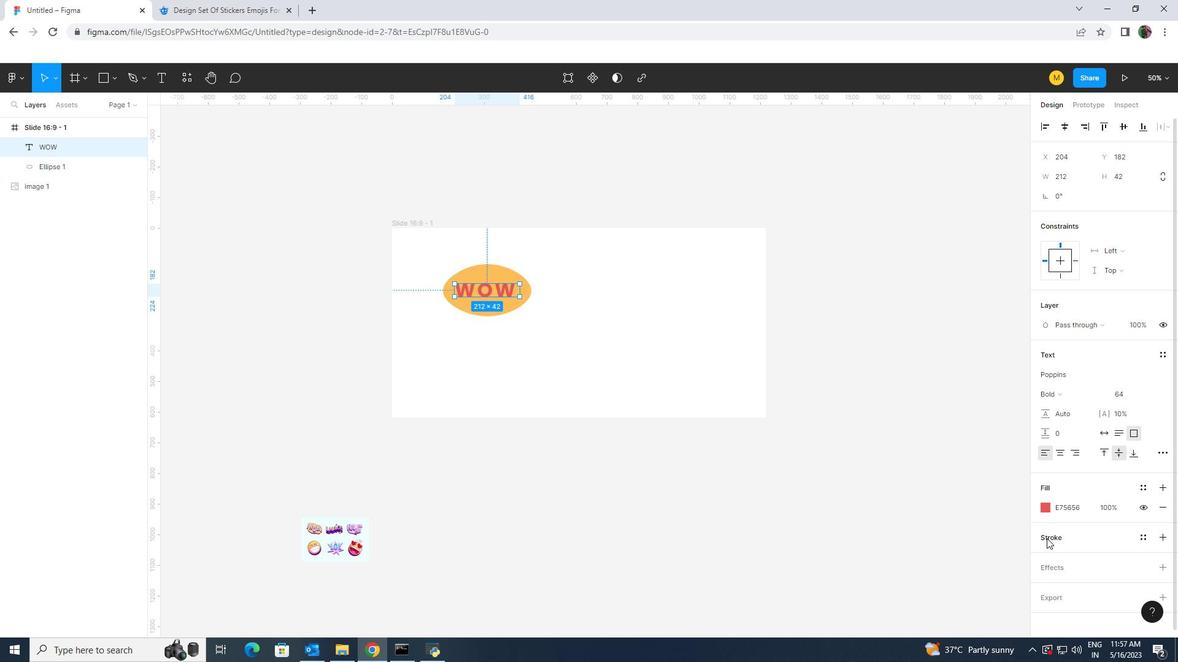 
Action: Mouse moved to (1048, 554)
Screenshot: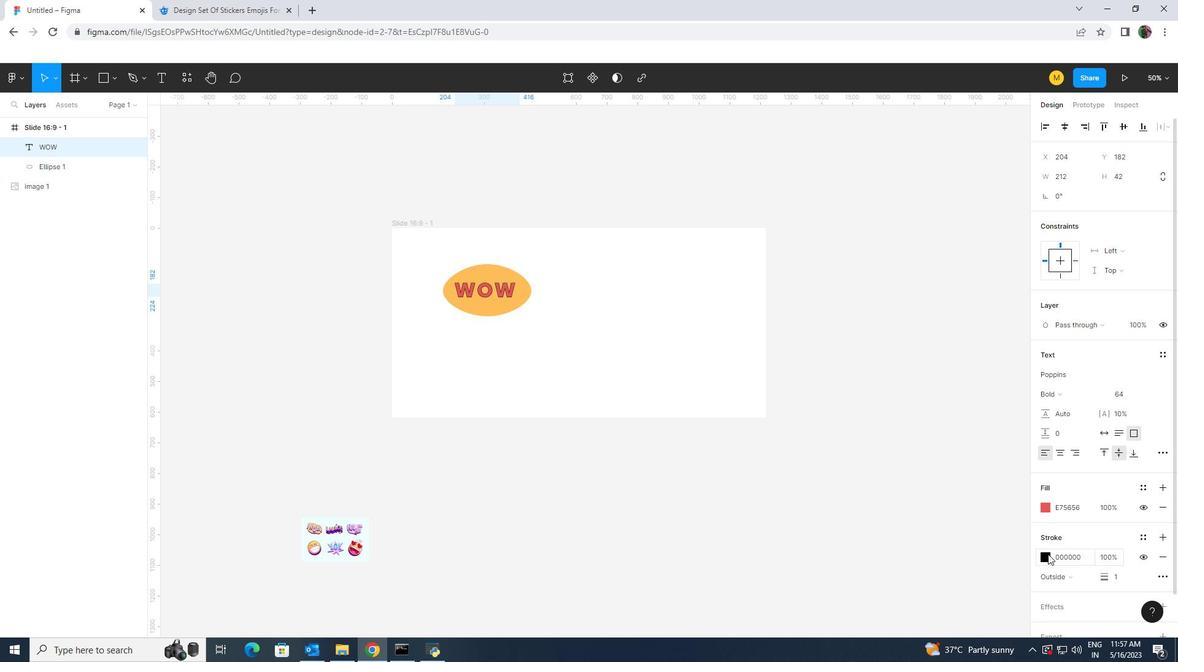 
Action: Mouse pressed left at (1048, 554)
Screenshot: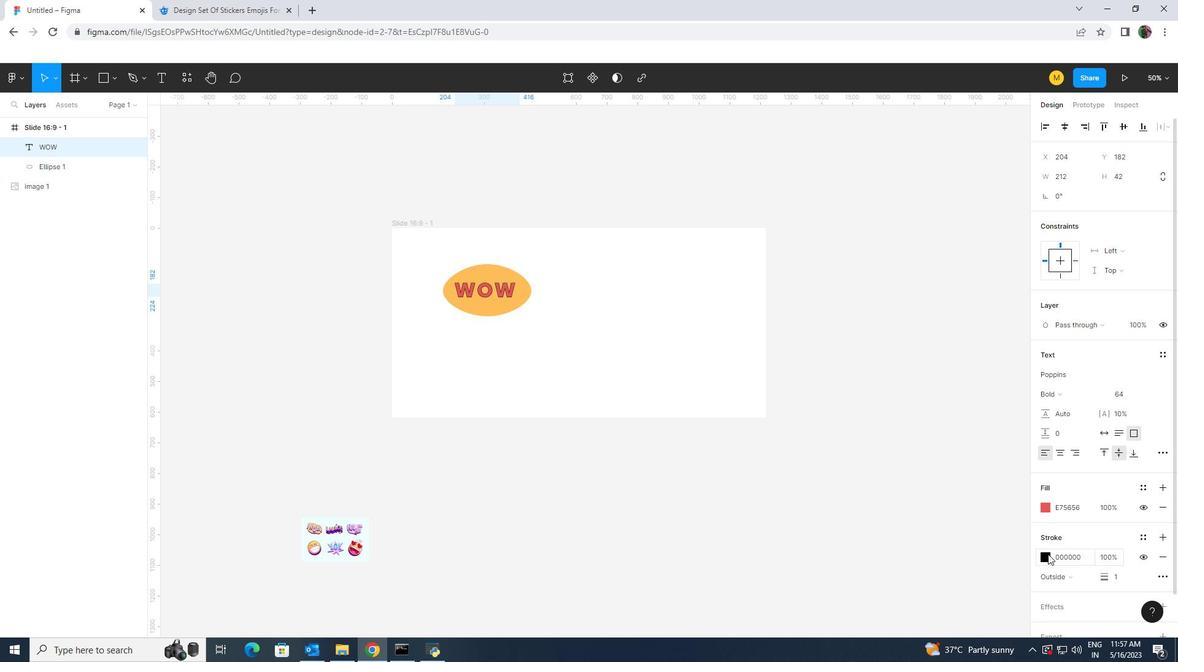 
Action: Mouse moved to (916, 467)
Screenshot: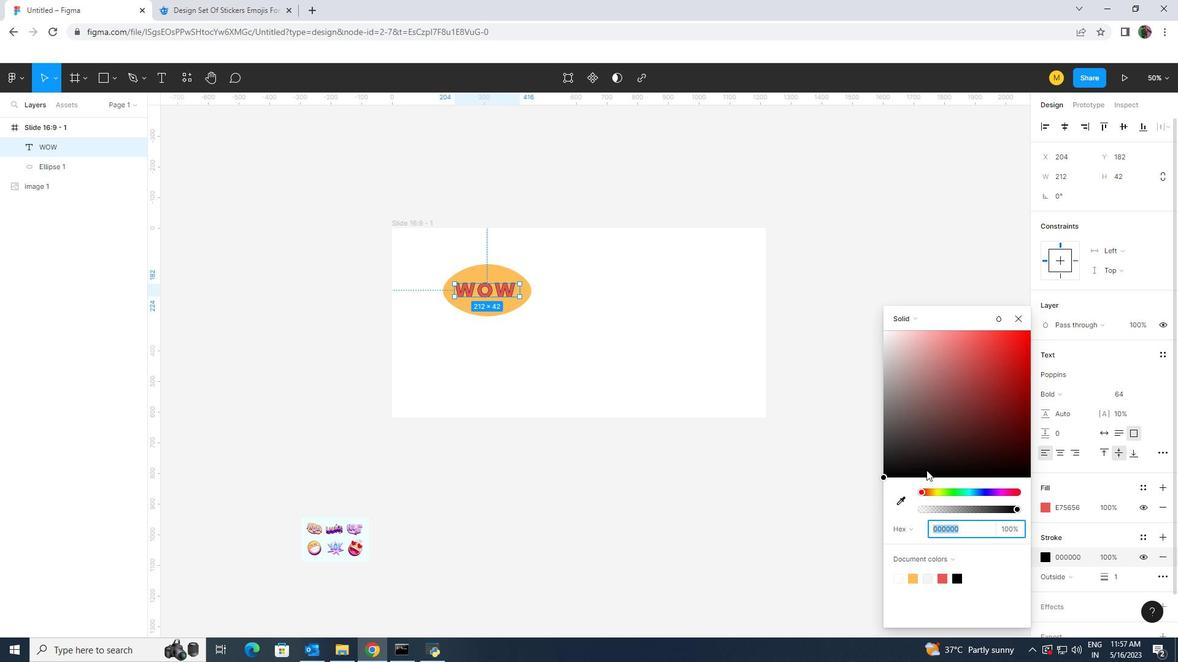 
Action: Mouse pressed left at (916, 467)
Screenshot: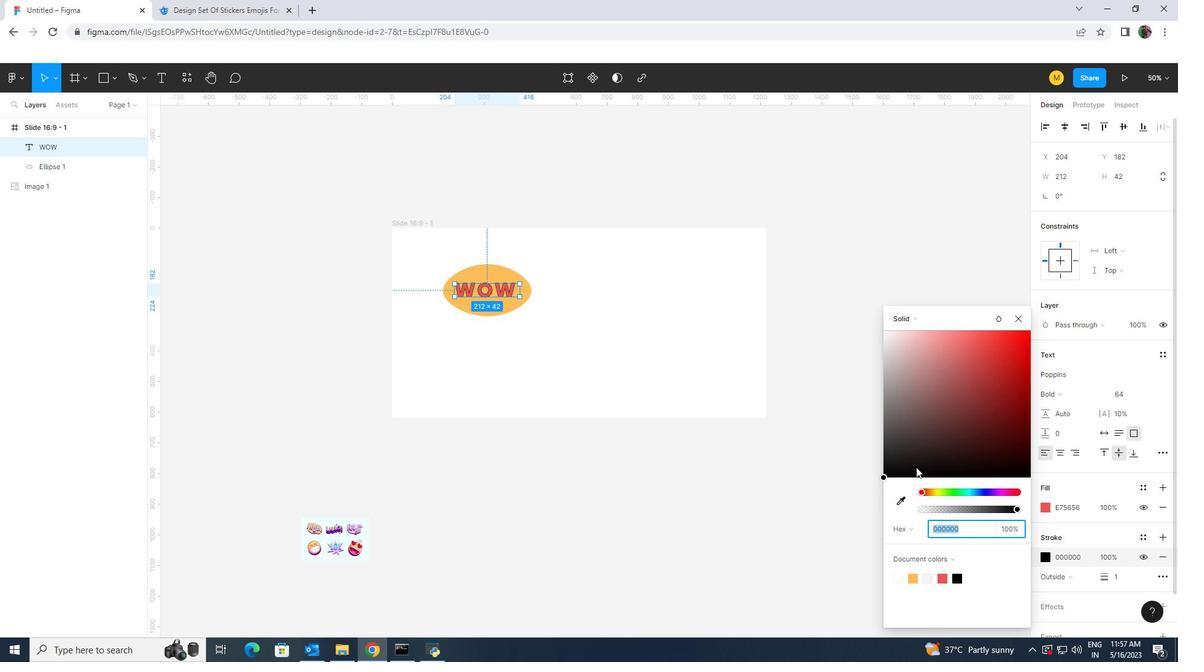 
Action: Mouse moved to (895, 476)
Screenshot: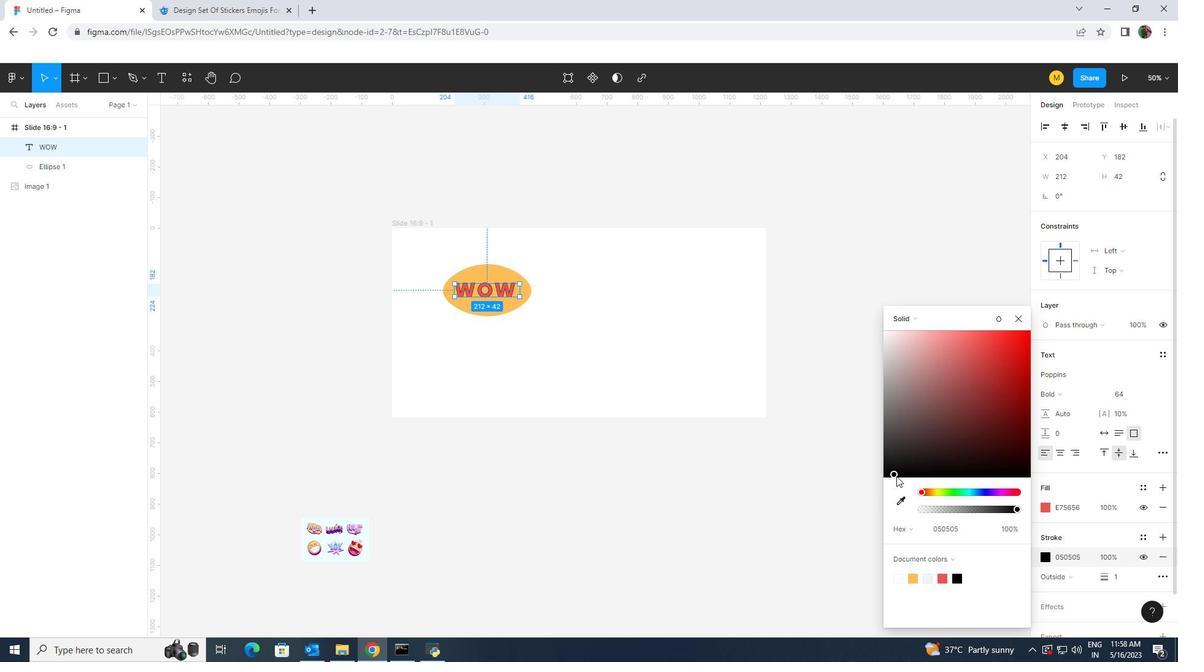 
Action: Mouse pressed left at (895, 476)
Screenshot: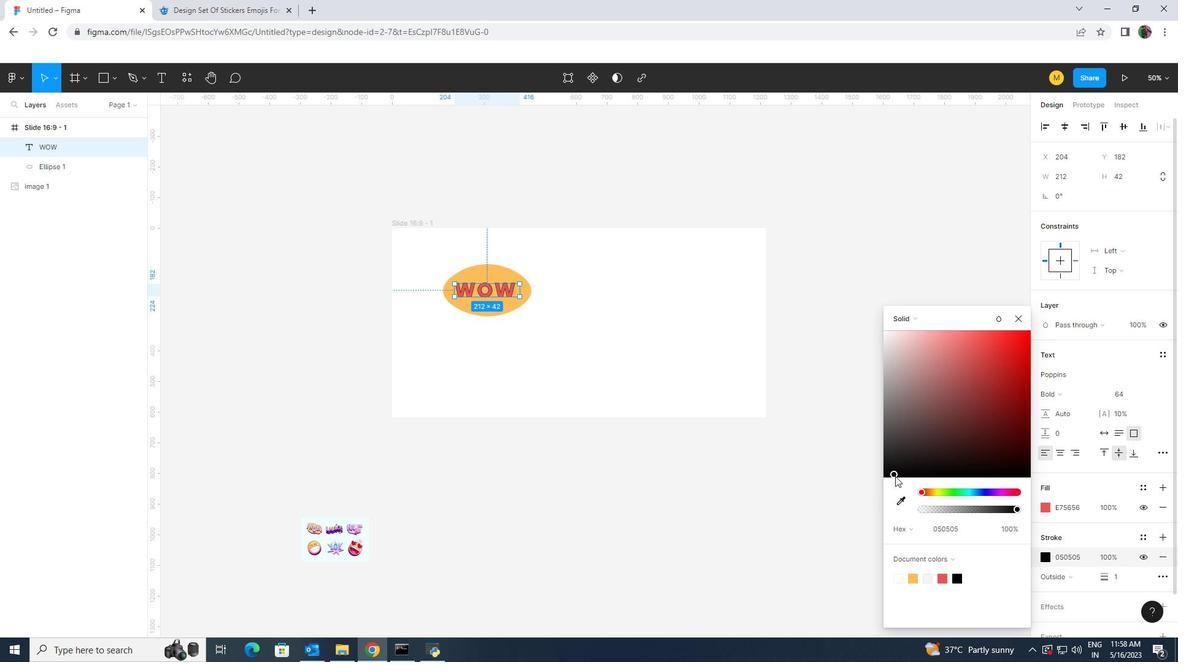 
Action: Mouse moved to (1016, 317)
Screenshot: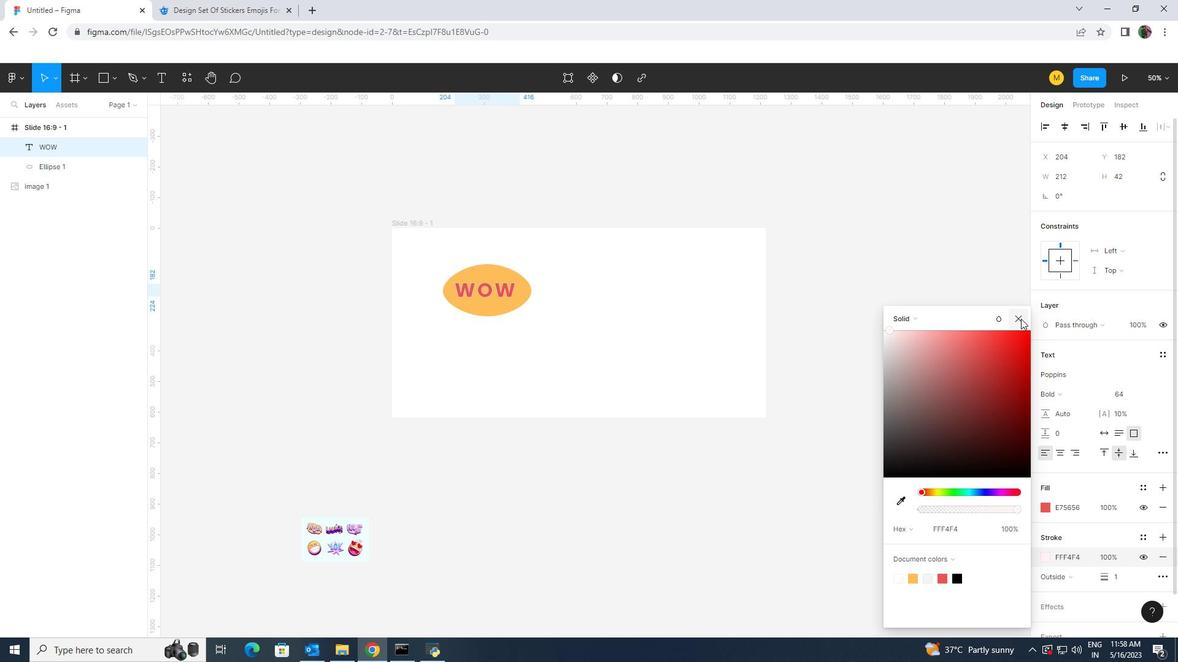 
Action: Mouse pressed left at (1016, 317)
Screenshot: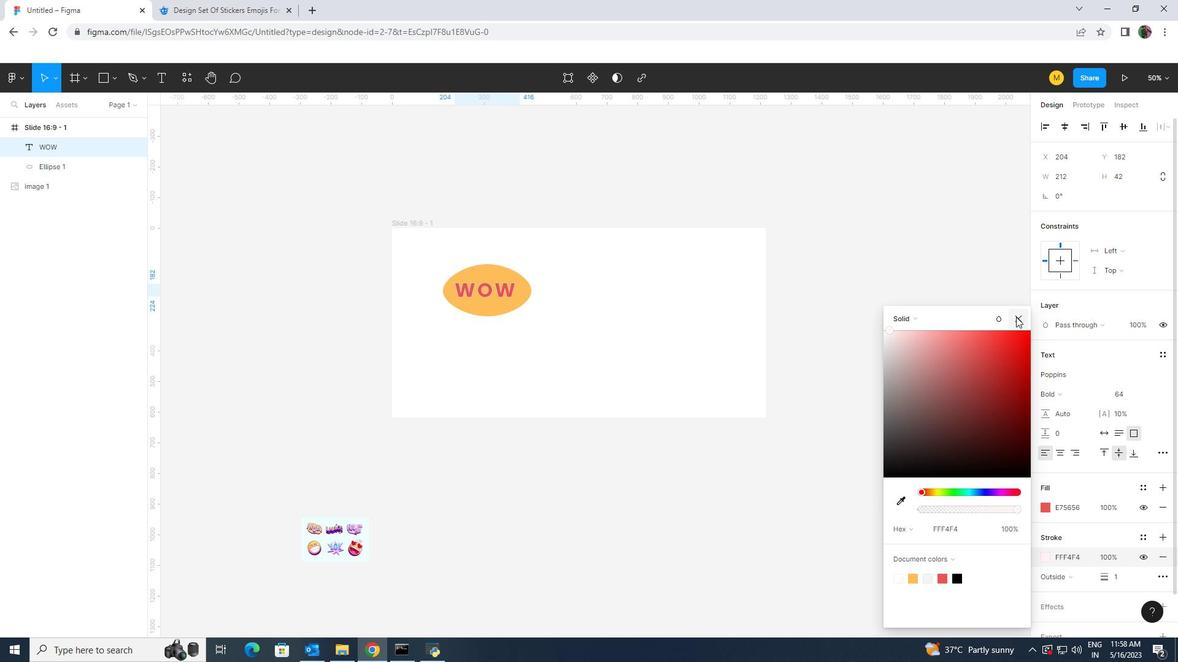 
Action: Mouse moved to (749, 356)
Screenshot: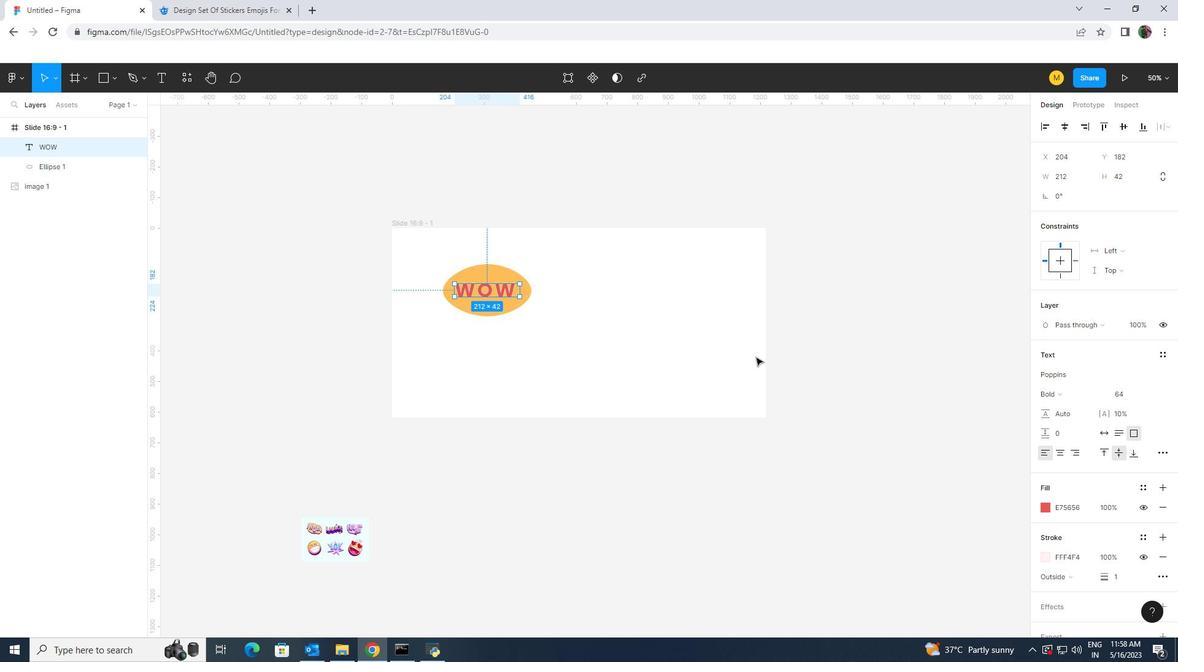 
Action: Mouse pressed left at (749, 356)
Screenshot: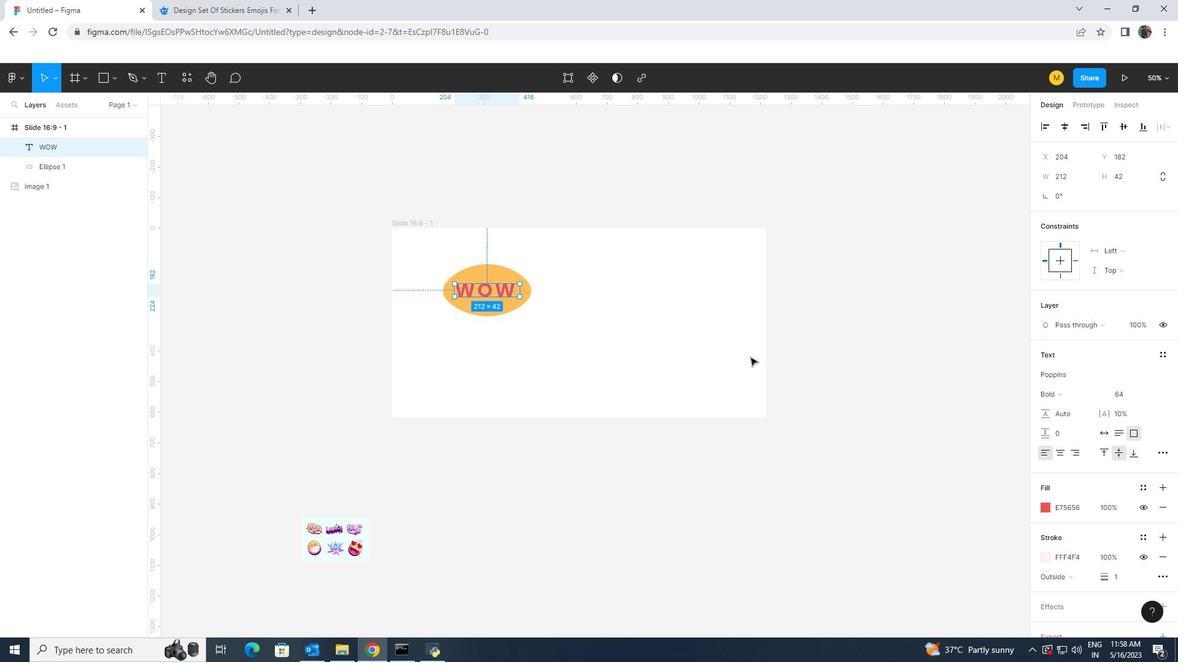 
Action: Mouse moved to (115, 85)
Screenshot: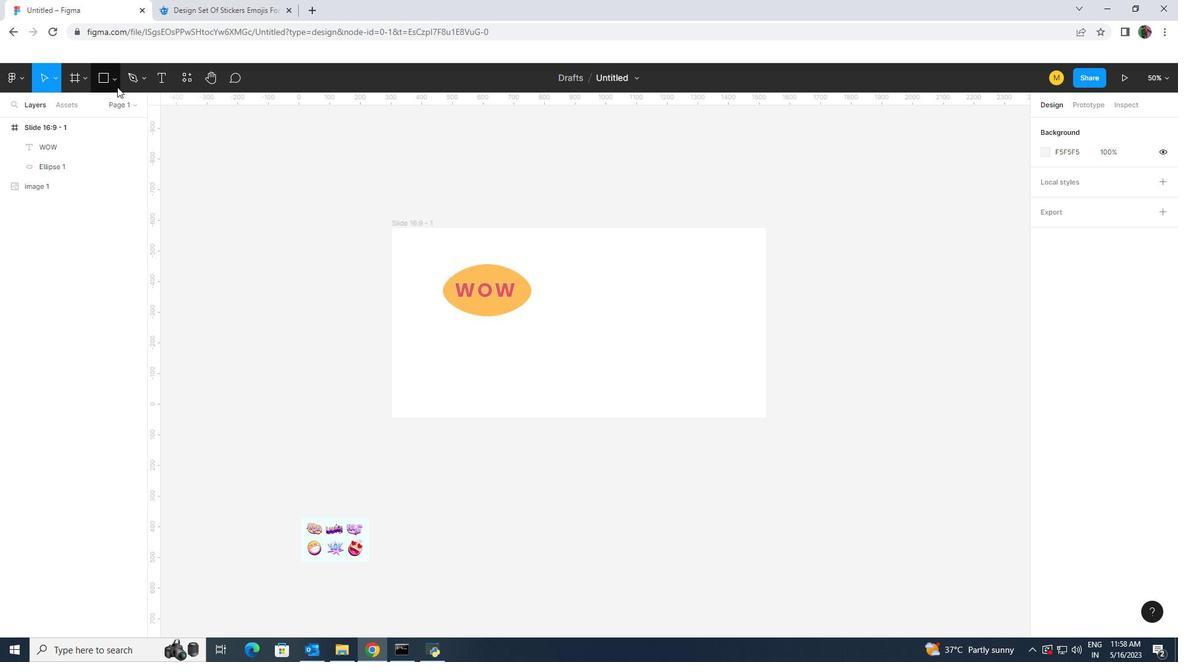 
Action: Mouse pressed left at (115, 85)
Screenshot: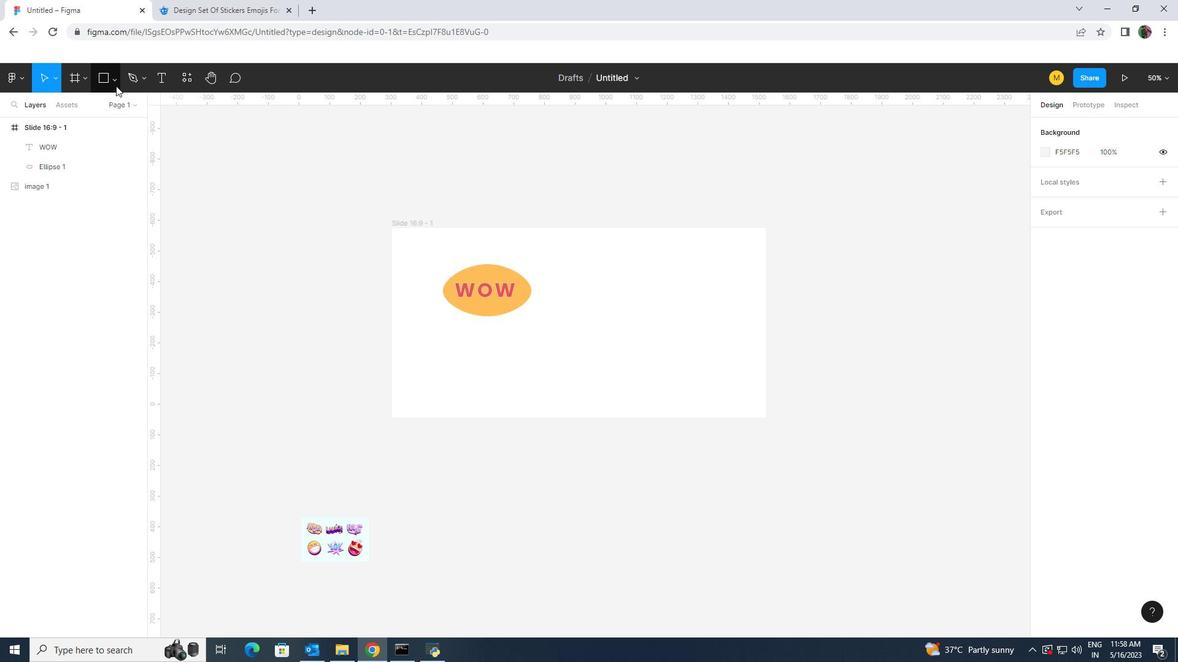 
Action: Mouse moved to (105, 135)
Screenshot: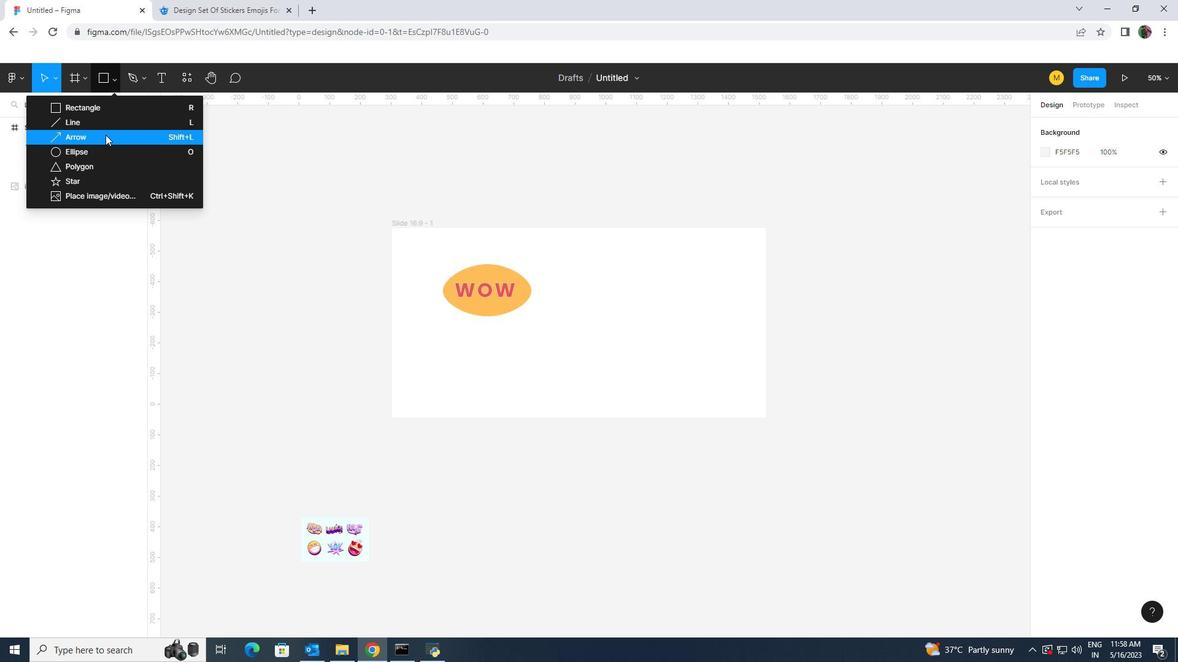 
Action: Mouse pressed left at (105, 135)
Screenshot: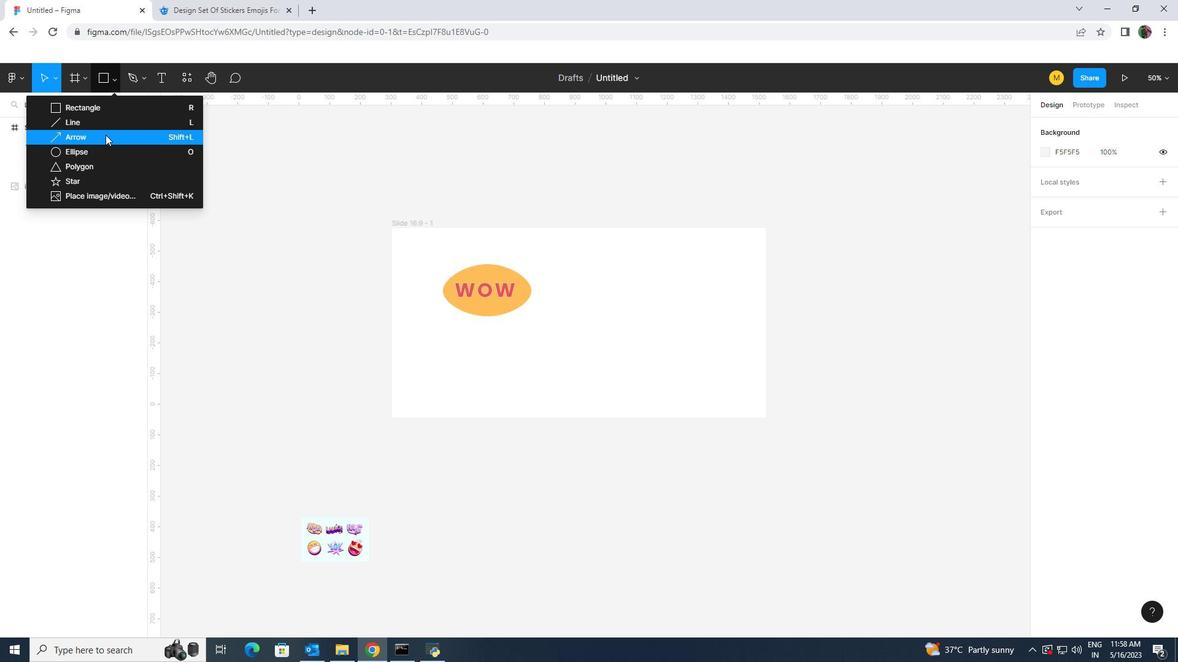 
Action: Mouse moved to (547, 320)
Screenshot: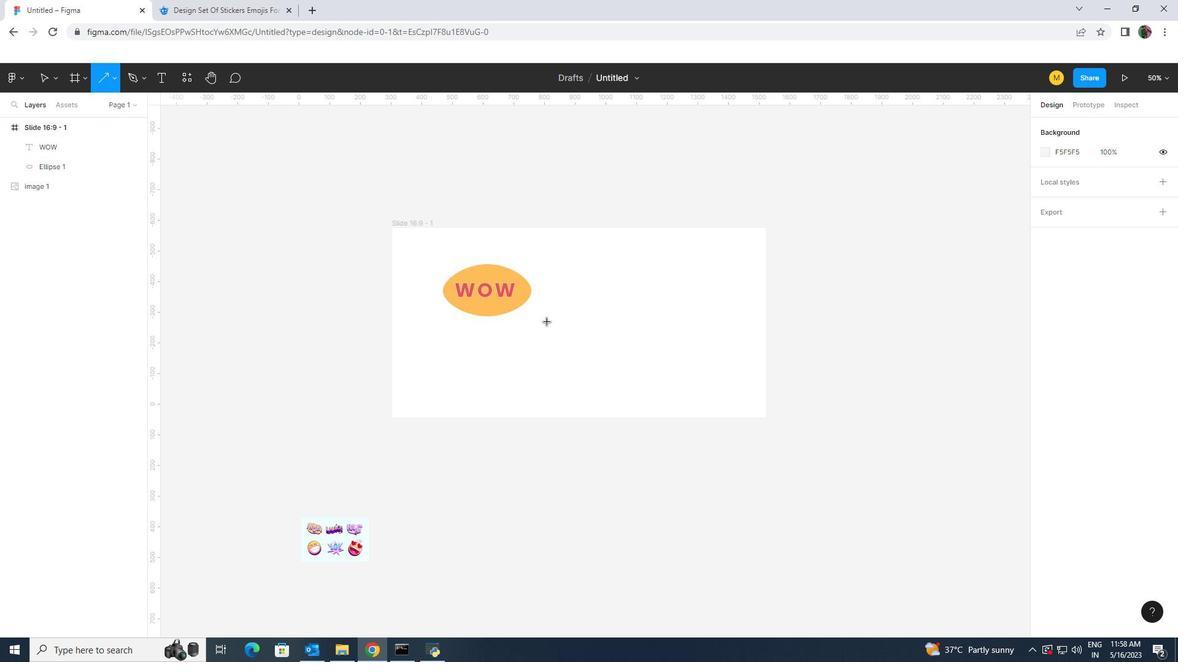 
Action: Key pressed <Key.shift>
Screenshot: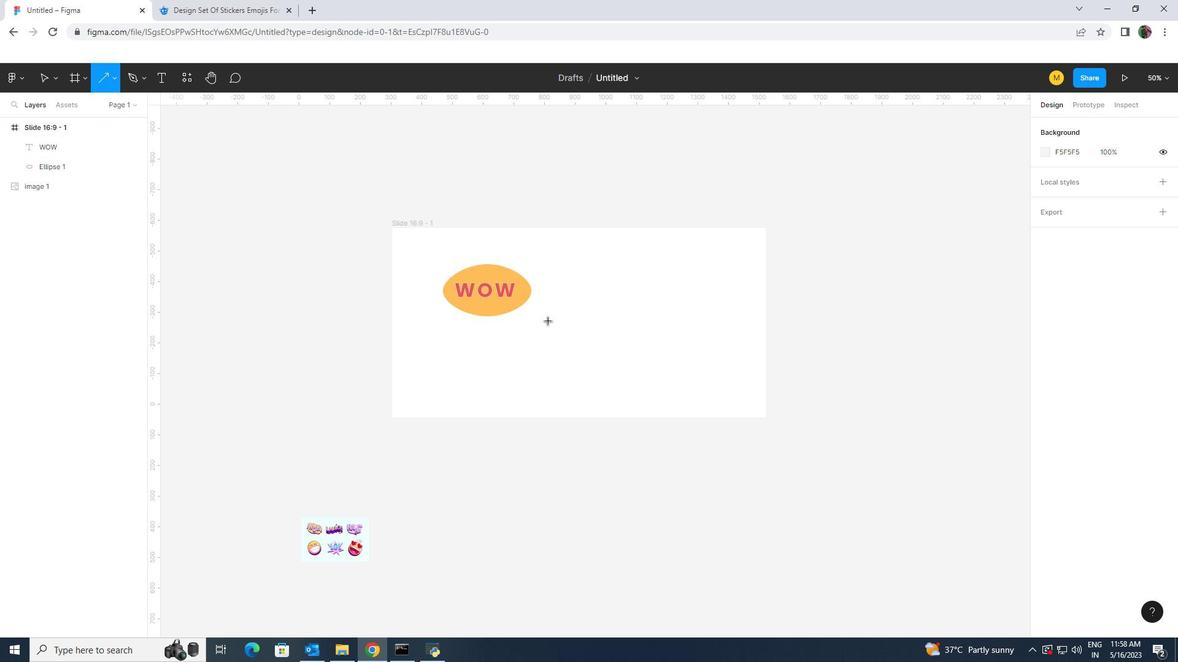 
Action: Mouse pressed left at (547, 320)
Screenshot: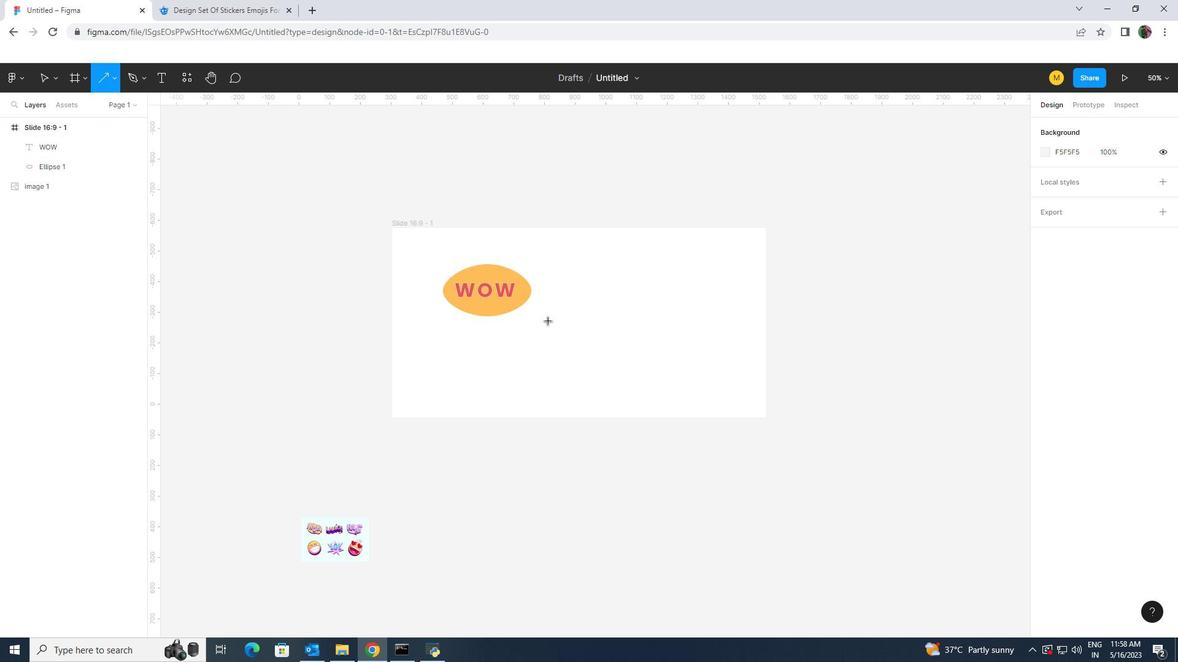 
Action: Key pressed <Key.shift><Key.shift><Key.shift><Key.shift><Key.shift><Key.shift><Key.shift><Key.shift><Key.shift><Key.shift><Key.shift><Key.shift><Key.shift><Key.shift><Key.shift><Key.shift><Key.shift><Key.shift><Key.shift><Key.shift><Key.shift>
Screenshot: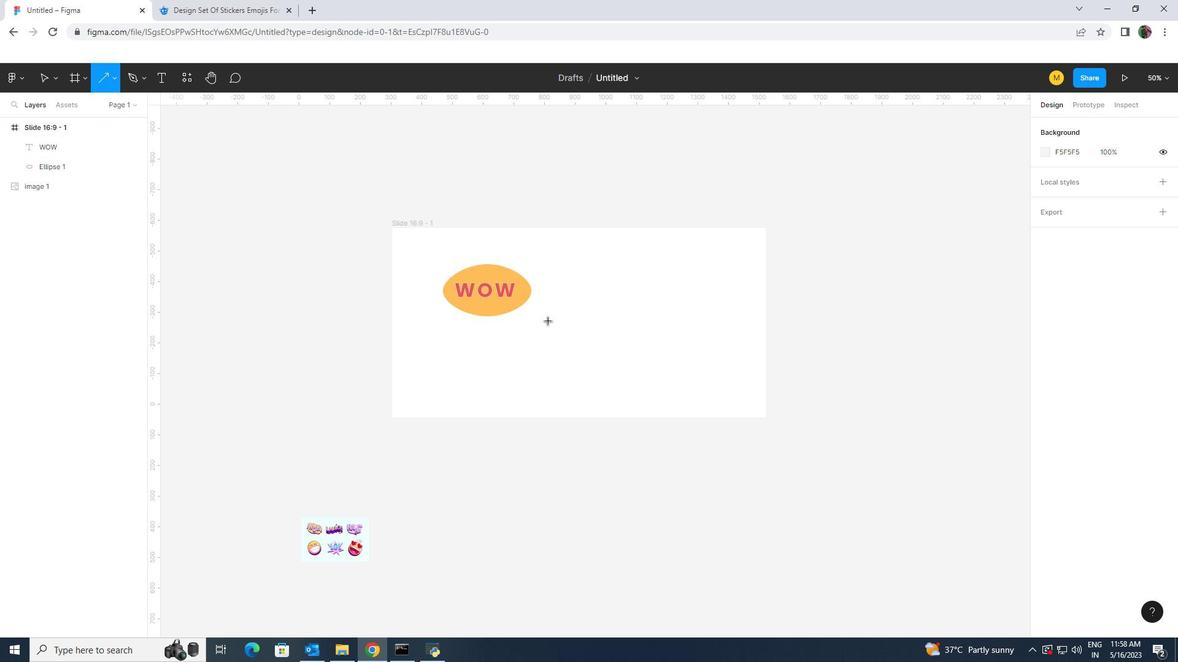 
Action: Mouse moved to (547, 322)
Screenshot: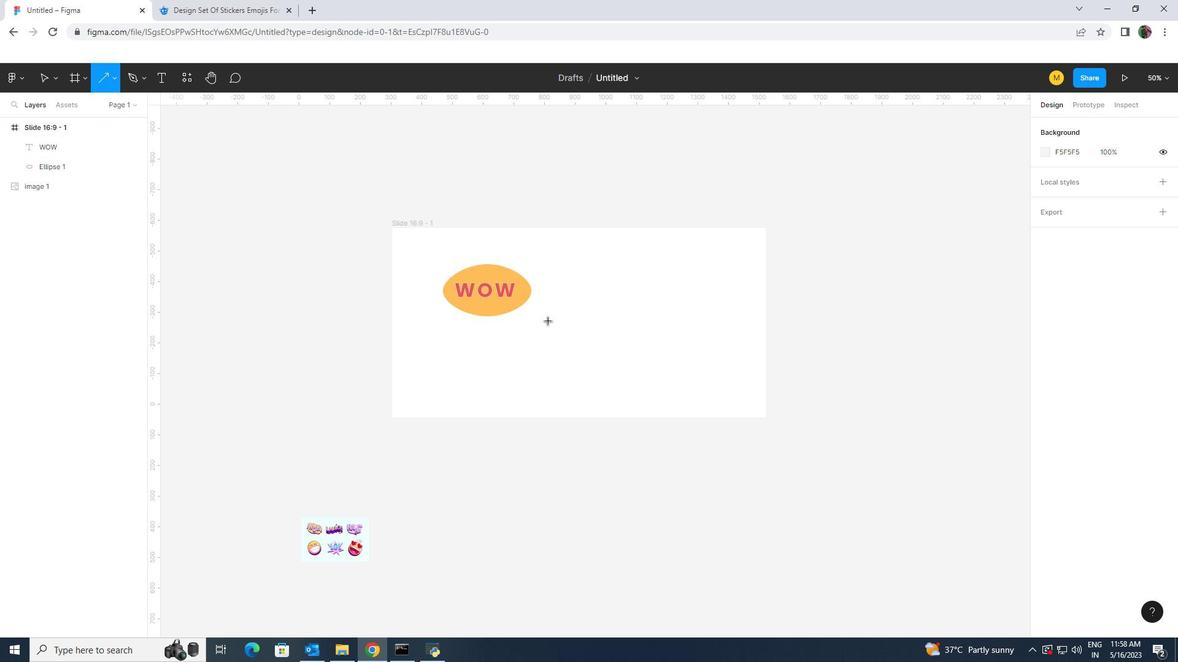 
Action: Key pressed <Key.shift>
Screenshot: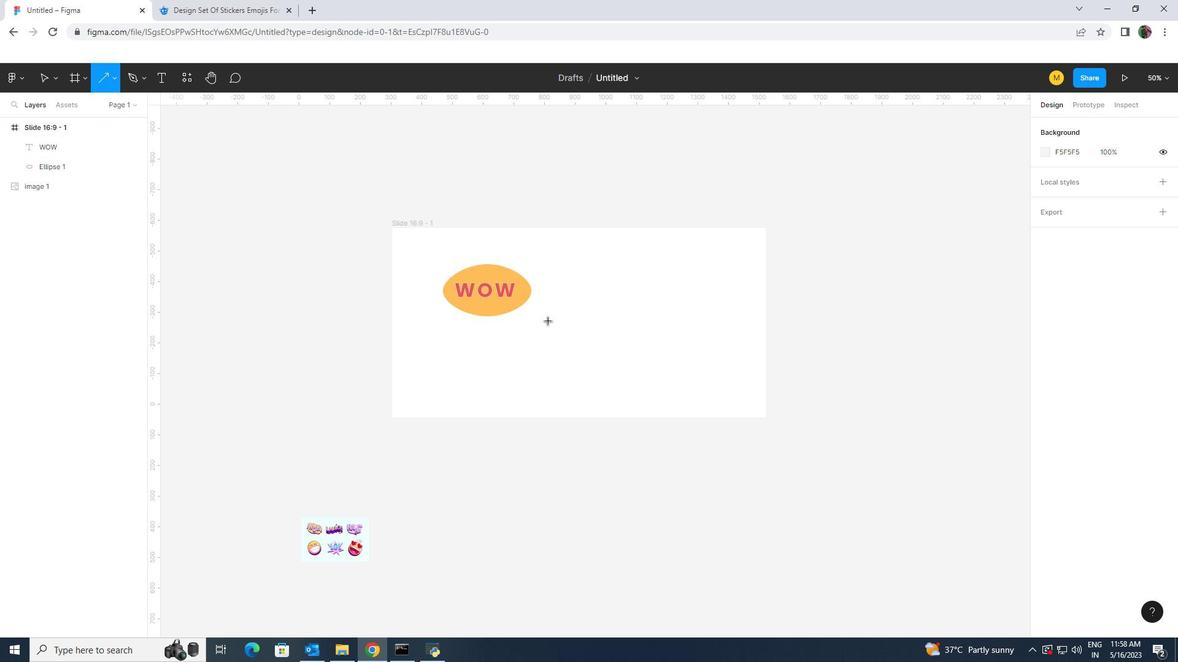 
Action: Mouse moved to (547, 322)
Screenshot: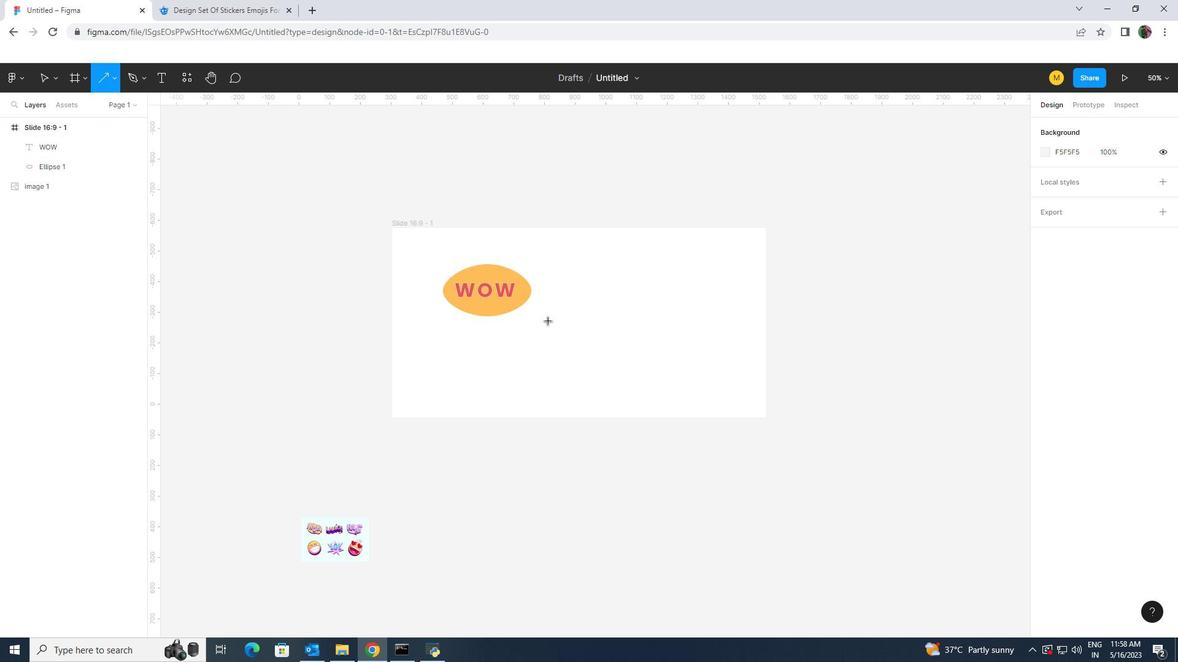 
Action: Key pressed <Key.shift>
Screenshot: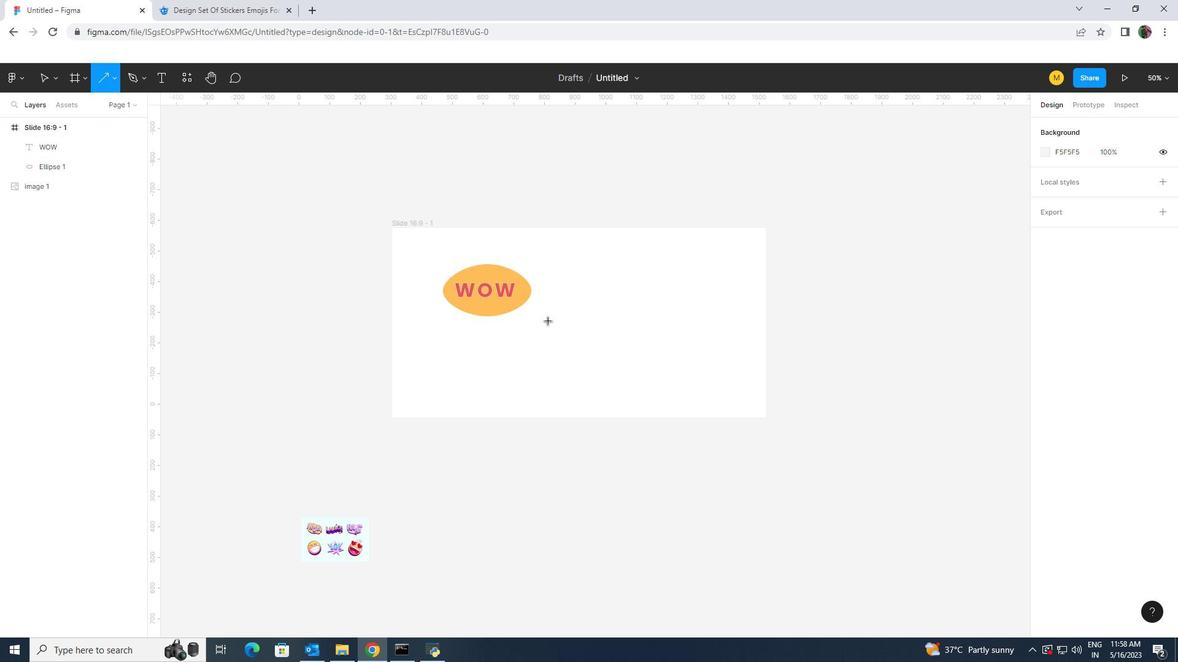 
Action: Mouse moved to (547, 323)
Screenshot: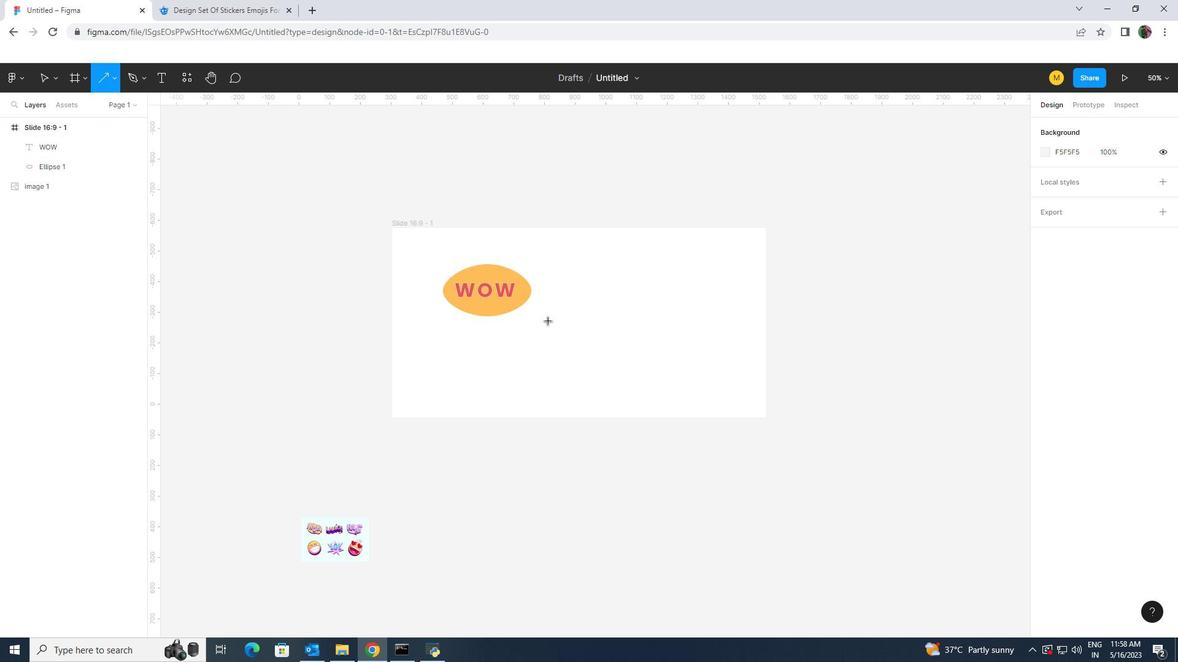
Action: Key pressed <Key.shift><Key.shift><Key.shift><Key.shift>
Screenshot: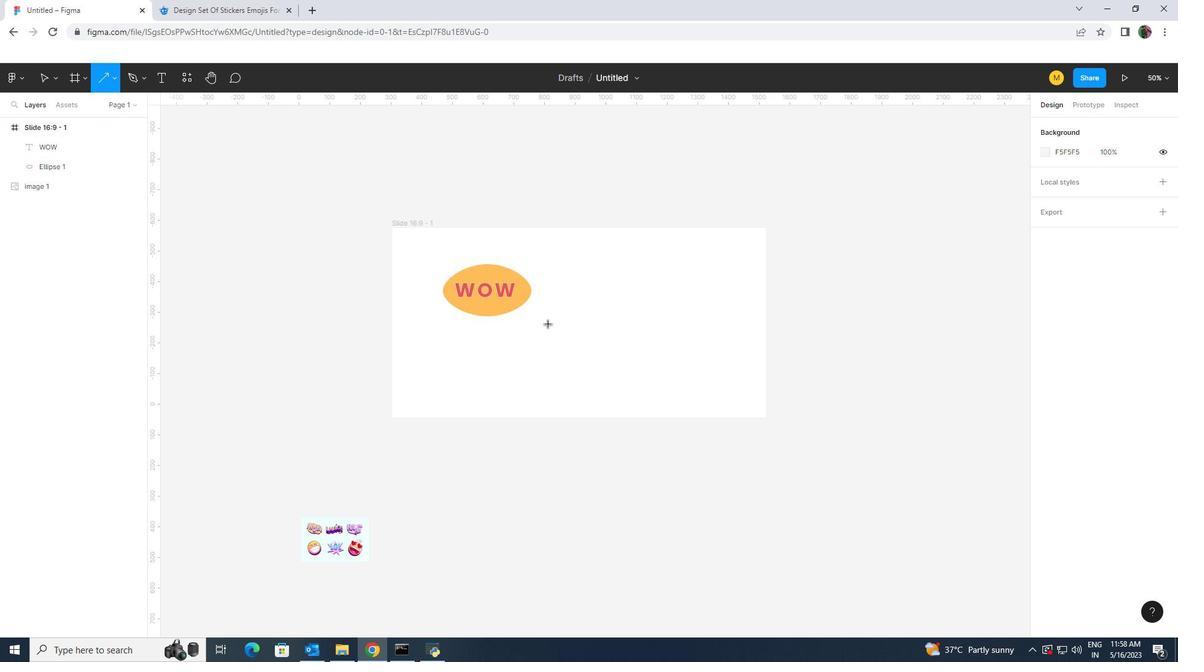 
Action: Mouse moved to (547, 324)
Screenshot: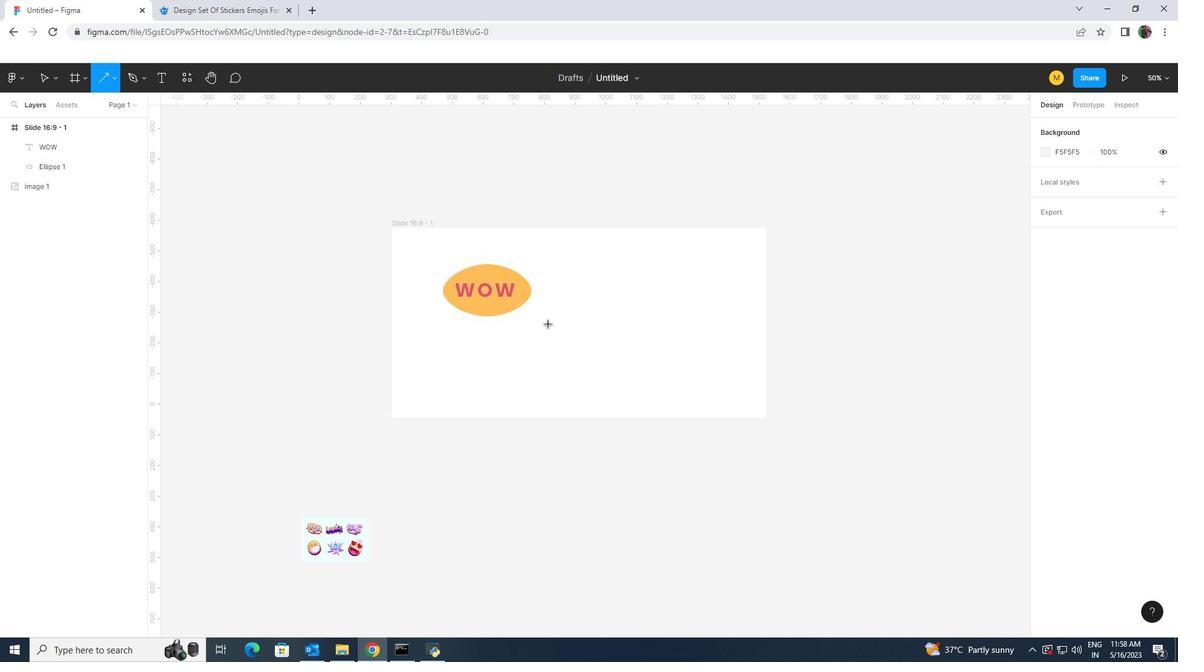 
Action: Key pressed <Key.shift>
Screenshot: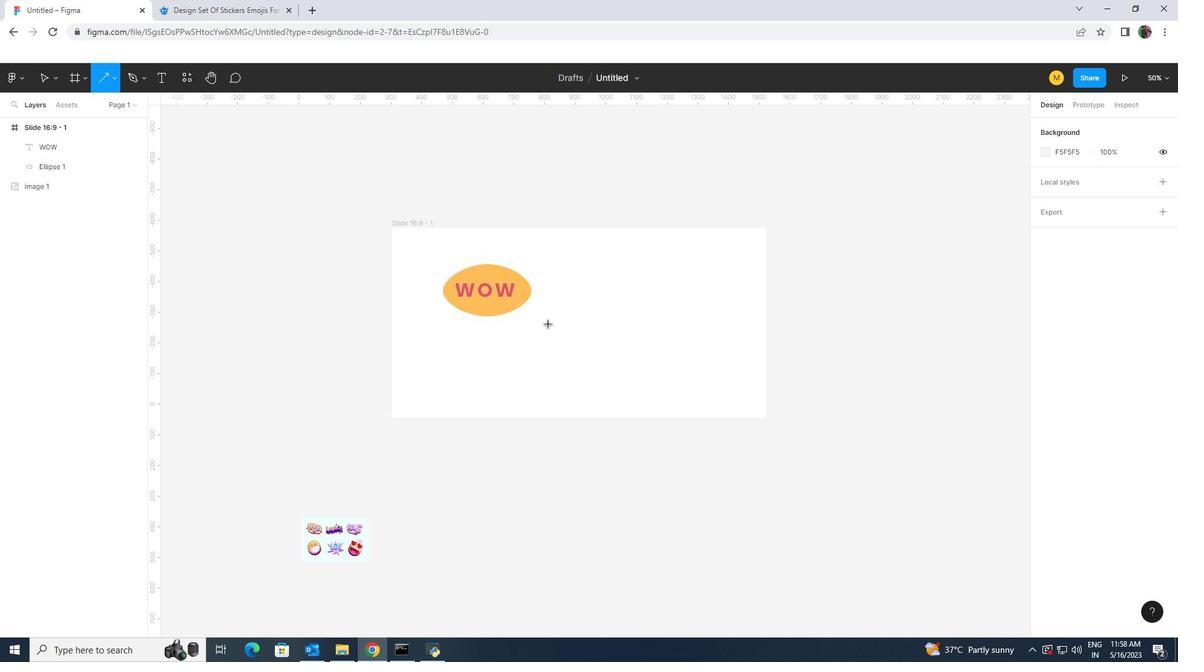 
Action: Mouse moved to (547, 325)
Screenshot: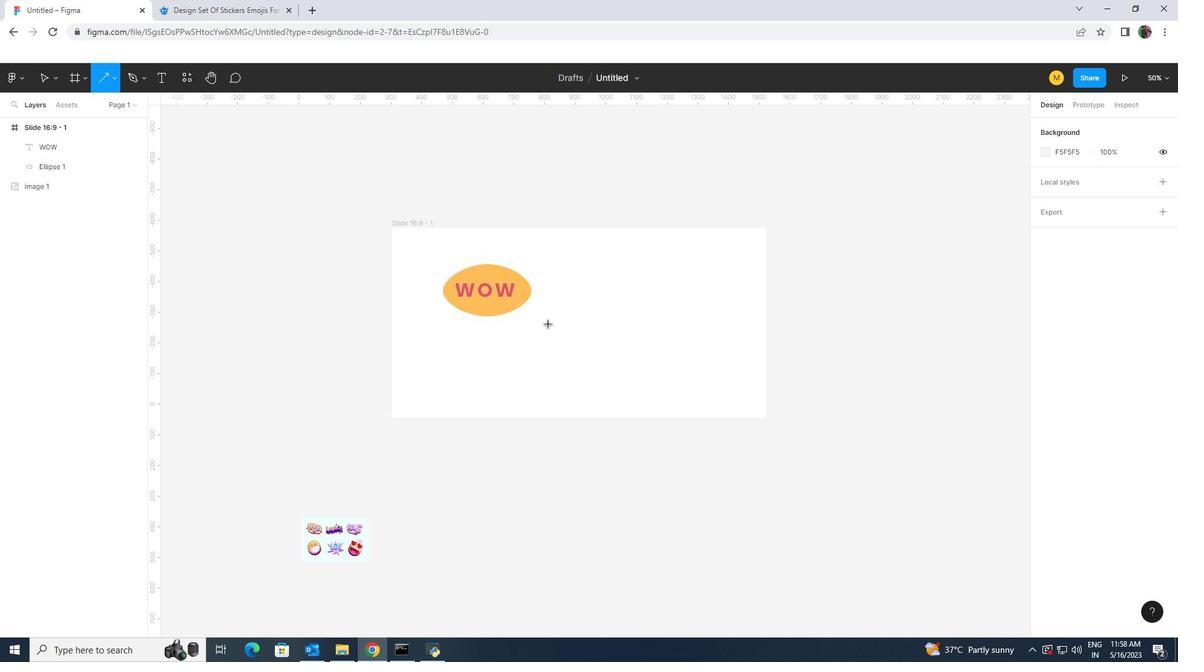 
Action: Key pressed <Key.shift>
Screenshot: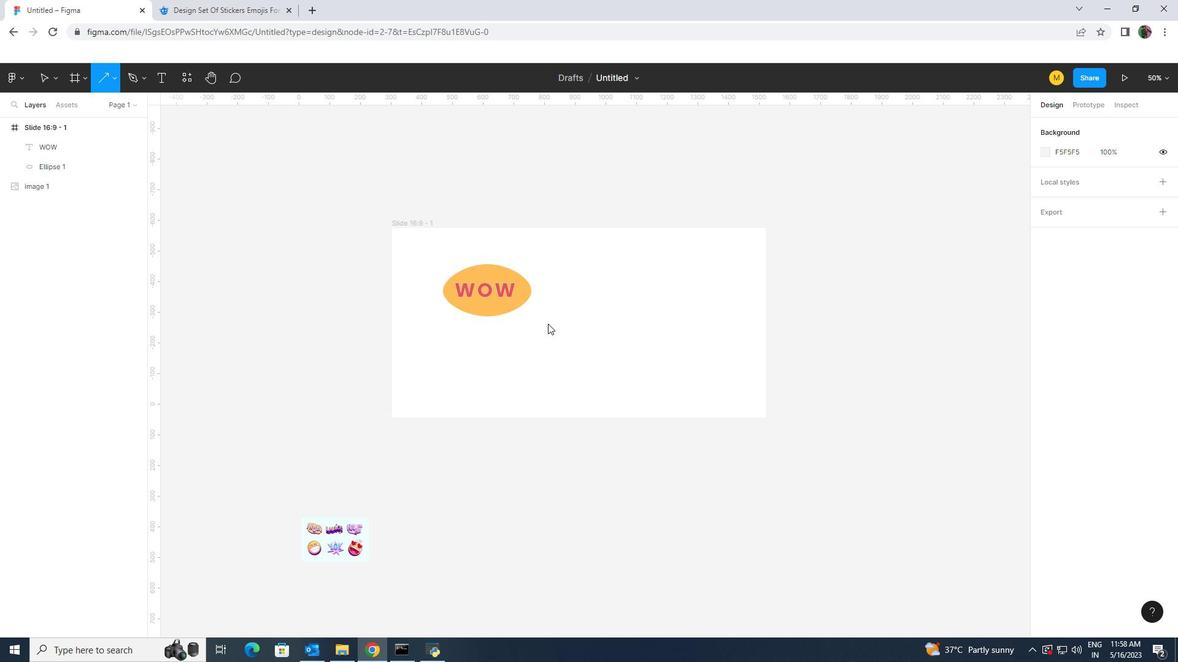 
Action: Mouse moved to (547, 327)
Screenshot: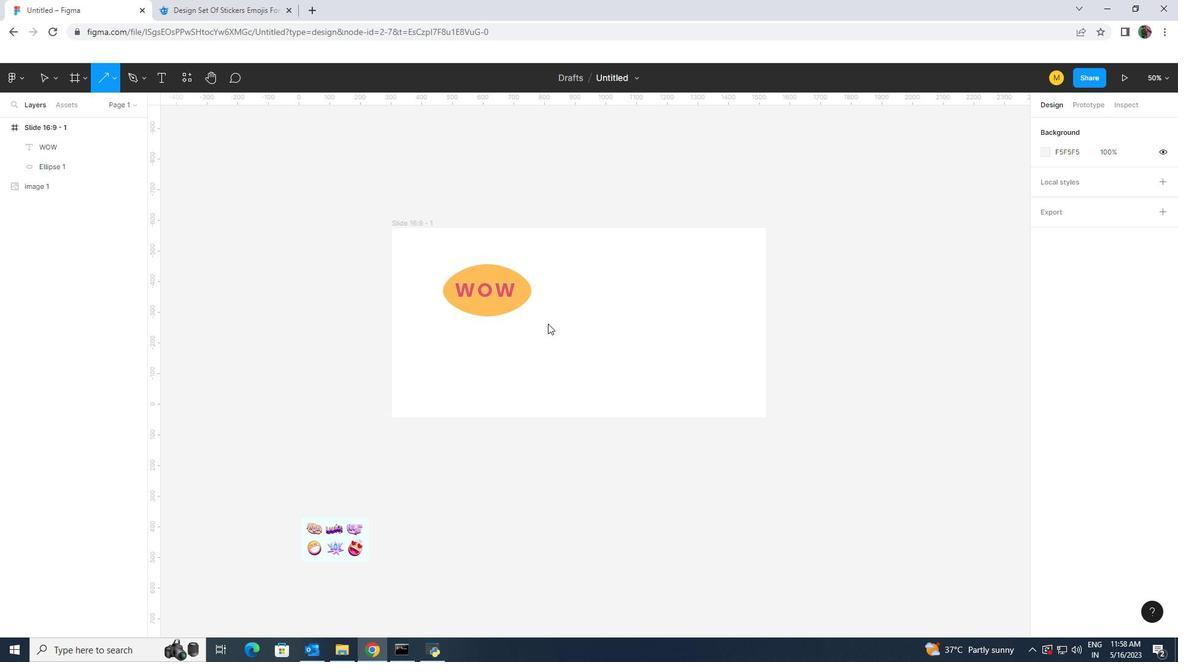 
Action: Key pressed <Key.shift><Key.shift><Key.shift><Key.shift><Key.shift><Key.shift><Key.shift><Key.shift><Key.shift><Key.shift><Key.shift><Key.shift><Key.shift>
Screenshot: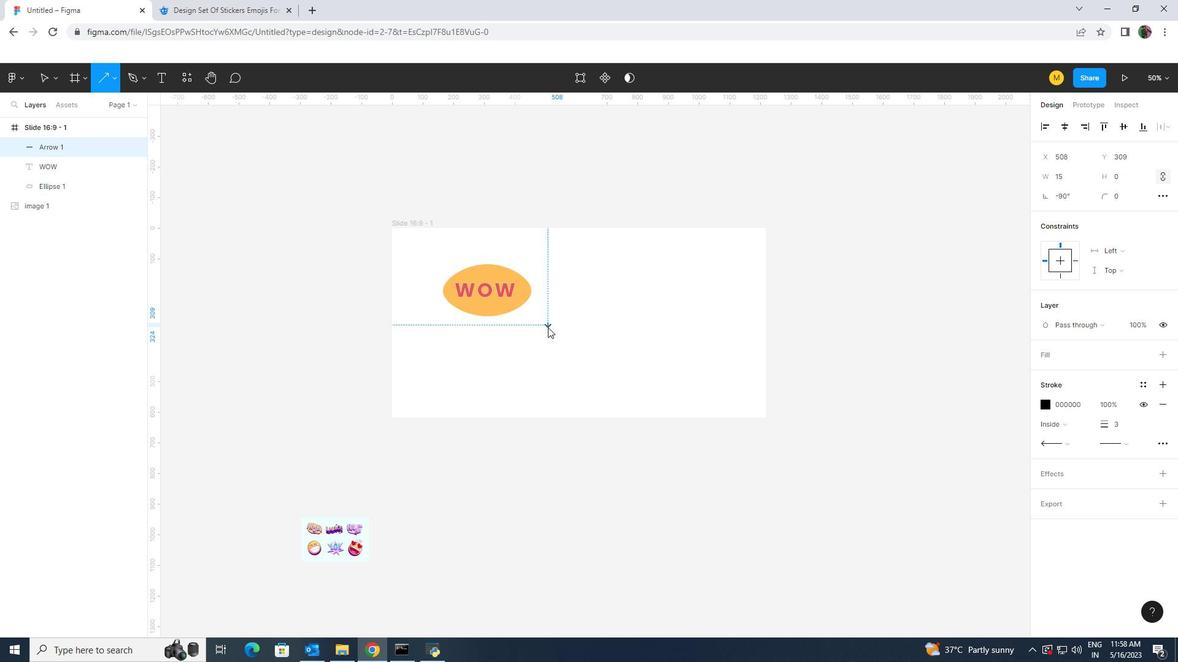 
Action: Mouse moved to (549, 330)
Screenshot: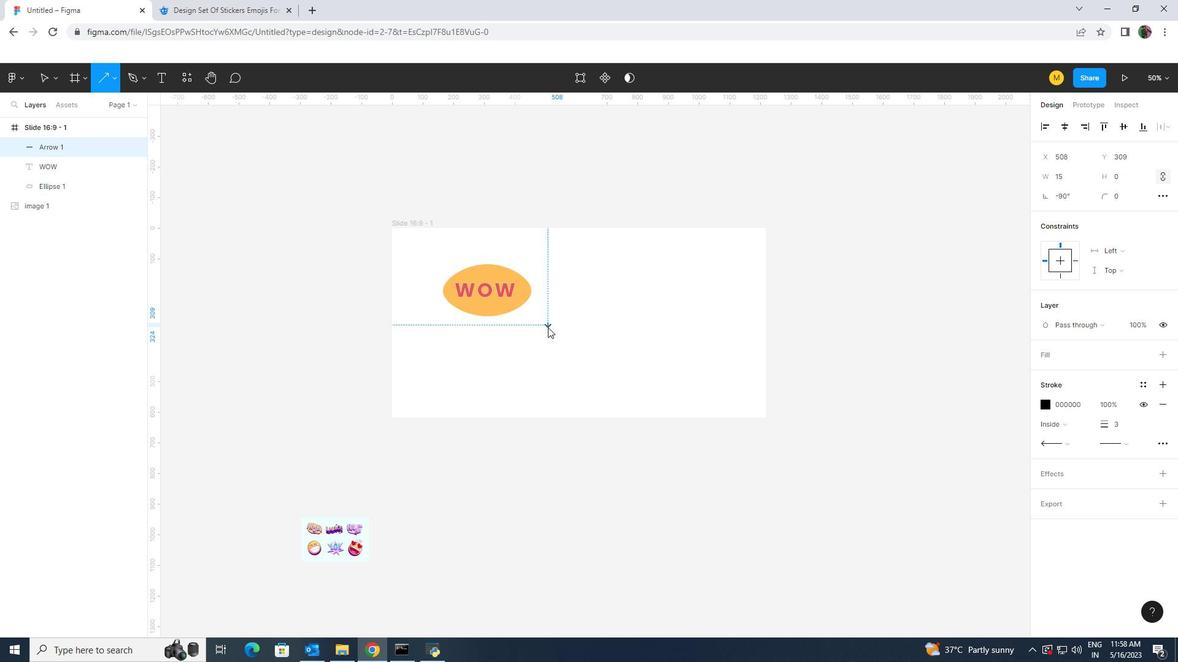 
Action: Key pressed <Key.shift>
Screenshot: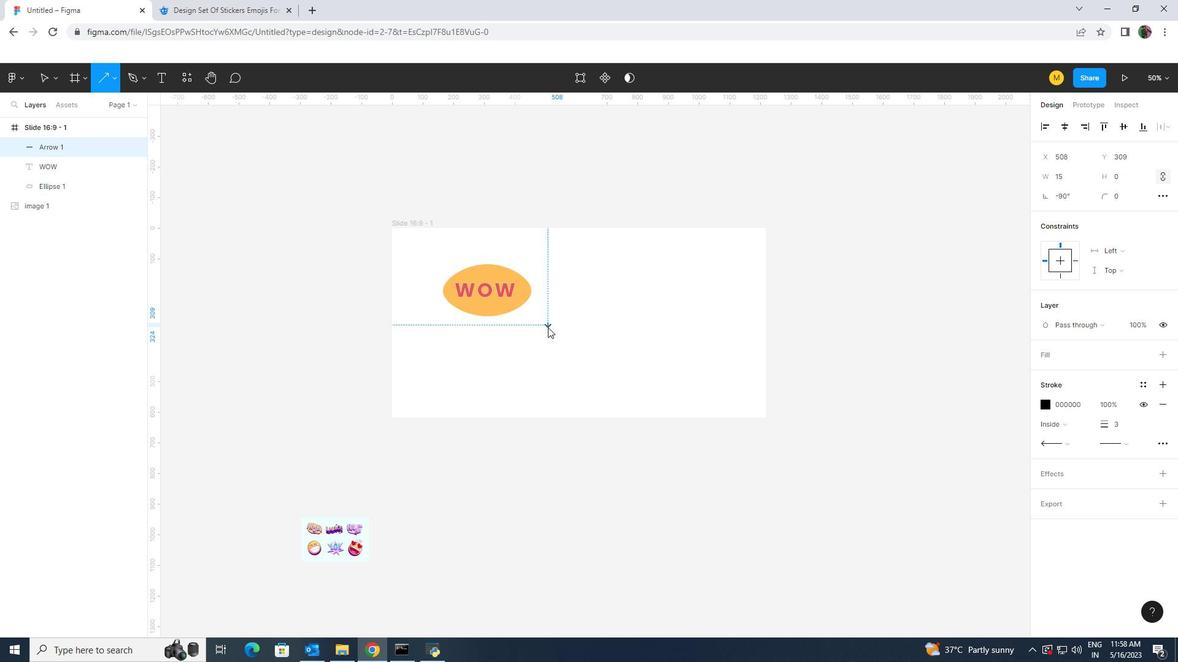 
Action: Mouse moved to (549, 331)
Screenshot: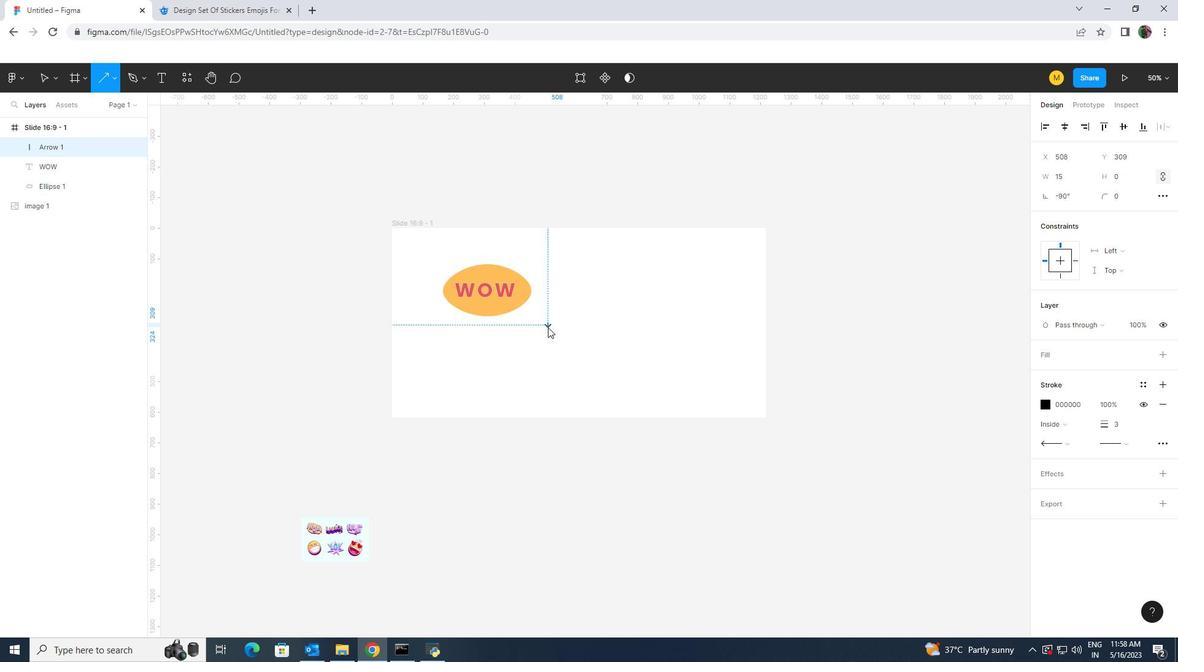 
Action: Key pressed <Key.shift>
Screenshot: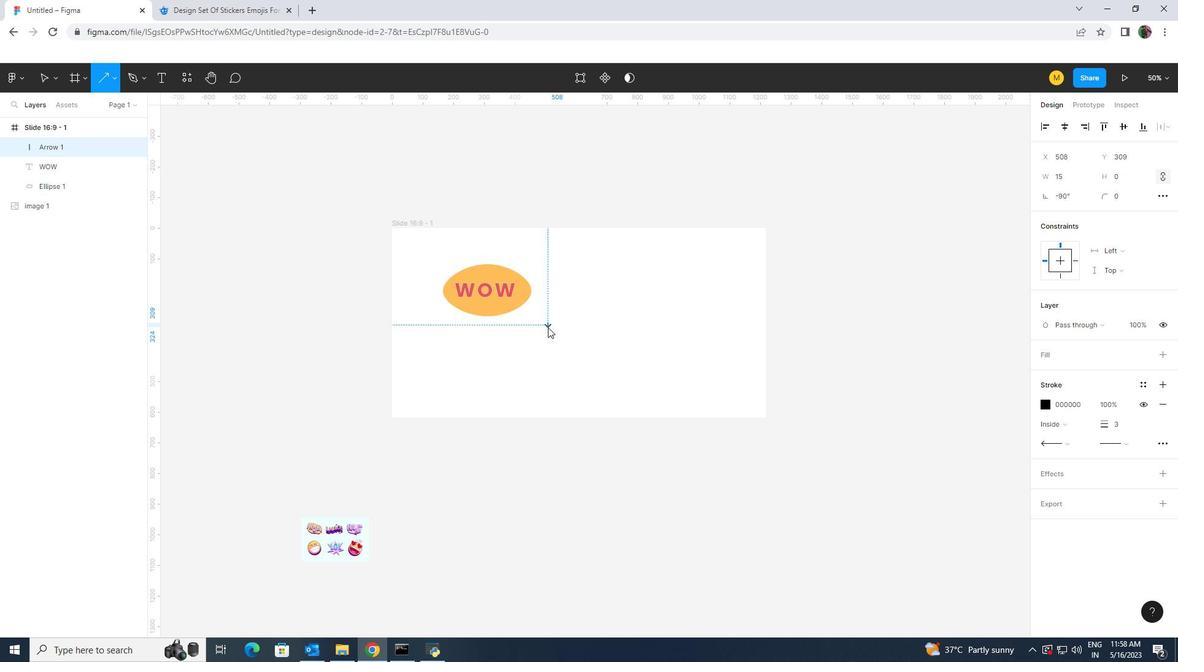 
Action: Mouse moved to (549, 332)
Screenshot: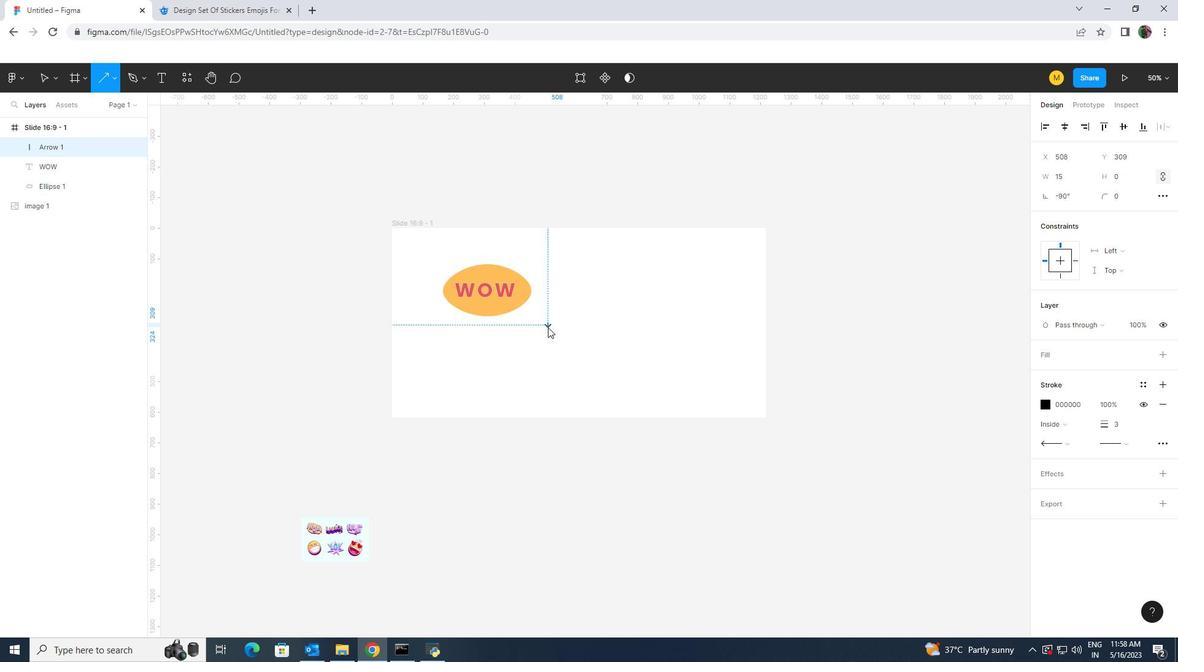 
Action: Key pressed <Key.shift><Key.shift><Key.shift><Key.shift><Key.shift><Key.shift><Key.shift><Key.shift><Key.shift><Key.shift><Key.shift><Key.shift><Key.shift><Key.shift><Key.shift><Key.shift><Key.shift><Key.shift><Key.shift><Key.shift><Key.shift><Key.shift><Key.shift><Key.shift><Key.shift><Key.shift><Key.shift><Key.shift><Key.shift><Key.shift><Key.backspace>
Screenshot: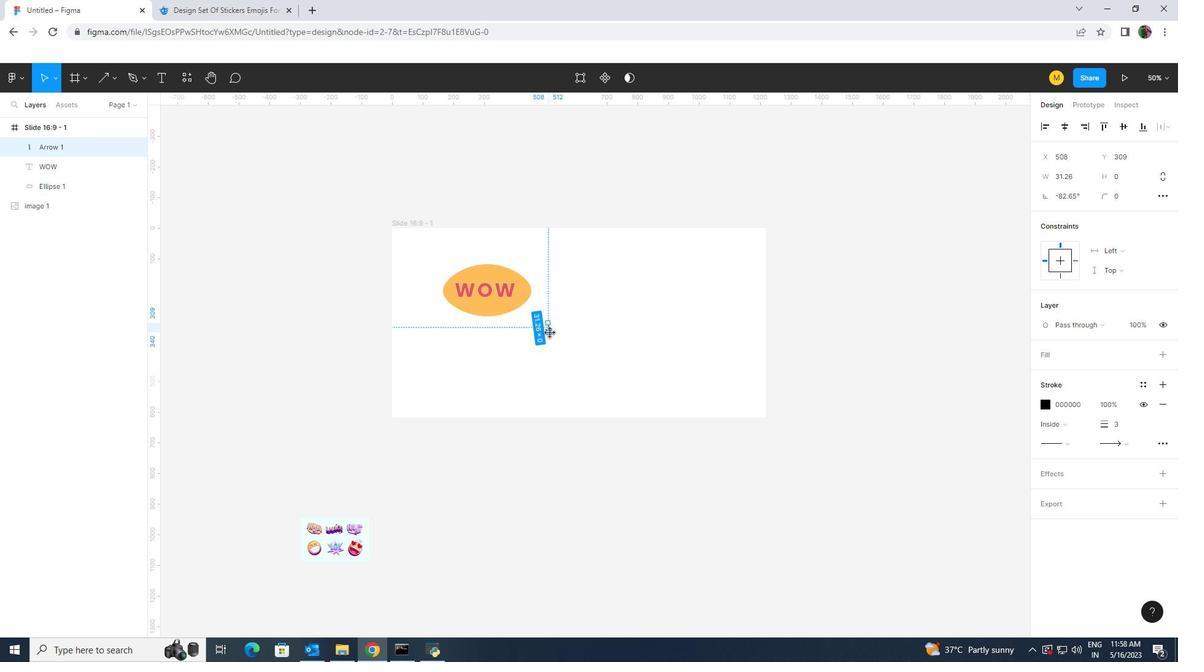 
Action: Mouse moved to (106, 84)
Screenshot: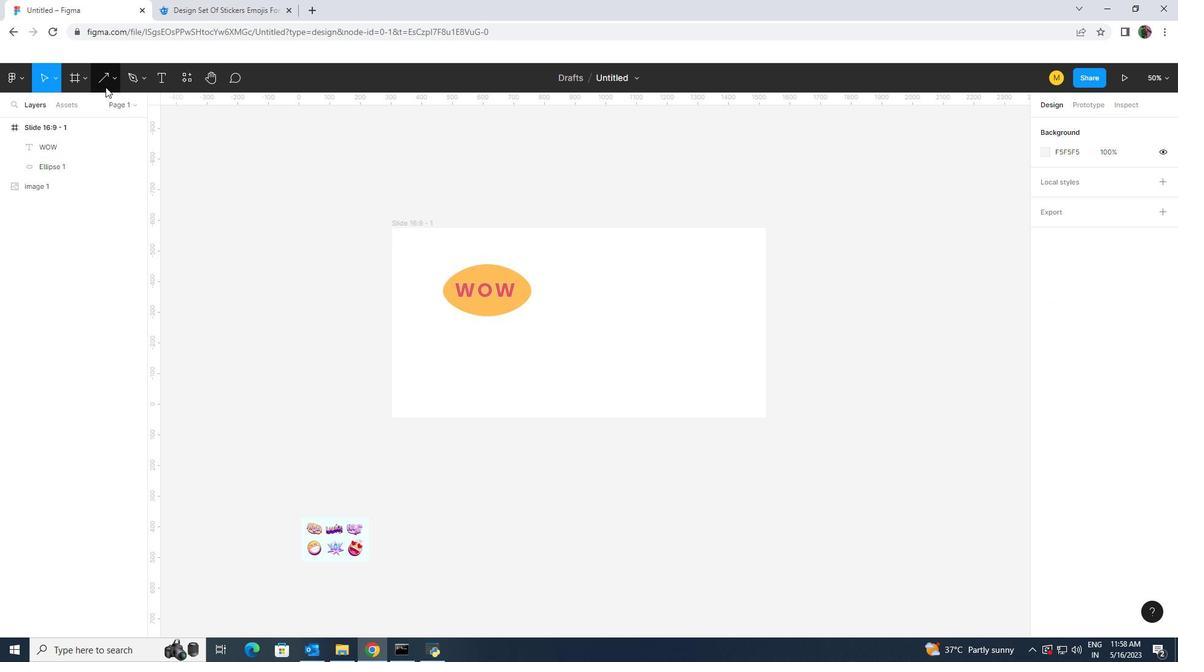 
Action: Mouse pressed left at (106, 84)
Screenshot: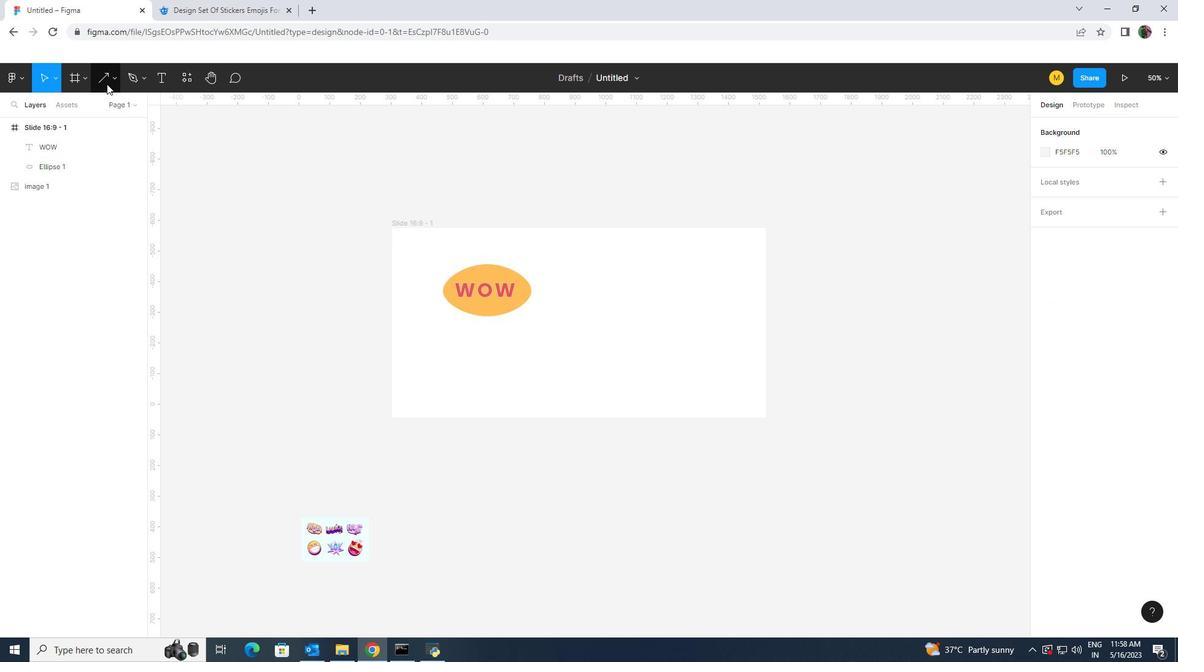 
Action: Mouse moved to (111, 82)
Screenshot: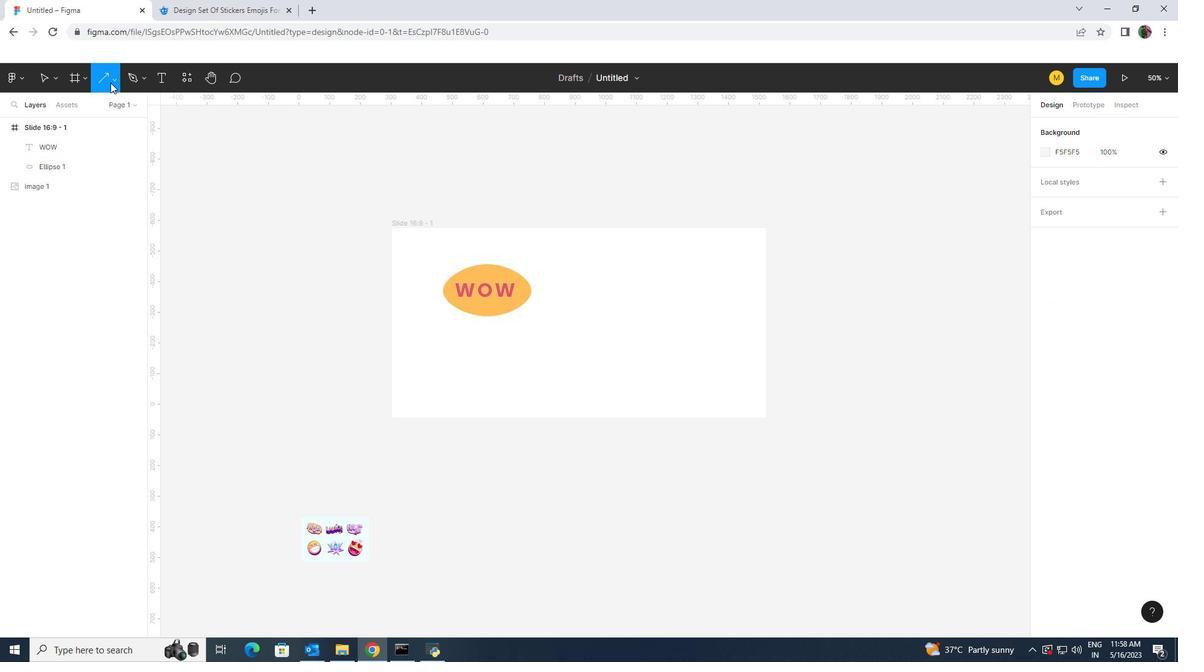 
Action: Mouse pressed left at (111, 82)
Screenshot: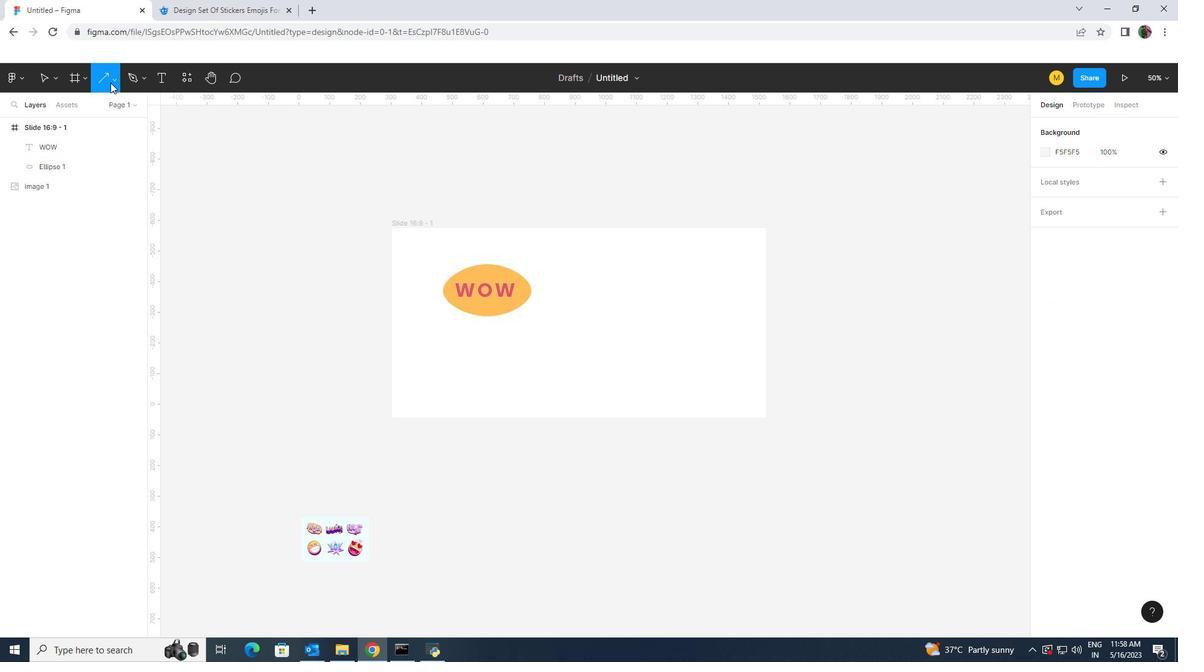 
Action: Mouse moved to (102, 149)
Screenshot: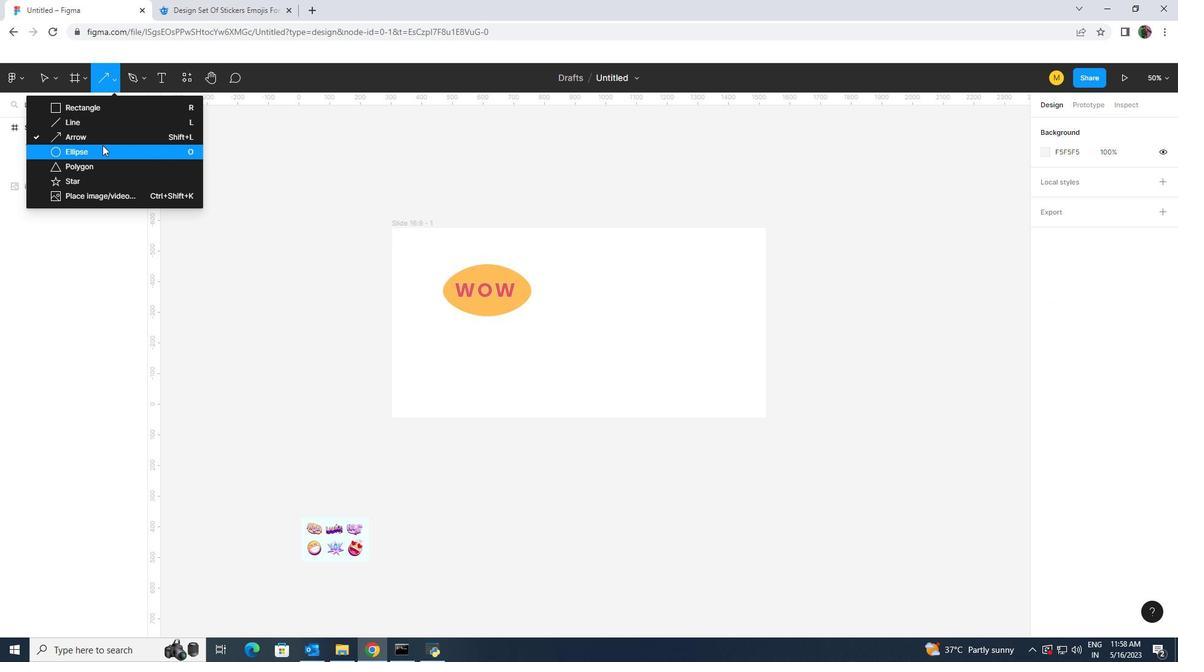 
Action: Mouse pressed left at (102, 149)
Screenshot: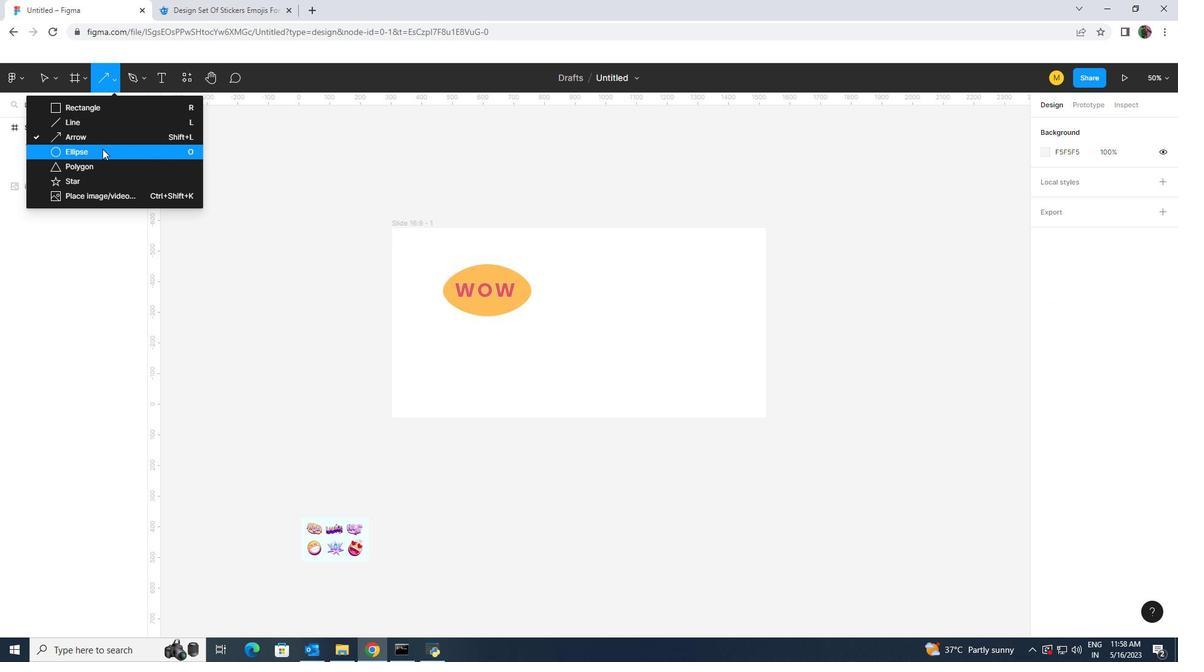 
Action: Mouse moved to (533, 366)
Screenshot: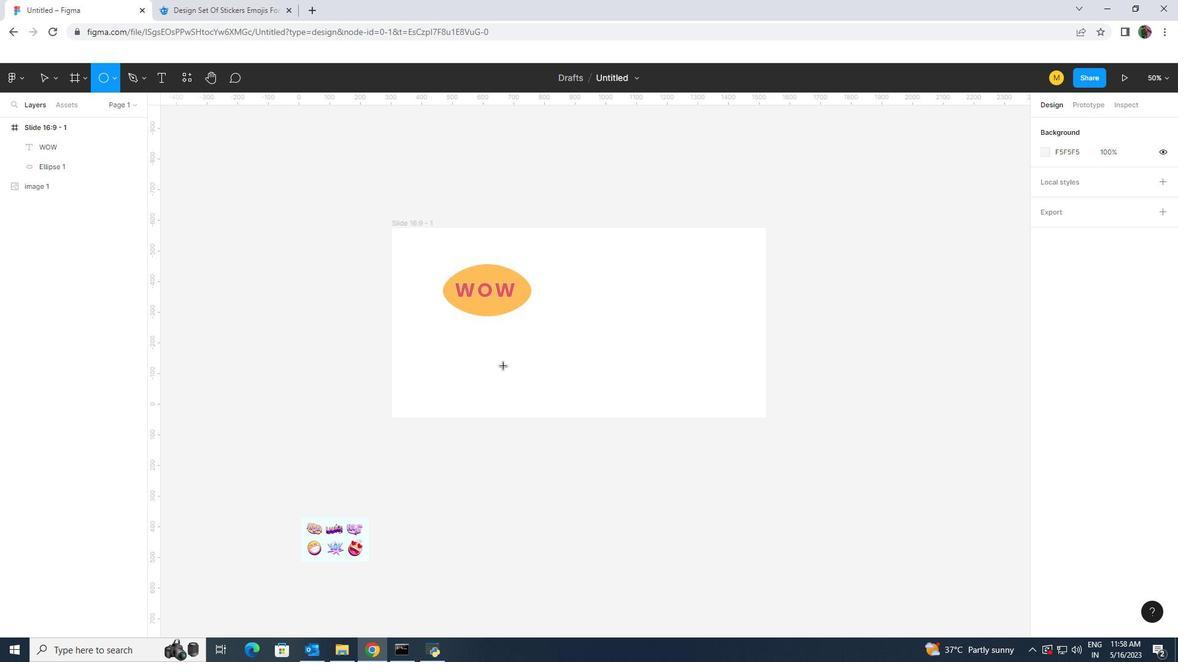 
Action: Key pressed <Key.shift>
Screenshot: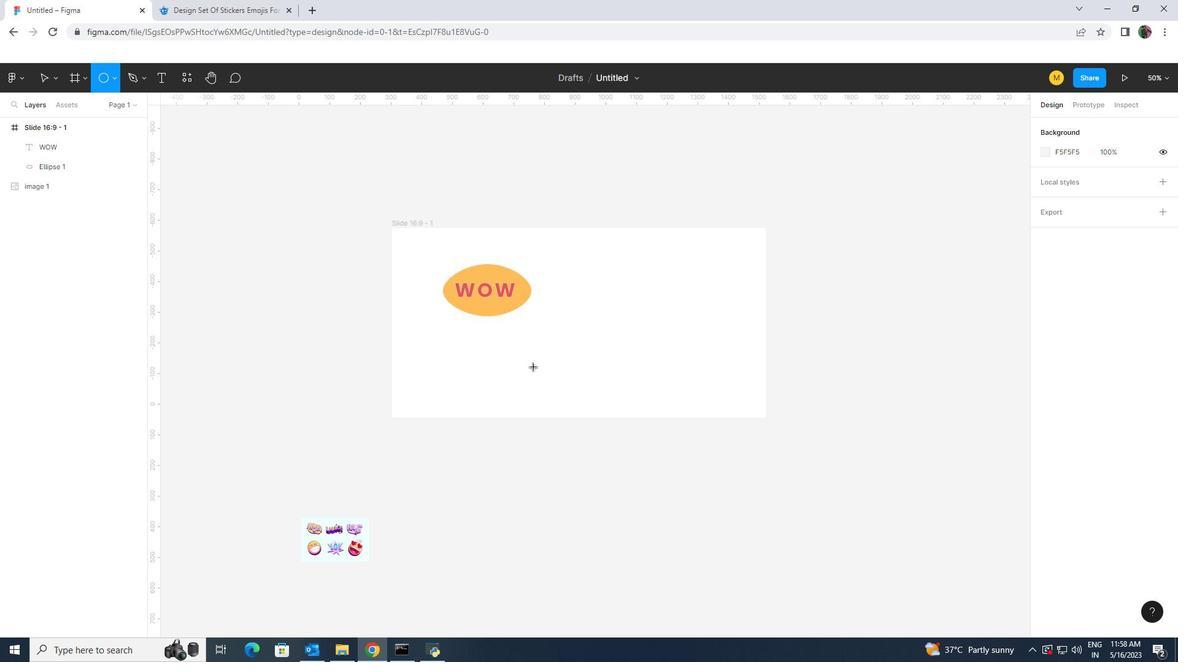 
Action: Mouse pressed left at (533, 366)
Screenshot: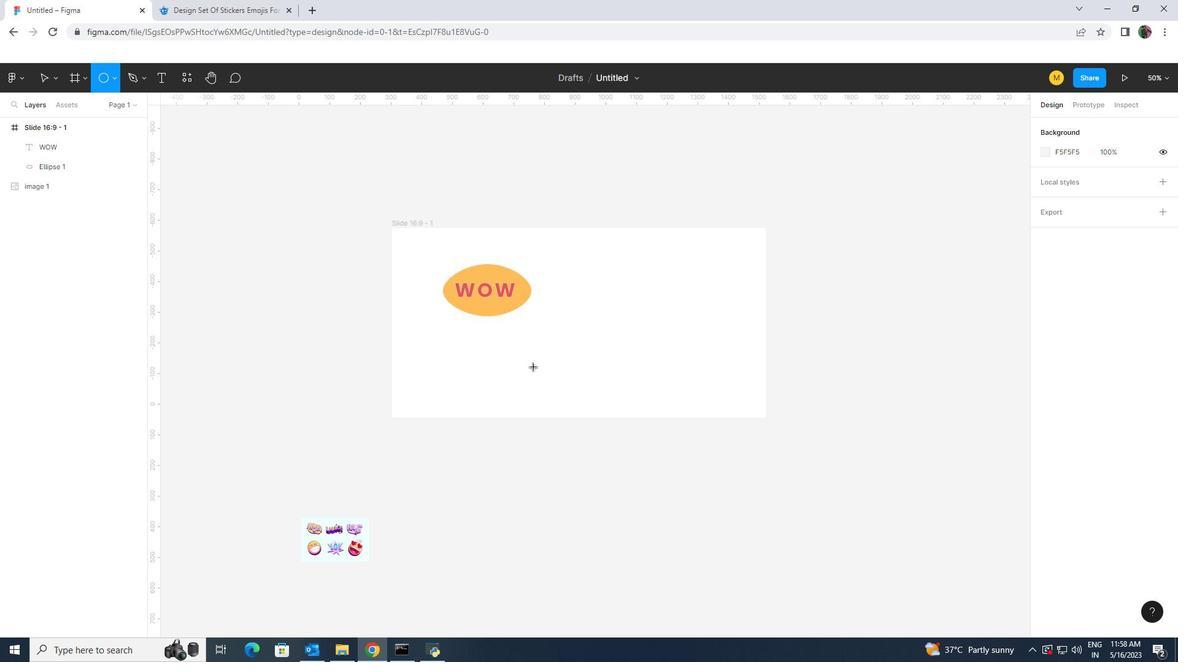
Action: Key pressed <Key.shift>
Screenshot: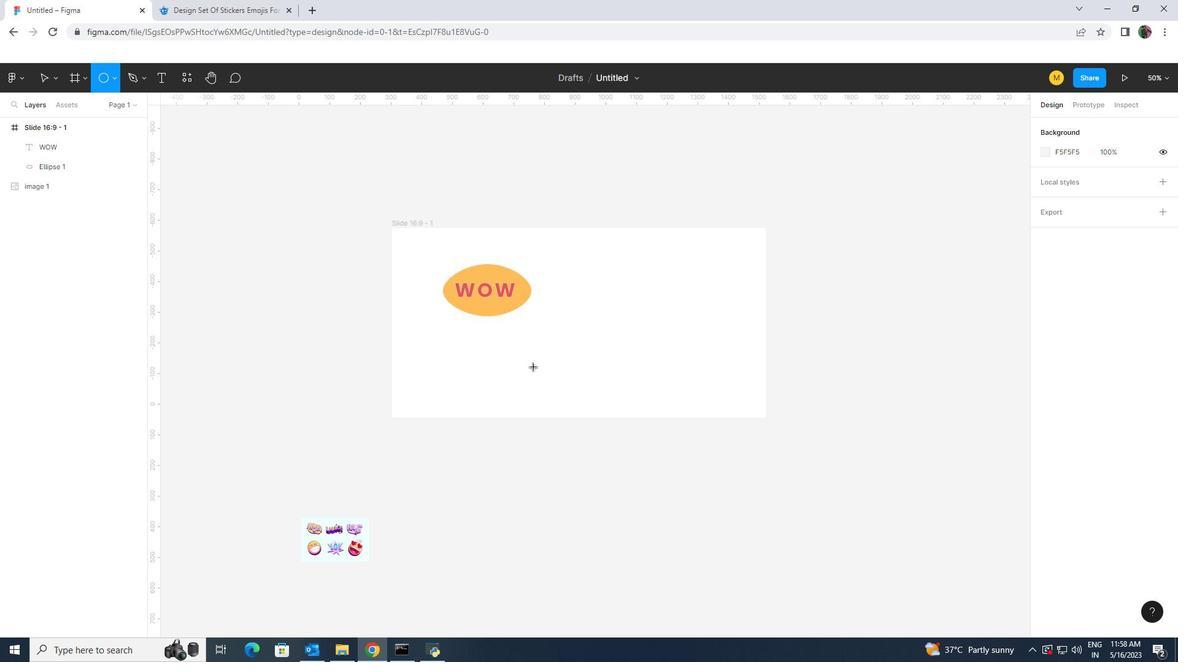
Action: Mouse moved to (533, 367)
Screenshot: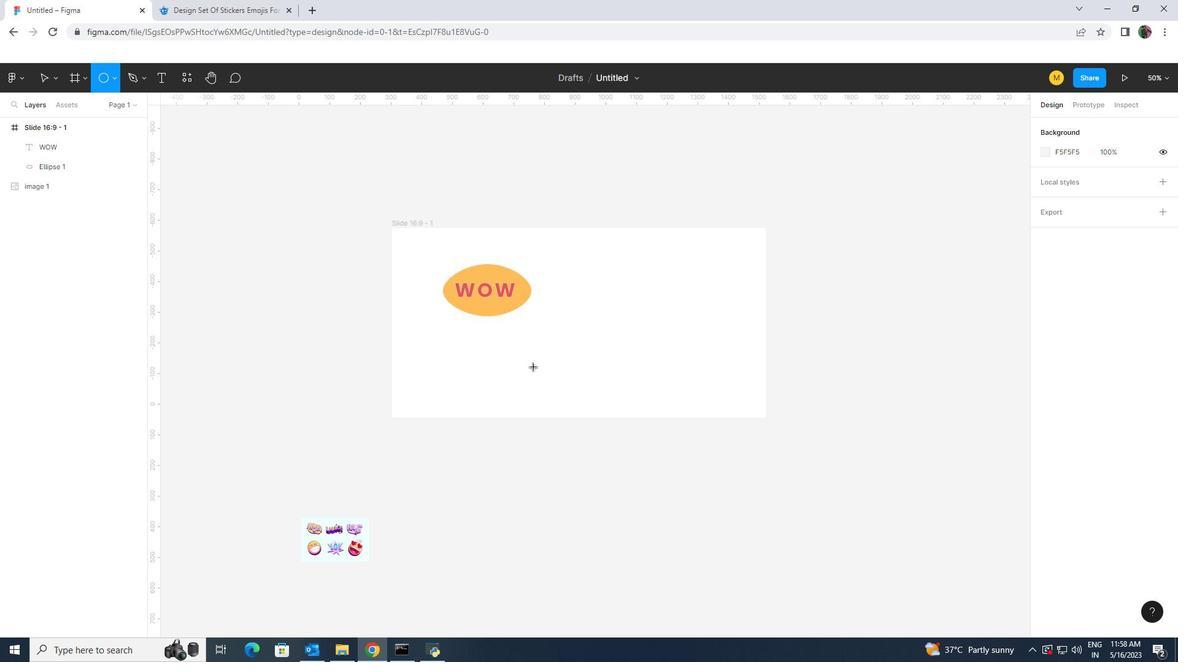 
Action: Key pressed <Key.shift>
Screenshot: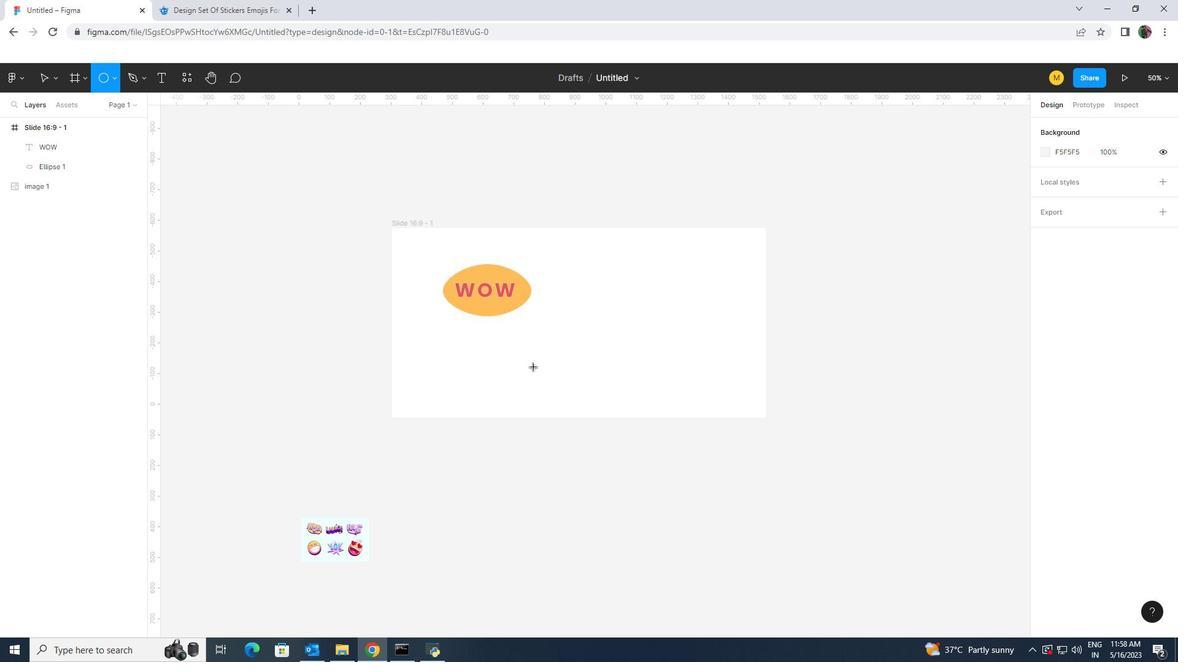 
Action: Mouse moved to (533, 368)
Screenshot: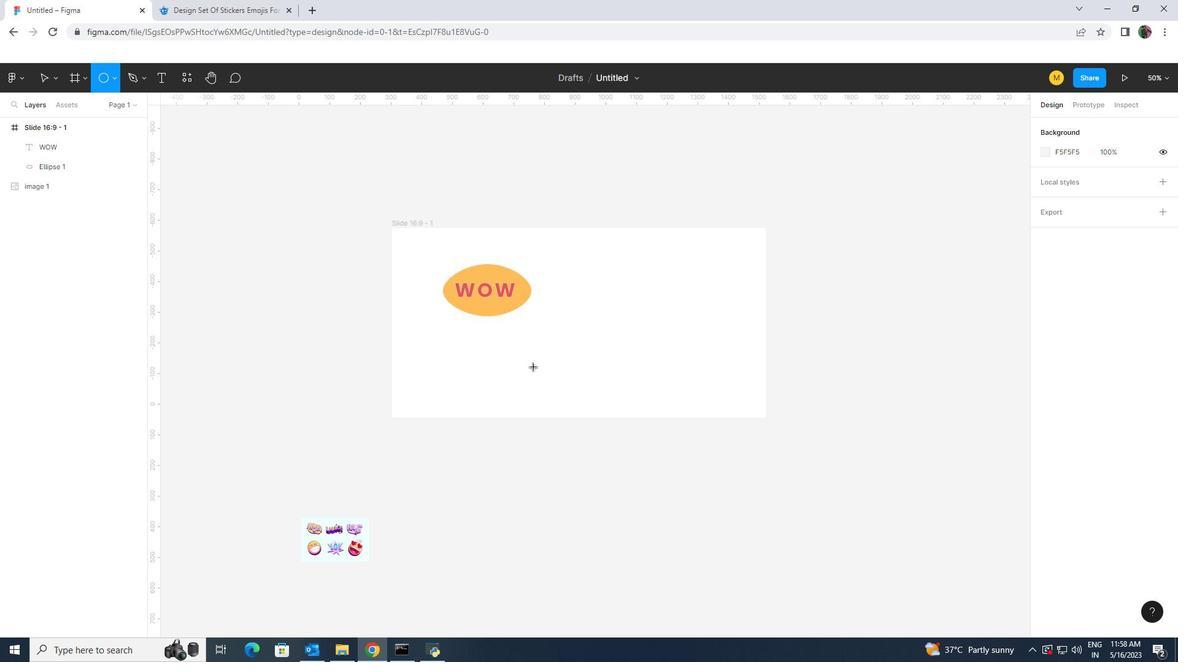 
Action: Key pressed <Key.shift>
Screenshot: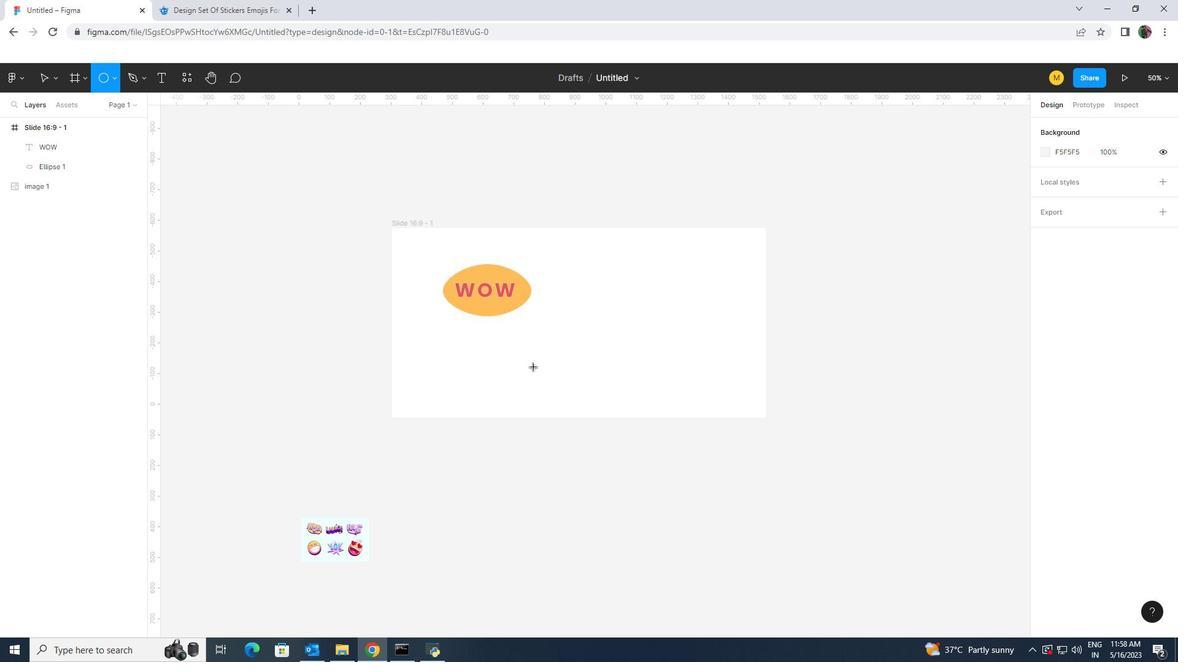 
Action: Mouse moved to (534, 369)
Screenshot: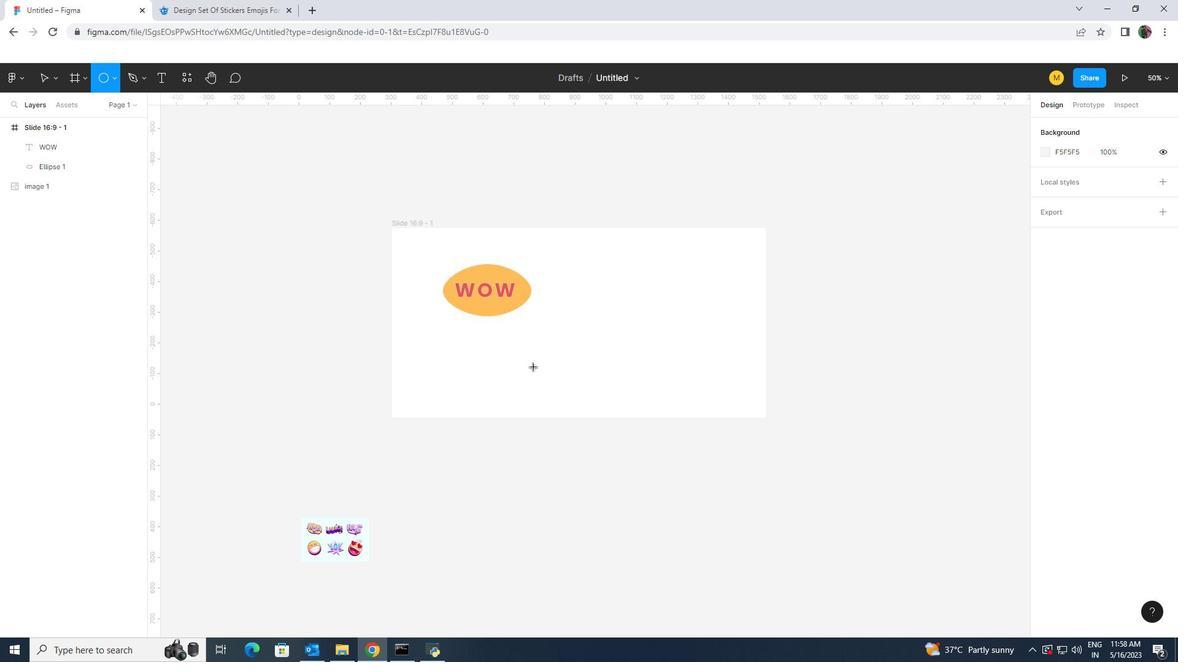 
Action: Key pressed <Key.shift><Key.shift><Key.shift><Key.shift><Key.shift><Key.shift>
Screenshot: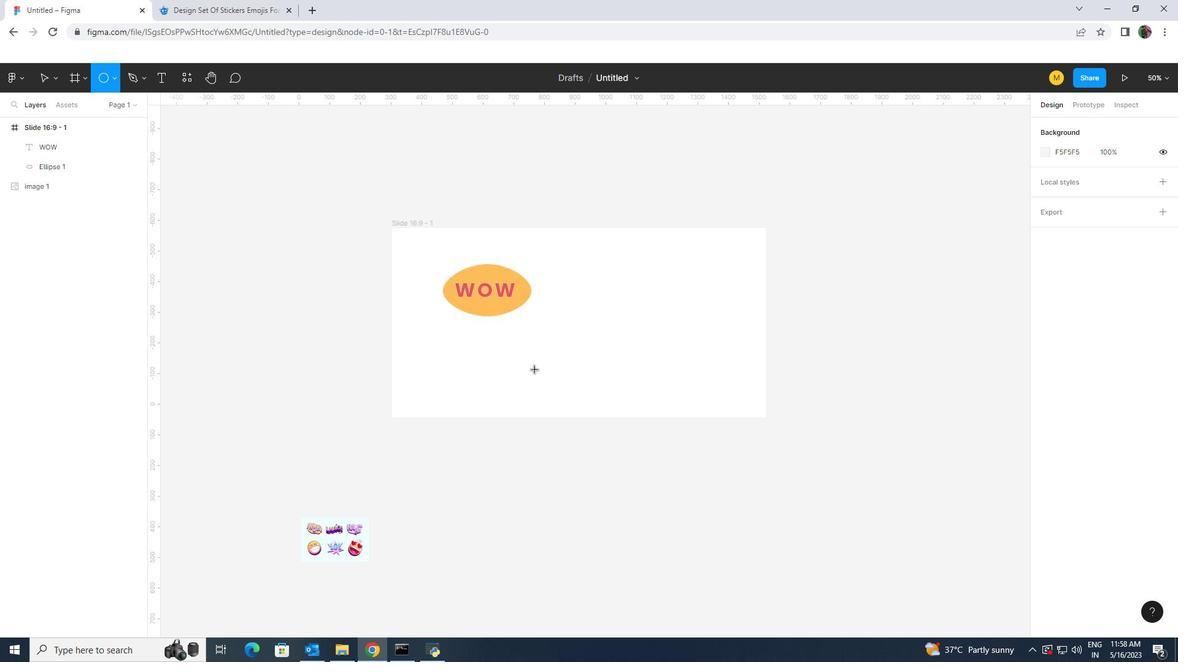 
Action: Mouse moved to (535, 371)
Screenshot: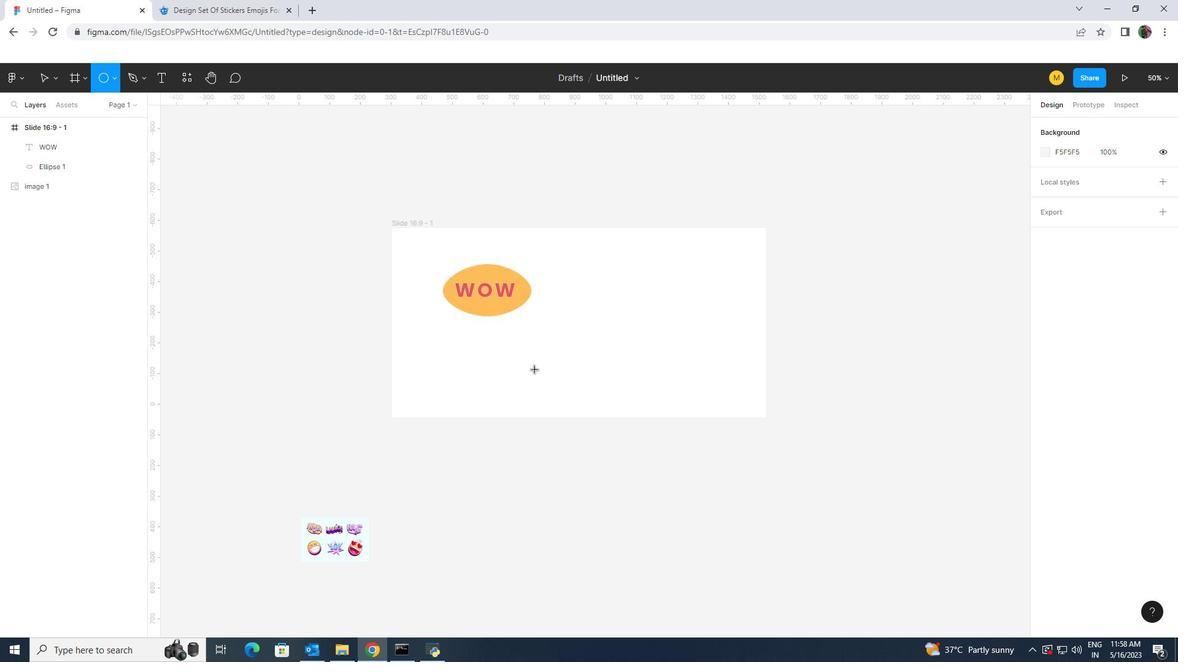 
Action: Key pressed <Key.shift>
Screenshot: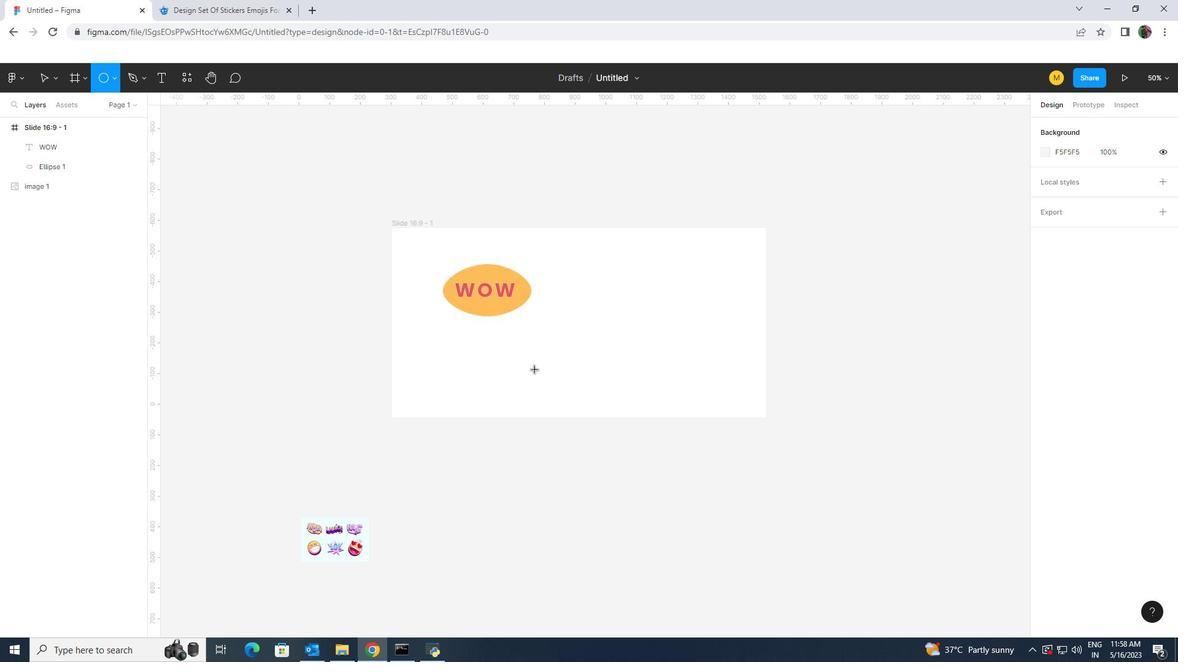 
Action: Mouse moved to (537, 374)
Screenshot: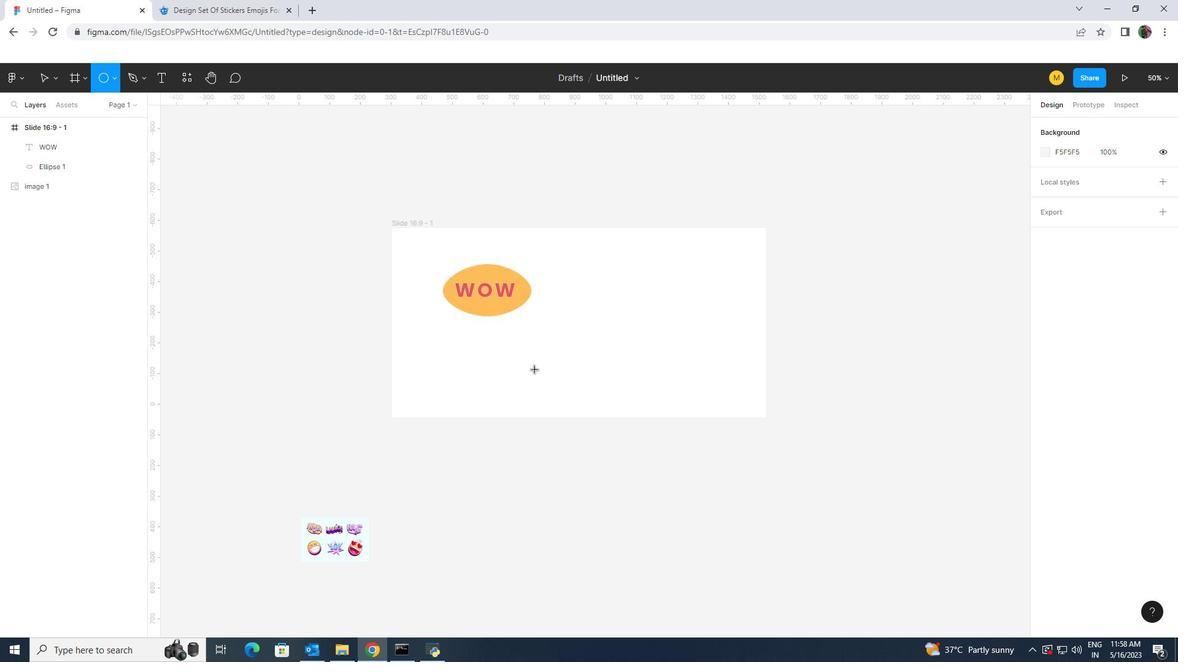 
Action: Key pressed <Key.shift>
Screenshot: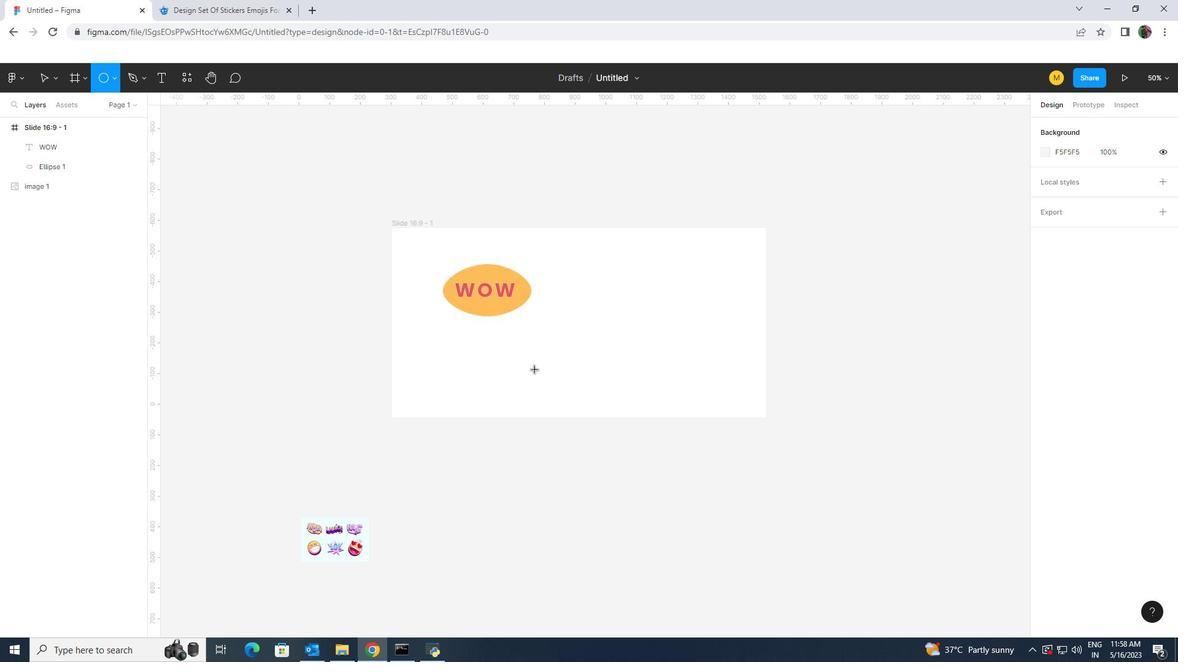 
Action: Mouse moved to (537, 374)
Screenshot: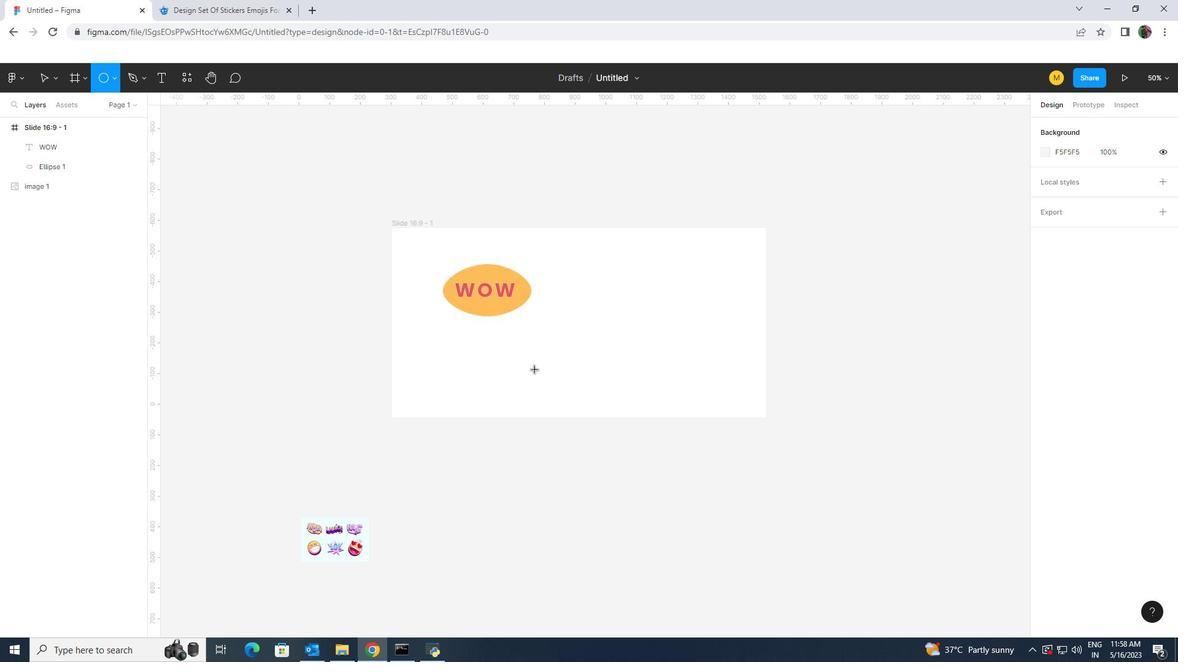 
Action: Key pressed <Key.shift><Key.shift><Key.shift><Key.shift>
Screenshot: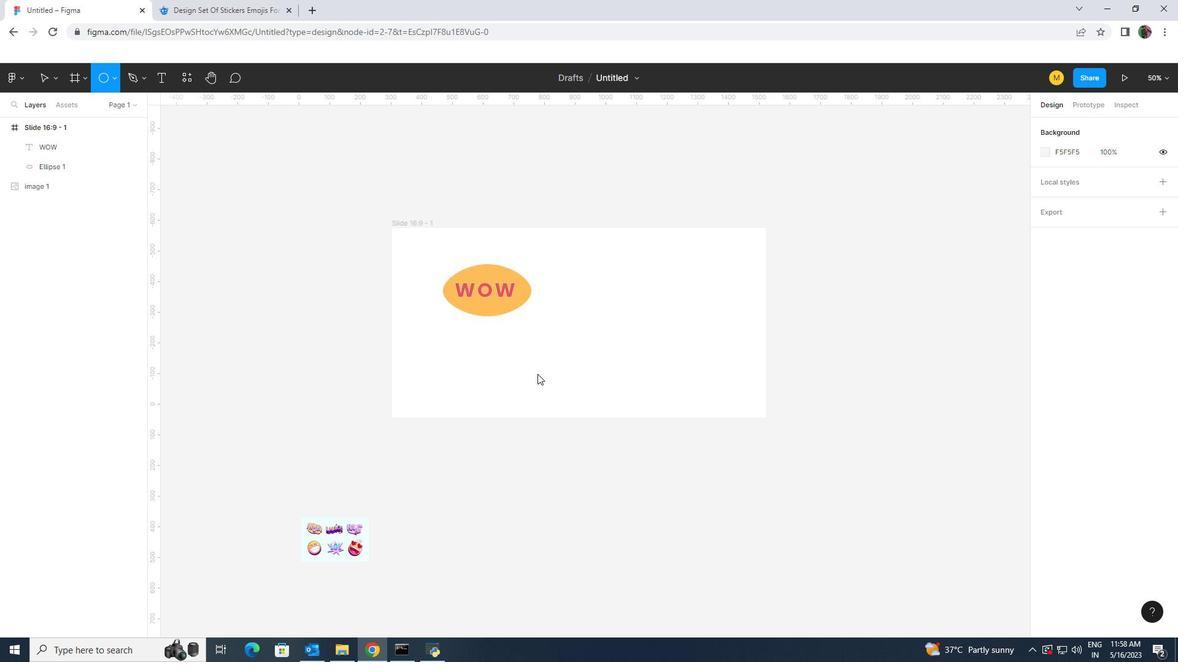 
Action: Mouse moved to (538, 374)
Screenshot: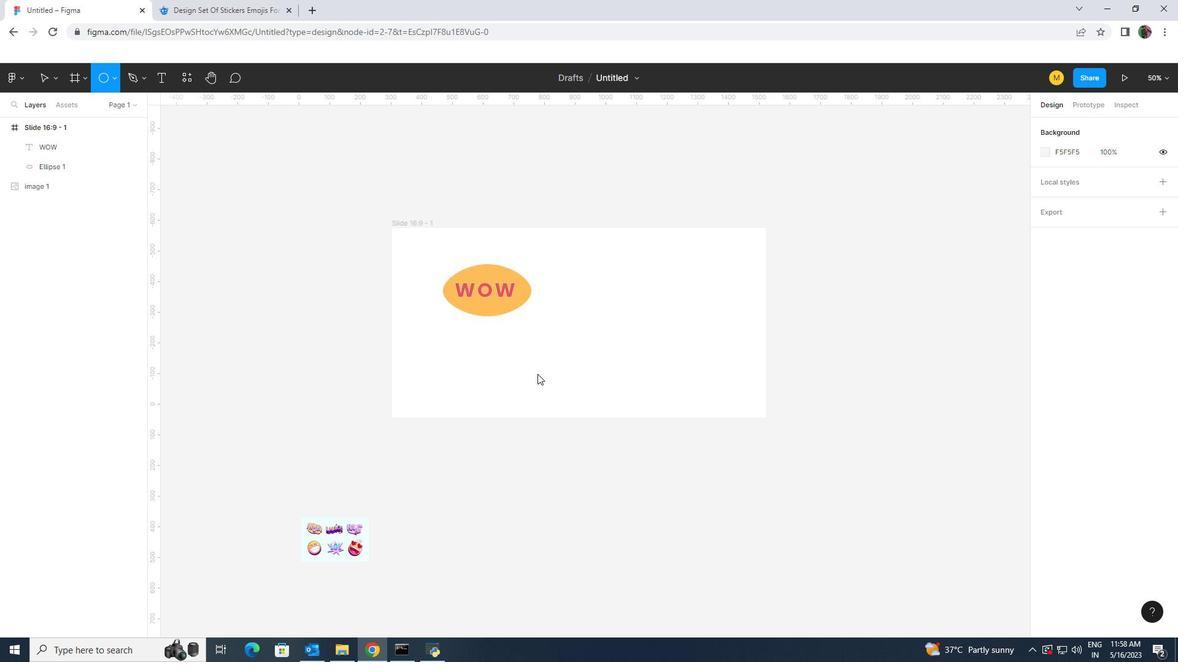 
Action: Key pressed <Key.shift><Key.shift><Key.shift><Key.shift><Key.shift><Key.shift><Key.shift><Key.shift><Key.shift><Key.shift><Key.shift><Key.shift><Key.shift><Key.shift><Key.shift><Key.shift><Key.shift><Key.shift><Key.shift><Key.shift><Key.shift><Key.shift><Key.shift><Key.shift><Key.shift>
Screenshot: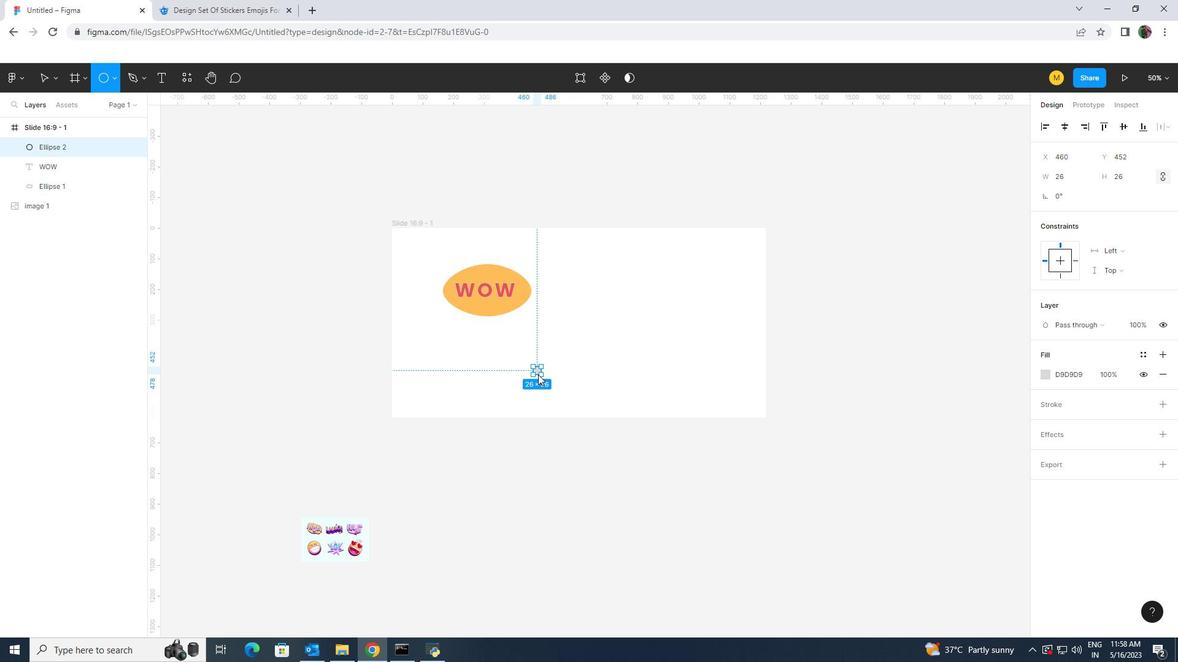 
Action: Mouse moved to (595, 373)
Screenshot: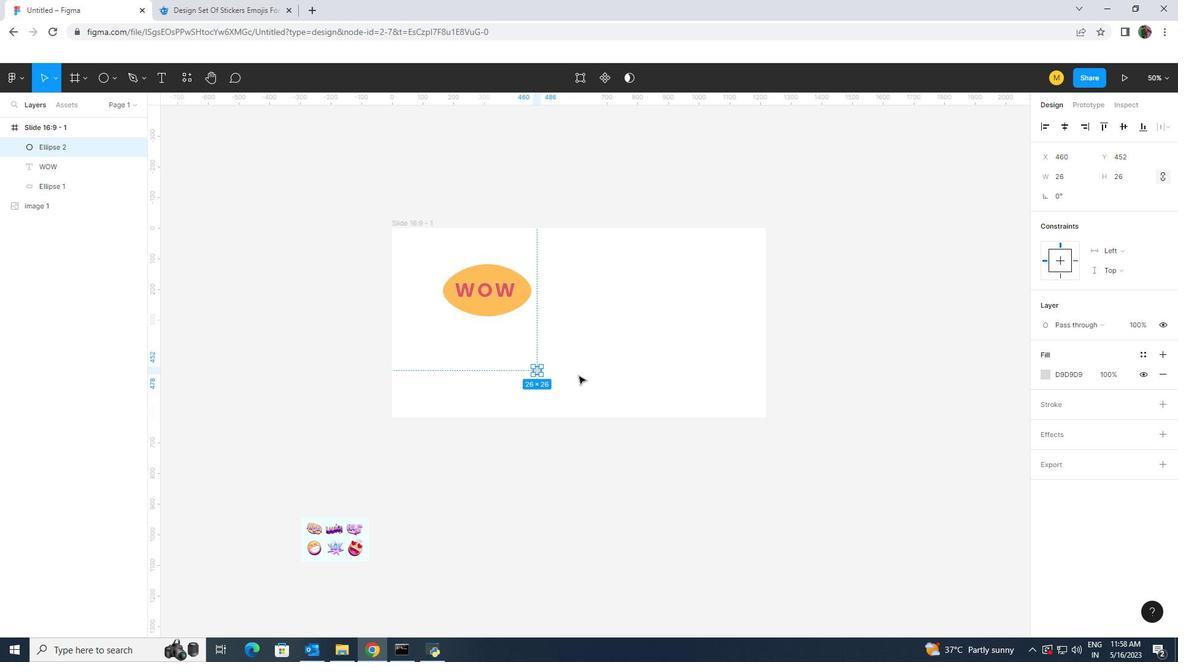 
Action: Mouse pressed left at (595, 373)
Screenshot: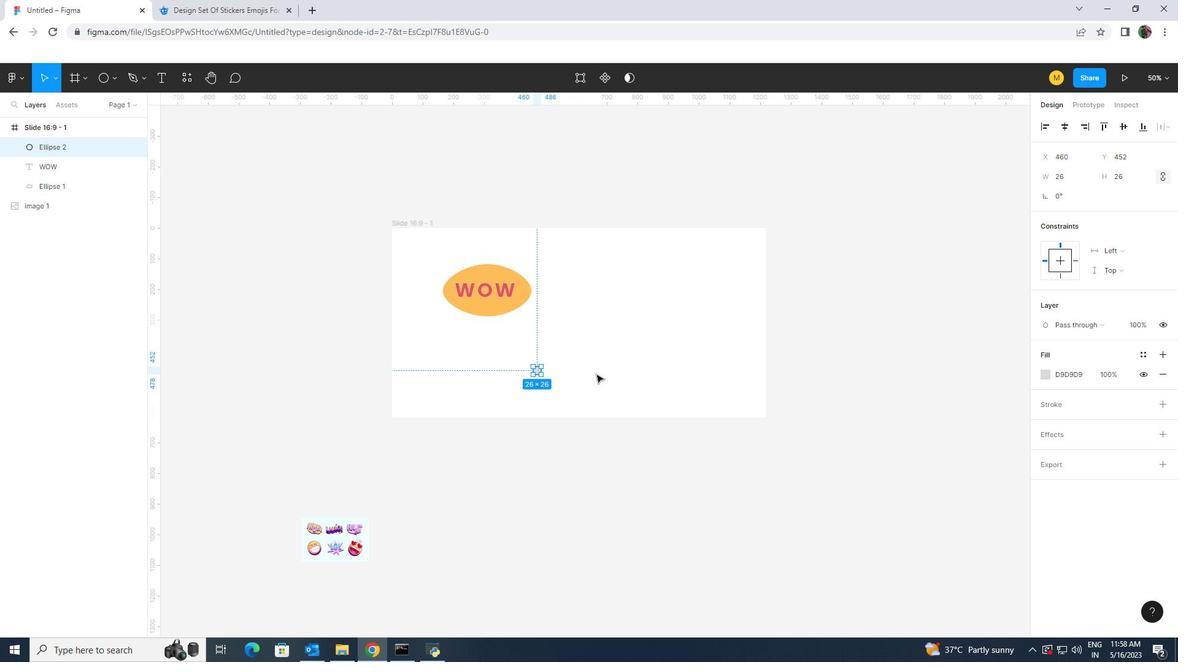 
Action: Mouse moved to (537, 369)
Screenshot: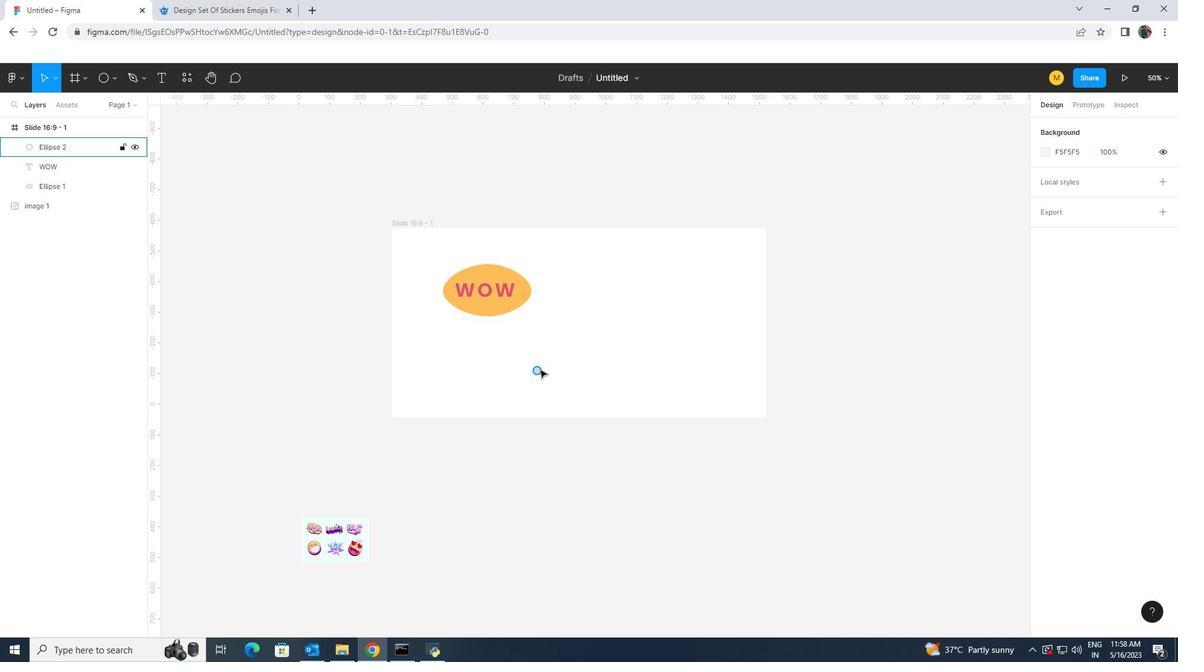 
Action: Mouse pressed left at (537, 369)
Screenshot: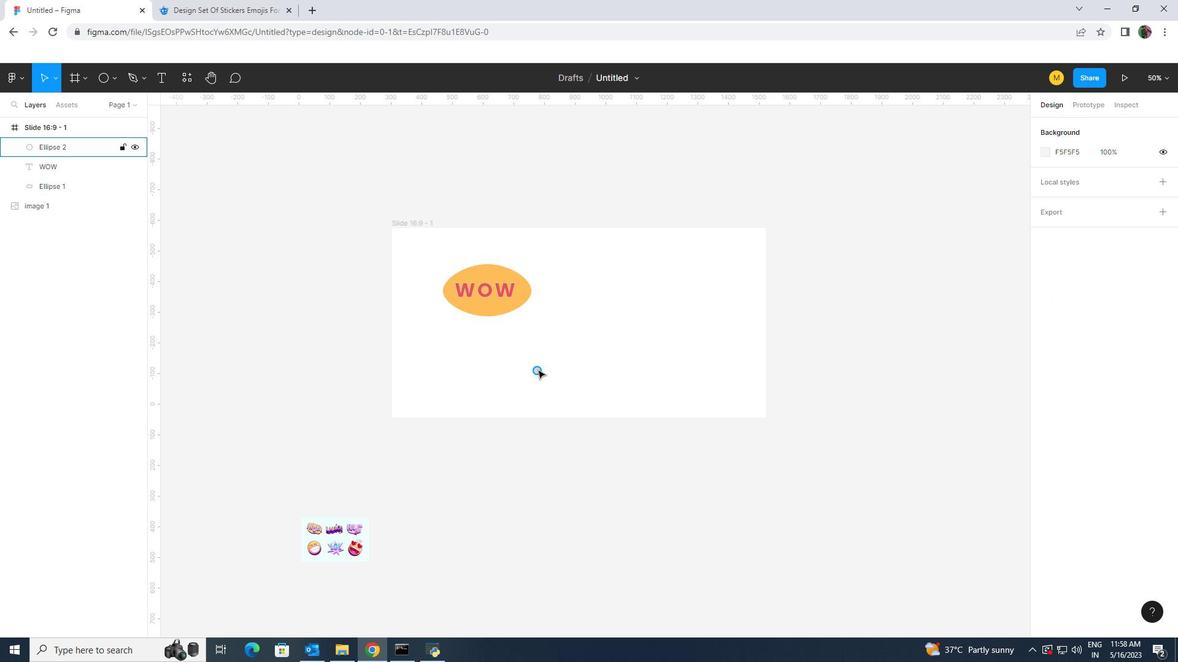 
Action: Mouse moved to (492, 311)
Screenshot: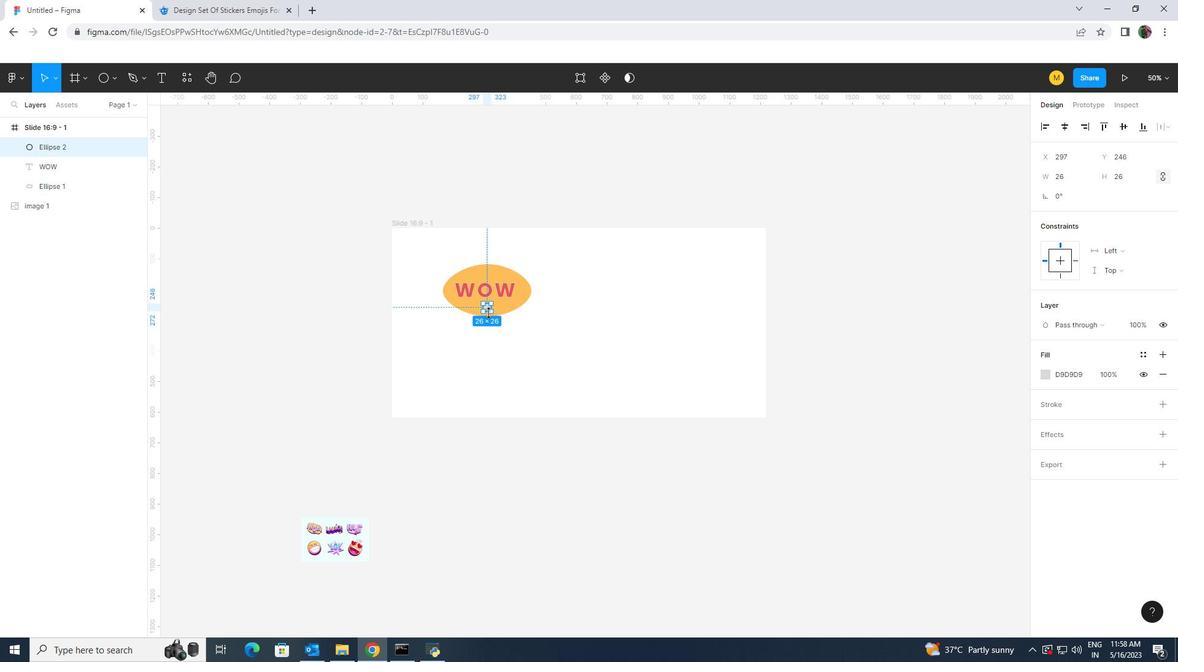 
Action: Key pressed <Key.shift>
Screenshot: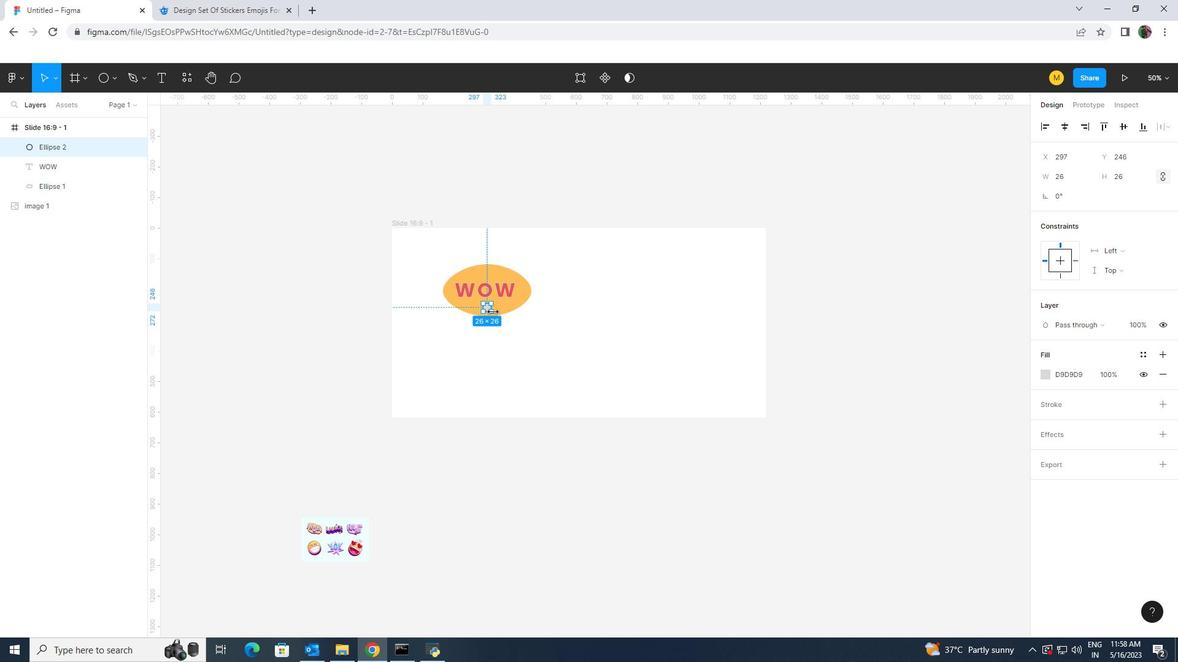 
Action: Mouse pressed left at (492, 311)
Screenshot: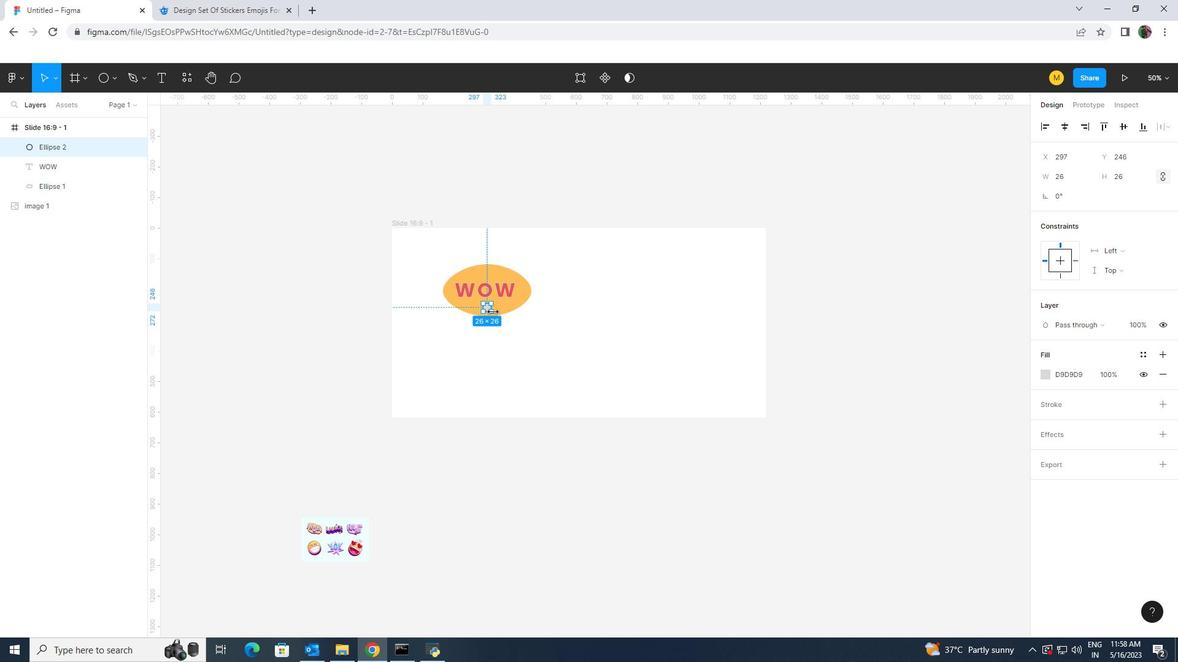 
Action: Mouse moved to (495, 312)
Screenshot: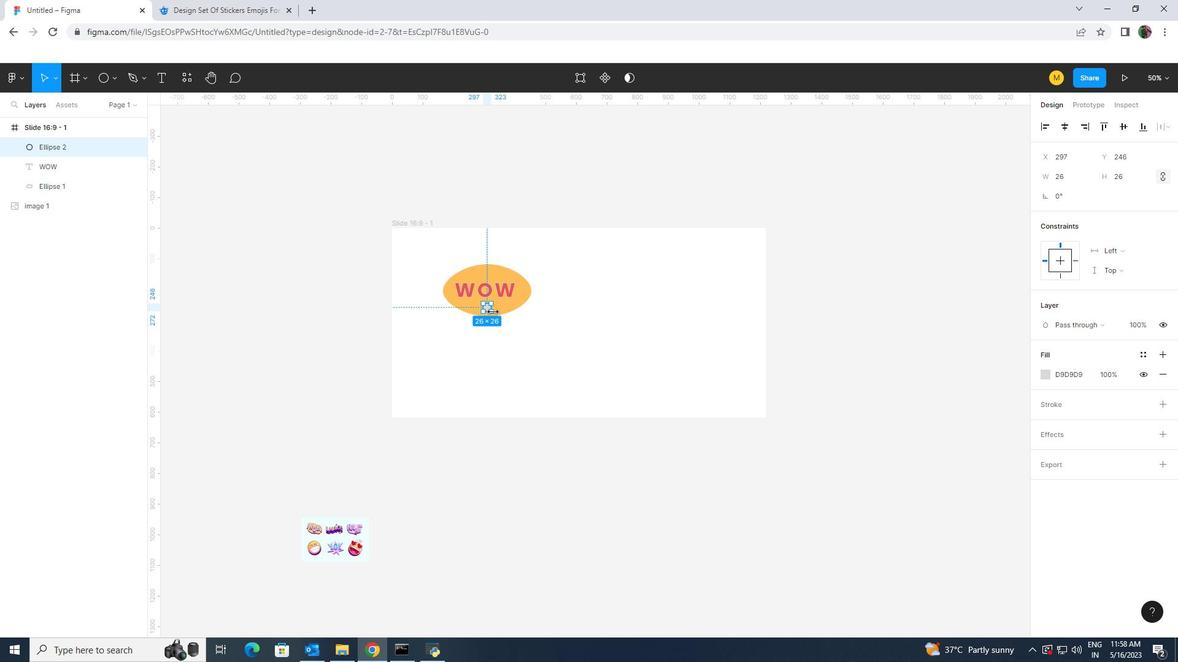 
Action: Key pressed <Key.shift><Key.shift><Key.shift><Key.shift><Key.shift><Key.shift><Key.shift><Key.shift><Key.shift><Key.shift><Key.shift><Key.shift><Key.shift><Key.shift><Key.shift>
